 Task: Research Airbnb accommodation in Baidoa, Somalia from 10th December, 2023 to 25th December, 2023 for 3 adults, 1 child. Place can be shared room with 2 bedrooms having 3 beds and 2 bathrooms. Property type can be guest house. Amenities needed are: wifi, TV, free parkinig on premises, gym, breakfast. Booking option can be shelf check-in. Look for 4 properties as per requirement.
Action: Mouse moved to (822, 159)
Screenshot: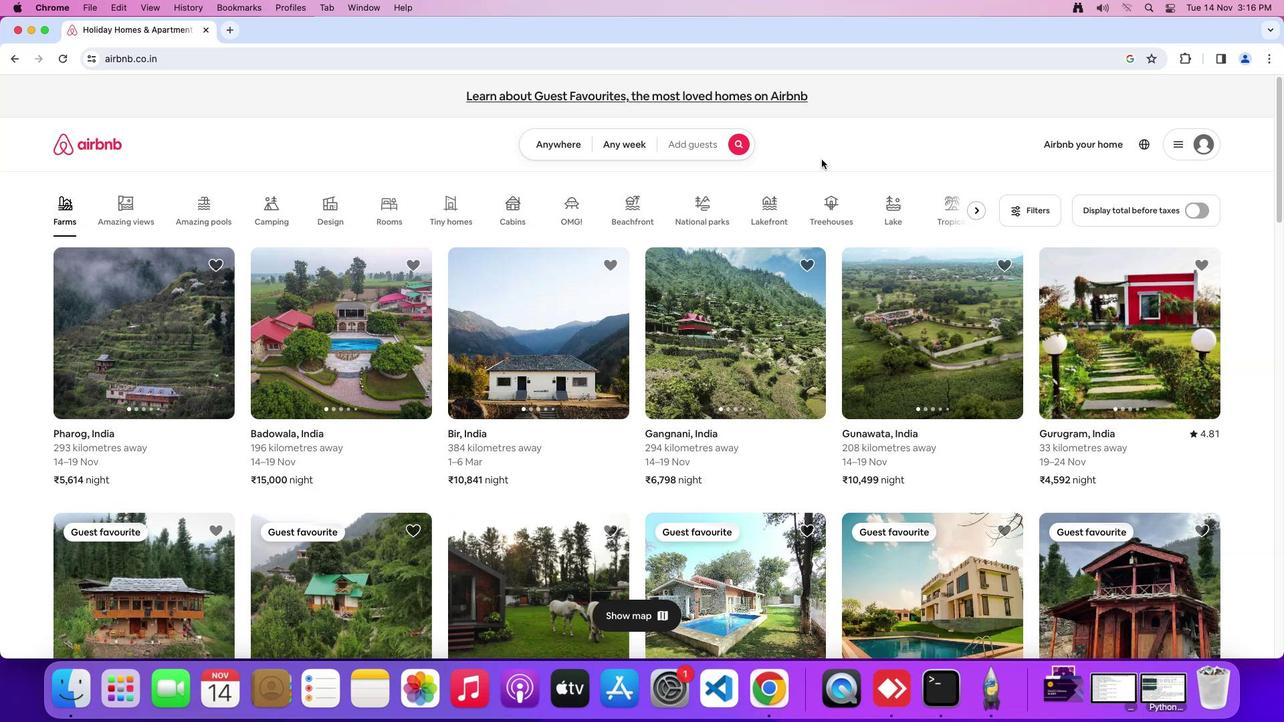 
Action: Mouse pressed left at (822, 159)
Screenshot: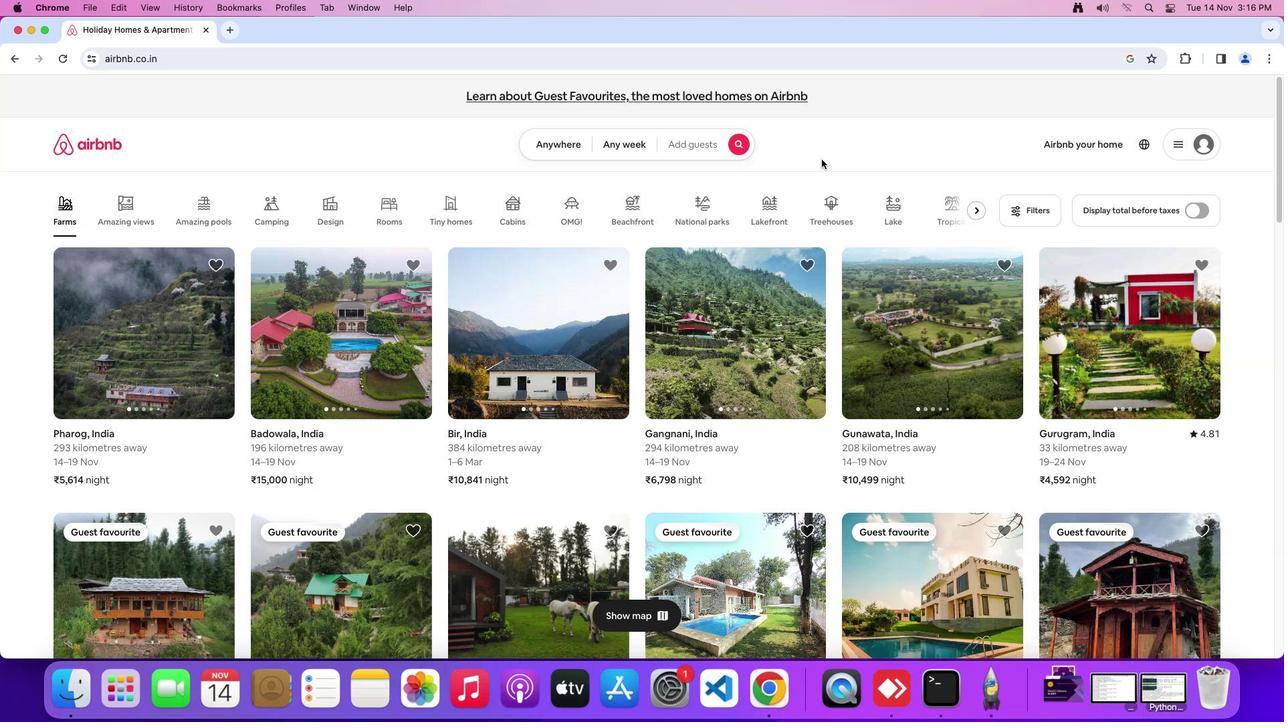 
Action: Mouse moved to (565, 146)
Screenshot: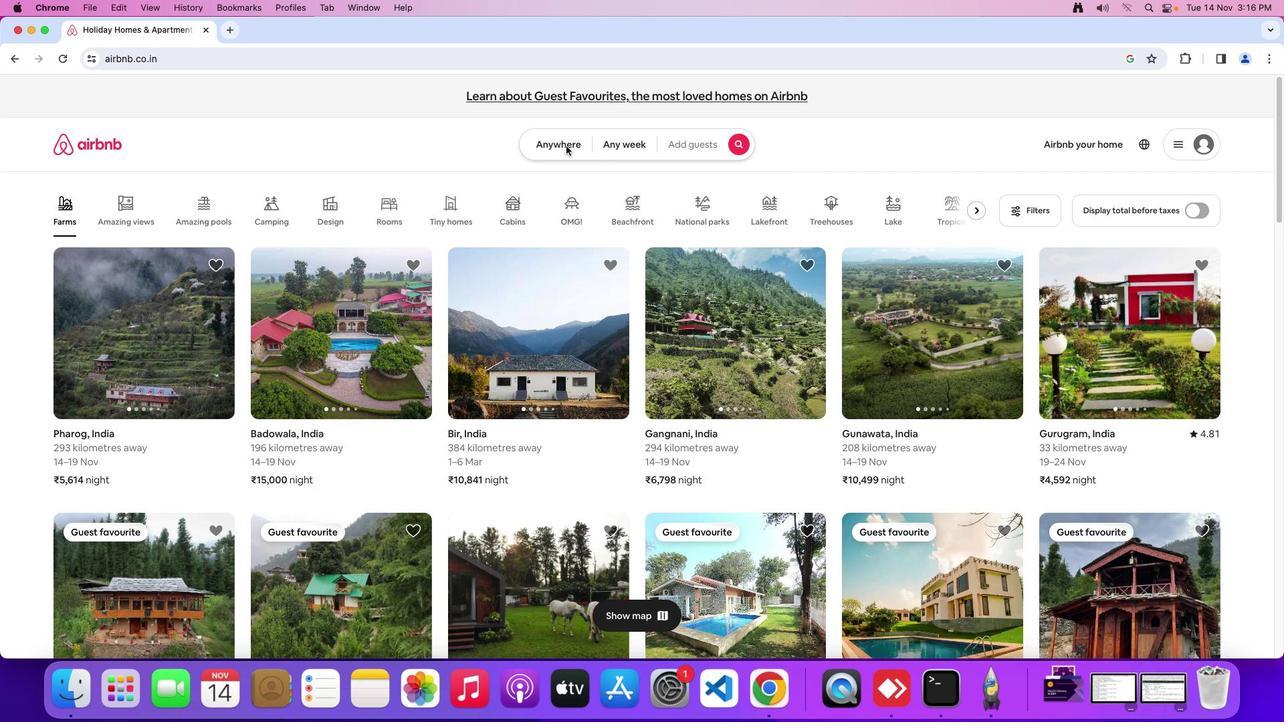 
Action: Mouse pressed left at (565, 146)
Screenshot: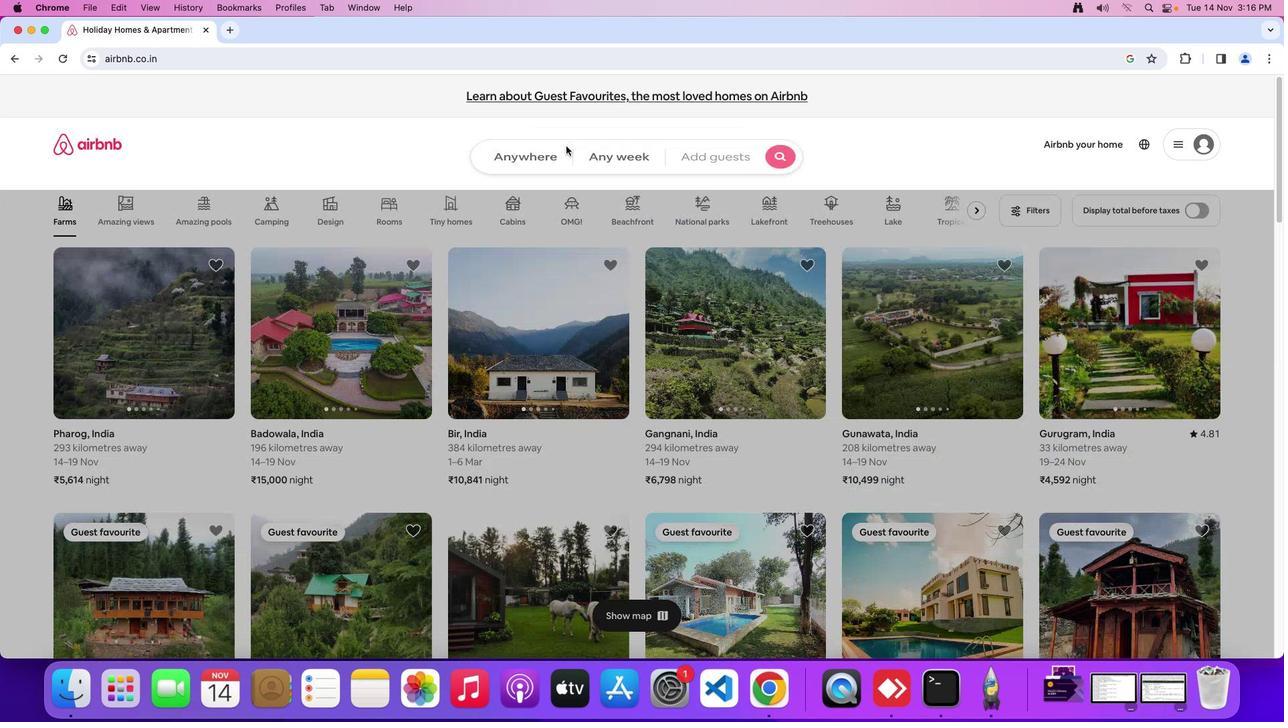 
Action: Mouse moved to (488, 201)
Screenshot: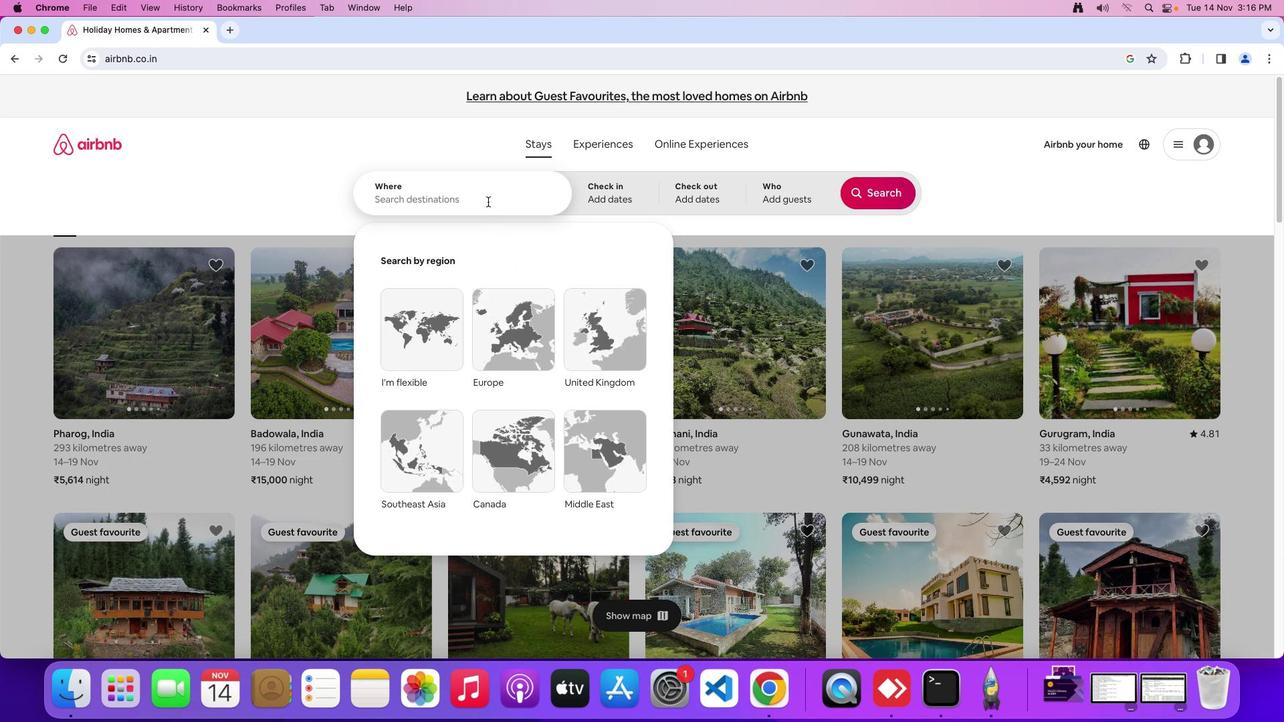 
Action: Mouse pressed left at (488, 201)
Screenshot: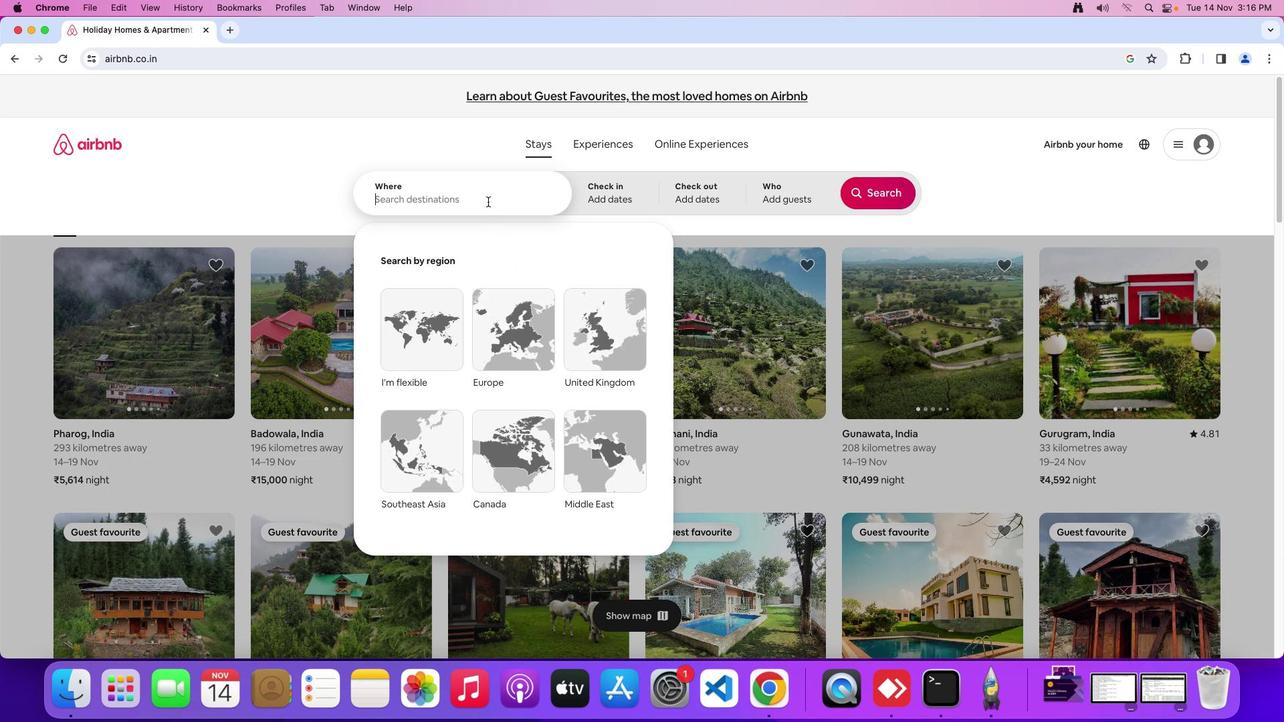 
Action: Mouse moved to (420, 229)
Screenshot: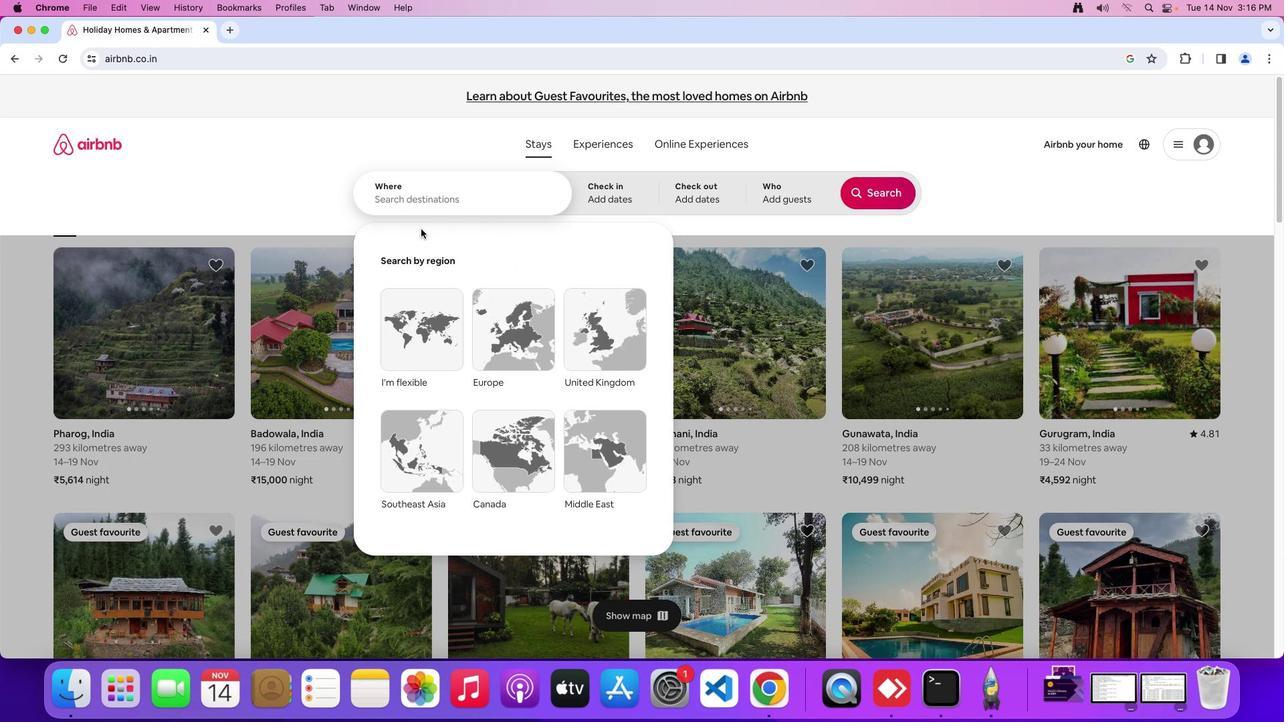 
Action: Key pressed Key.shift_r'B''a''i''d''o''a'','Key.spaceKey.shift_r'S''o''m''a''l''i''a'
Screenshot: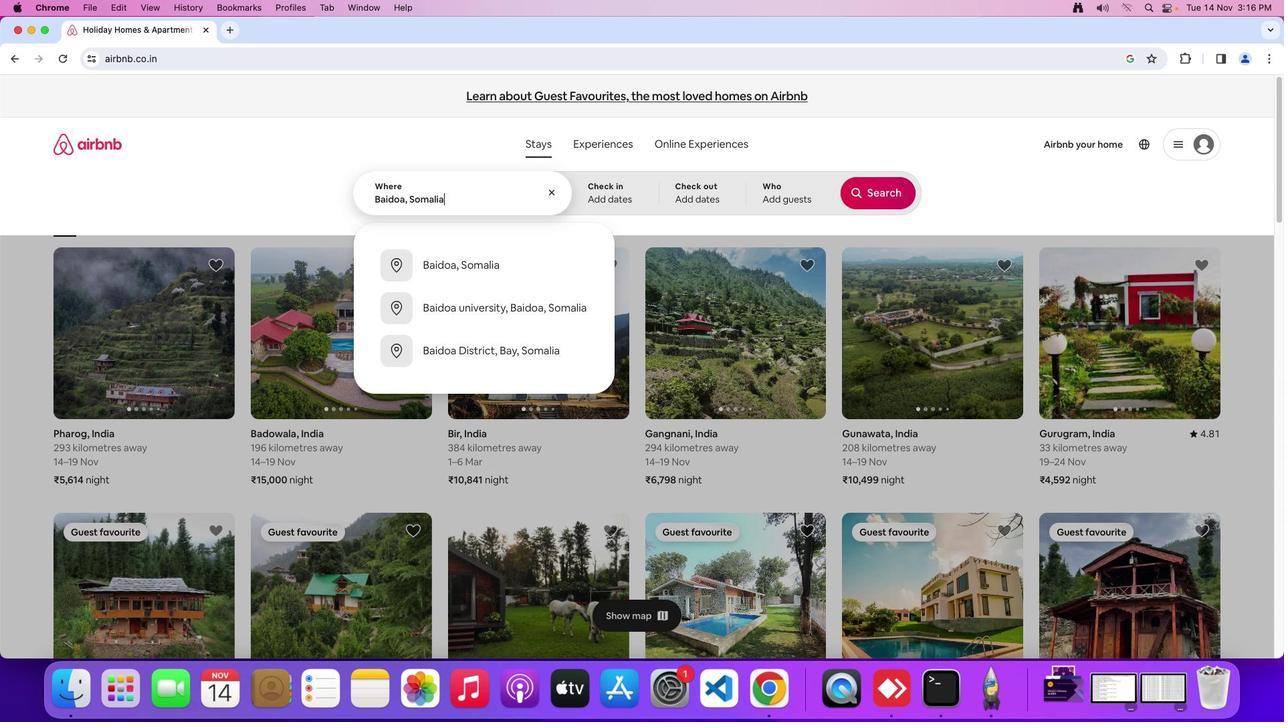 
Action: Mouse moved to (627, 185)
Screenshot: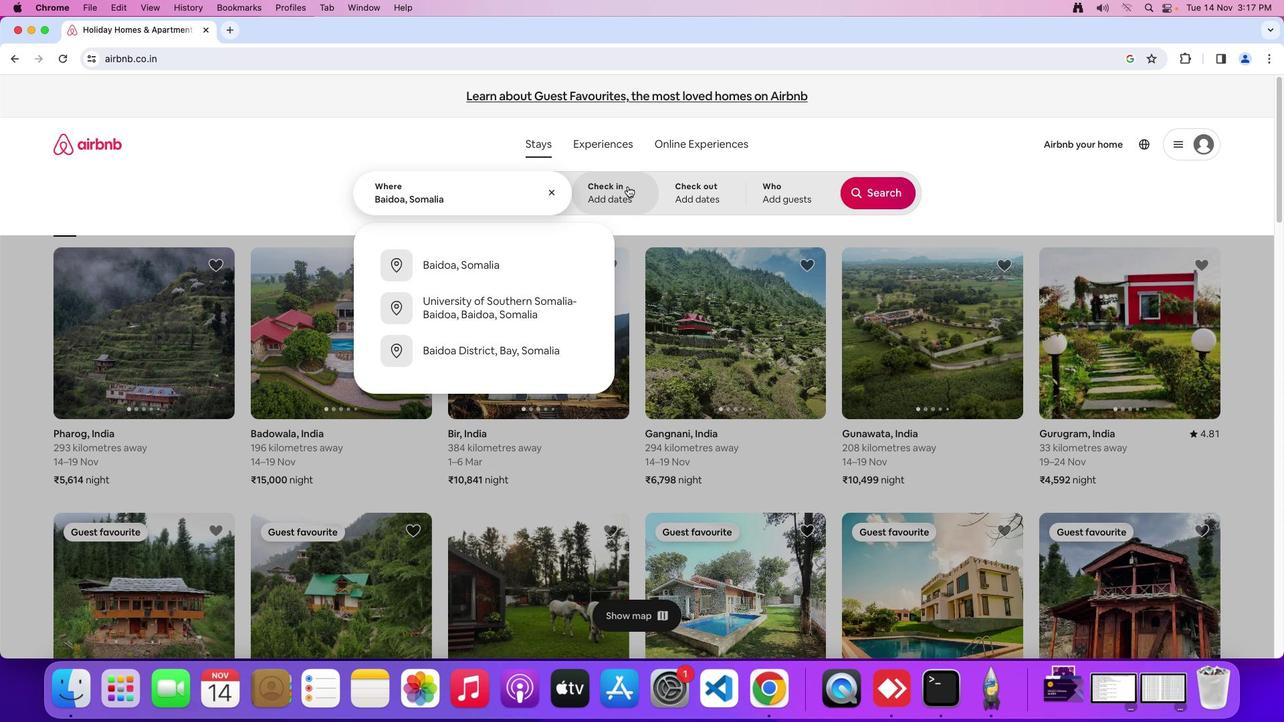 
Action: Mouse pressed left at (627, 185)
Screenshot: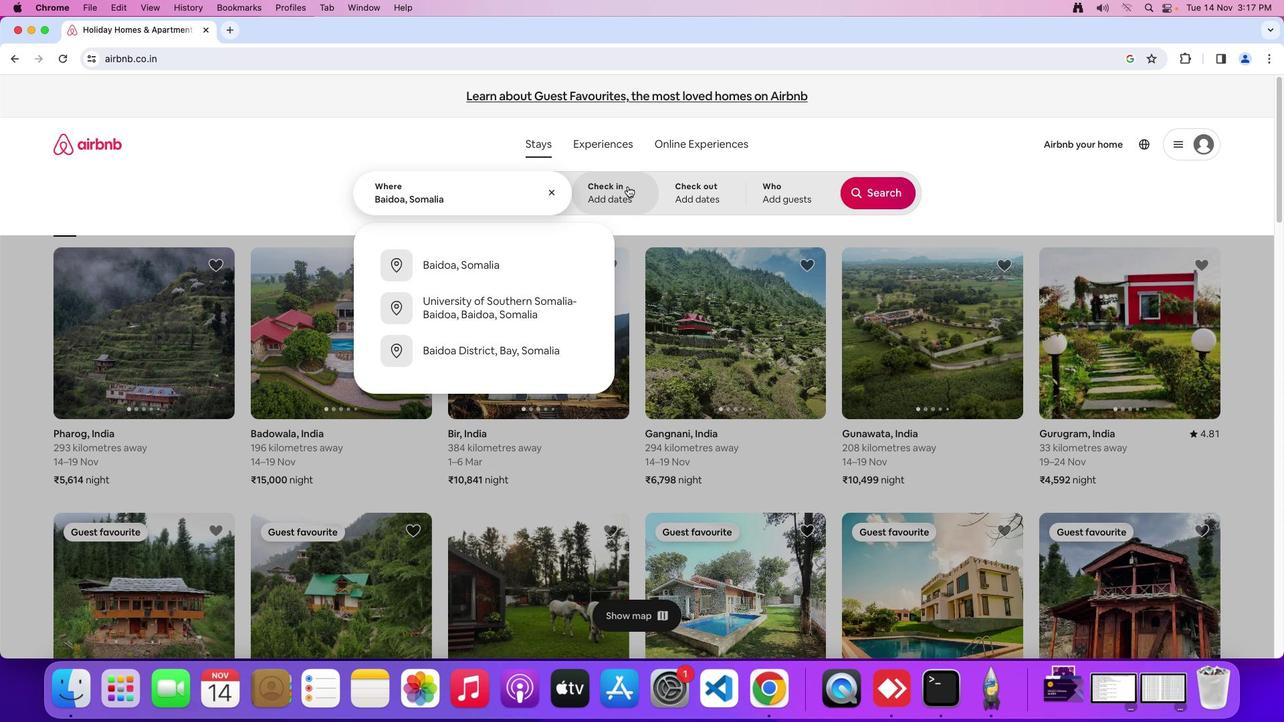 
Action: Mouse moved to (682, 423)
Screenshot: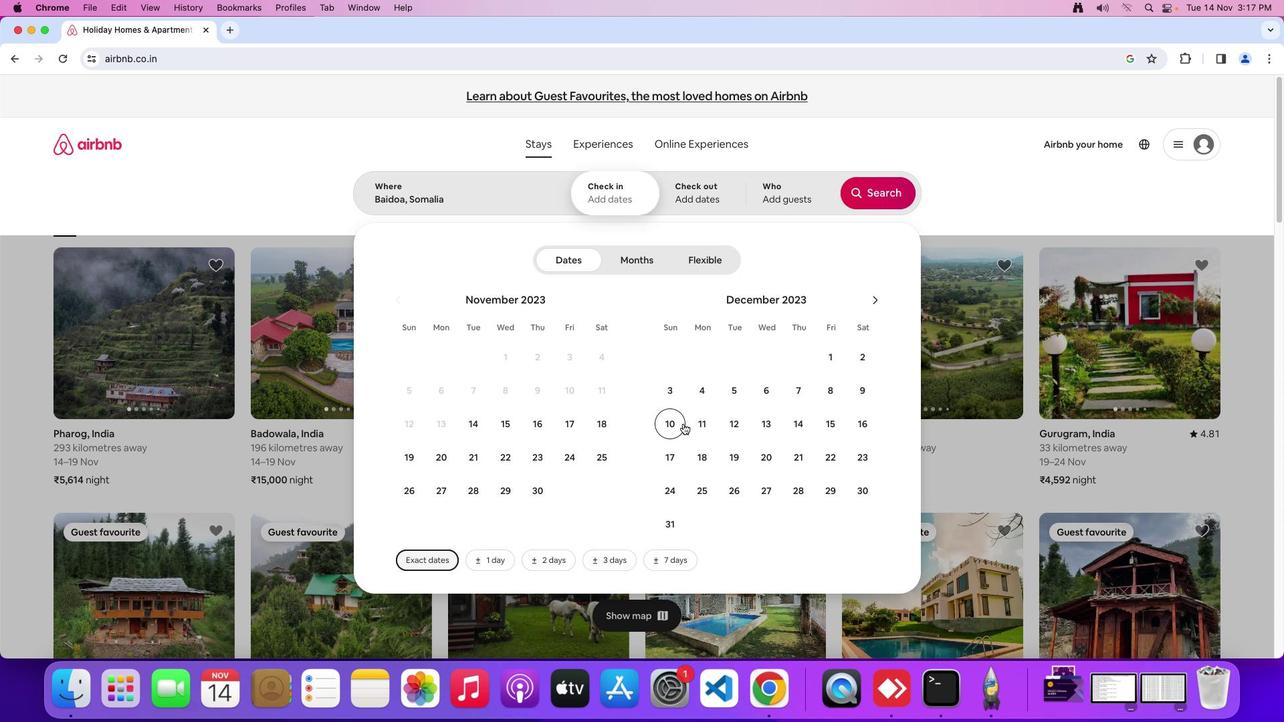 
Action: Mouse pressed left at (682, 423)
Screenshot: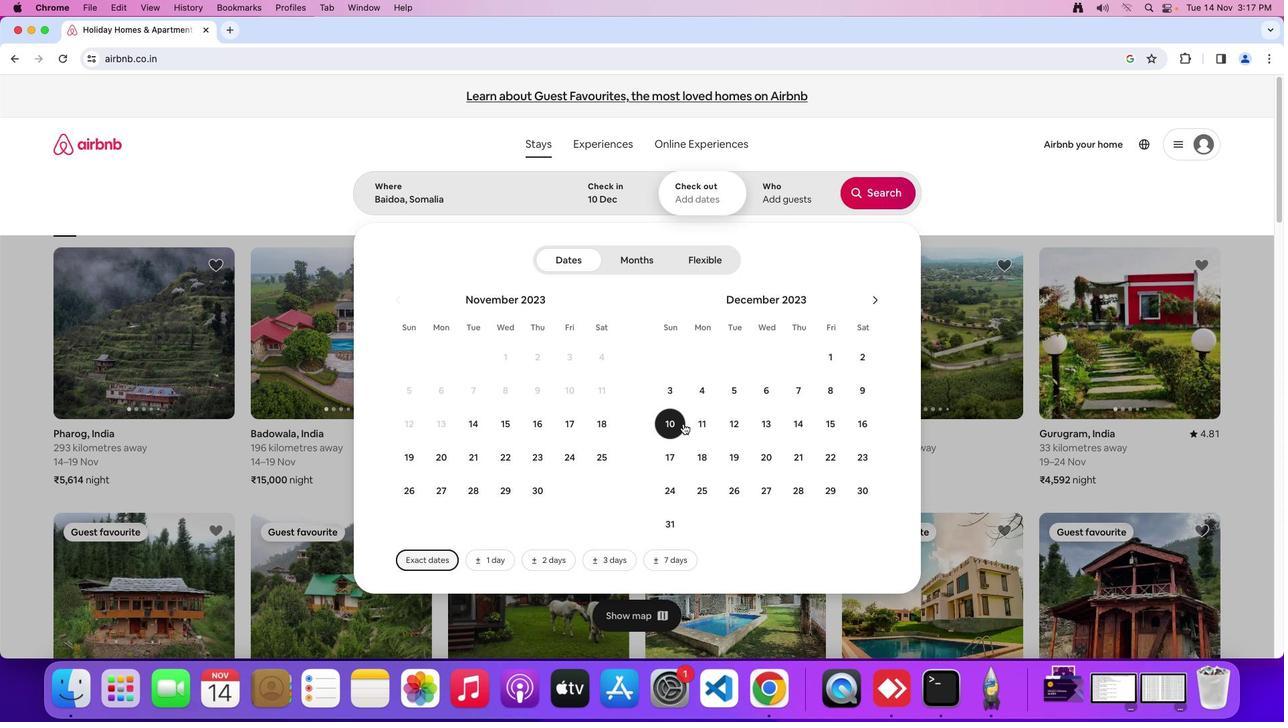 
Action: Mouse moved to (697, 489)
Screenshot: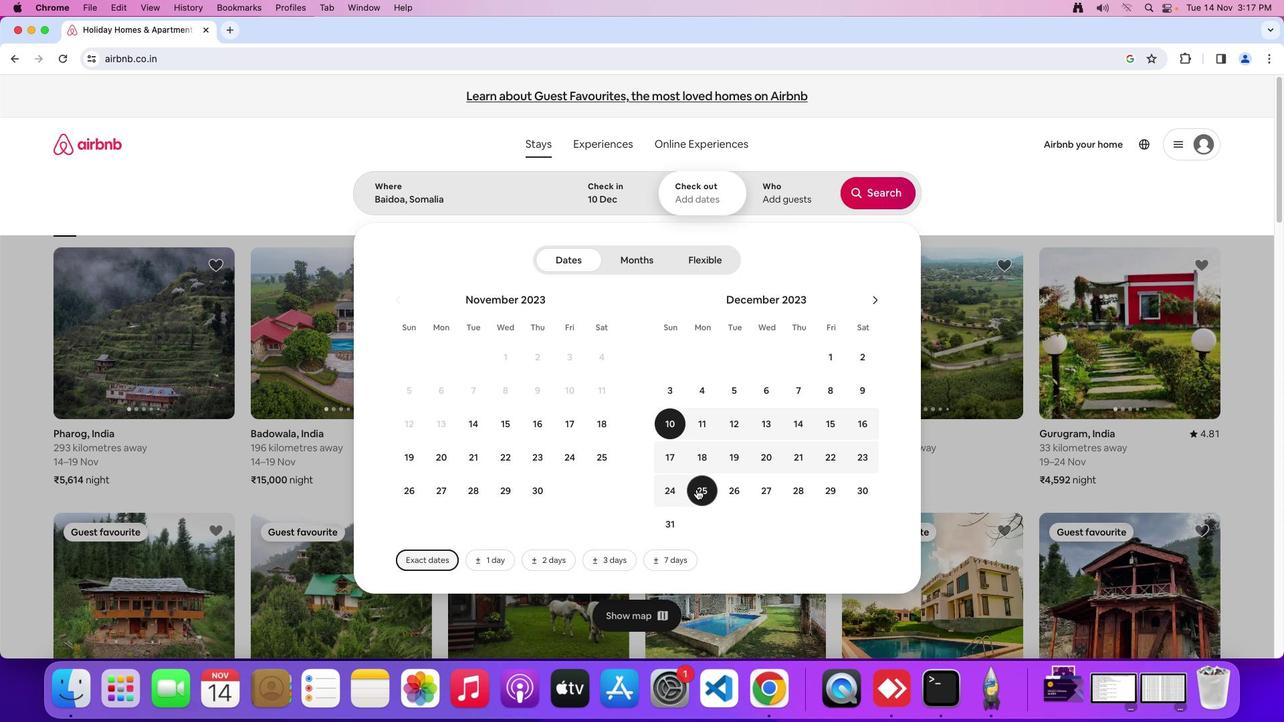 
Action: Mouse pressed left at (697, 489)
Screenshot: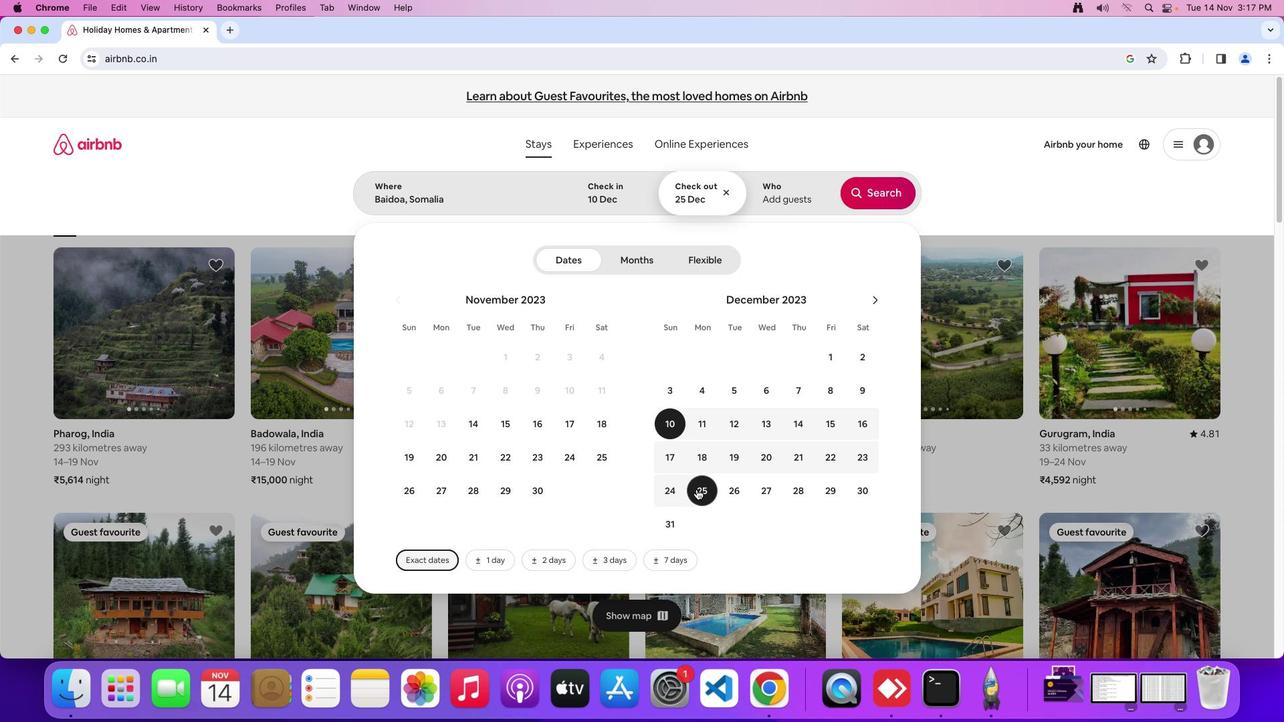 
Action: Mouse moved to (757, 454)
Screenshot: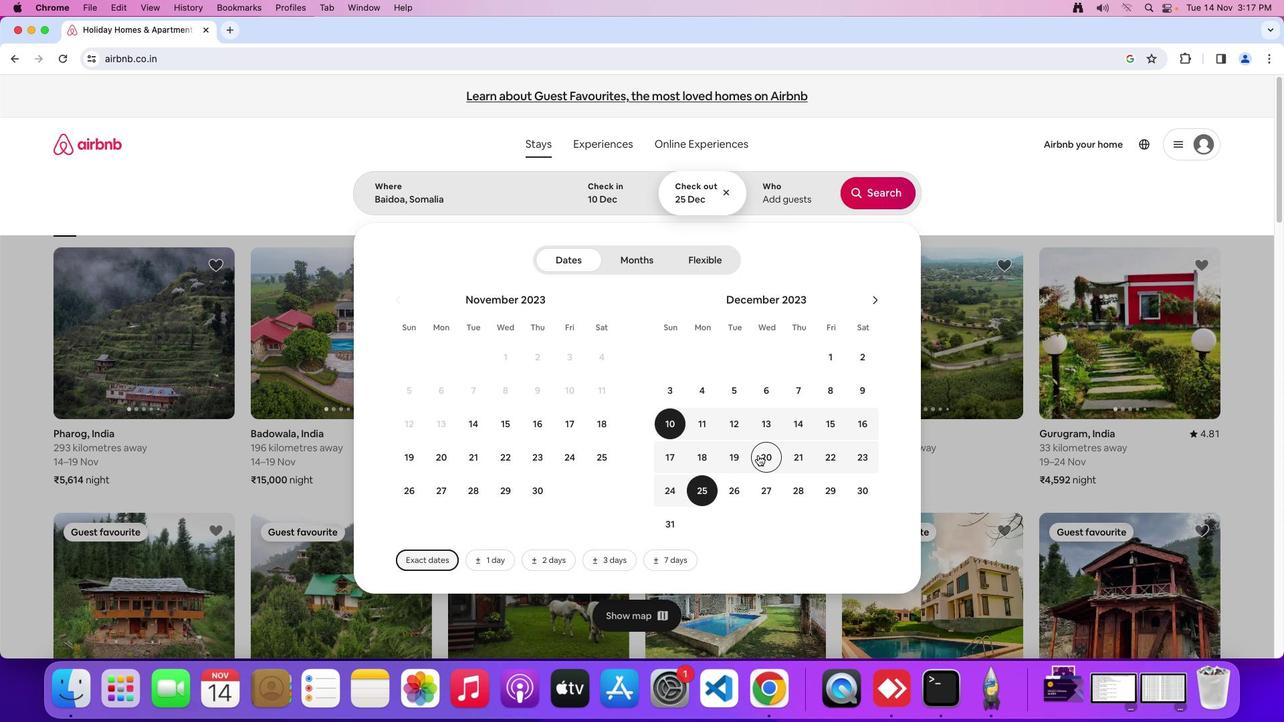 
Action: Mouse scrolled (757, 454) with delta (0, 0)
Screenshot: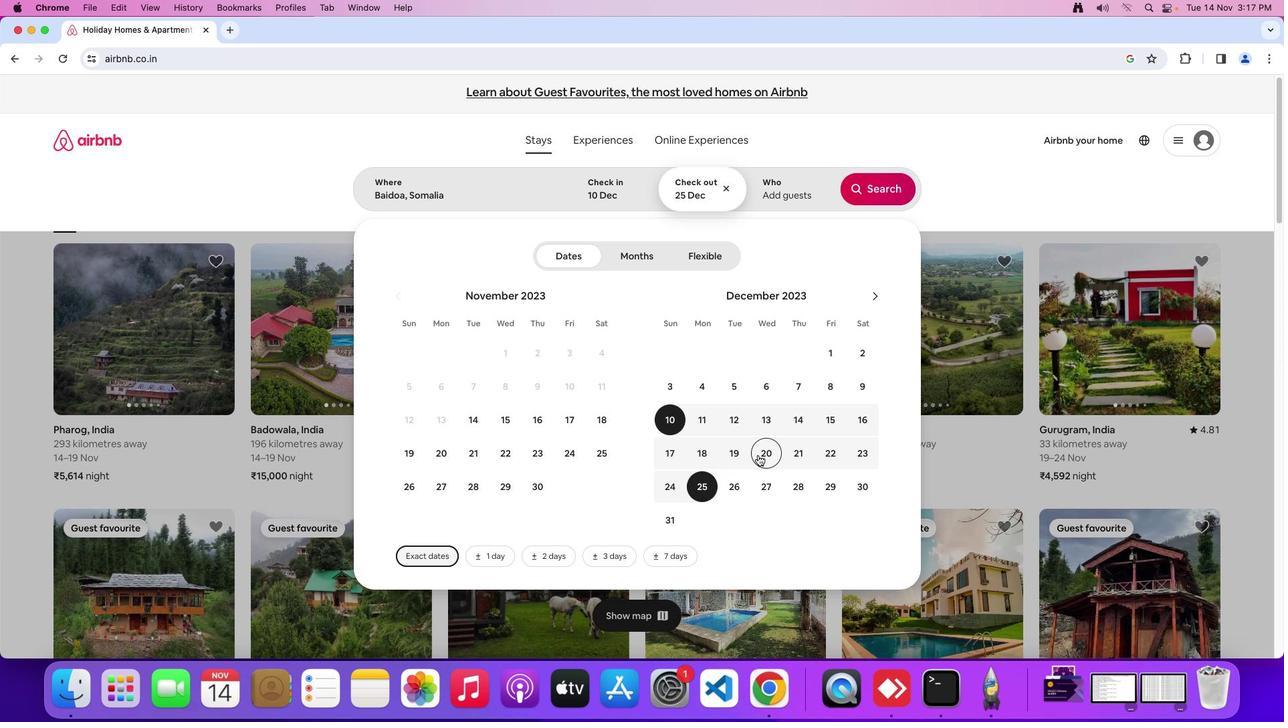 
Action: Mouse scrolled (757, 454) with delta (0, 0)
Screenshot: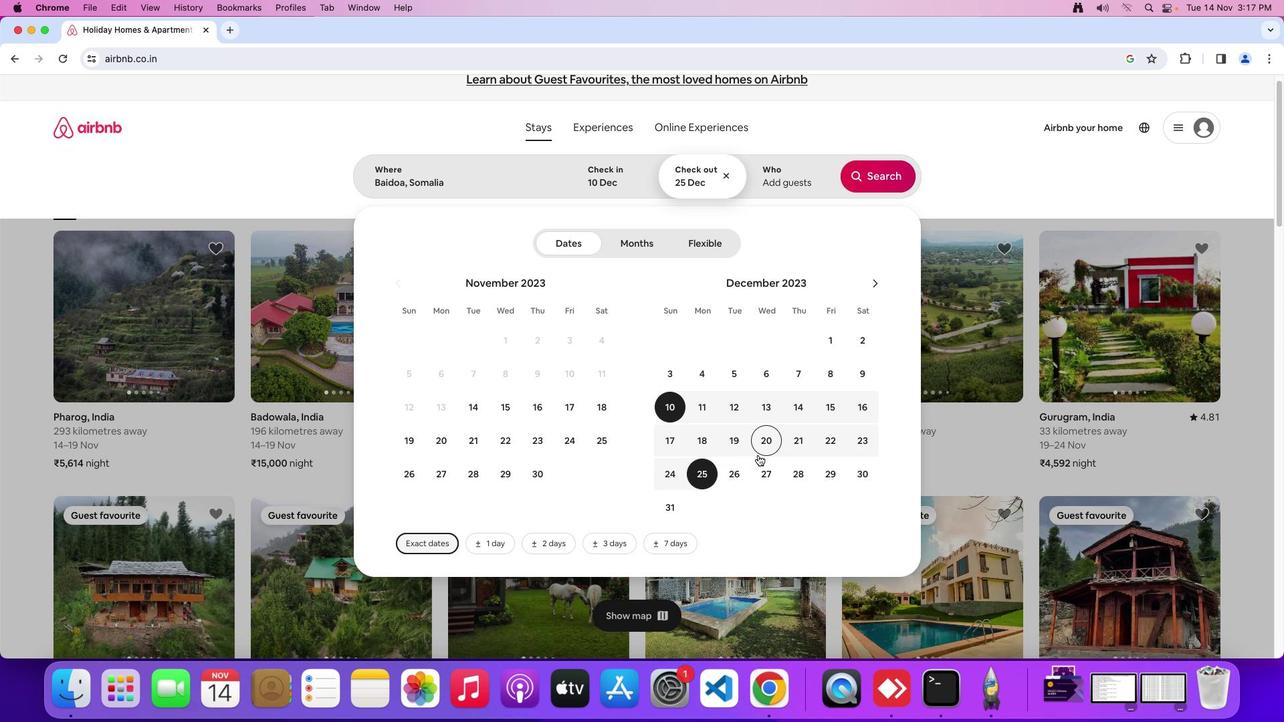 
Action: Mouse scrolled (757, 454) with delta (0, 0)
Screenshot: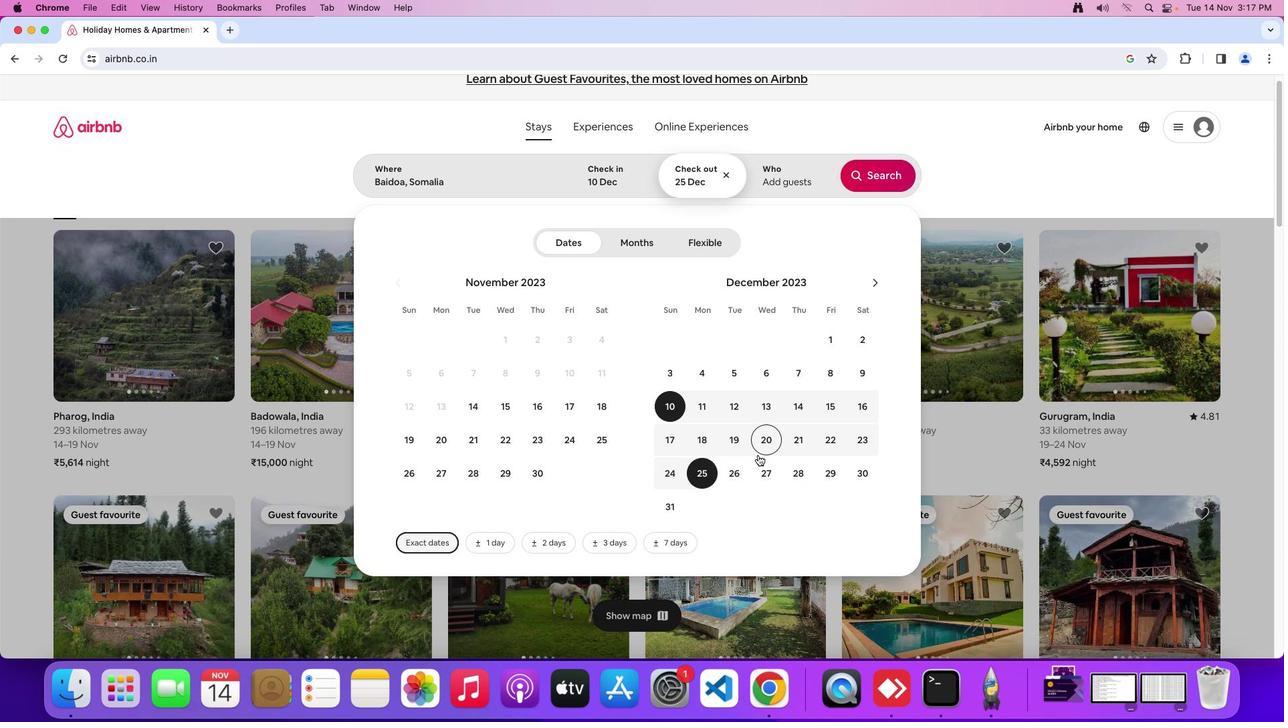 
Action: Mouse moved to (757, 454)
Screenshot: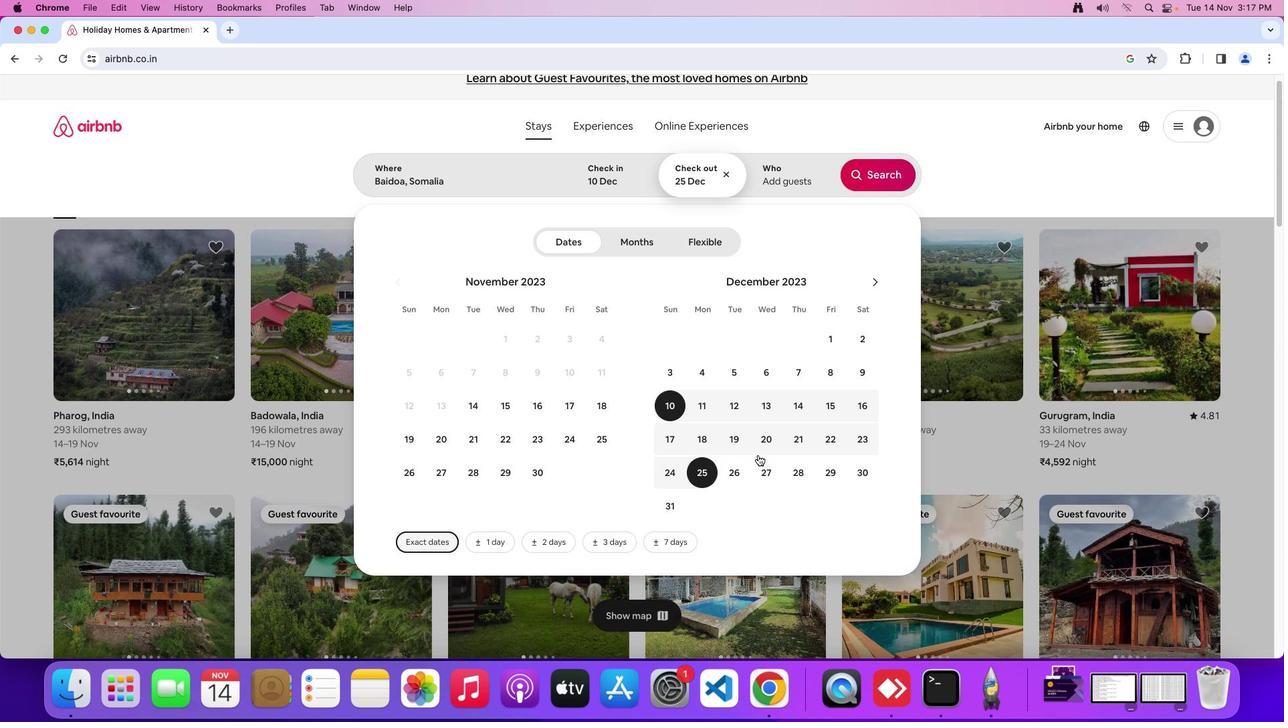 
Action: Mouse scrolled (757, 454) with delta (0, 0)
Screenshot: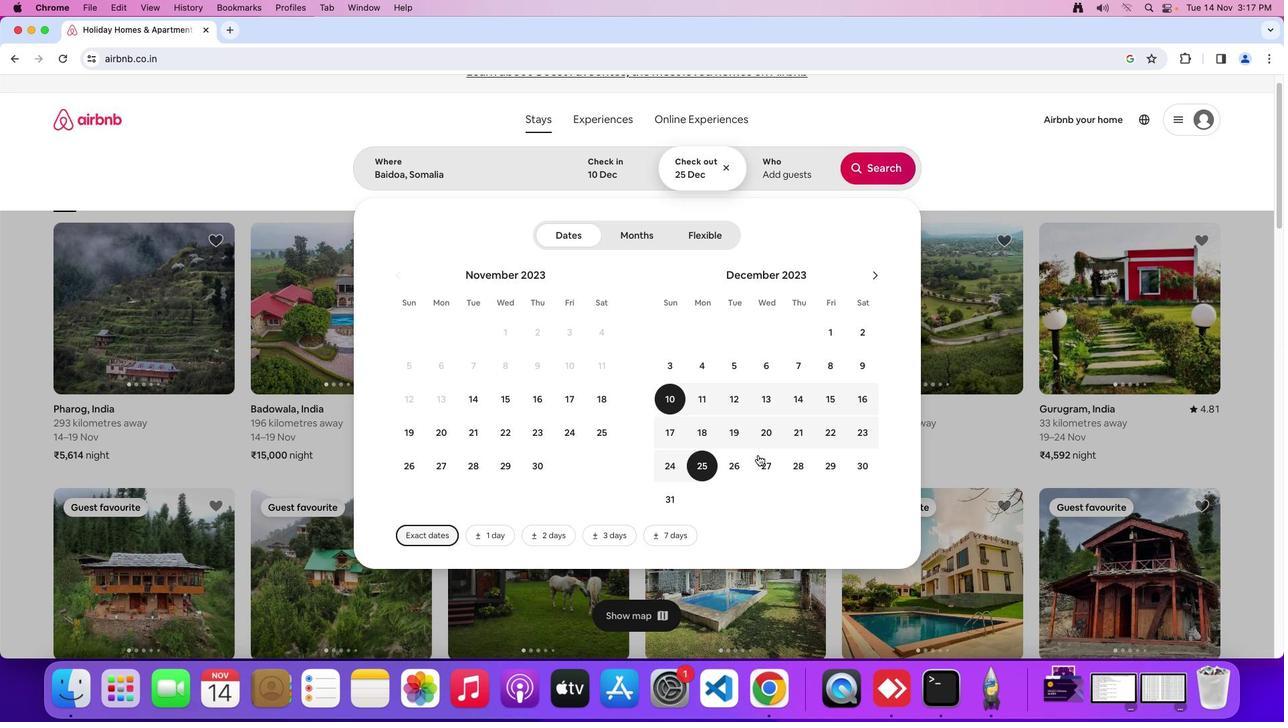 
Action: Mouse scrolled (757, 454) with delta (0, 0)
Screenshot: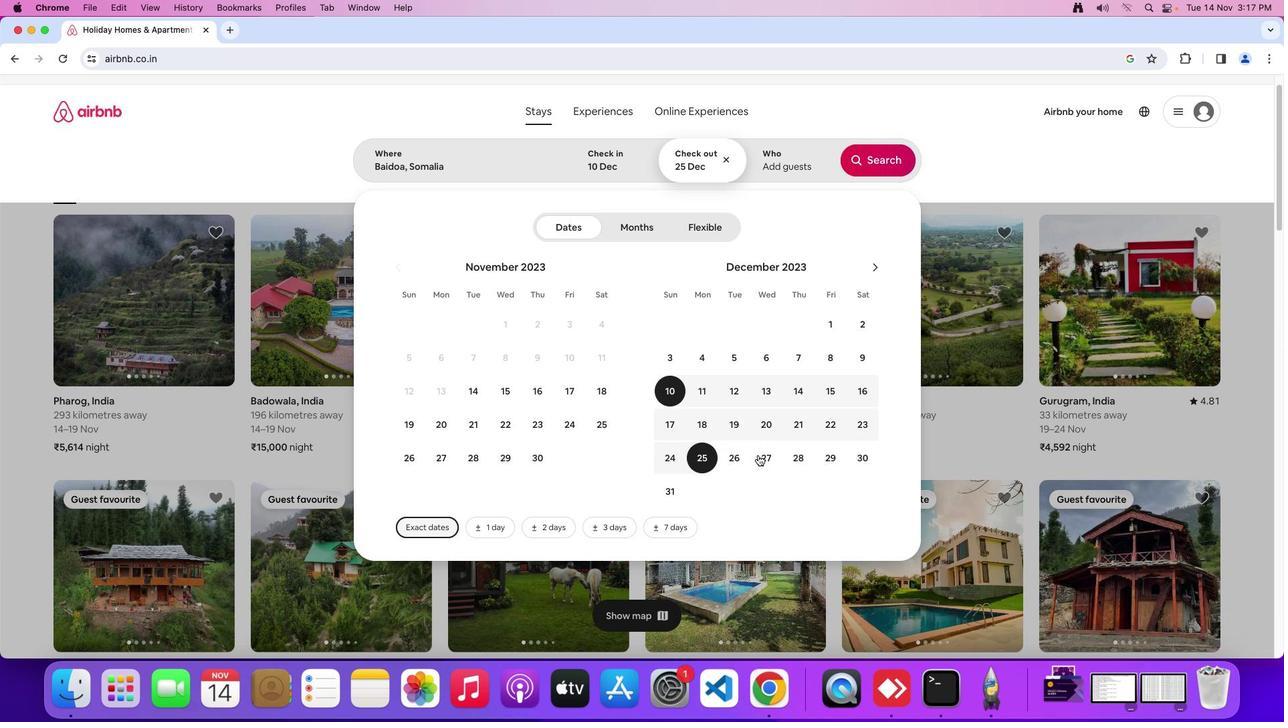 
Action: Mouse scrolled (757, 454) with delta (0, 0)
Screenshot: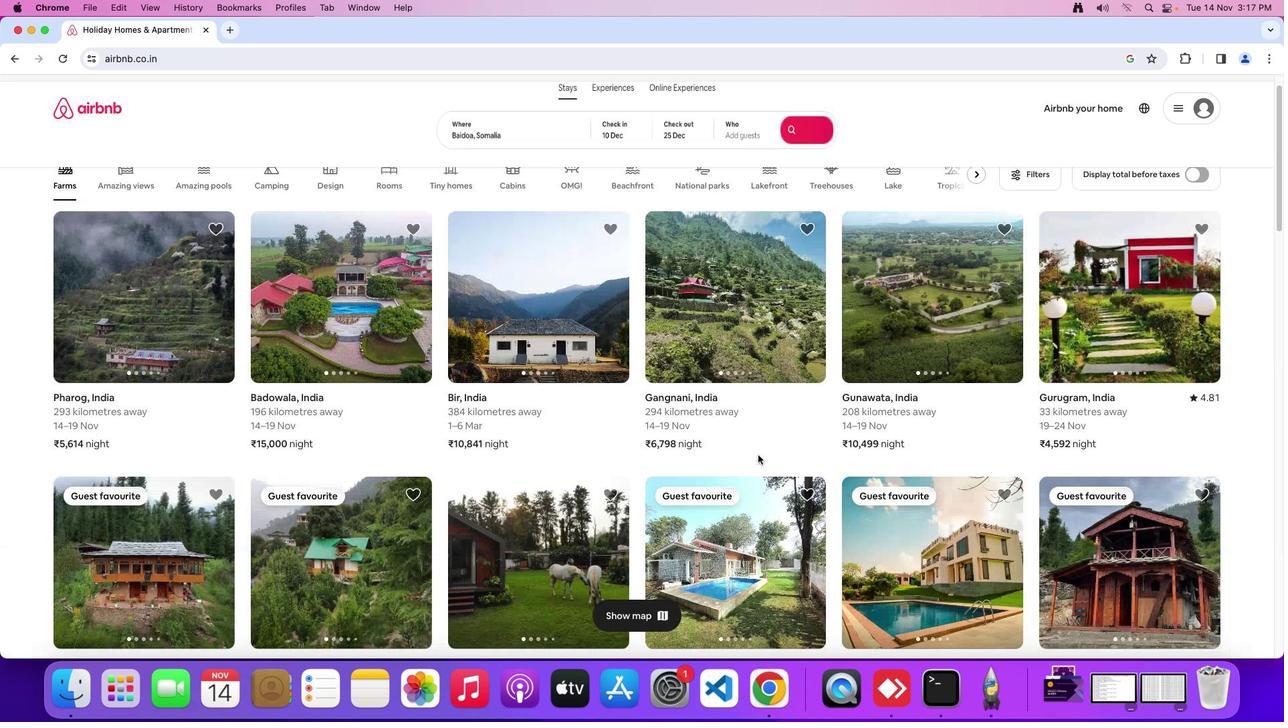 
Action: Mouse moved to (673, 111)
Screenshot: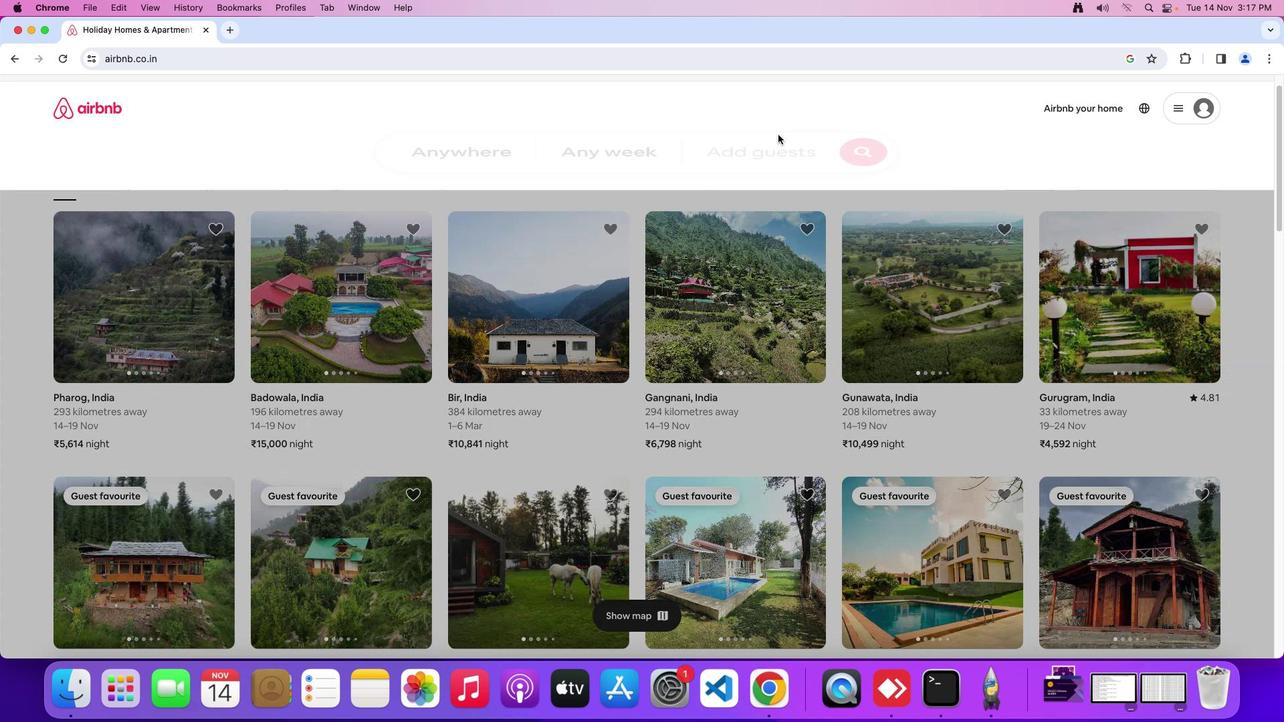 
Action: Mouse pressed left at (673, 111)
Screenshot: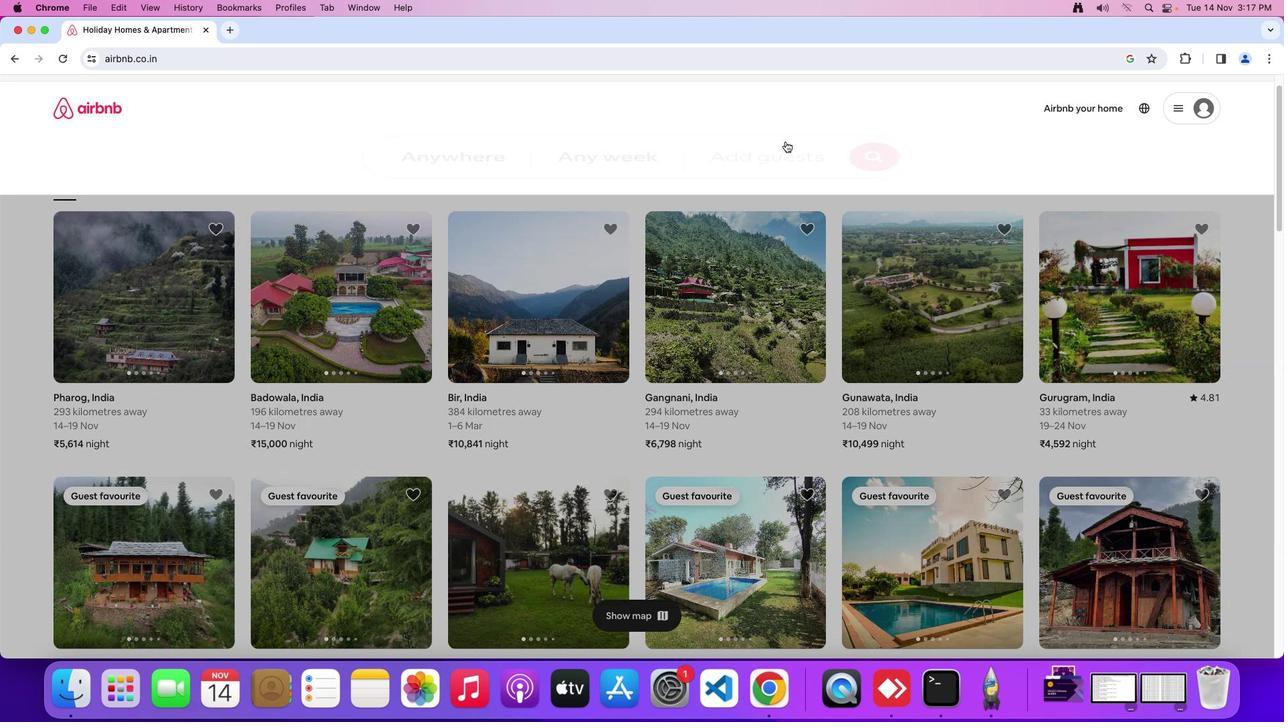 
Action: Mouse moved to (883, 228)
Screenshot: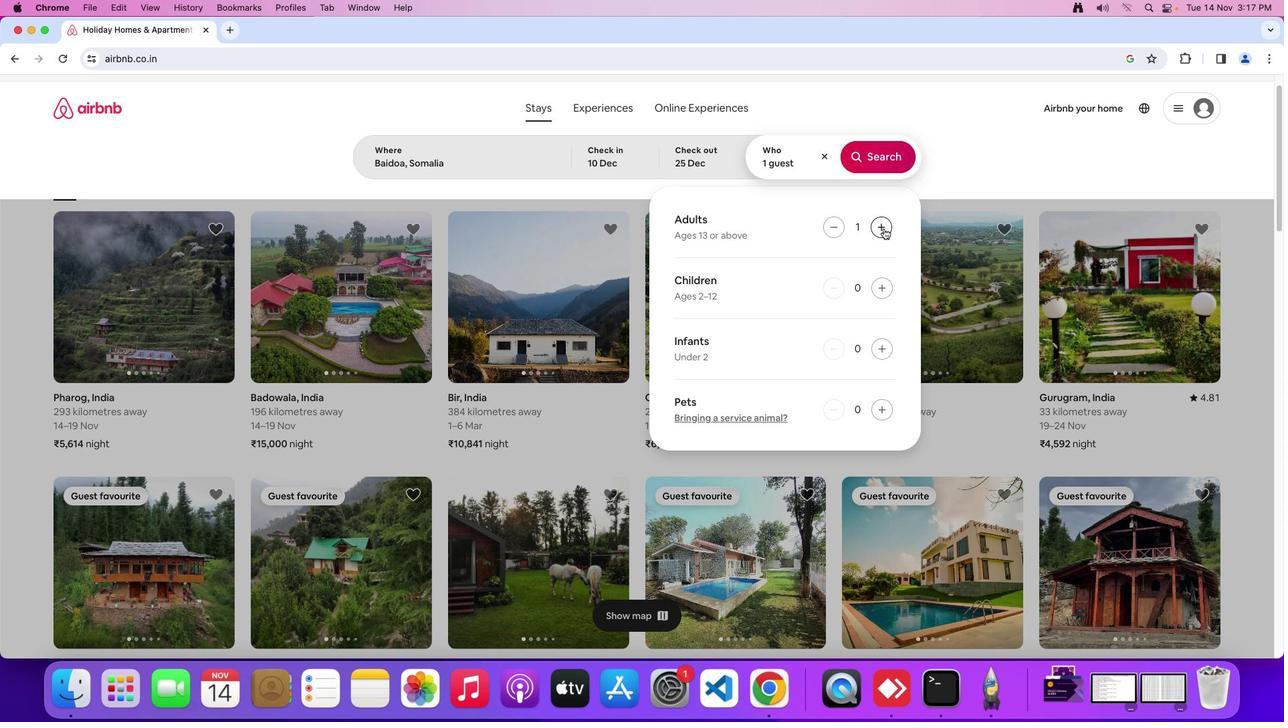 
Action: Mouse pressed left at (883, 228)
Screenshot: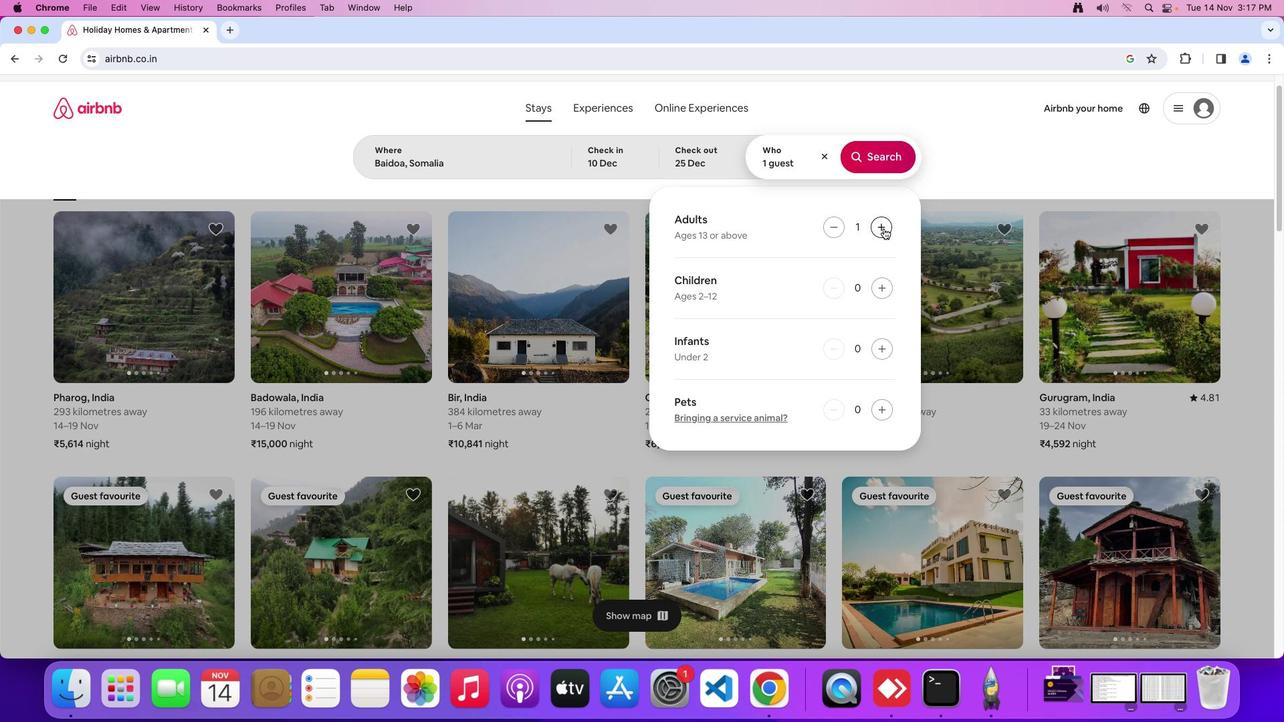 
Action: Mouse pressed left at (883, 228)
Screenshot: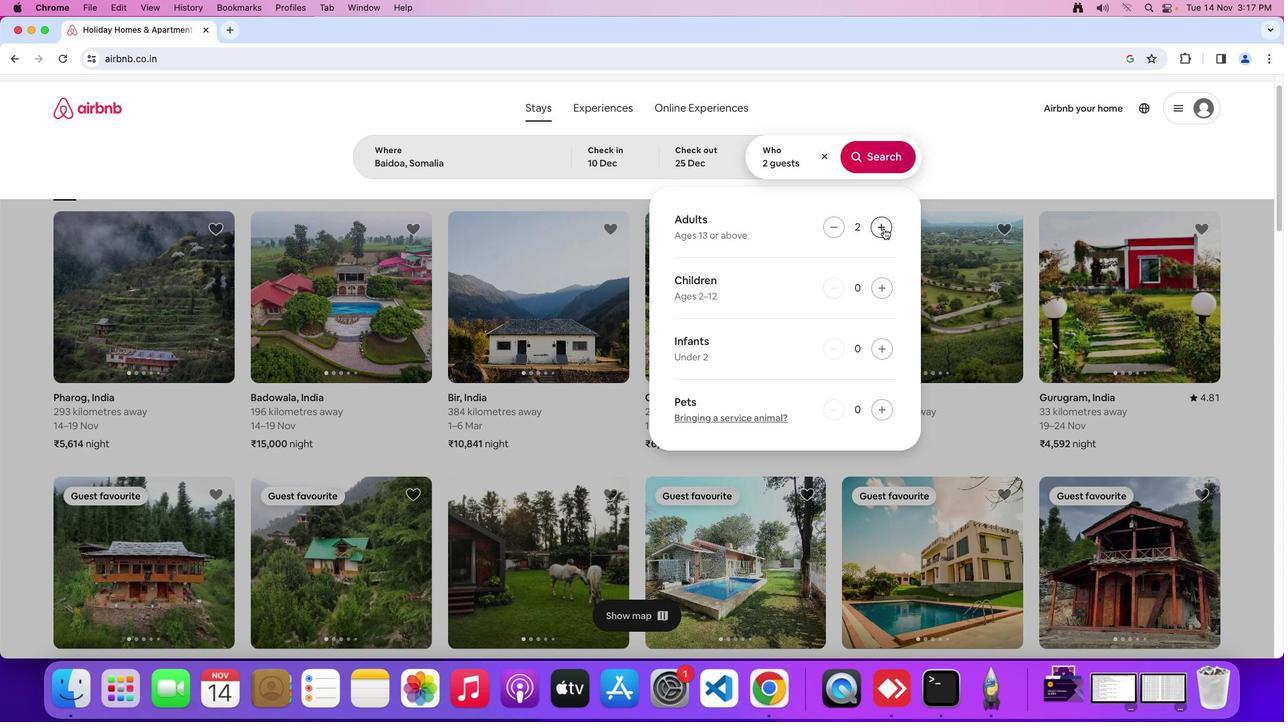 
Action: Mouse pressed left at (883, 228)
Screenshot: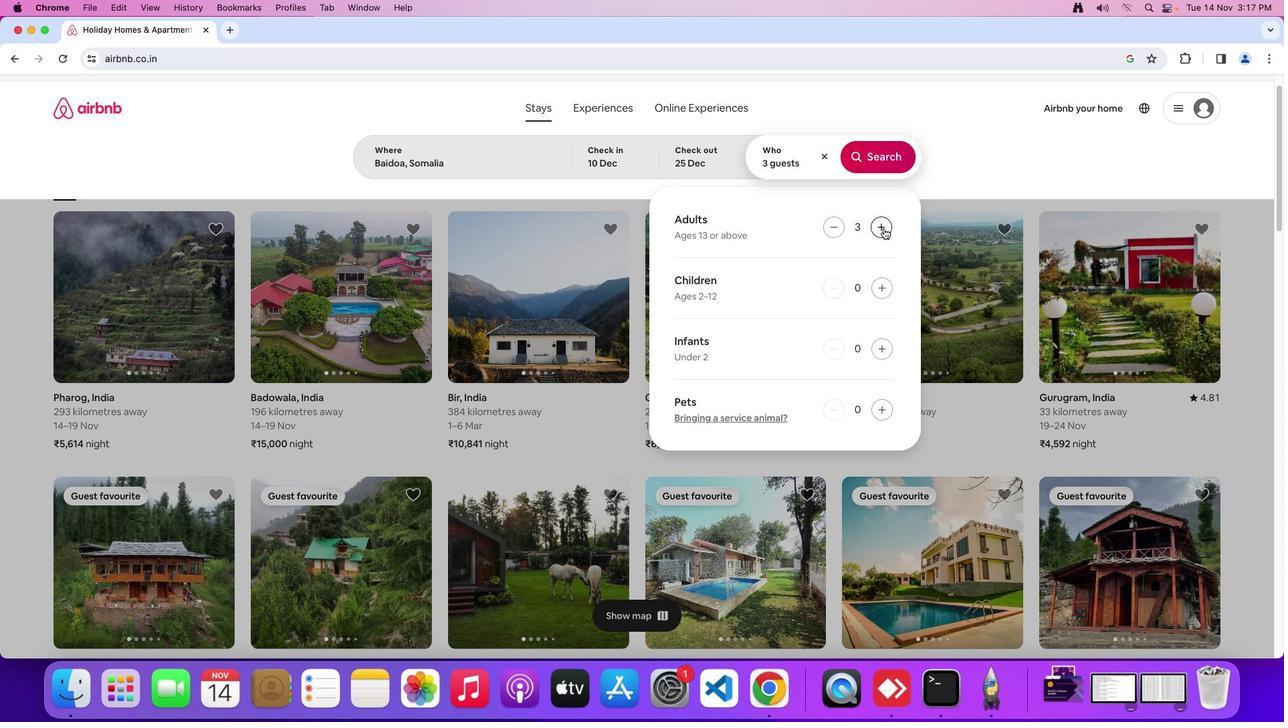 
Action: Mouse moved to (882, 283)
Screenshot: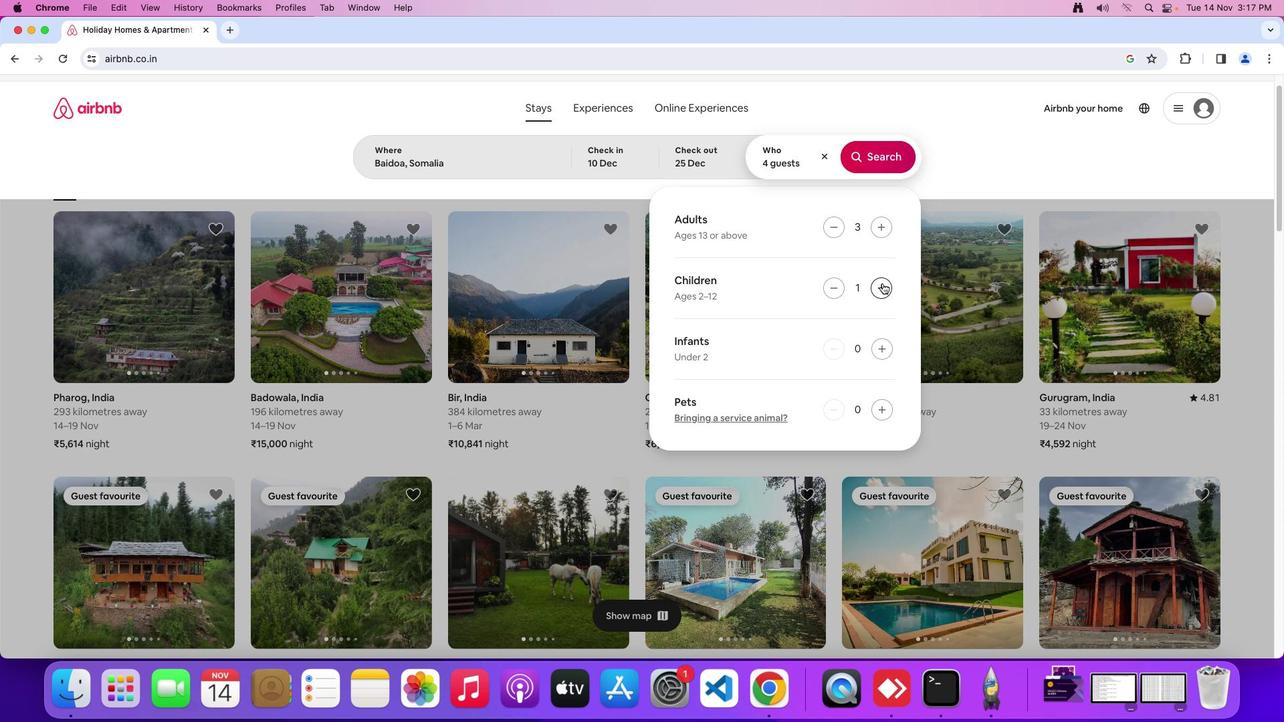 
Action: Mouse pressed left at (882, 283)
Screenshot: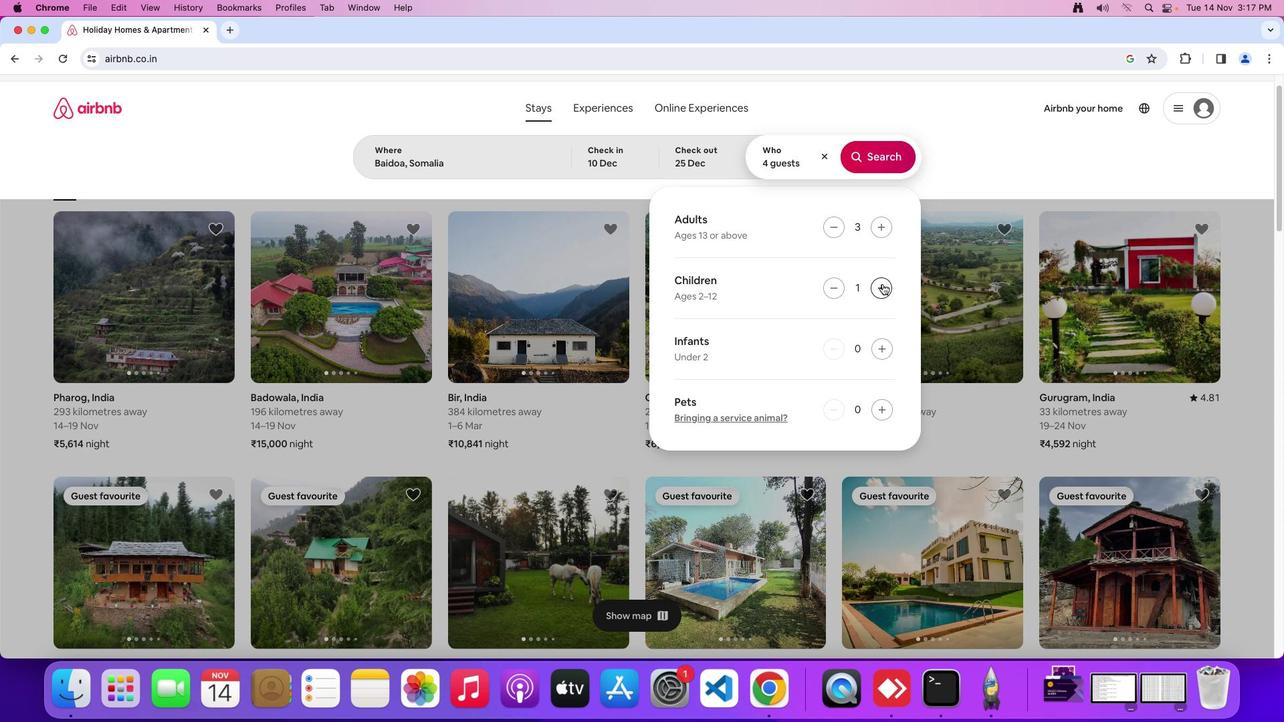 
Action: Mouse moved to (875, 159)
Screenshot: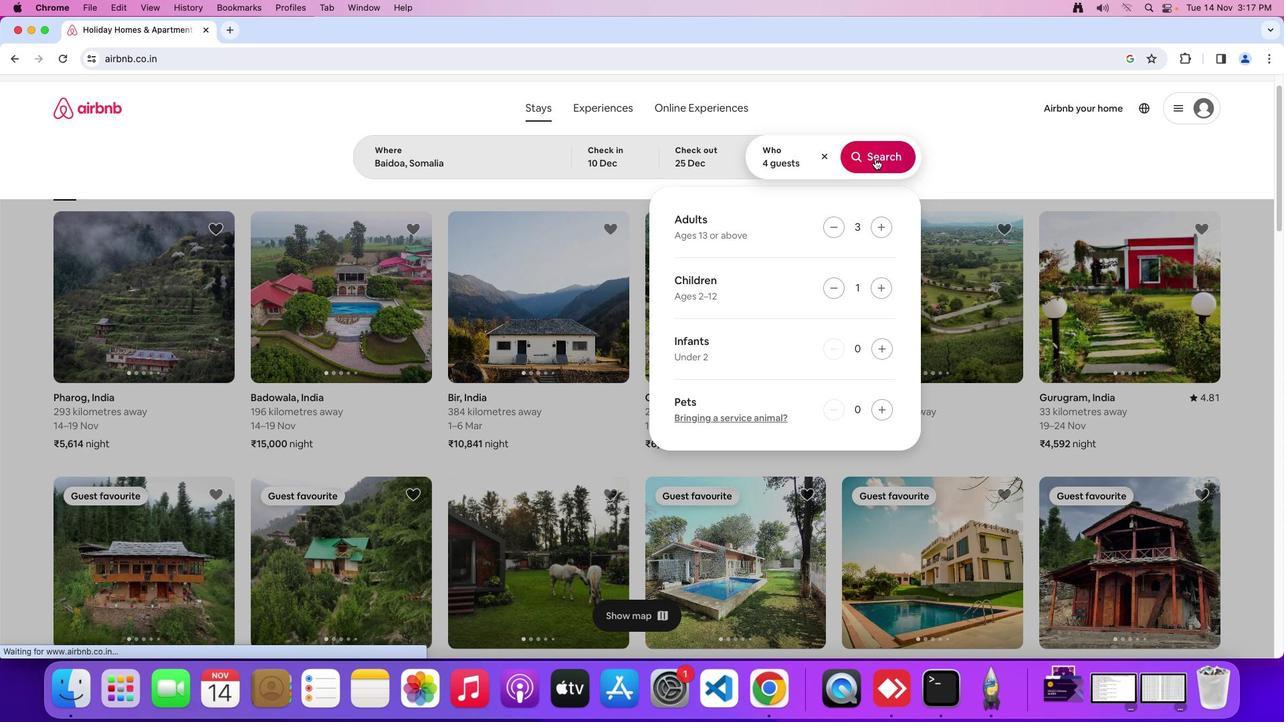 
Action: Mouse pressed left at (875, 159)
Screenshot: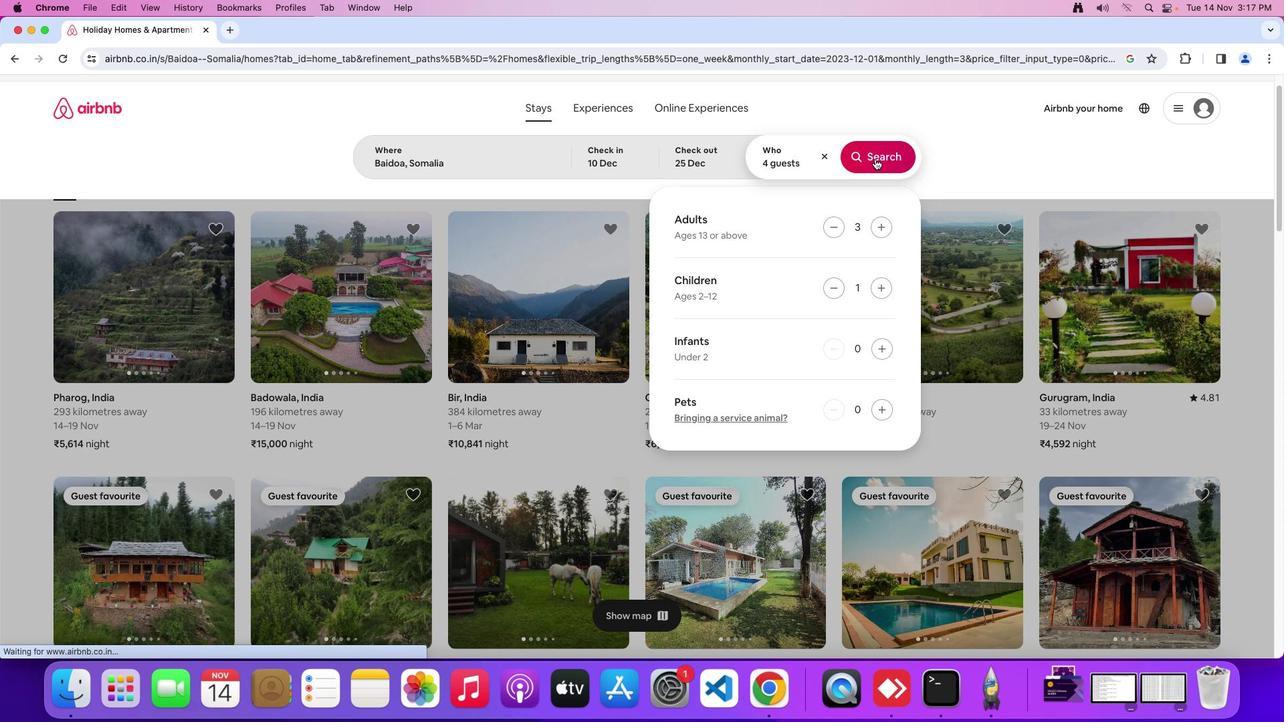 
Action: Mouse moved to (1066, 157)
Screenshot: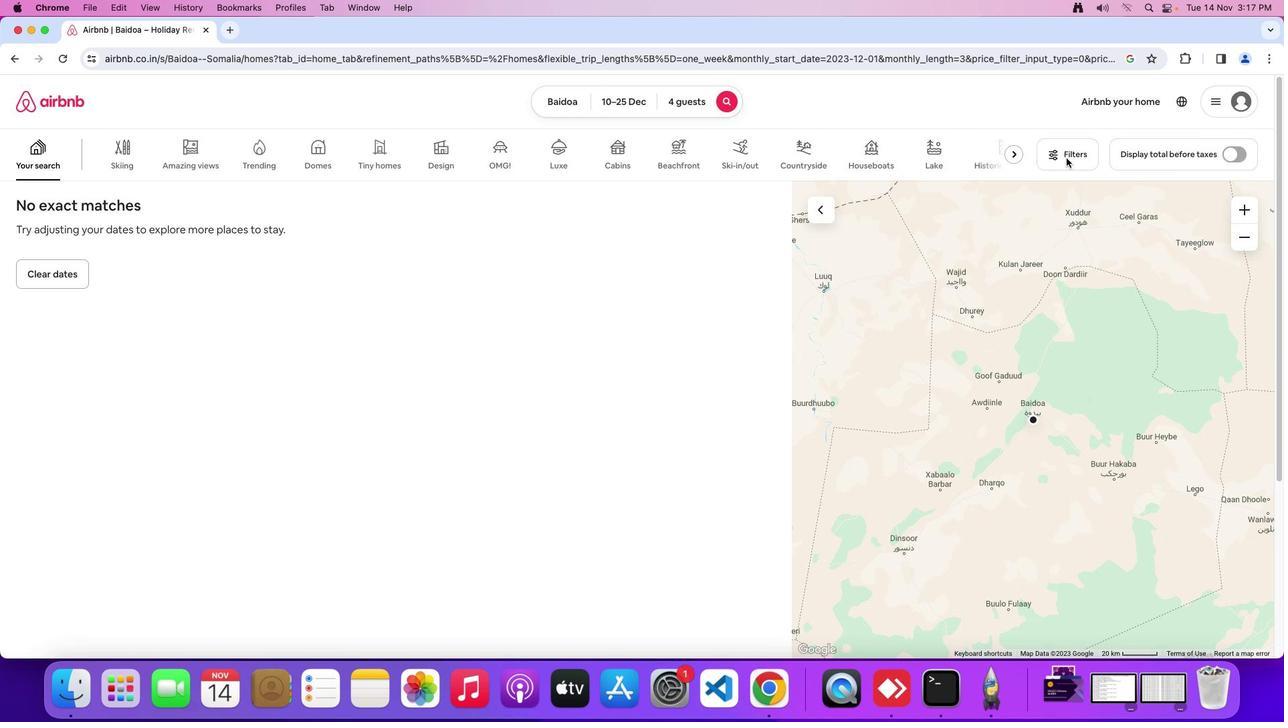 
Action: Mouse pressed left at (1066, 157)
Screenshot: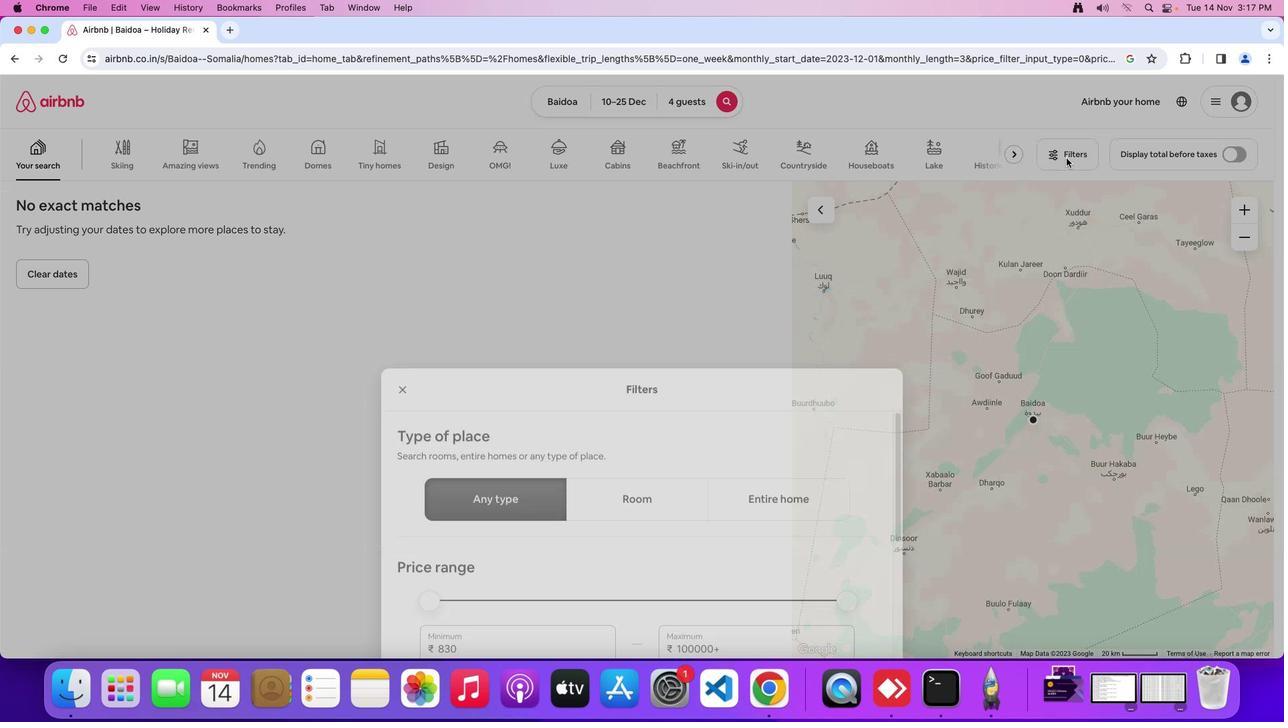 
Action: Mouse moved to (689, 268)
Screenshot: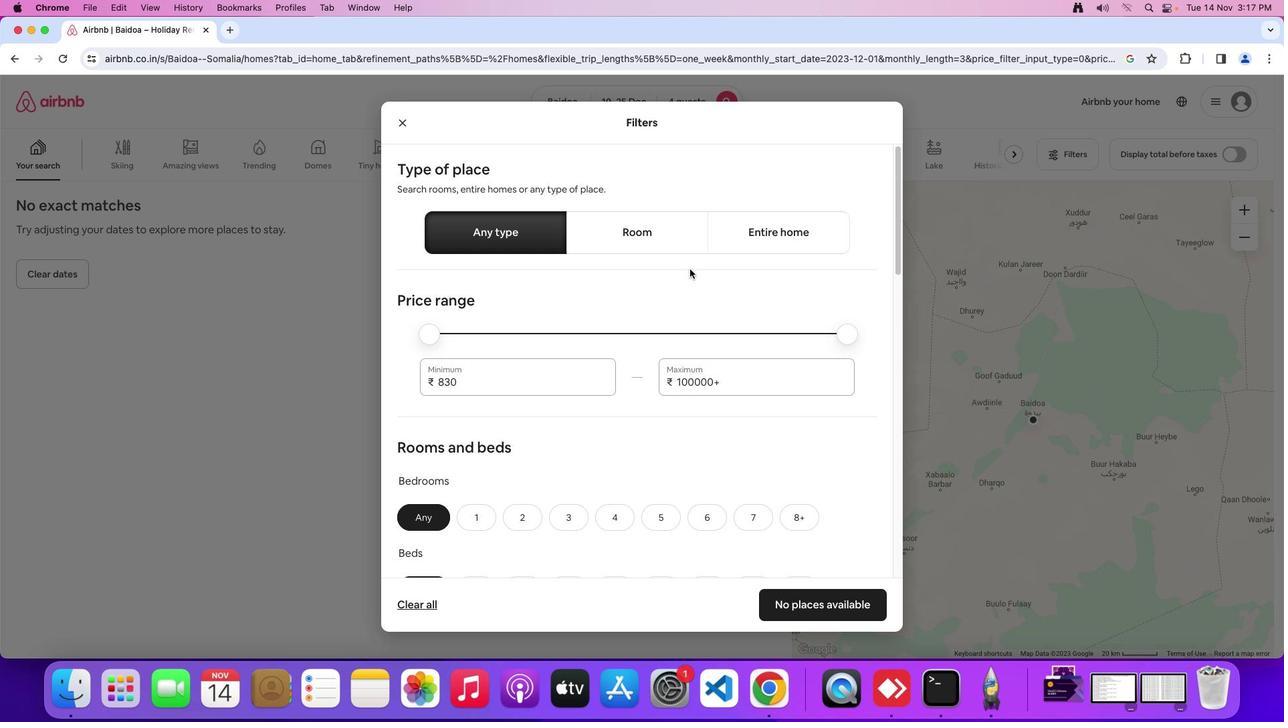
Action: Mouse scrolled (689, 268) with delta (0, 0)
Screenshot: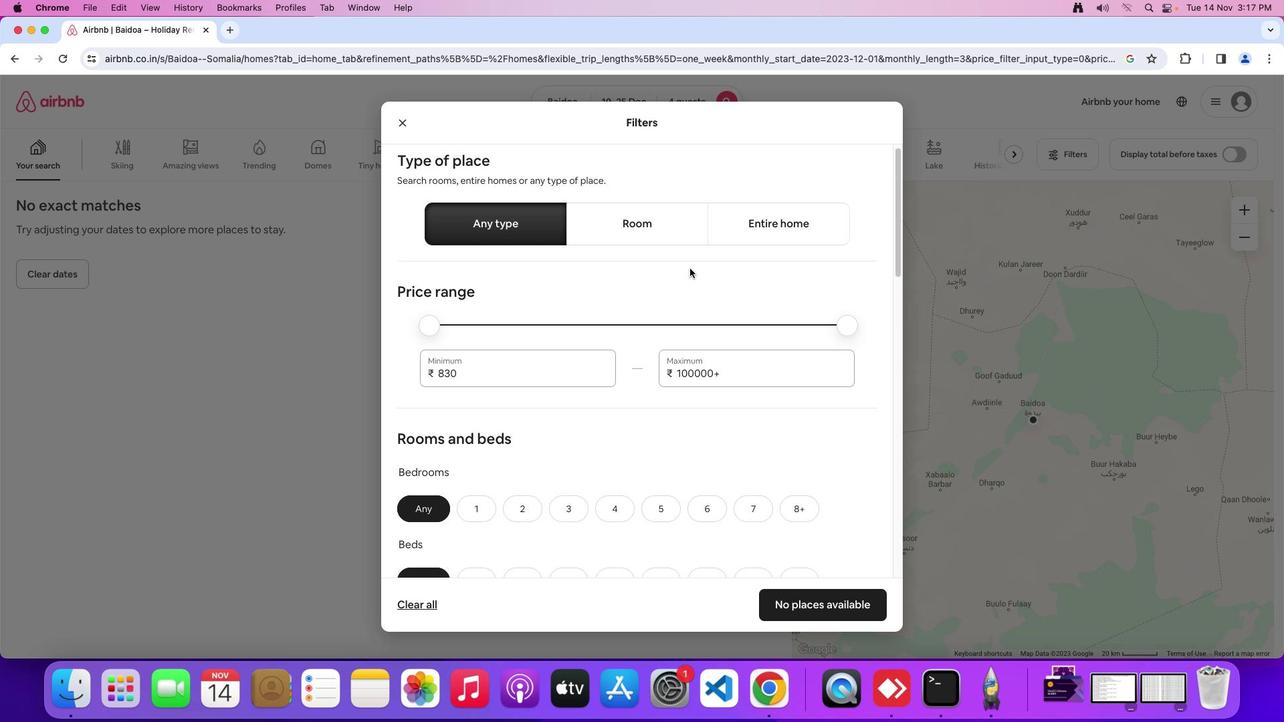 
Action: Mouse moved to (690, 268)
Screenshot: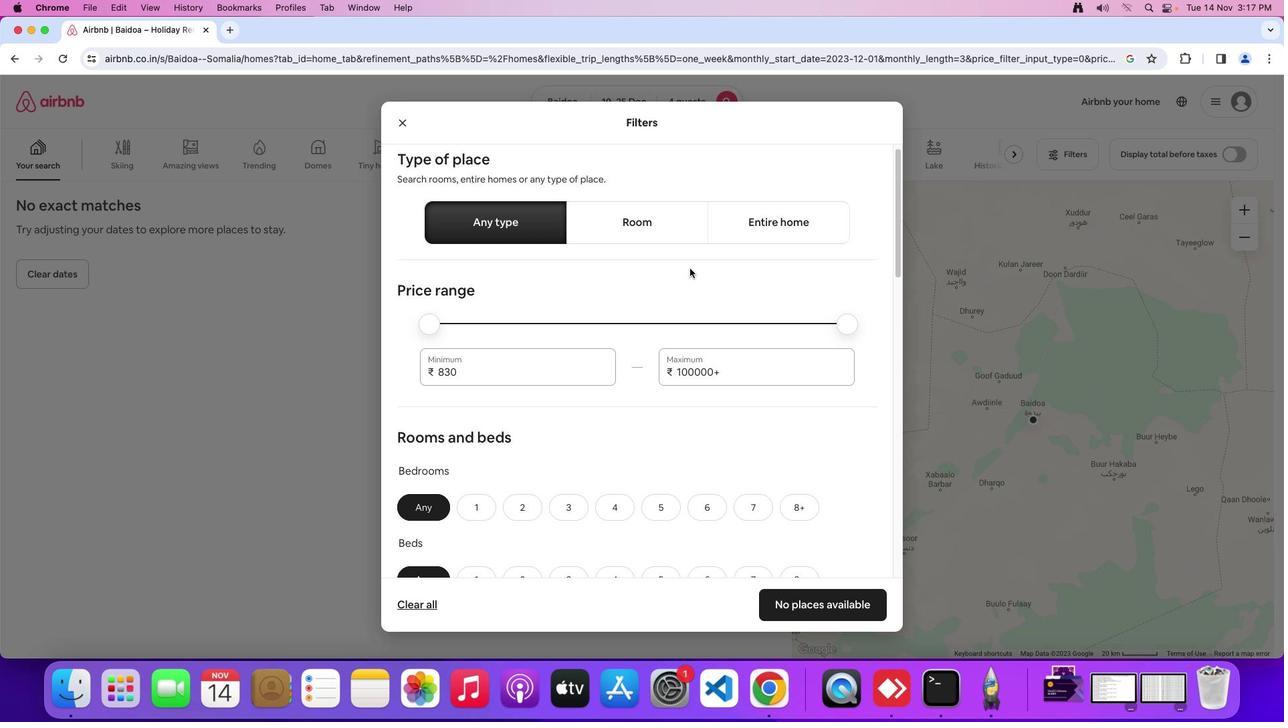 
Action: Mouse scrolled (690, 268) with delta (0, 0)
Screenshot: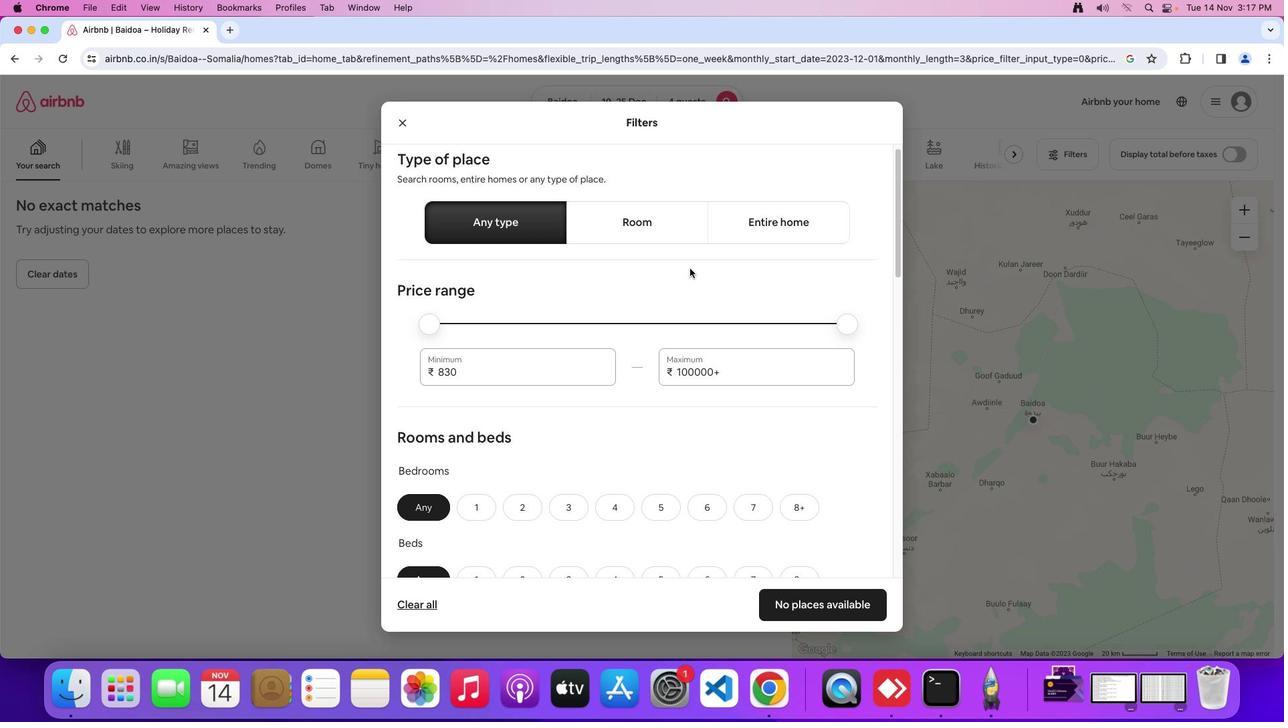 
Action: Mouse moved to (691, 268)
Screenshot: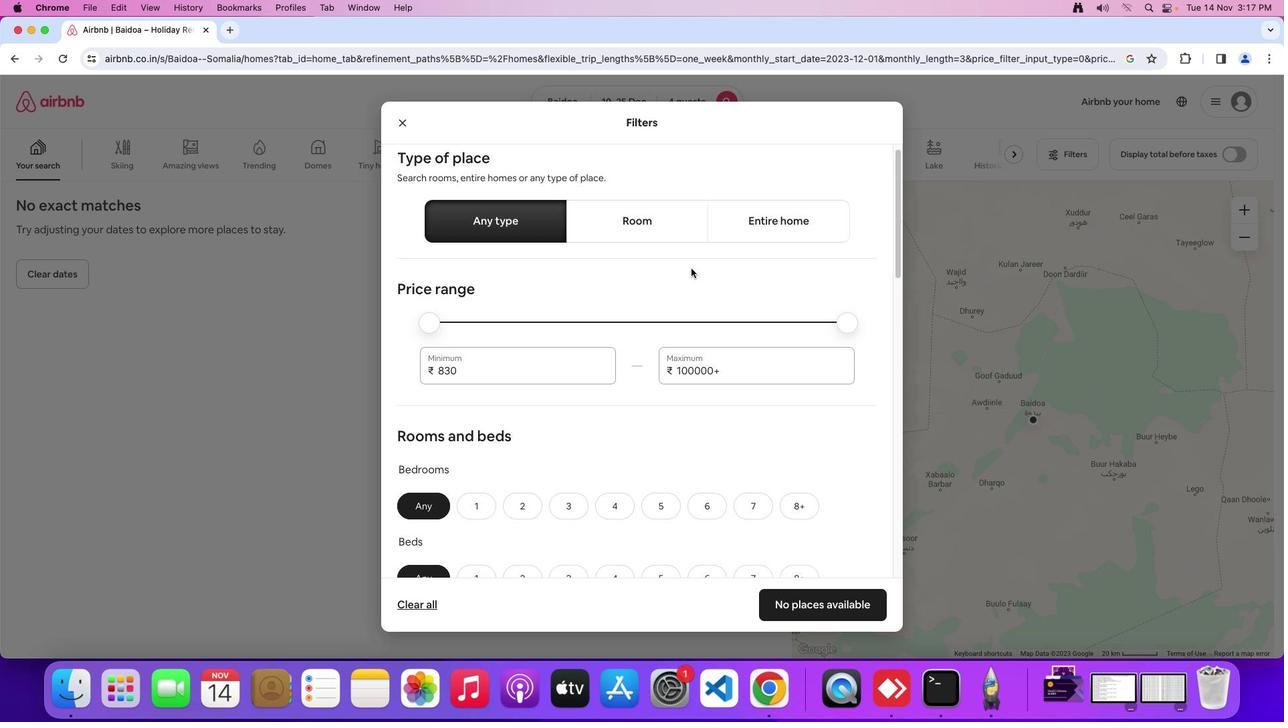 
Action: Mouse scrolled (691, 268) with delta (0, 0)
Screenshot: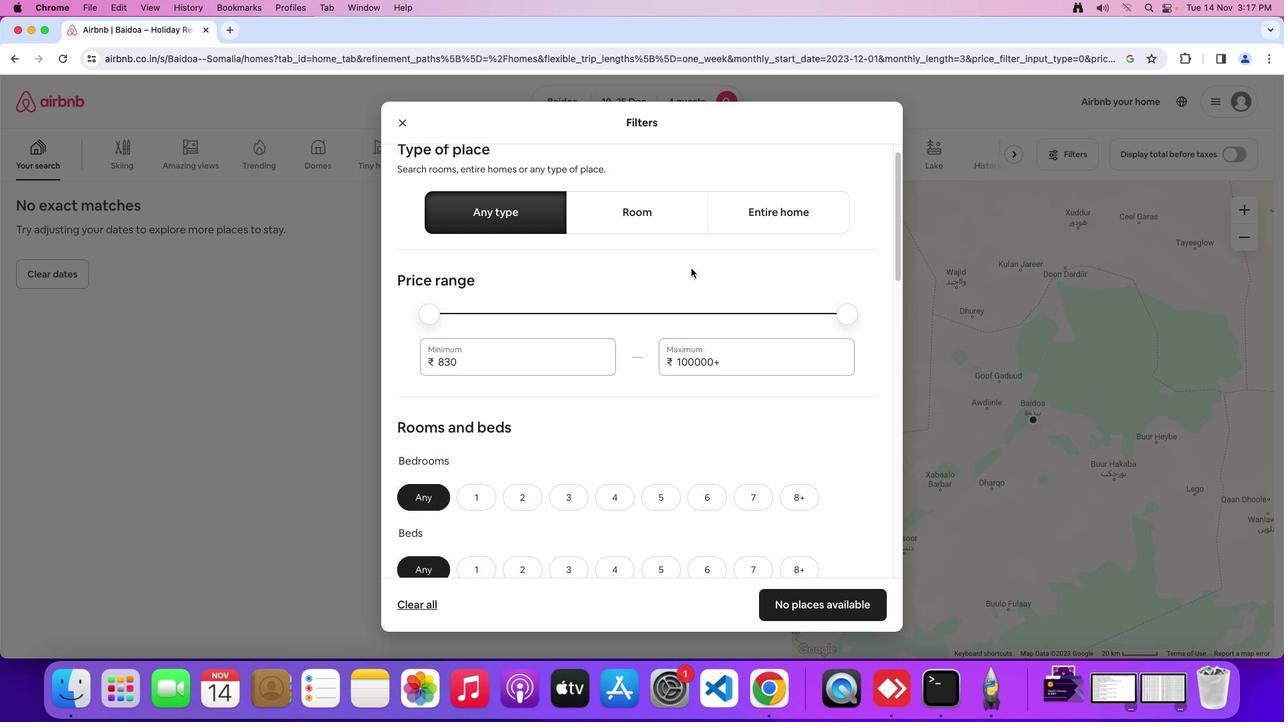 
Action: Mouse moved to (691, 268)
Screenshot: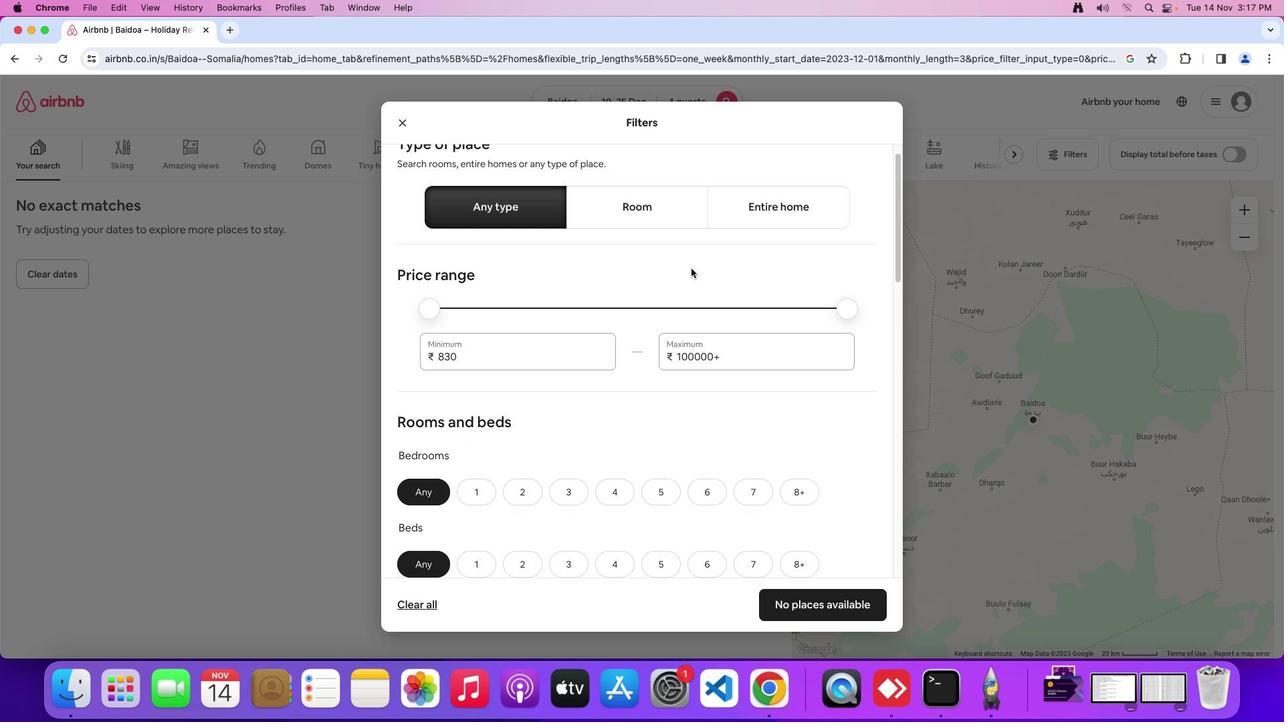 
Action: Mouse scrolled (691, 268) with delta (0, 0)
Screenshot: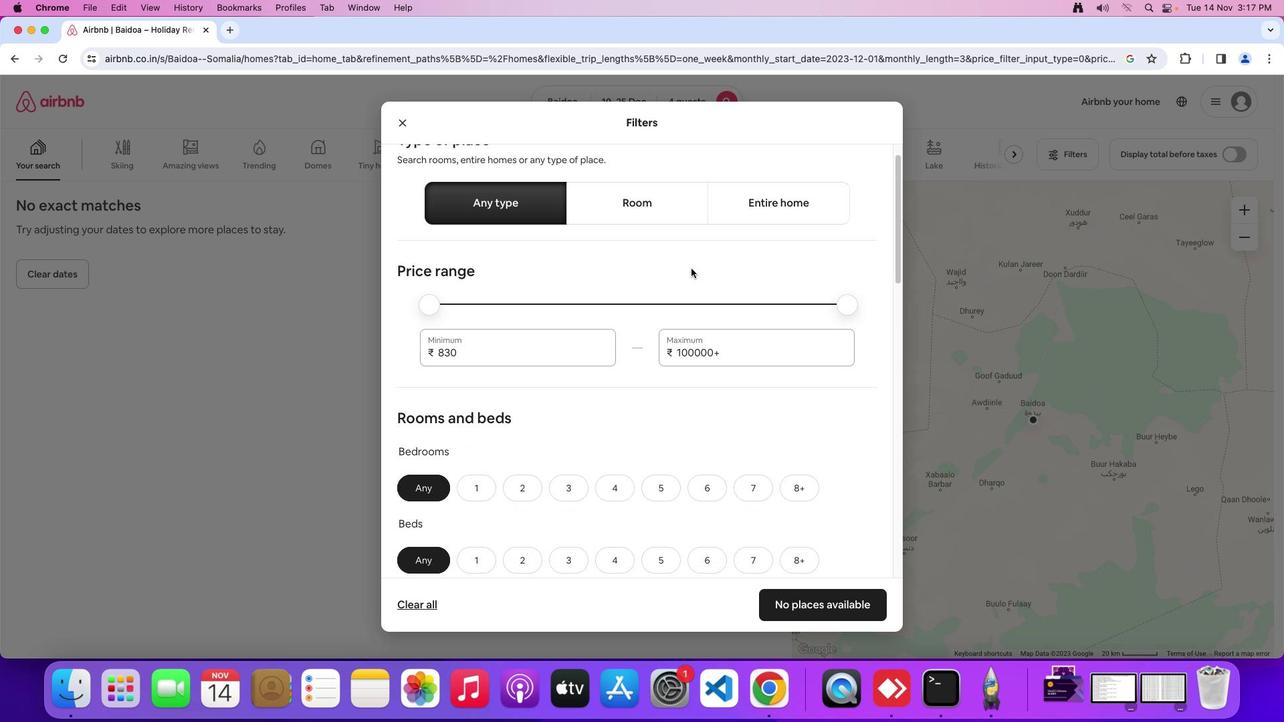 
Action: Mouse scrolled (691, 268) with delta (0, 0)
Screenshot: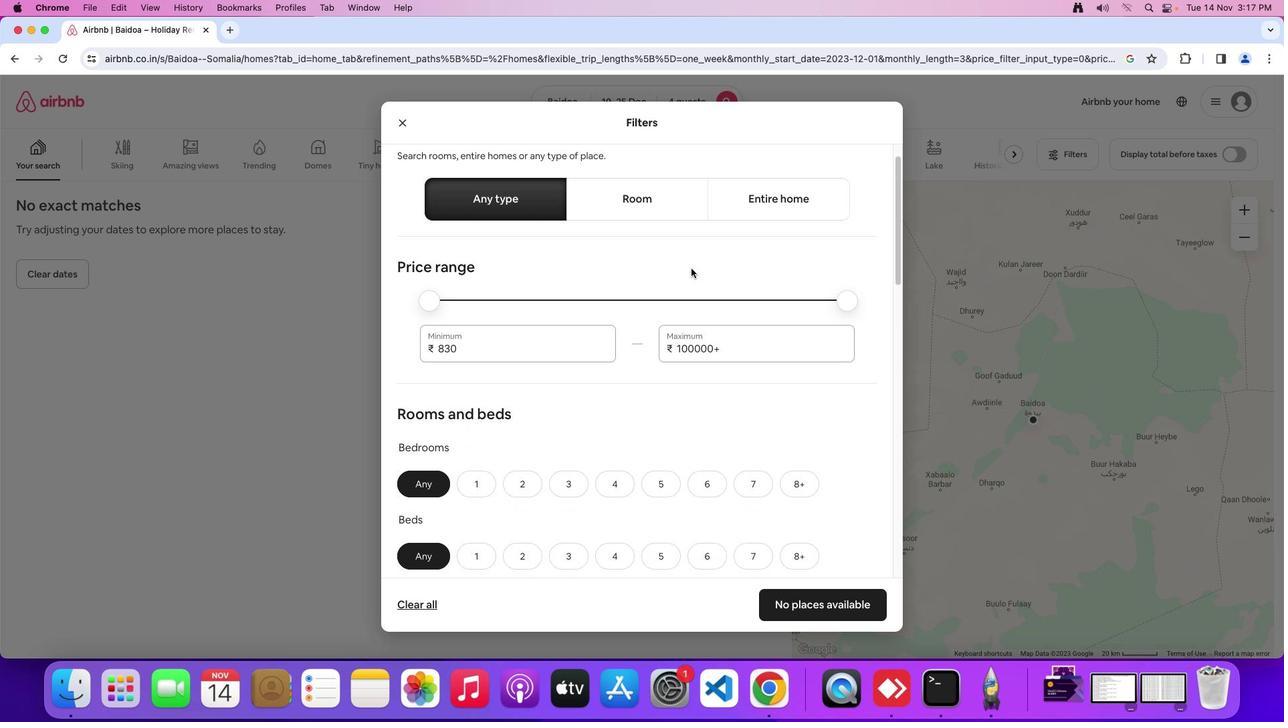 
Action: Mouse moved to (592, 296)
Screenshot: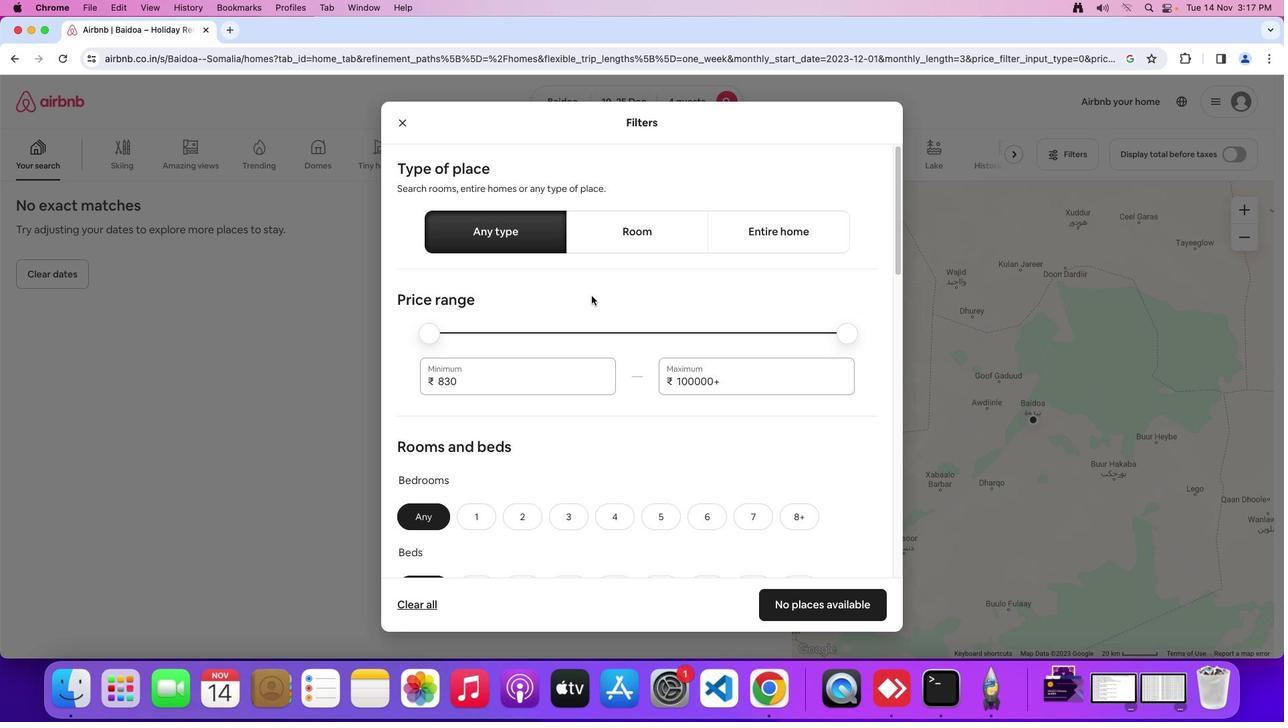 
Action: Mouse scrolled (592, 296) with delta (0, 0)
Screenshot: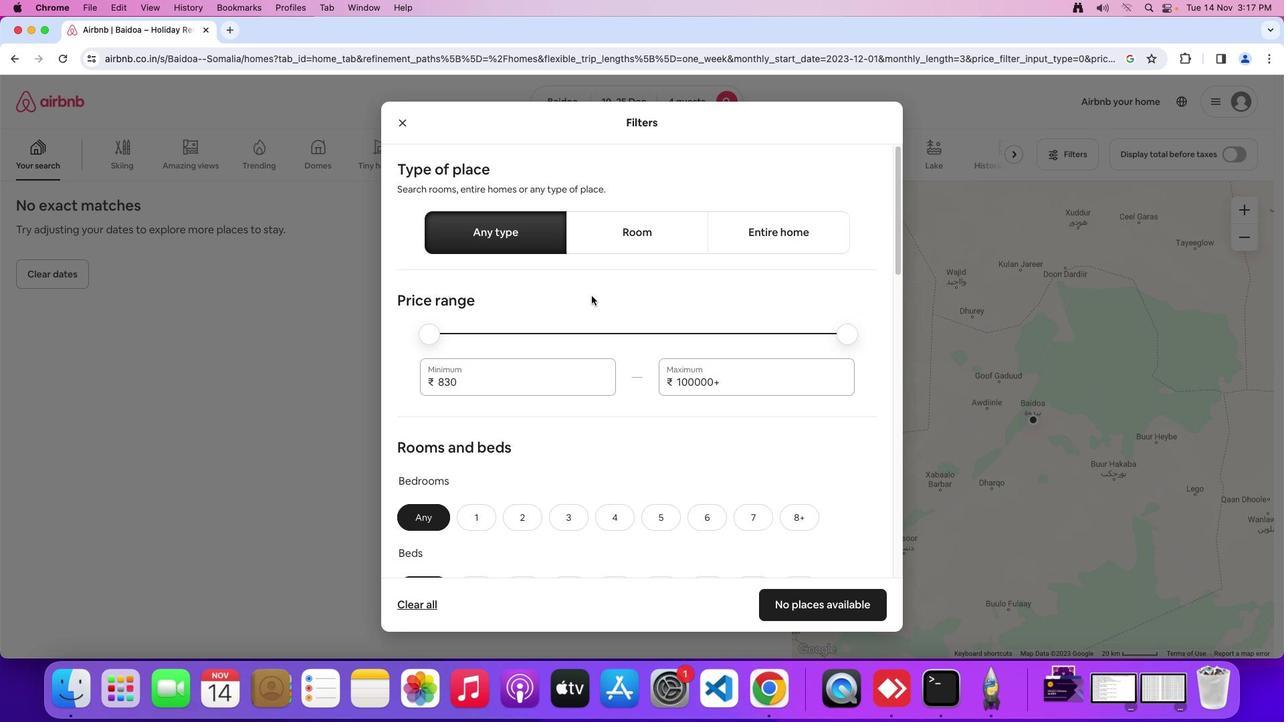 
Action: Mouse scrolled (592, 296) with delta (0, 0)
Screenshot: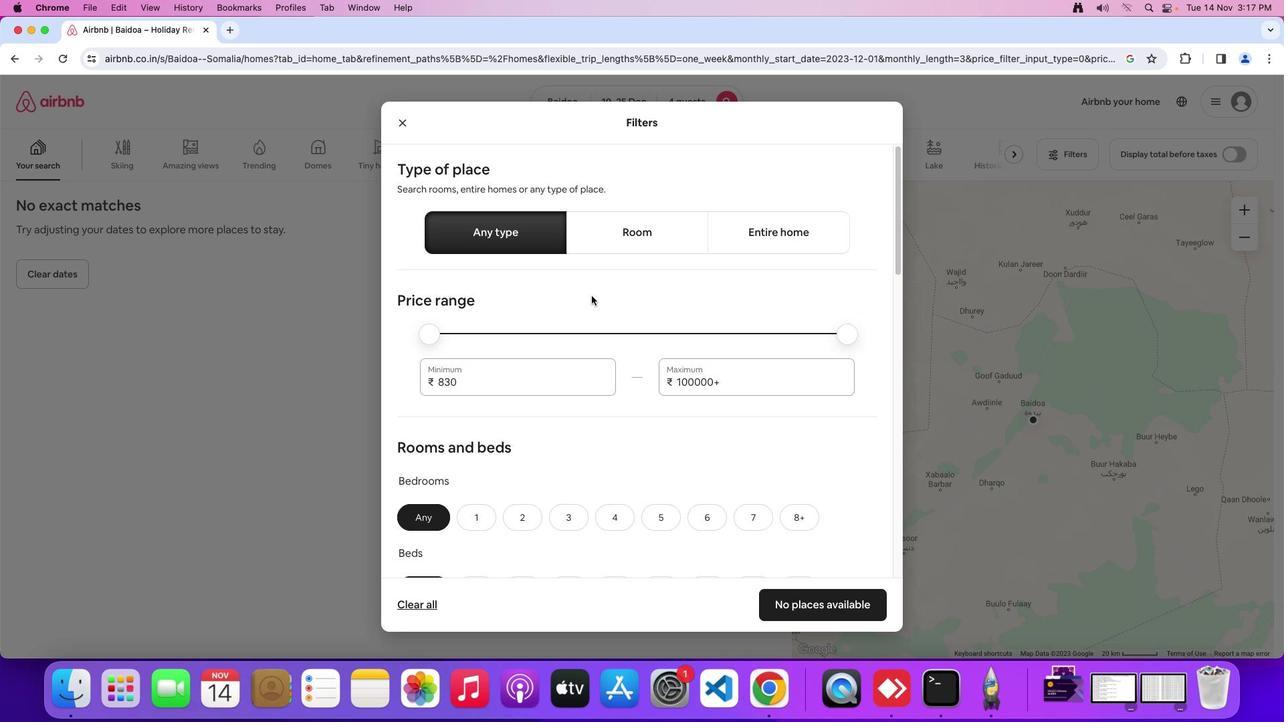 
Action: Mouse scrolled (592, 296) with delta (0, 2)
Screenshot: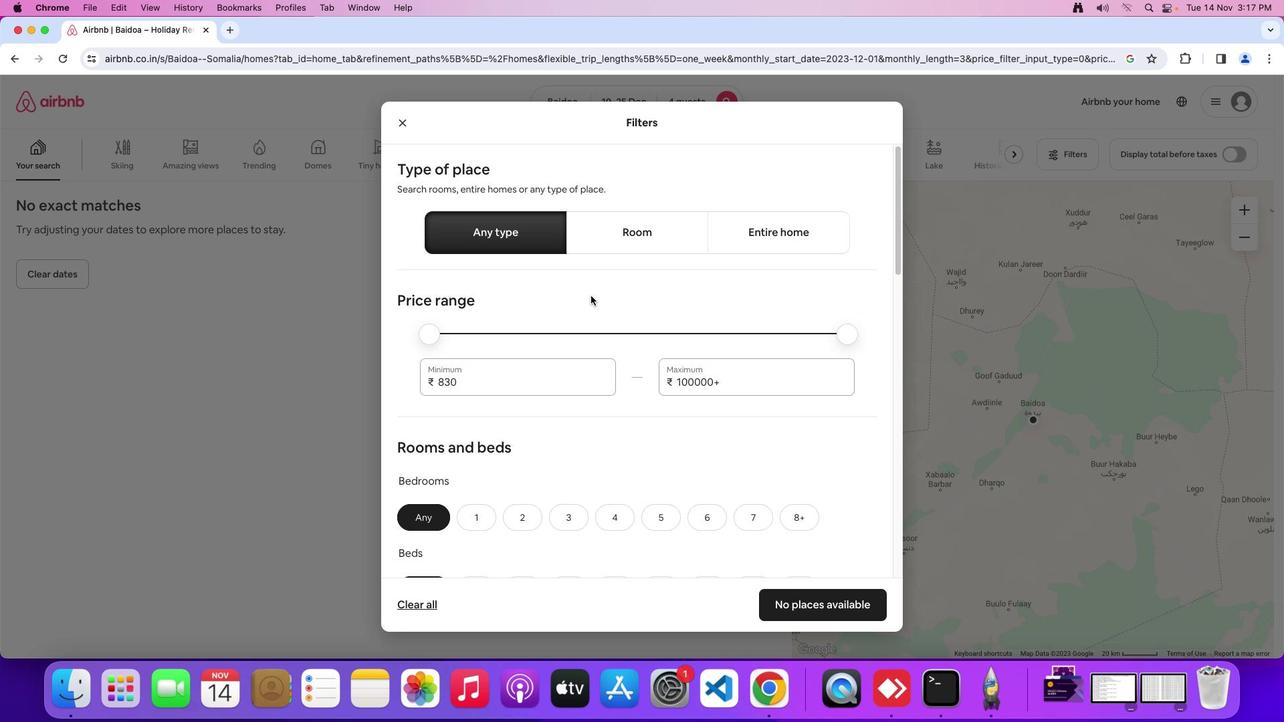 
Action: Mouse moved to (611, 263)
Screenshot: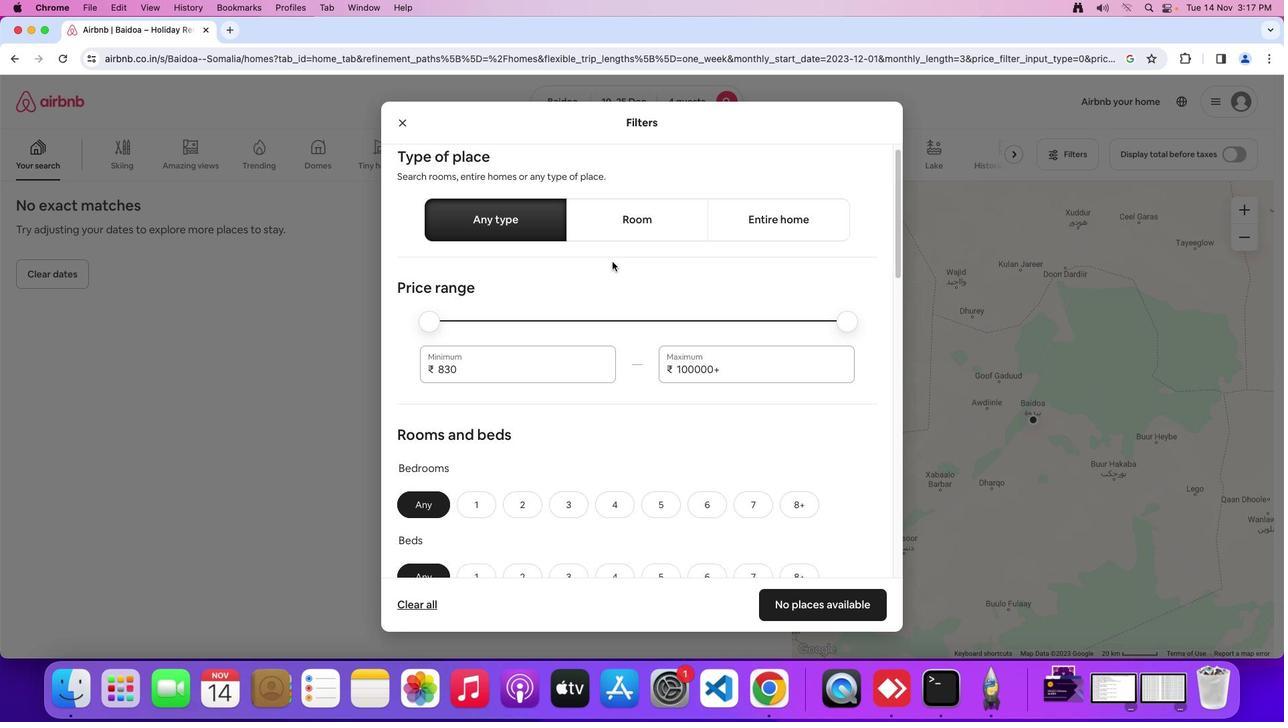 
Action: Mouse scrolled (611, 263) with delta (0, 0)
Screenshot: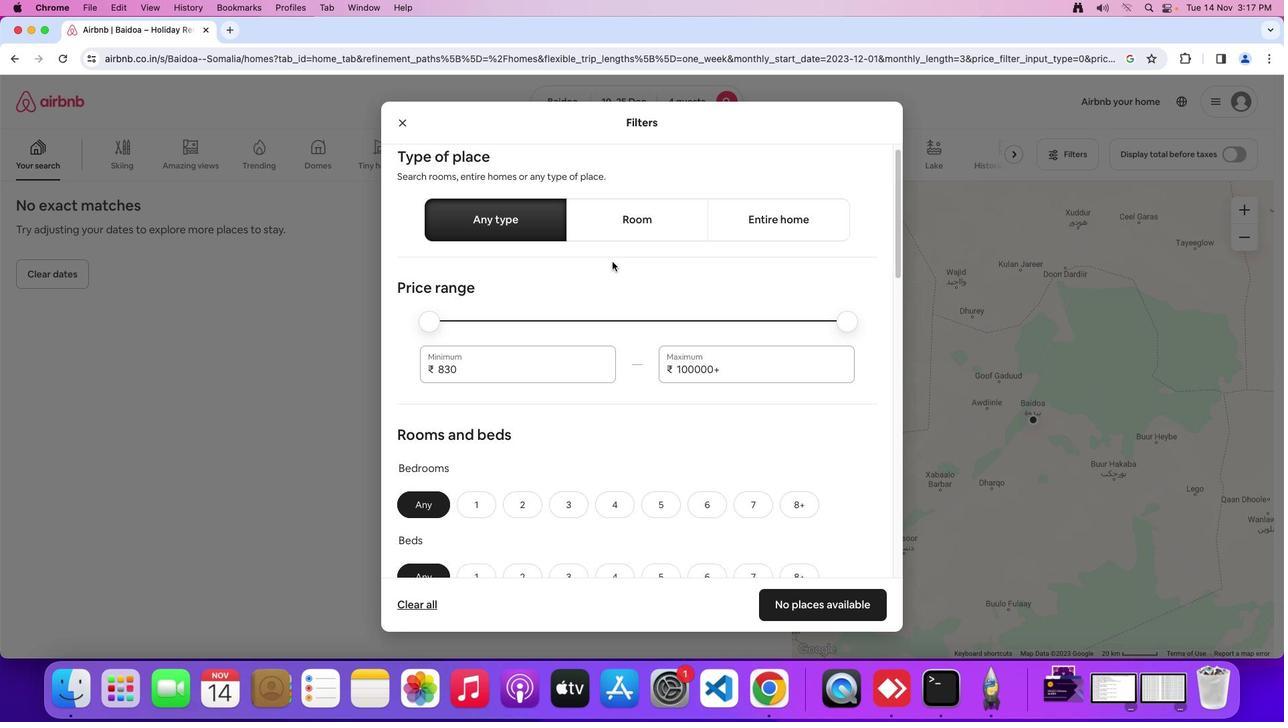 
Action: Mouse moved to (611, 263)
Screenshot: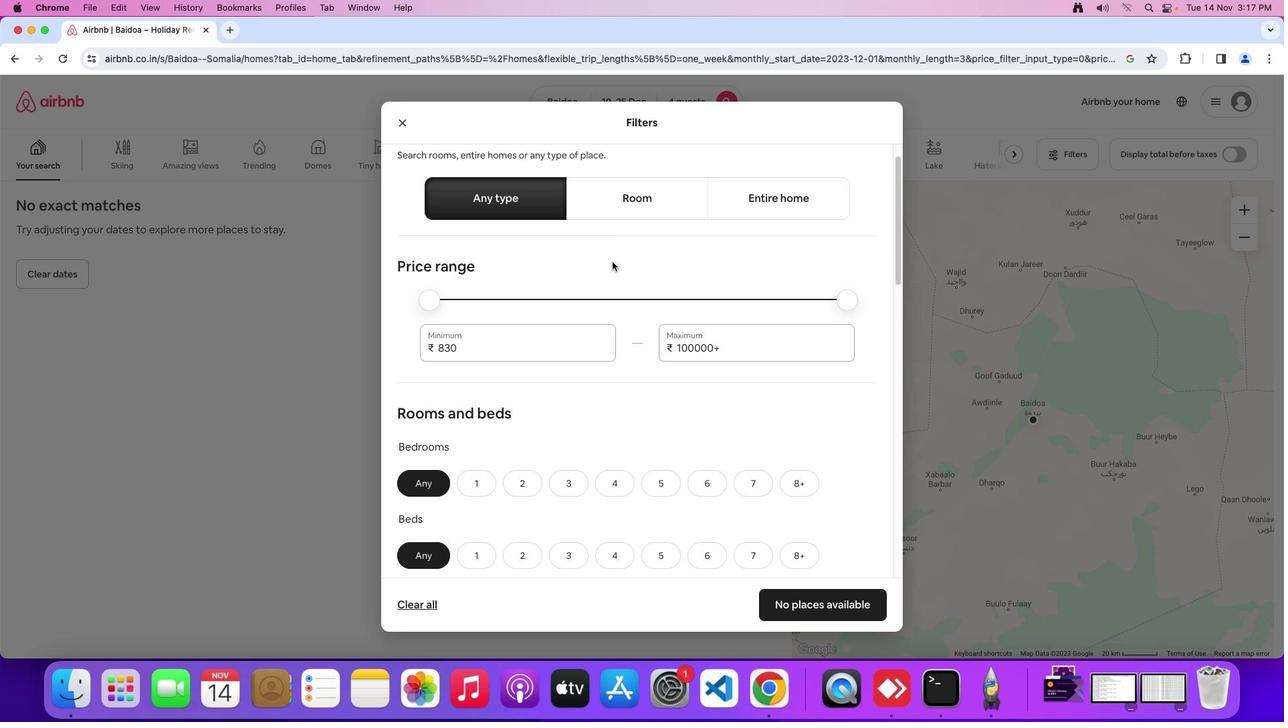 
Action: Mouse scrolled (611, 263) with delta (0, 0)
Screenshot: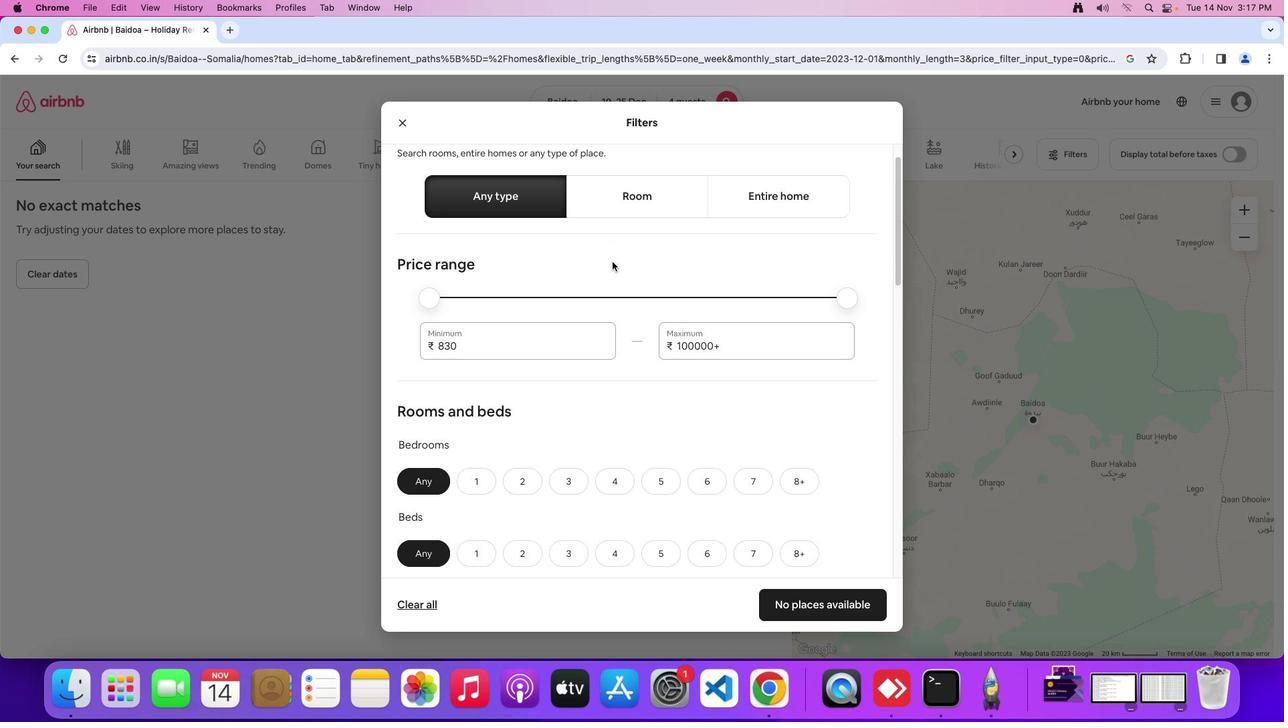 
Action: Mouse moved to (612, 262)
Screenshot: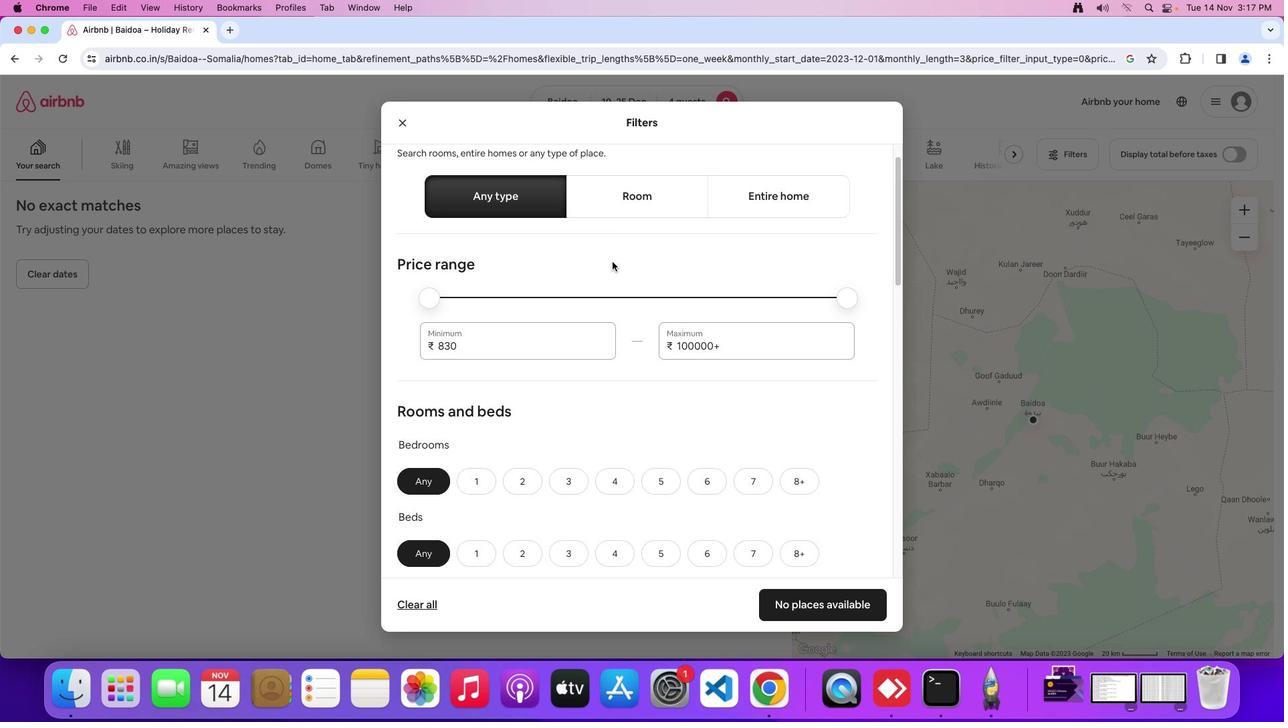 
Action: Mouse scrolled (612, 262) with delta (0, 0)
Screenshot: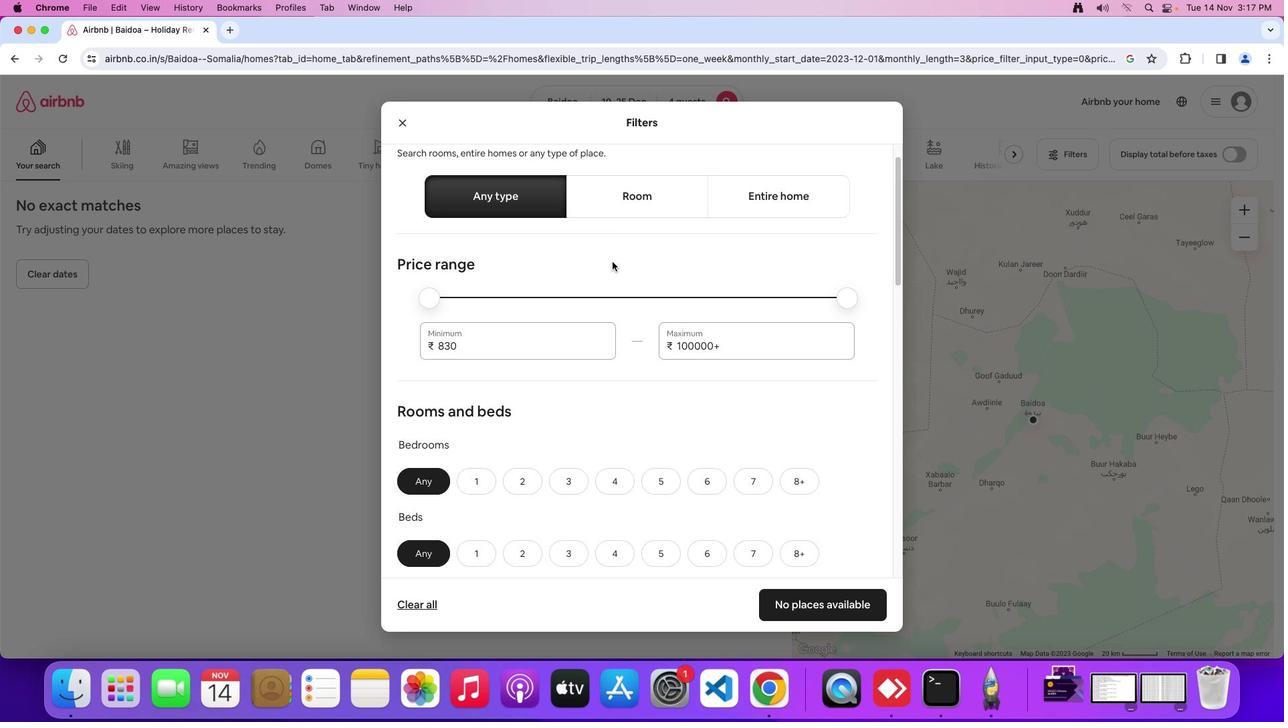 
Action: Mouse moved to (612, 261)
Screenshot: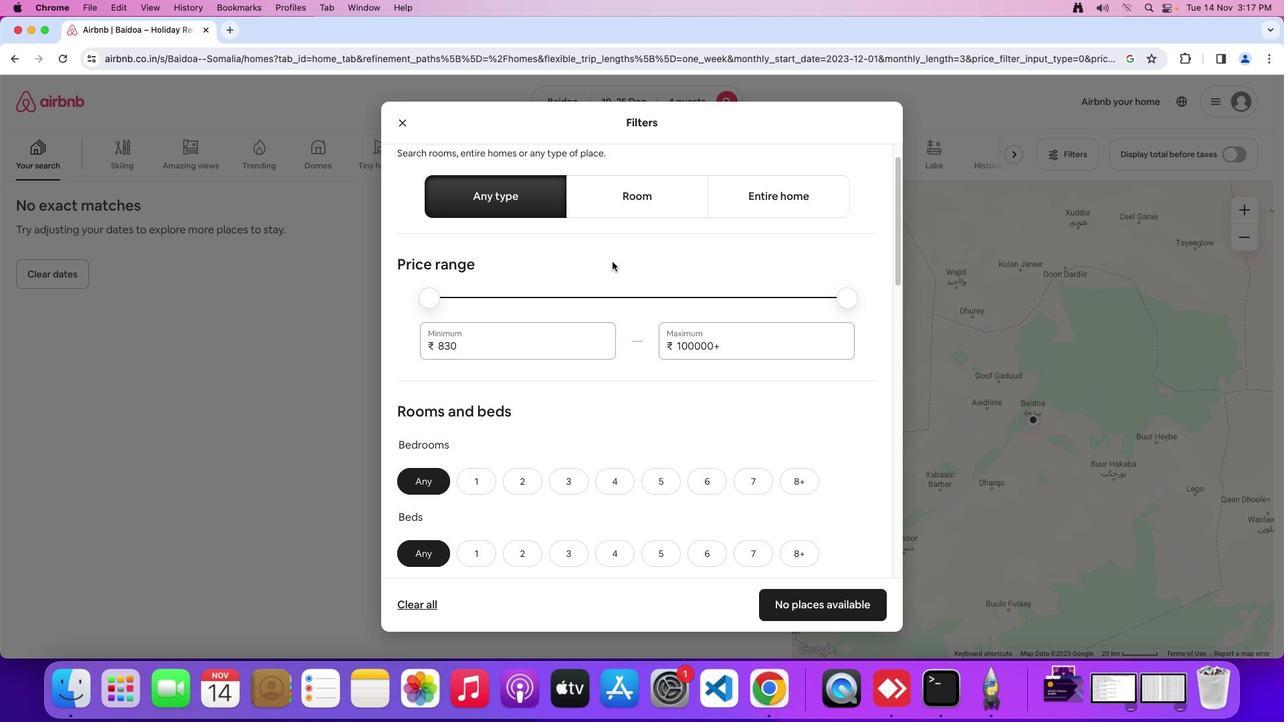 
Action: Mouse scrolled (612, 261) with delta (0, 0)
Screenshot: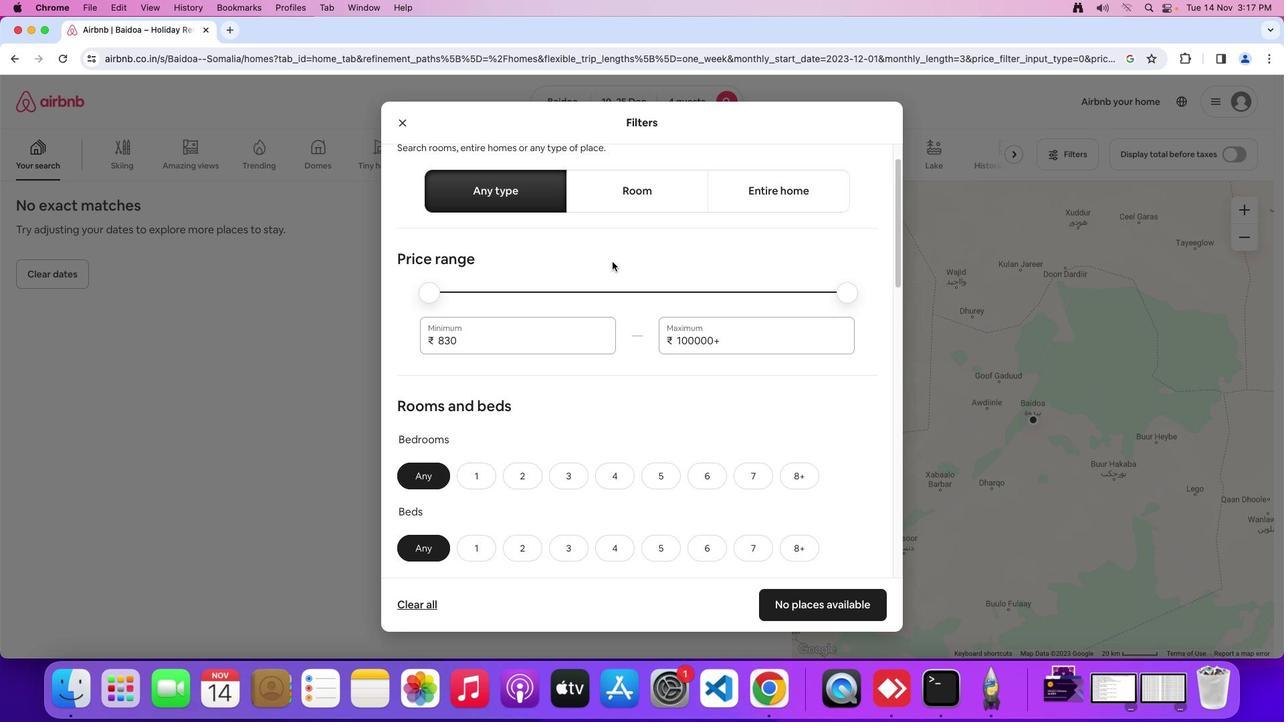 
Action: Mouse scrolled (612, 261) with delta (0, 0)
Screenshot: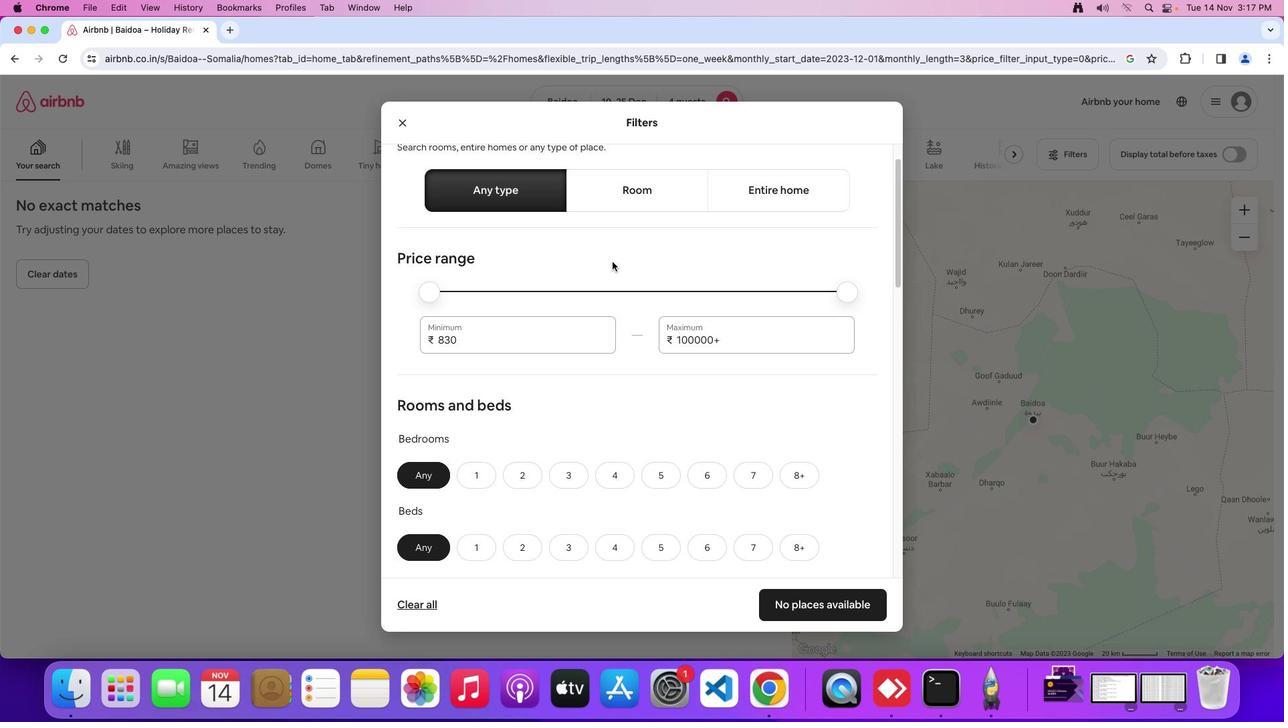 
Action: Mouse moved to (641, 183)
Screenshot: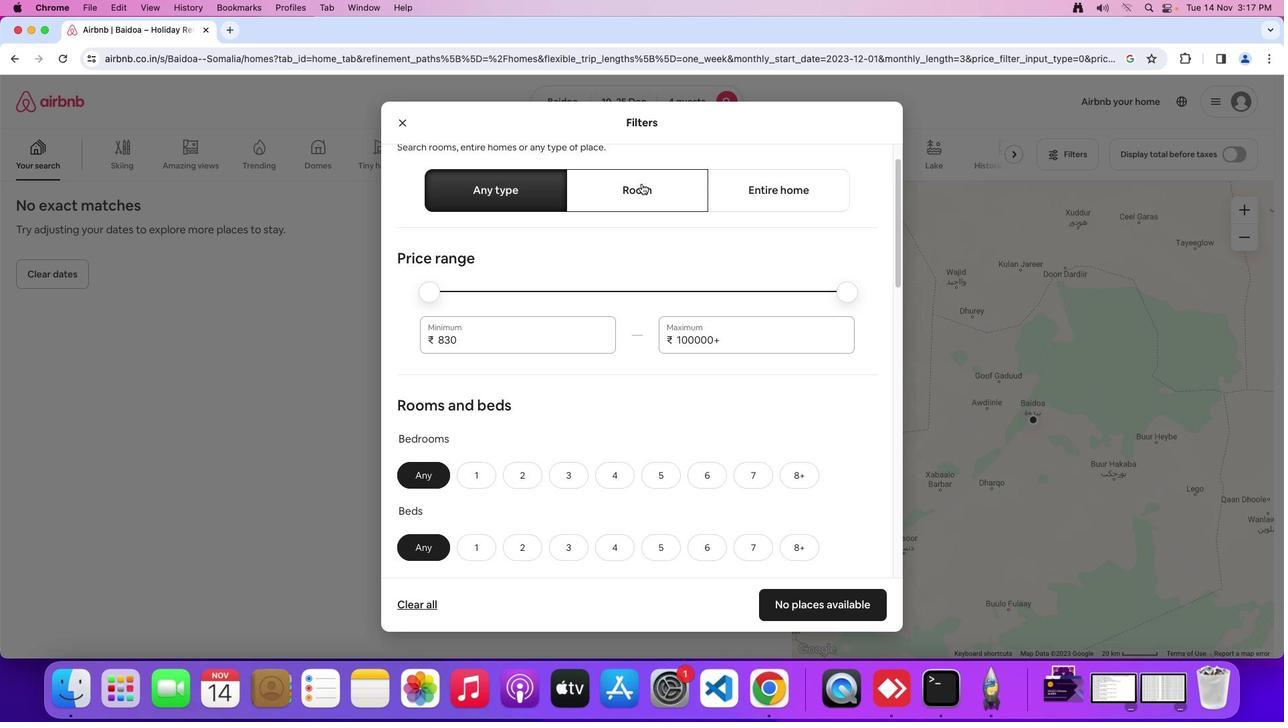 
Action: Mouse pressed left at (641, 183)
Screenshot: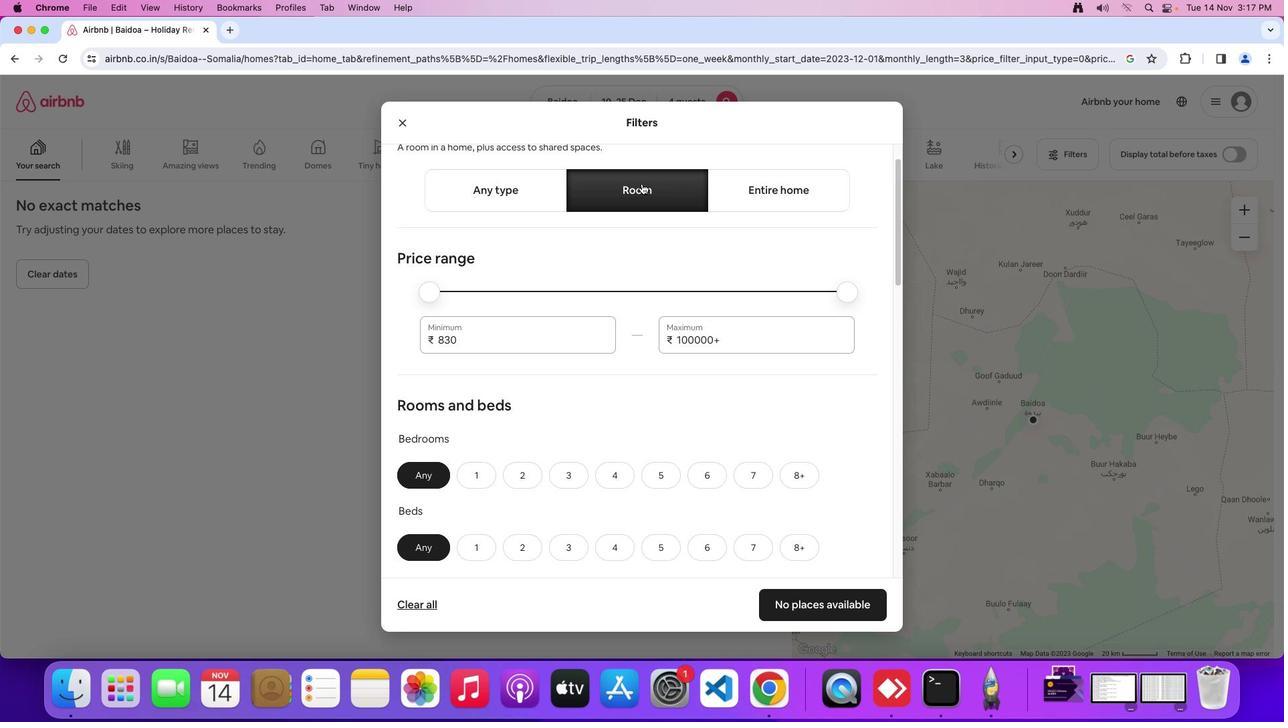 
Action: Mouse moved to (638, 188)
Screenshot: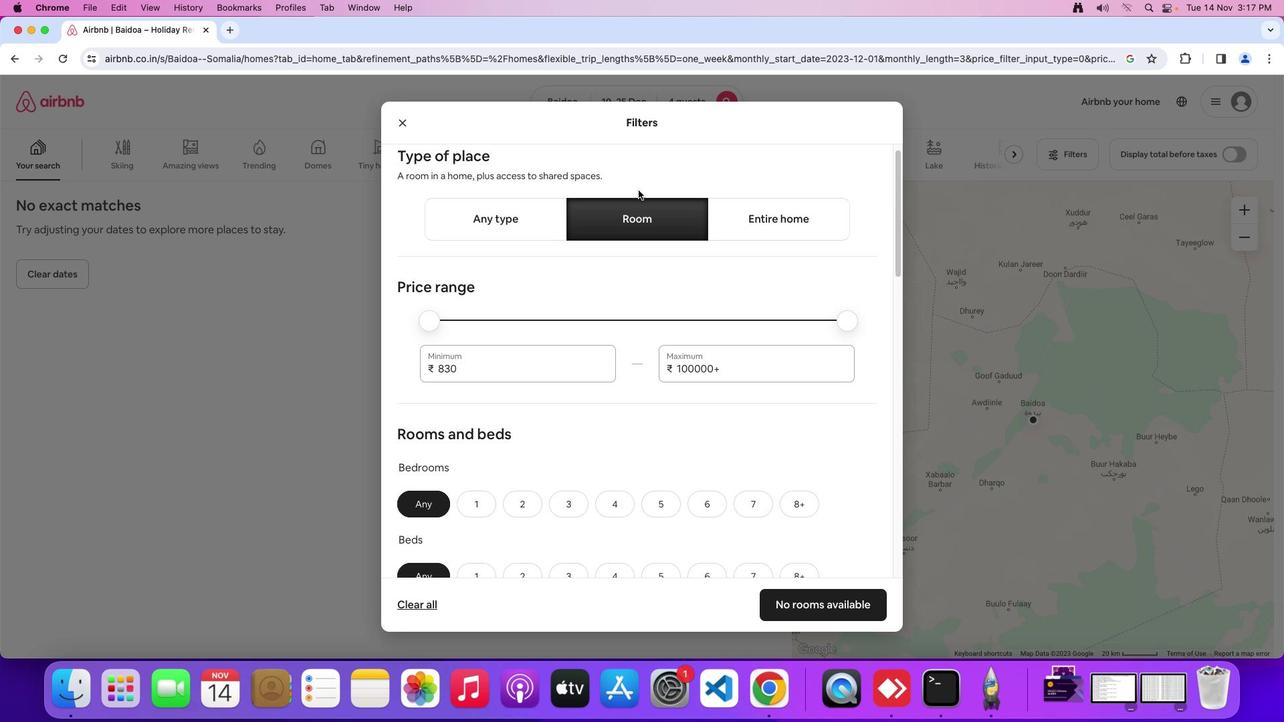 
Action: Mouse scrolled (638, 188) with delta (0, 0)
Screenshot: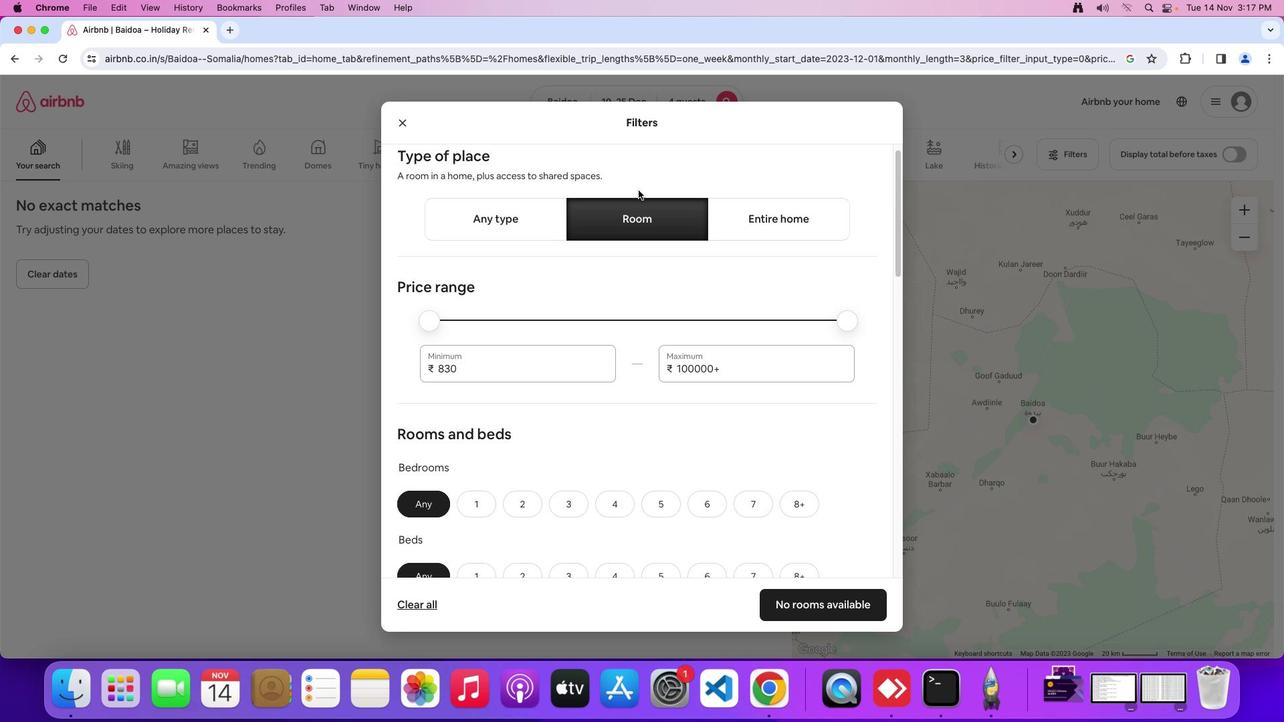 
Action: Mouse moved to (638, 189)
Screenshot: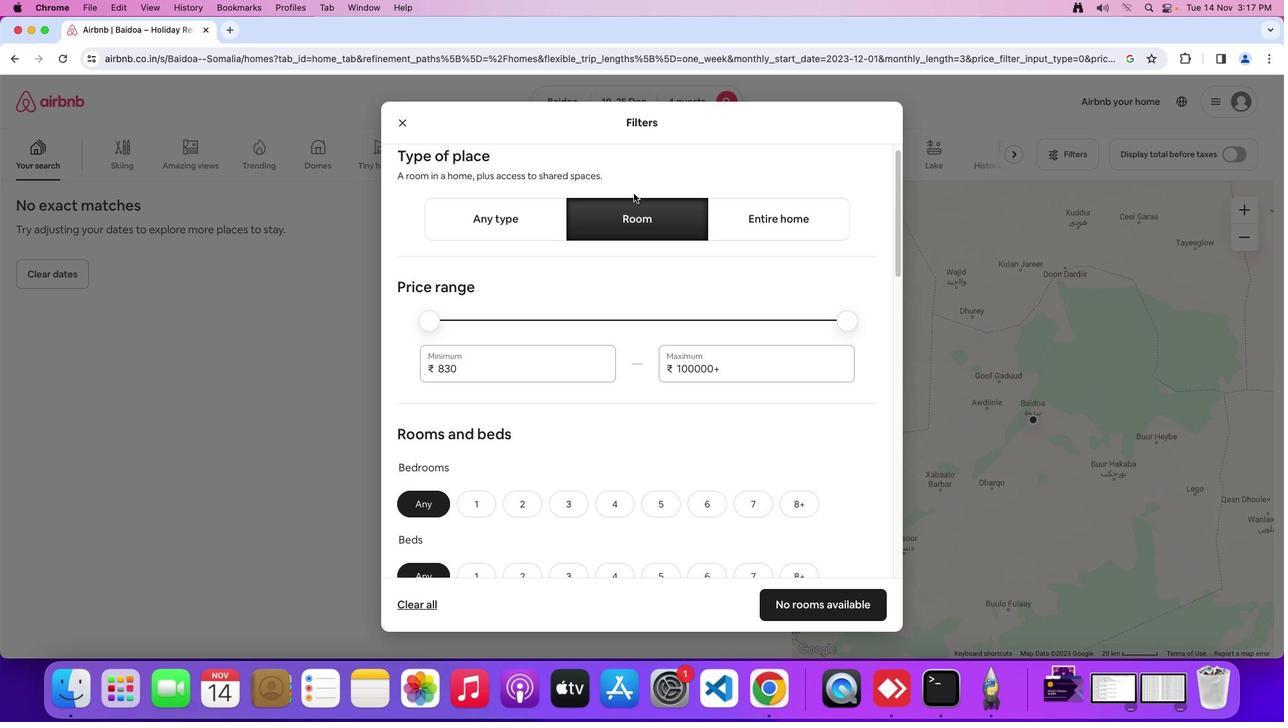 
Action: Mouse scrolled (638, 189) with delta (0, 0)
Screenshot: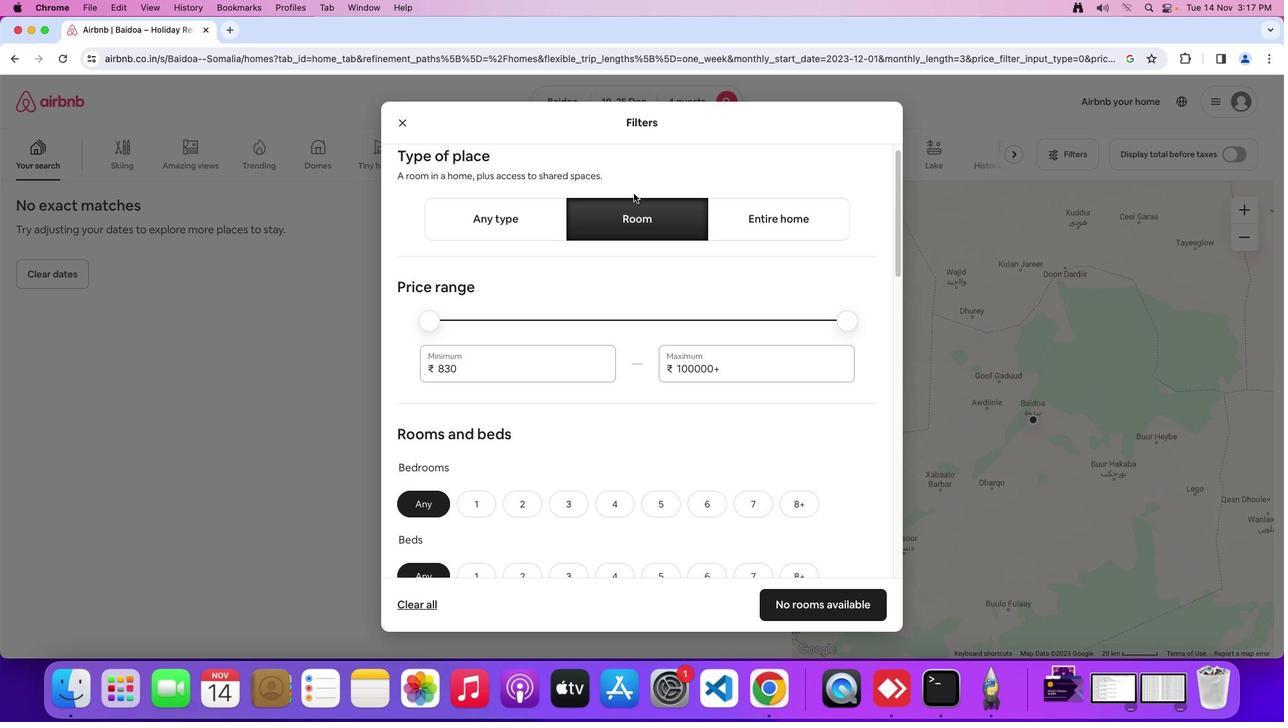 
Action: Mouse moved to (573, 238)
Screenshot: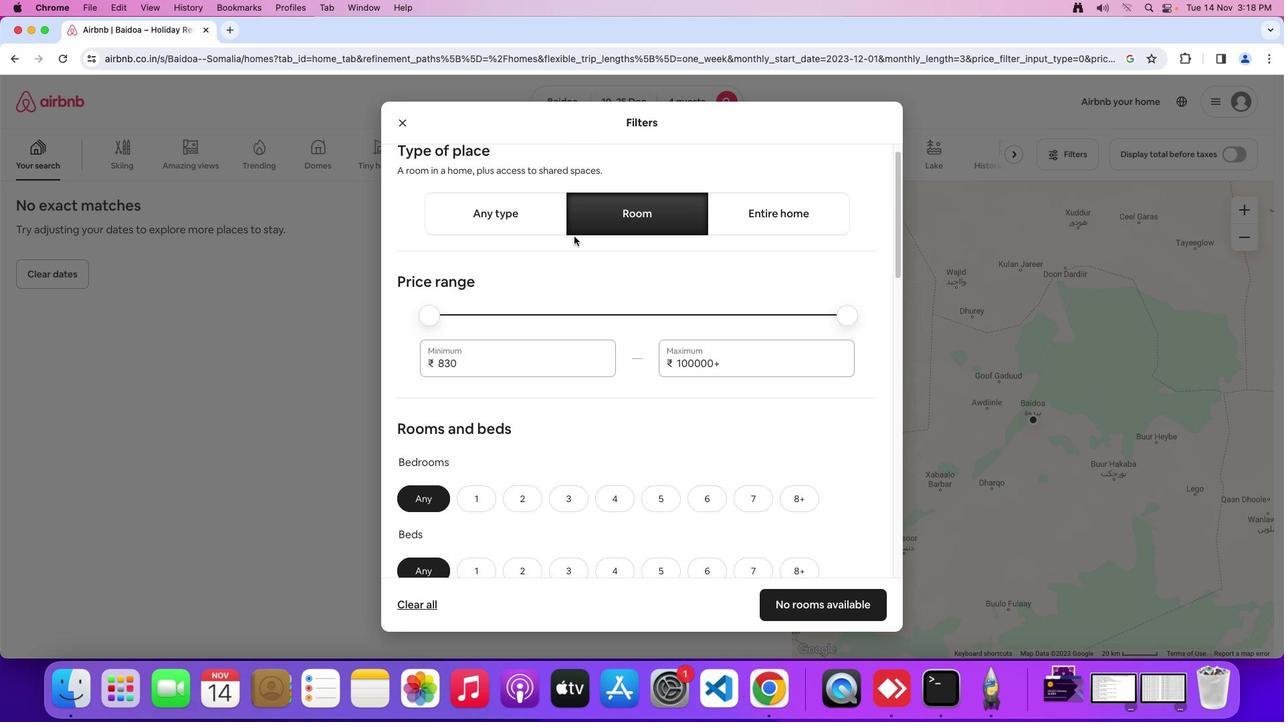 
Action: Mouse scrolled (573, 238) with delta (0, 0)
Screenshot: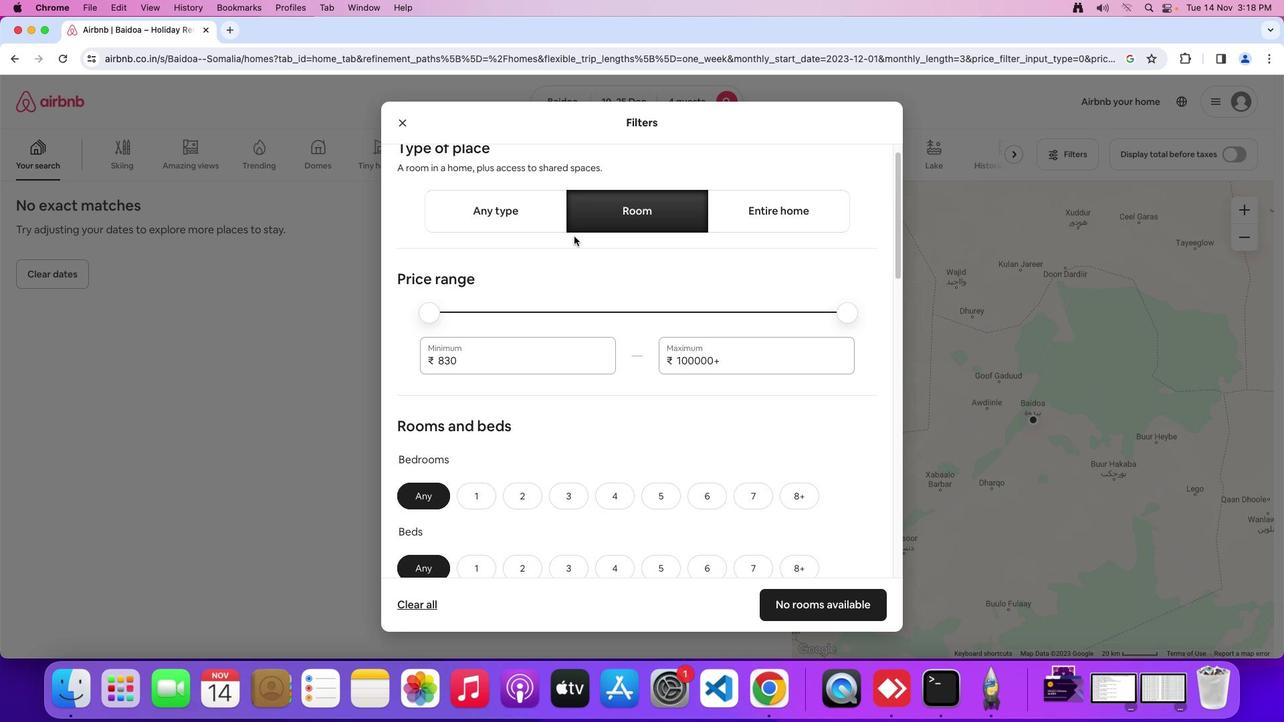 
Action: Mouse moved to (573, 238)
Screenshot: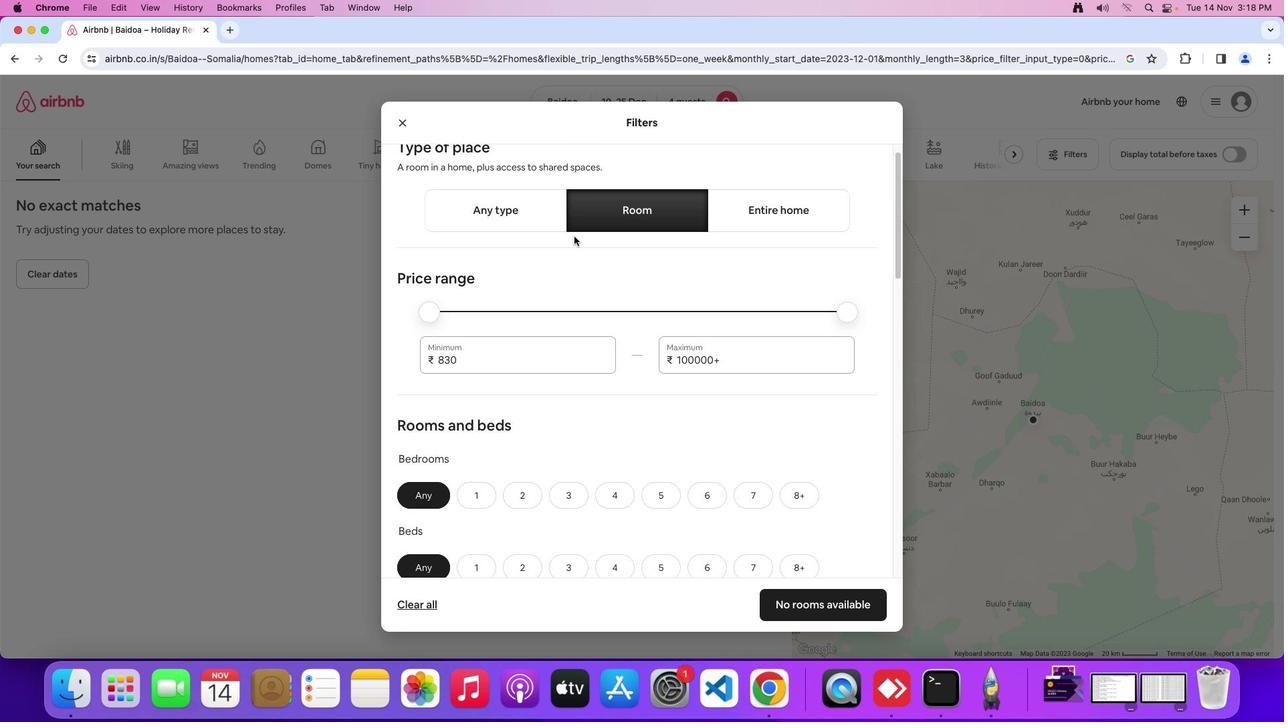 
Action: Mouse scrolled (573, 238) with delta (0, 0)
Screenshot: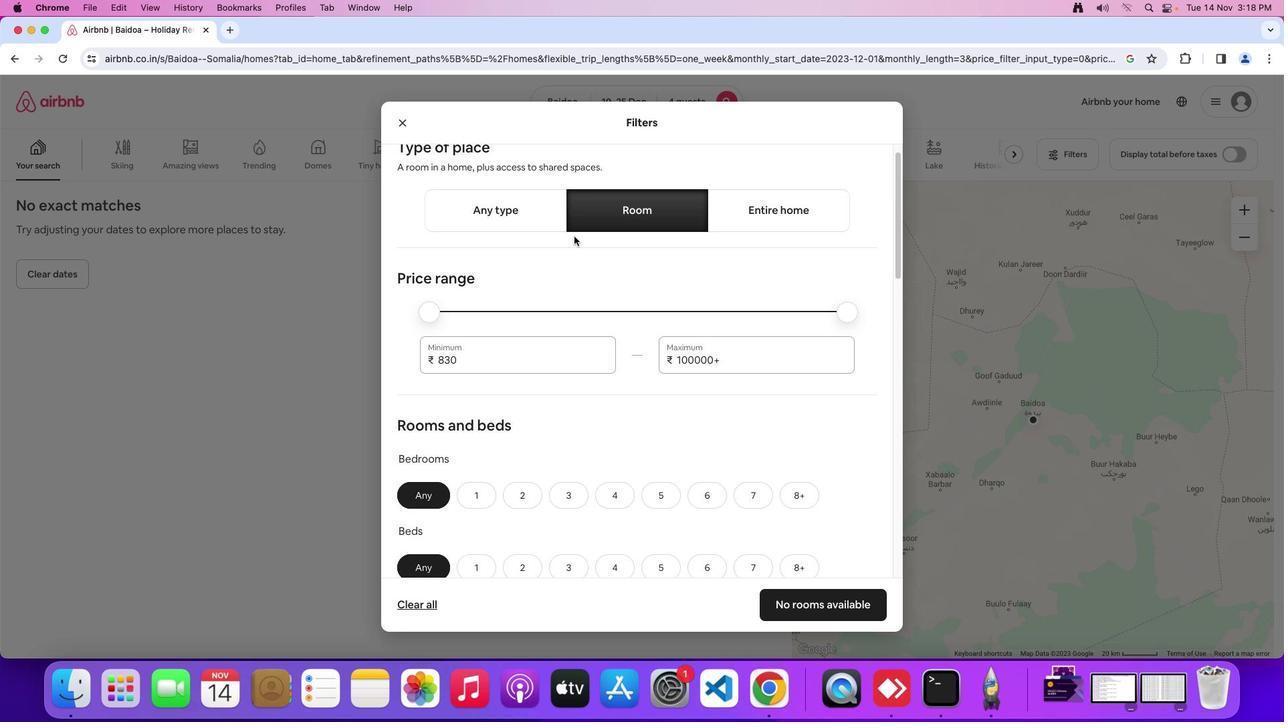 
Action: Mouse moved to (573, 236)
Screenshot: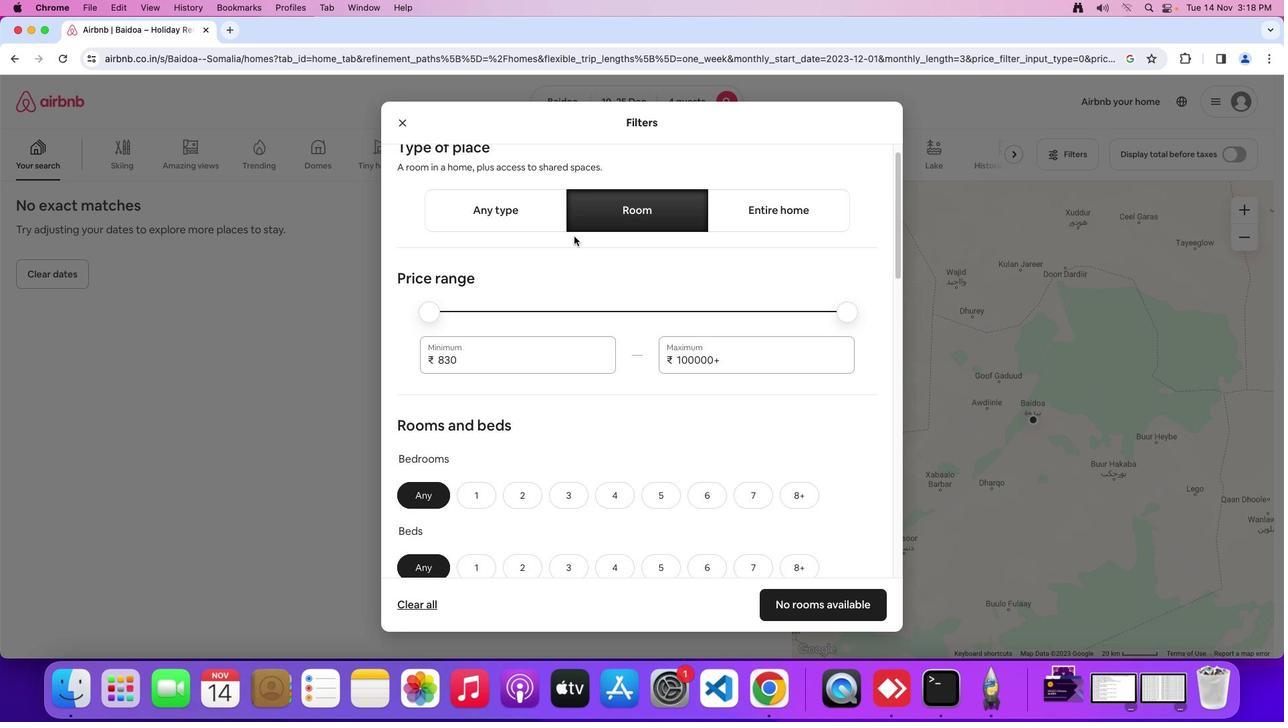 
Action: Mouse scrolled (573, 236) with delta (0, 0)
Screenshot: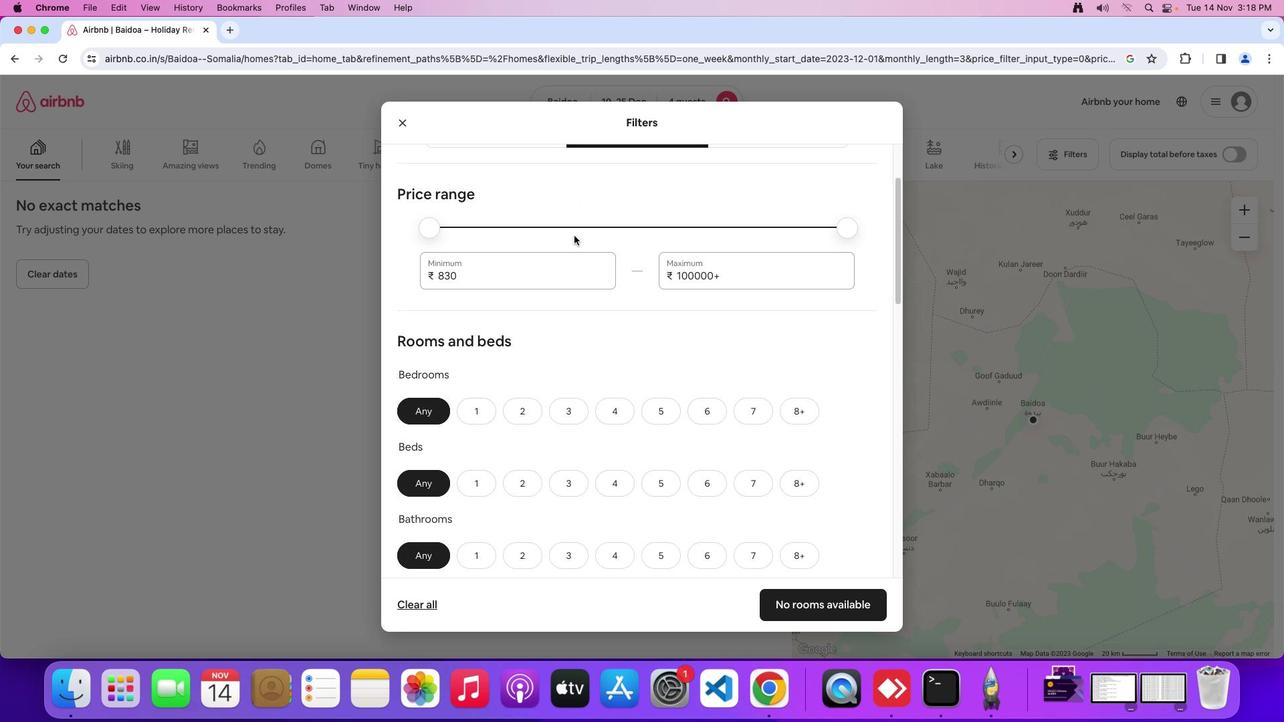 
Action: Mouse moved to (573, 236)
Screenshot: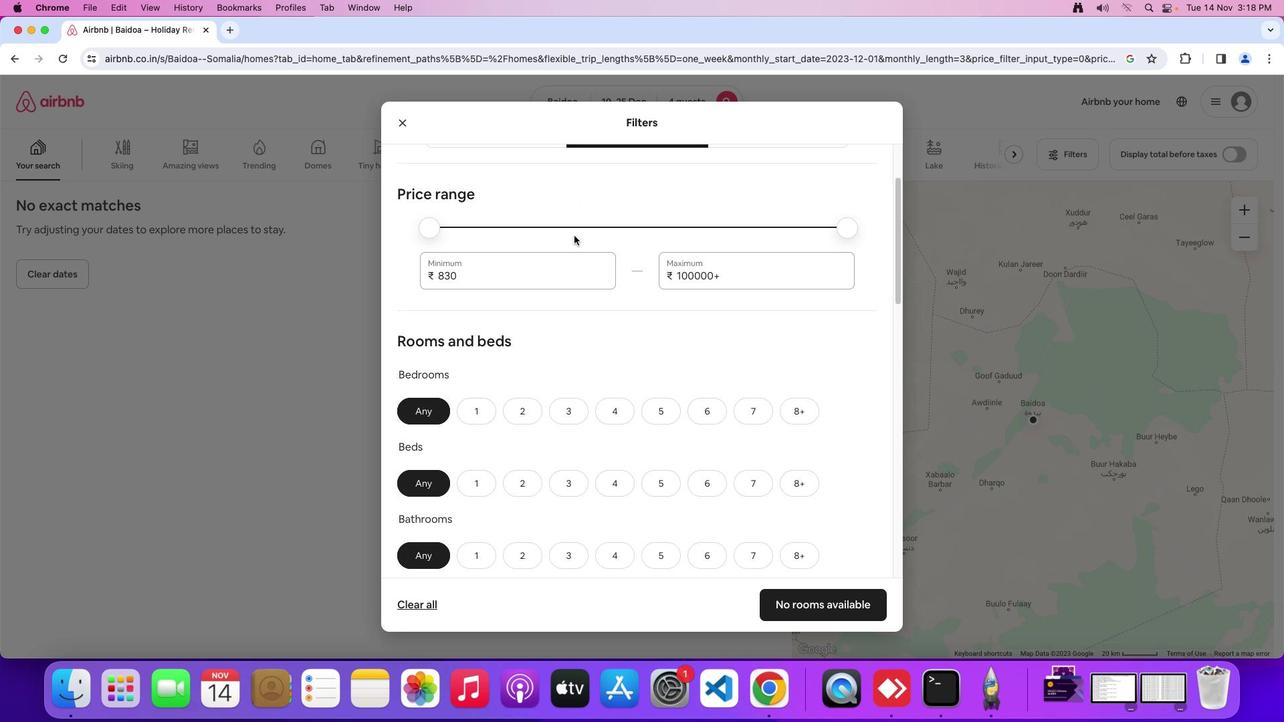 
Action: Mouse scrolled (573, 236) with delta (0, 0)
Screenshot: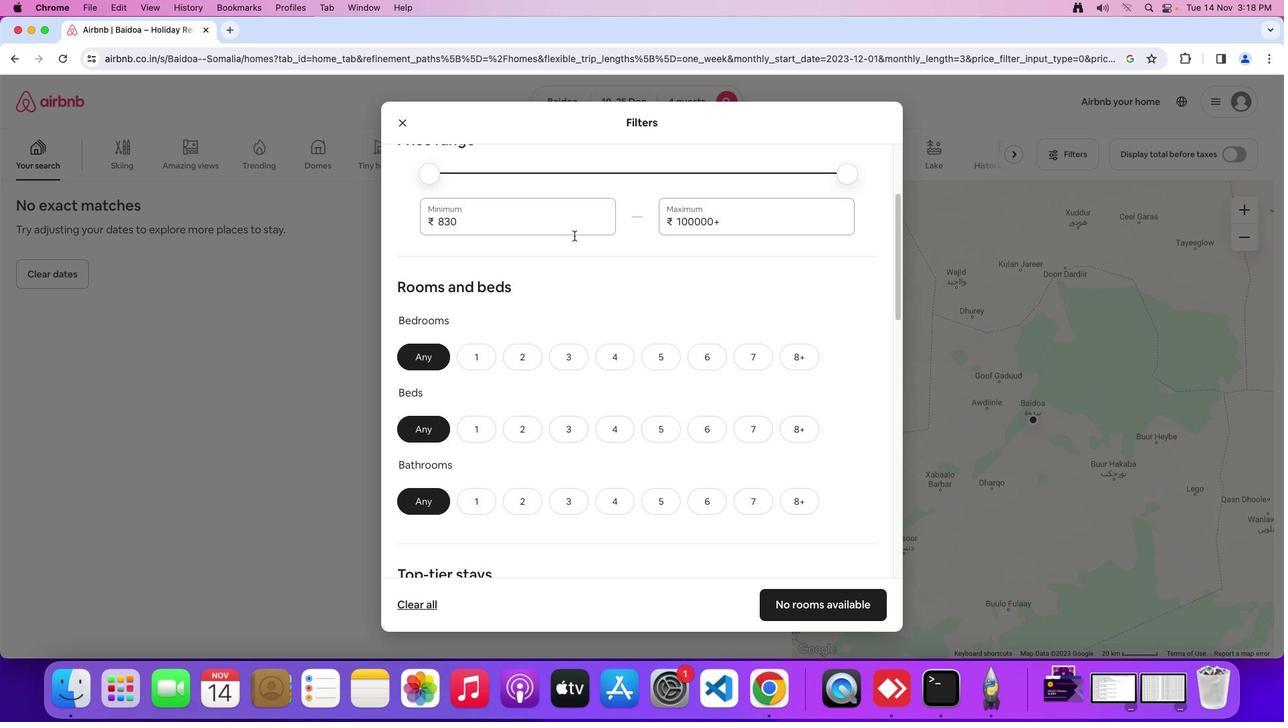 
Action: Mouse scrolled (573, 236) with delta (0, -1)
Screenshot: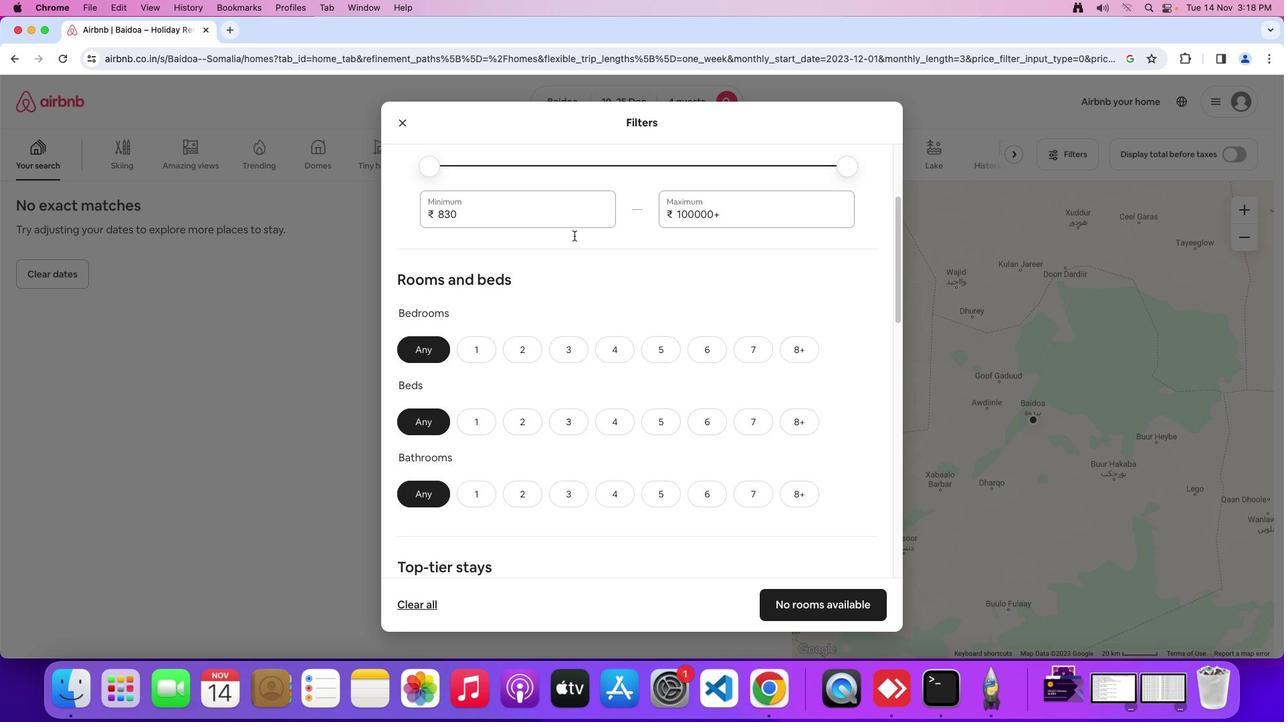 
Action: Mouse scrolled (573, 236) with delta (0, -1)
Screenshot: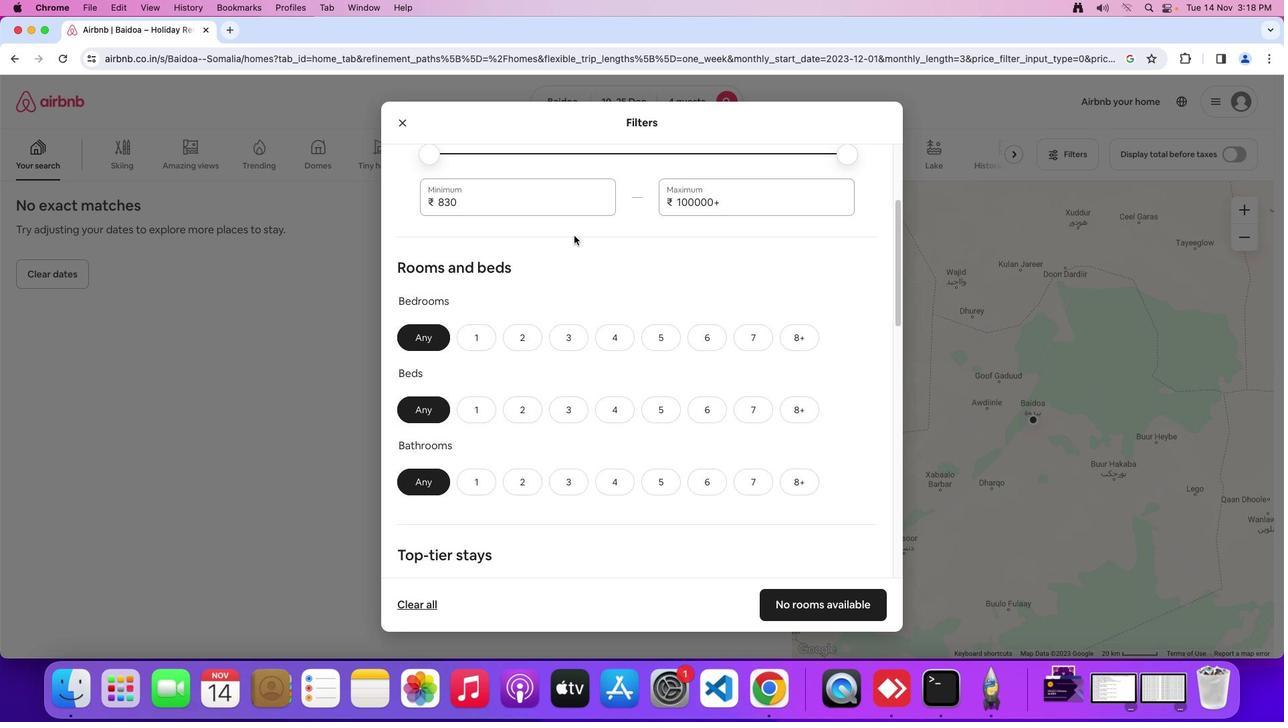 
Action: Mouse moved to (574, 235)
Screenshot: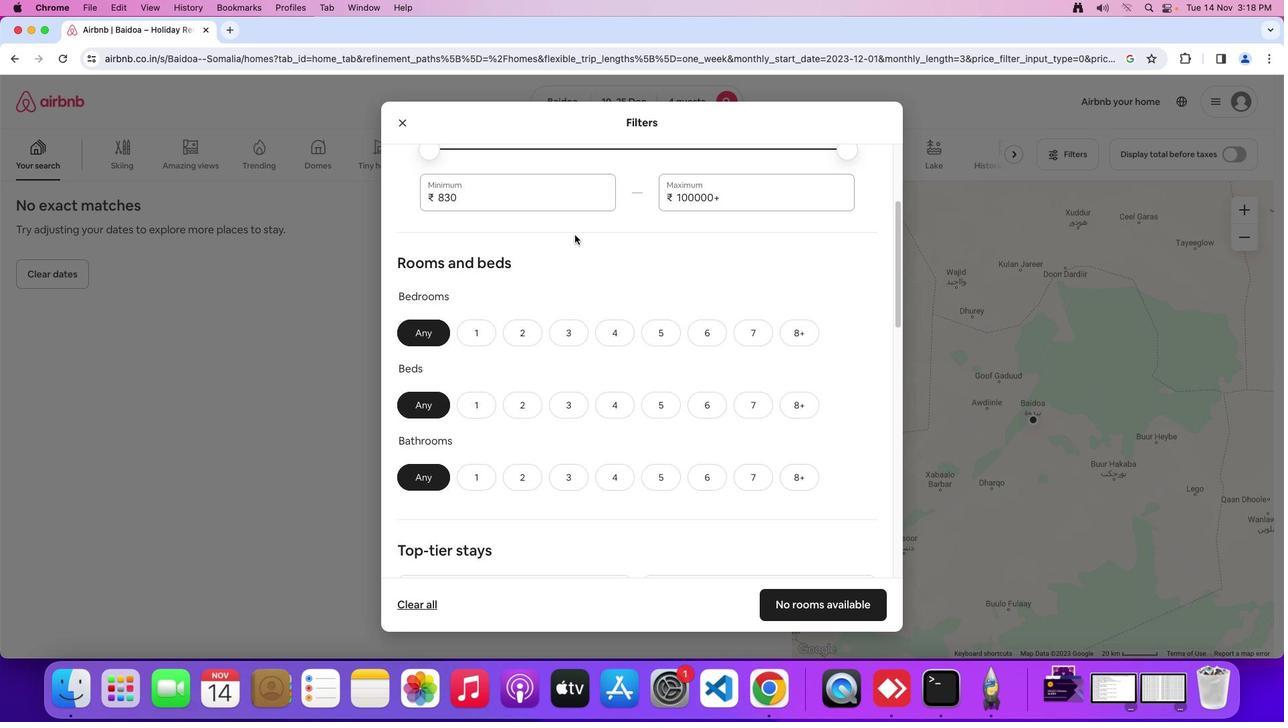 
Action: Mouse scrolled (574, 235) with delta (0, 0)
Screenshot: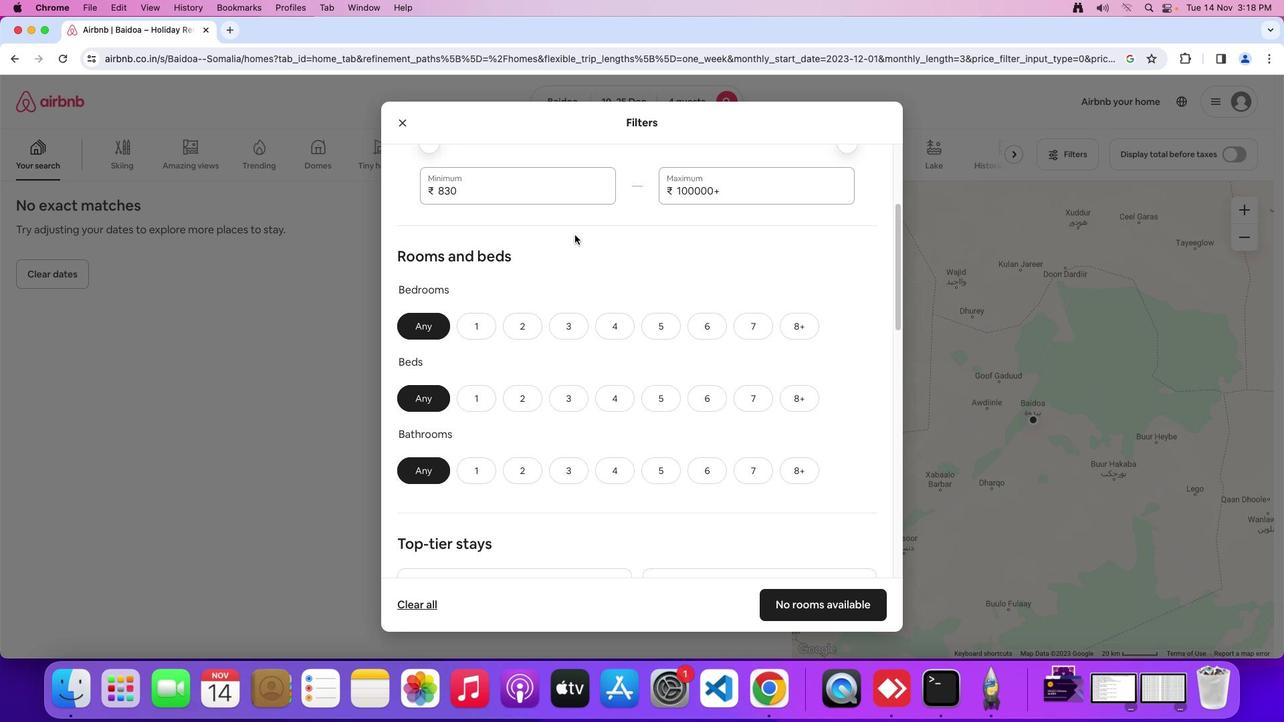 
Action: Mouse scrolled (574, 235) with delta (0, 0)
Screenshot: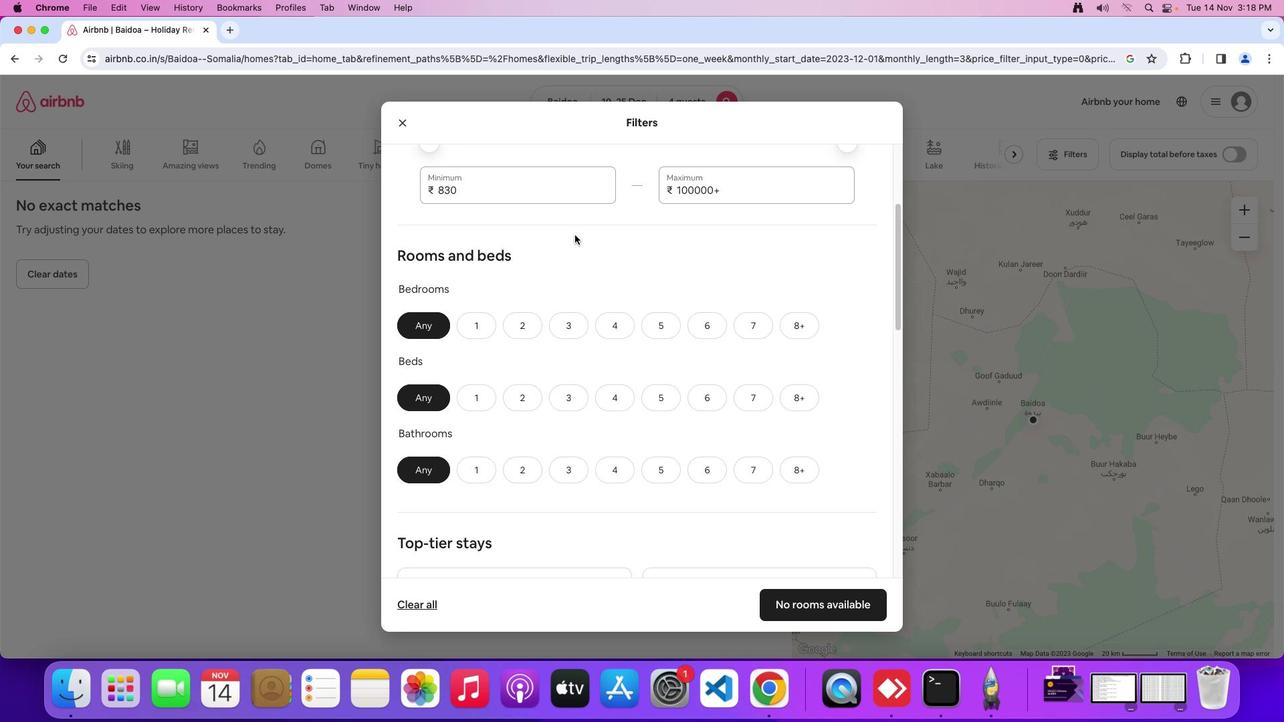 
Action: Mouse moved to (530, 317)
Screenshot: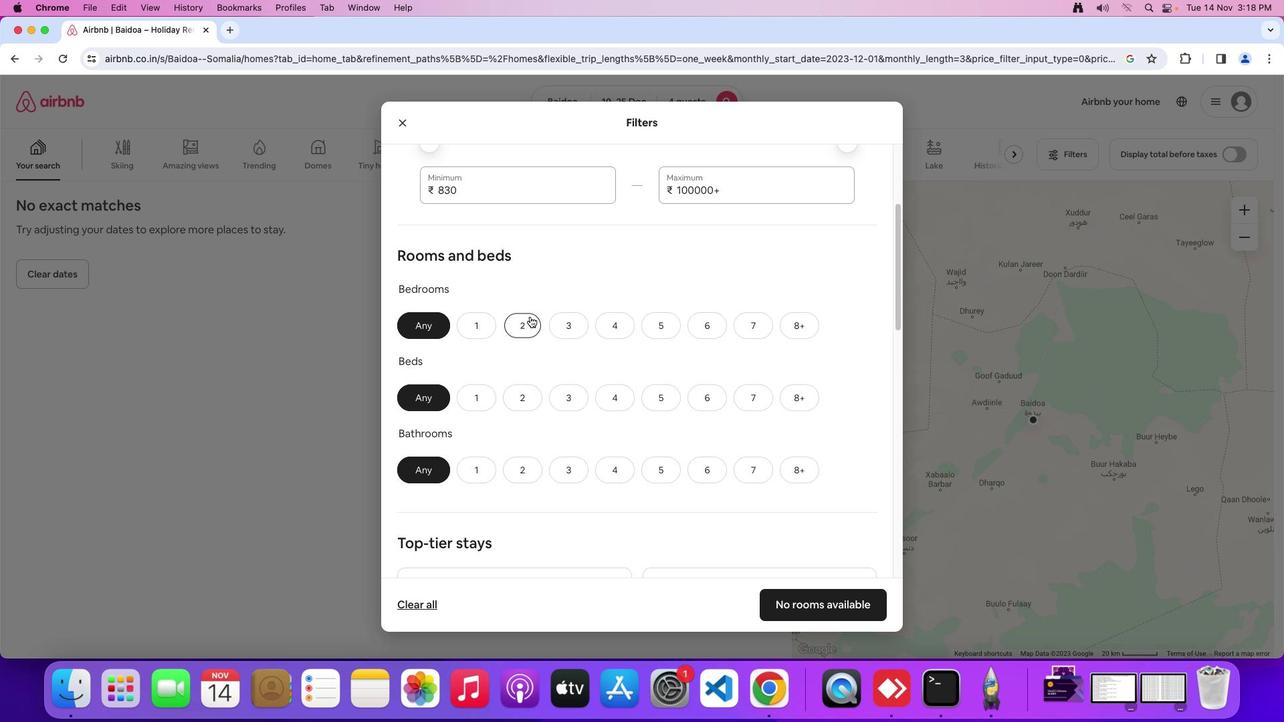 
Action: Mouse pressed left at (530, 317)
Screenshot: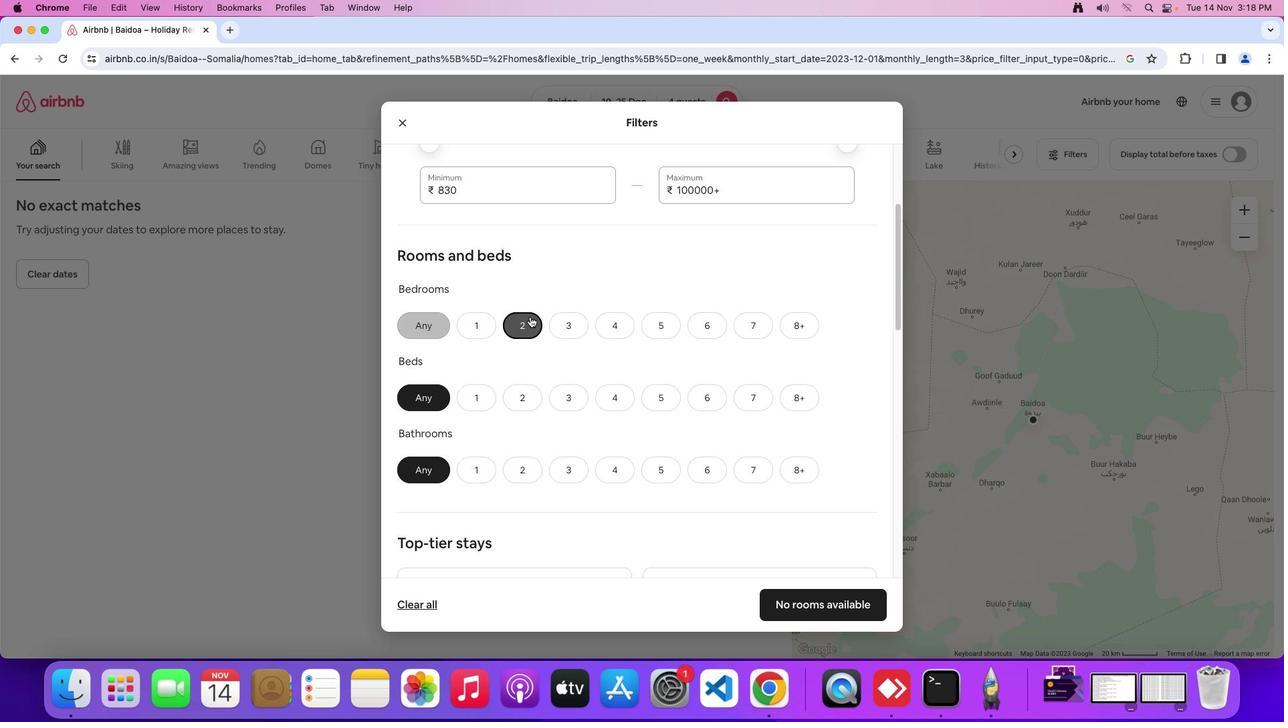 
Action: Mouse moved to (640, 308)
Screenshot: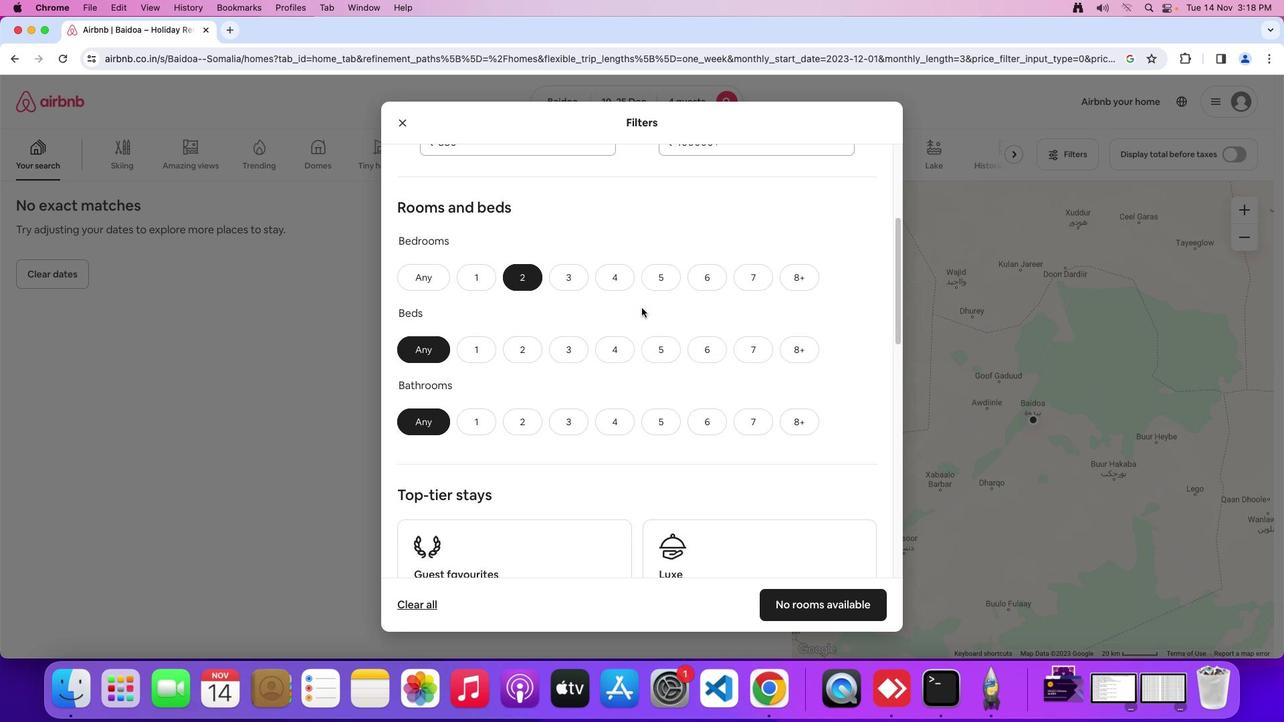 
Action: Mouse scrolled (640, 308) with delta (0, 0)
Screenshot: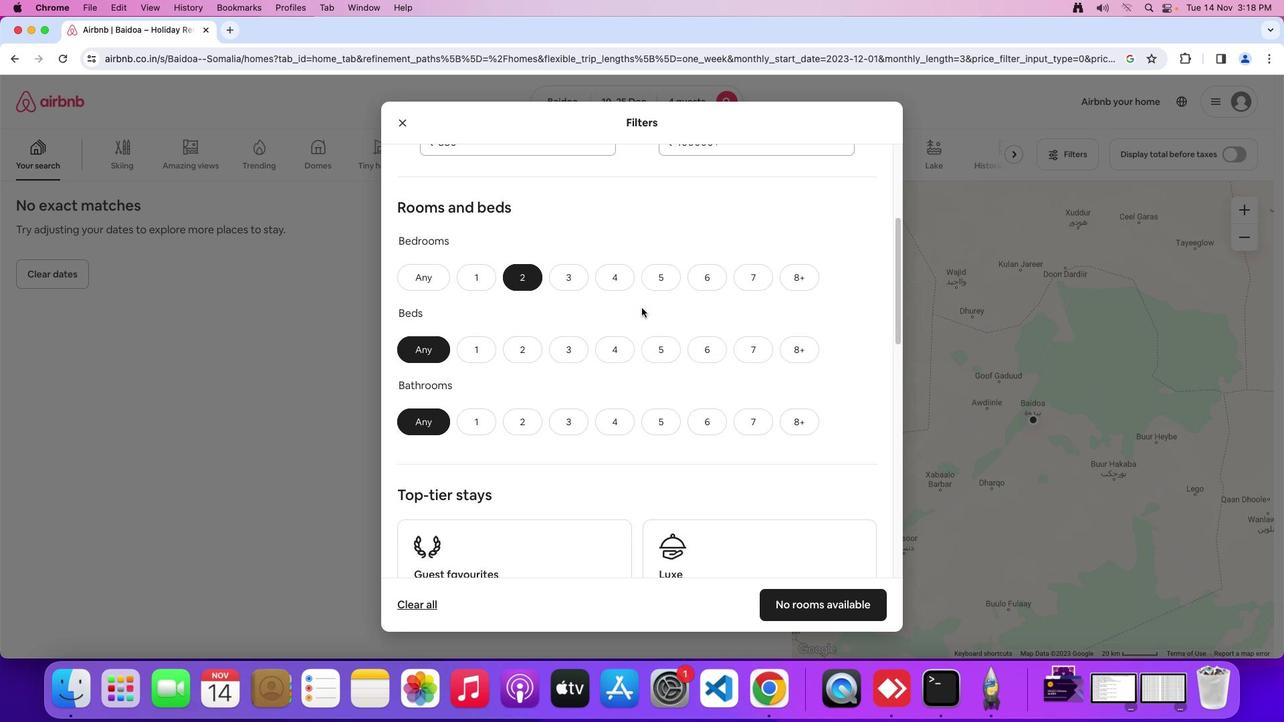 
Action: Mouse moved to (641, 308)
Screenshot: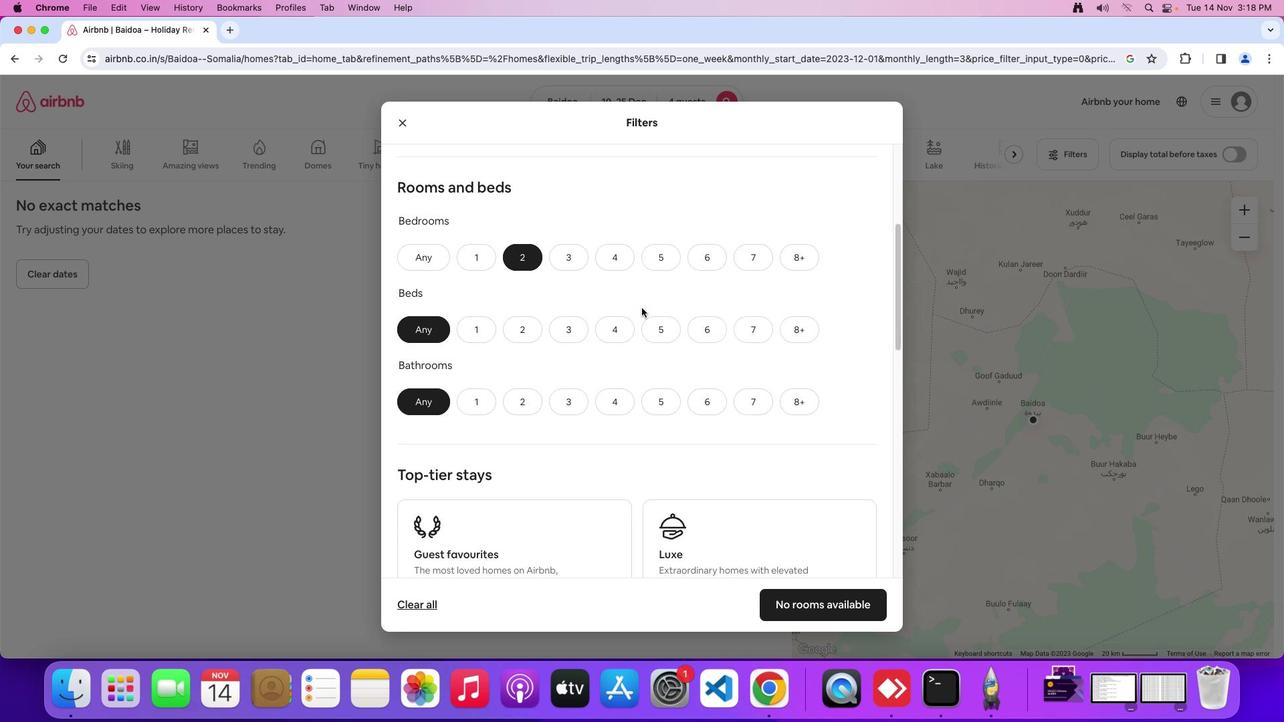
Action: Mouse scrolled (641, 308) with delta (0, 0)
Screenshot: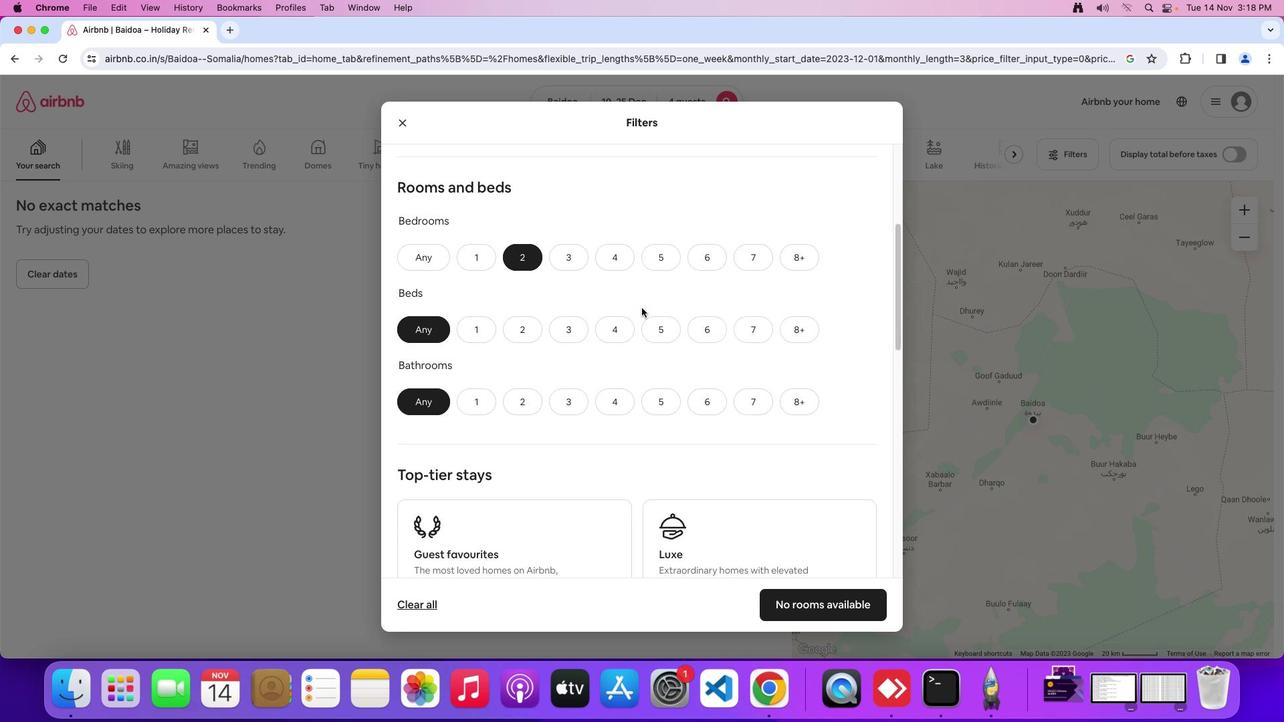 
Action: Mouse moved to (641, 308)
Screenshot: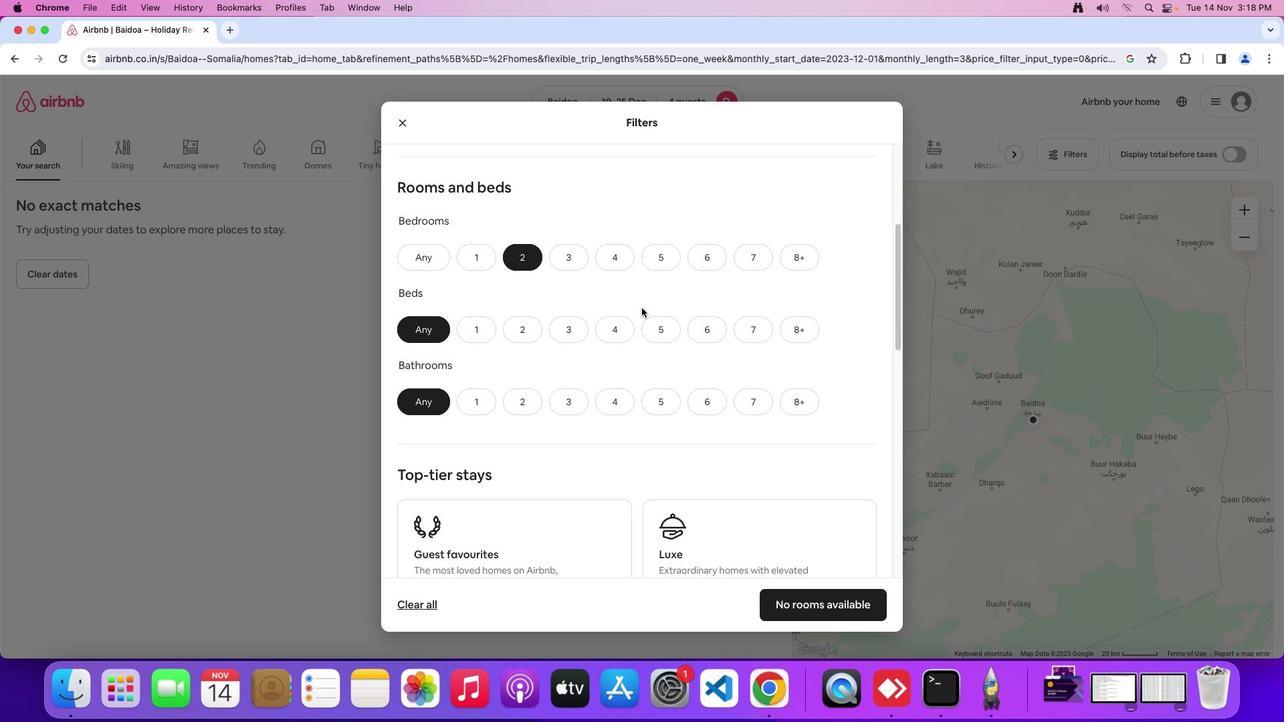 
Action: Mouse scrolled (641, 308) with delta (0, 0)
Screenshot: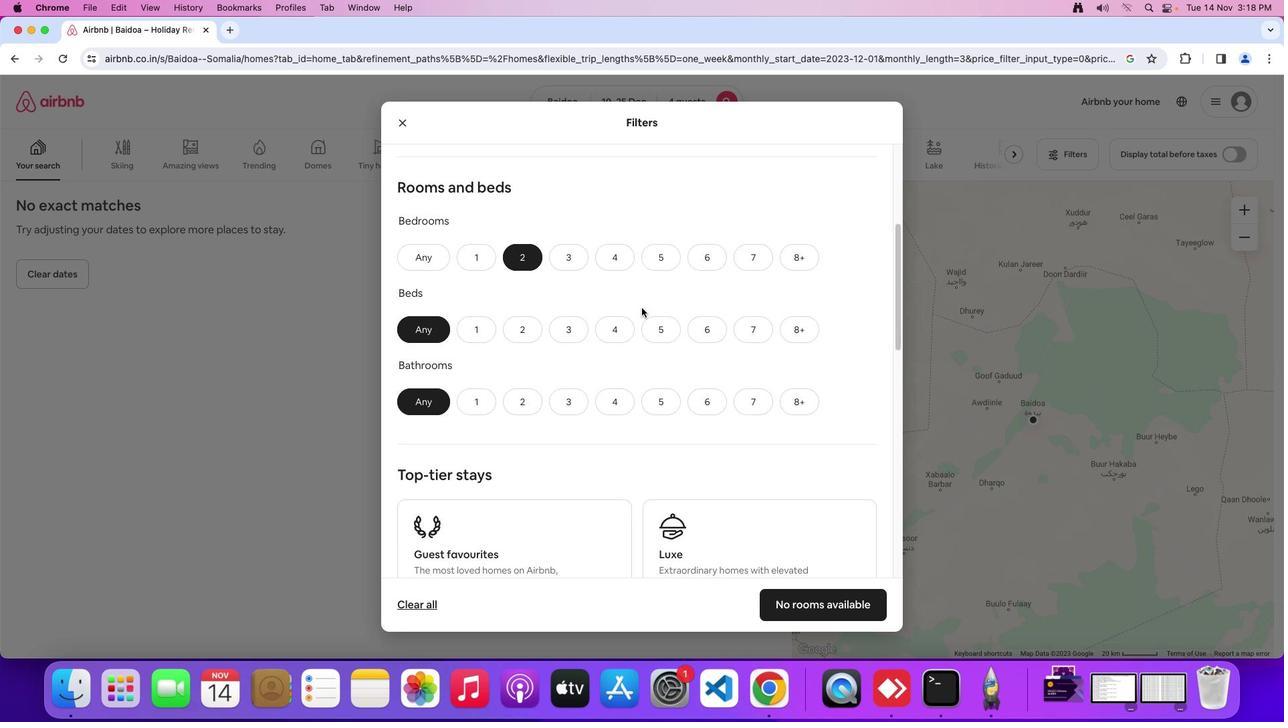 
Action: Mouse moved to (577, 329)
Screenshot: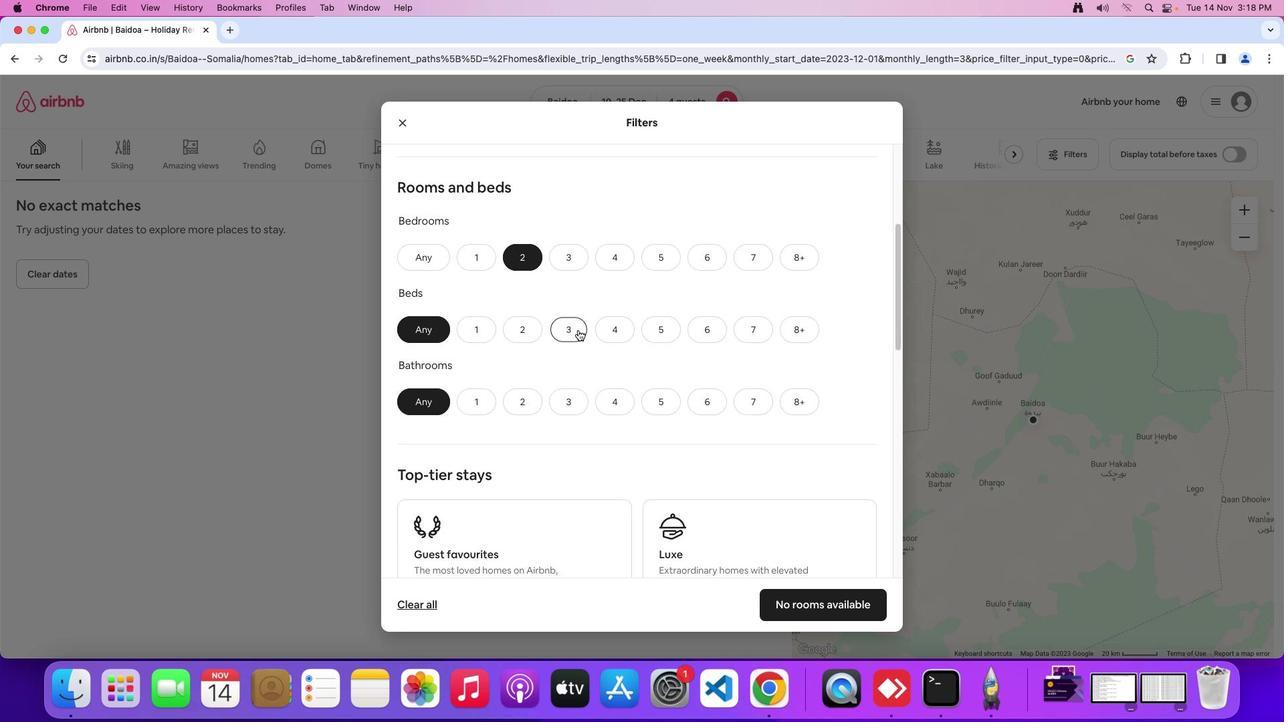 
Action: Mouse pressed left at (577, 329)
Screenshot: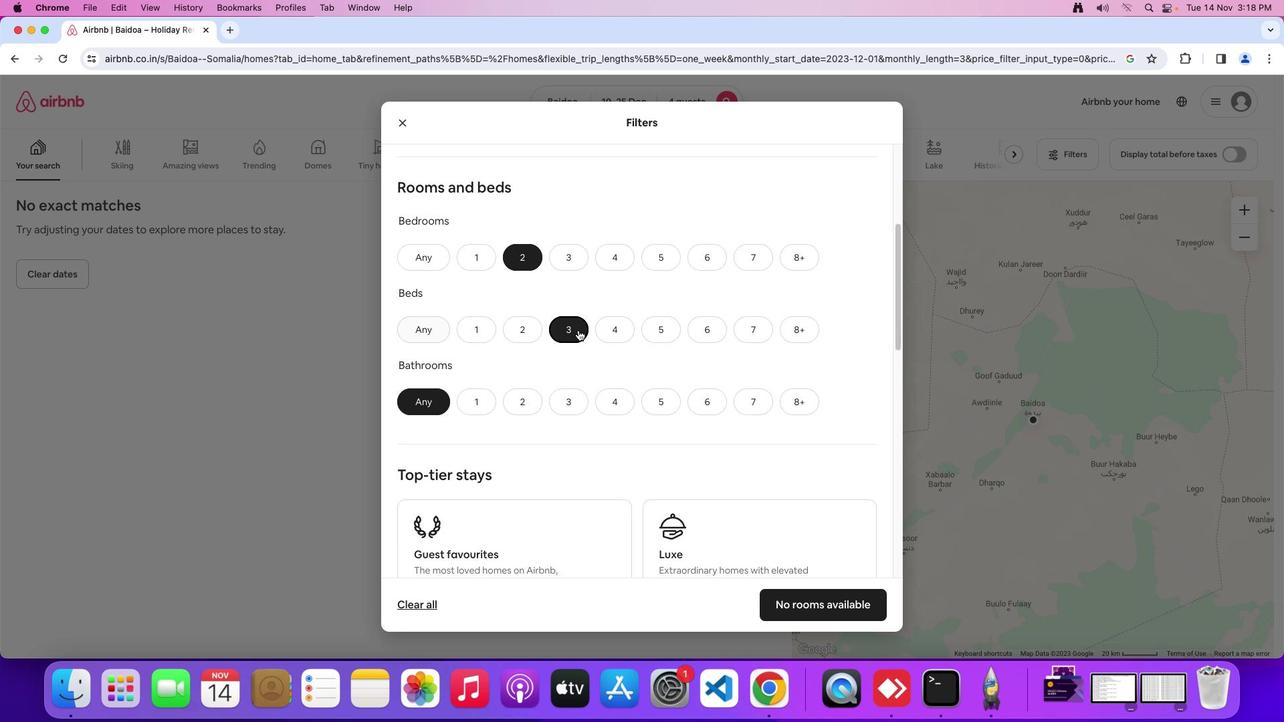 
Action: Mouse moved to (581, 329)
Screenshot: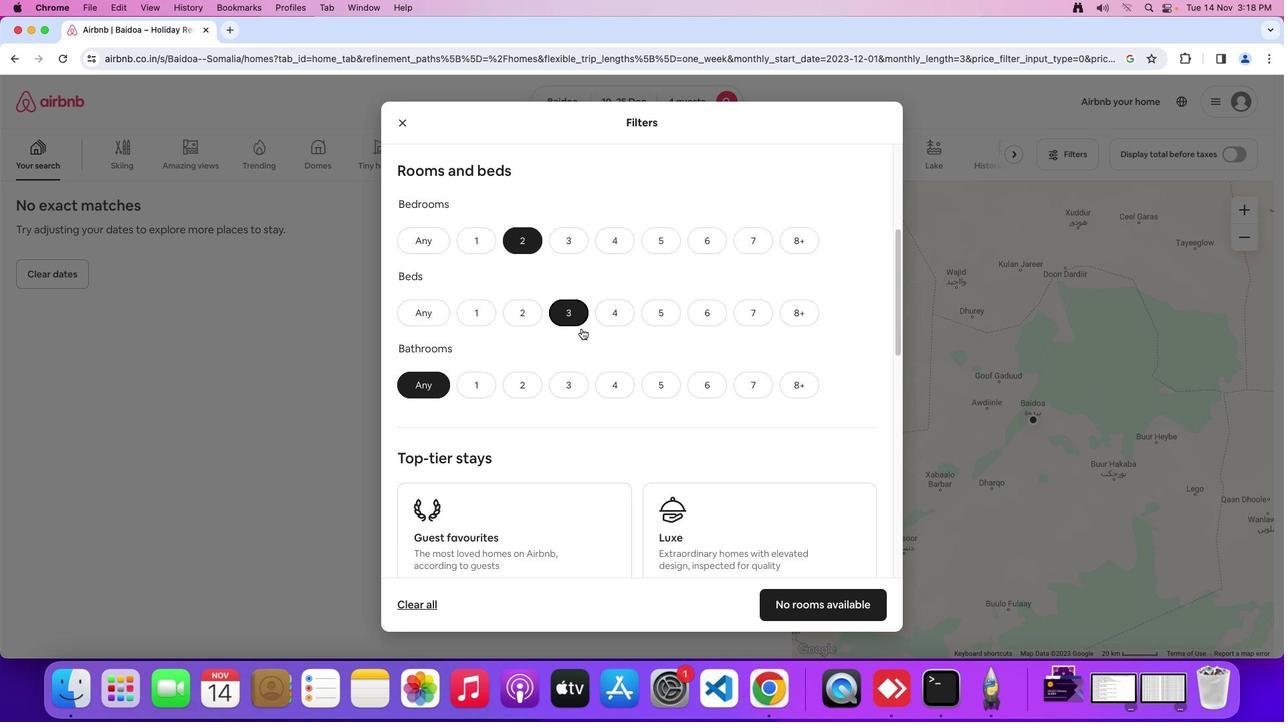 
Action: Mouse scrolled (581, 329) with delta (0, 0)
Screenshot: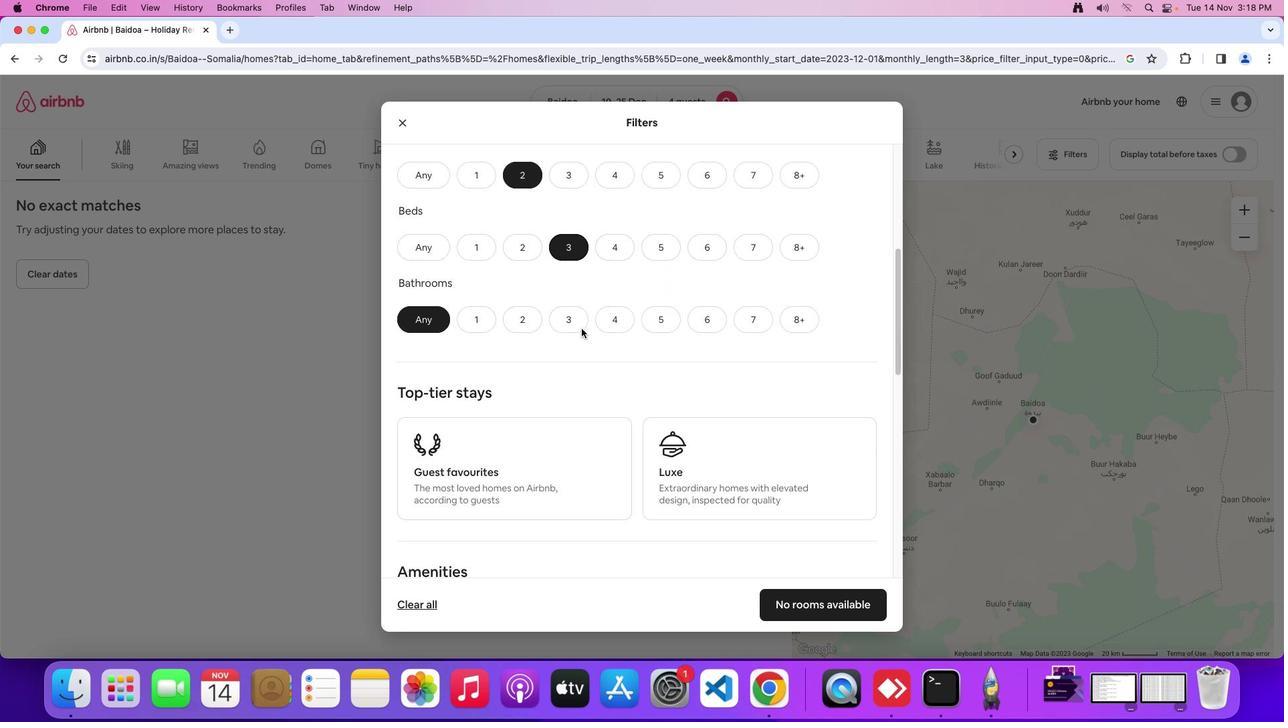 
Action: Mouse scrolled (581, 329) with delta (0, 0)
Screenshot: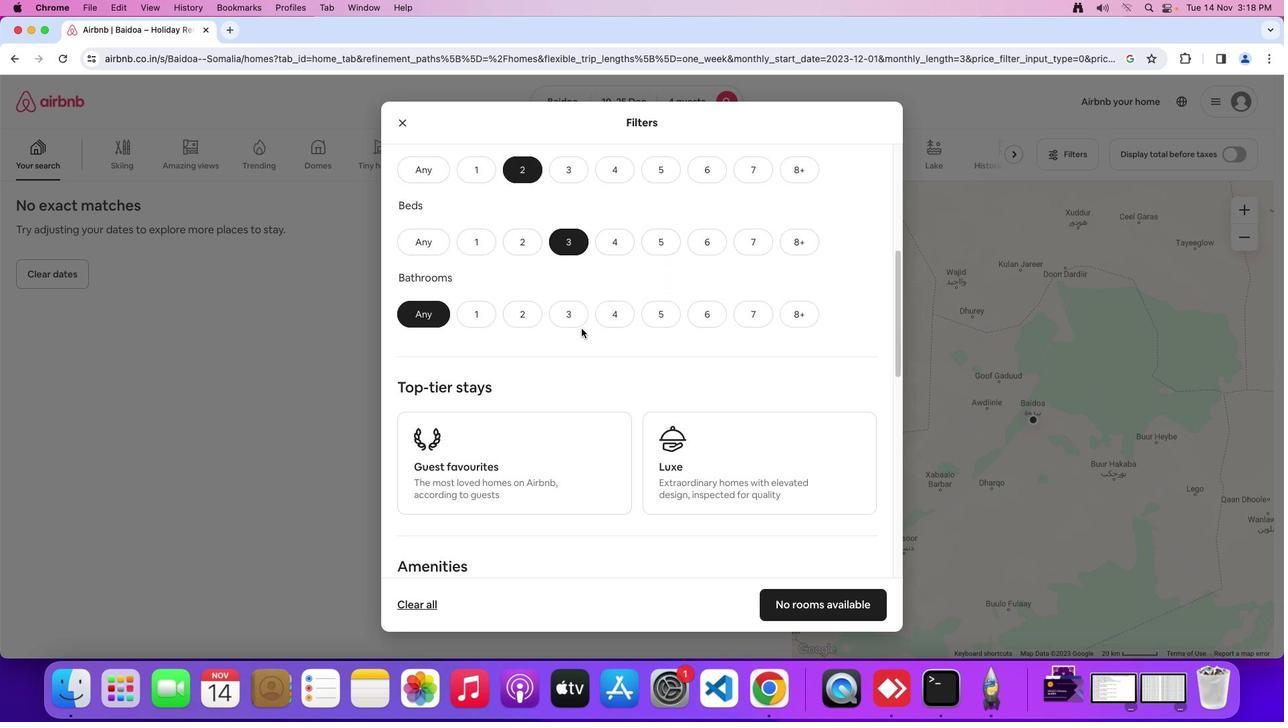 
Action: Mouse scrolled (581, 329) with delta (0, -1)
Screenshot: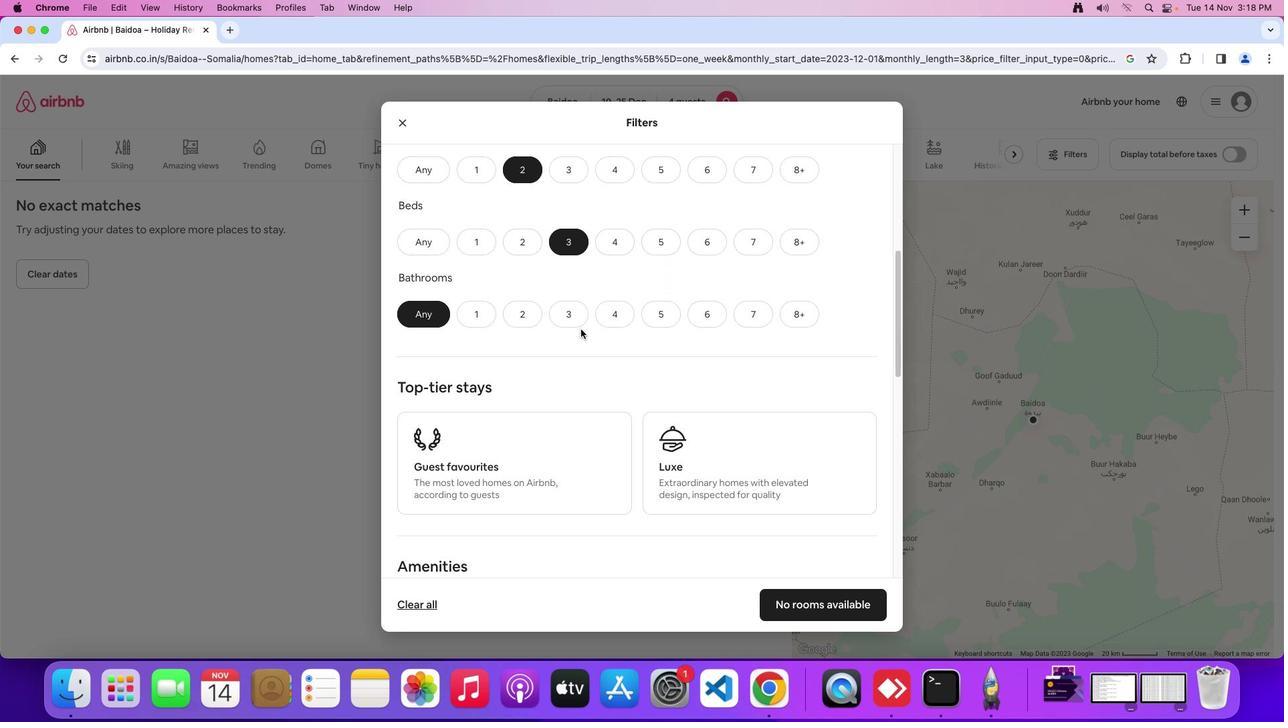 
Action: Mouse moved to (526, 319)
Screenshot: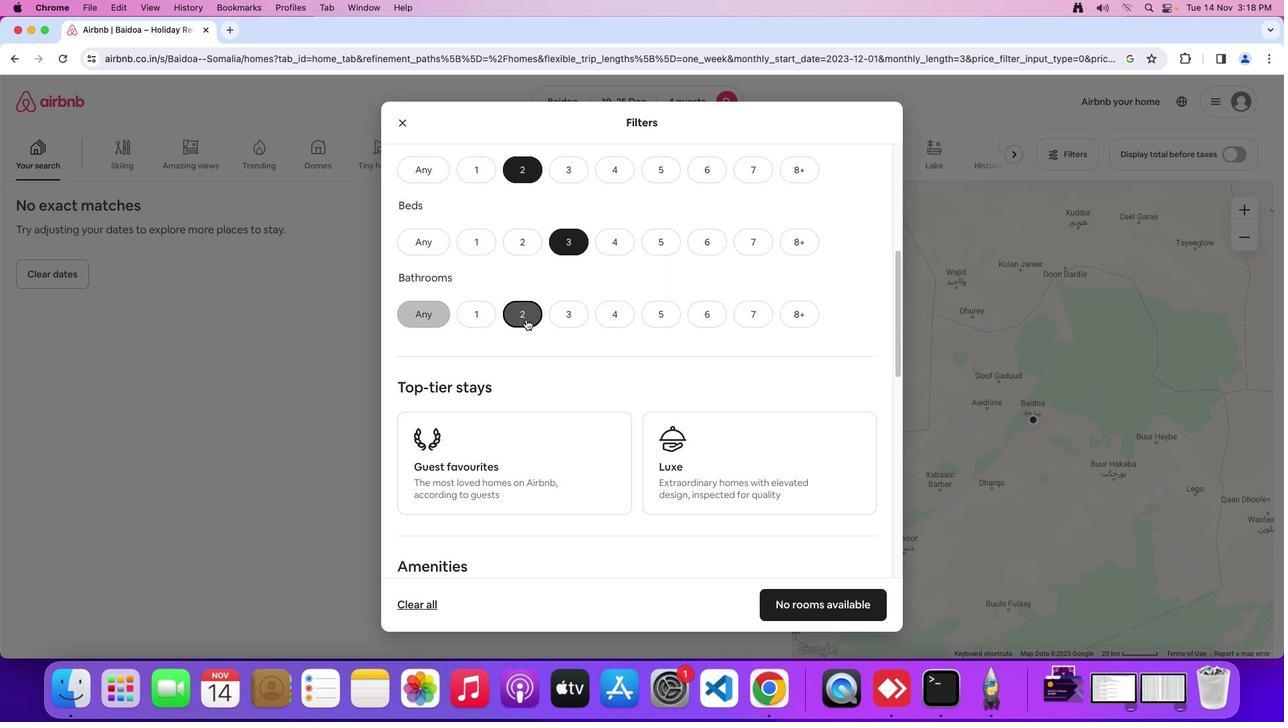 
Action: Mouse pressed left at (526, 319)
Screenshot: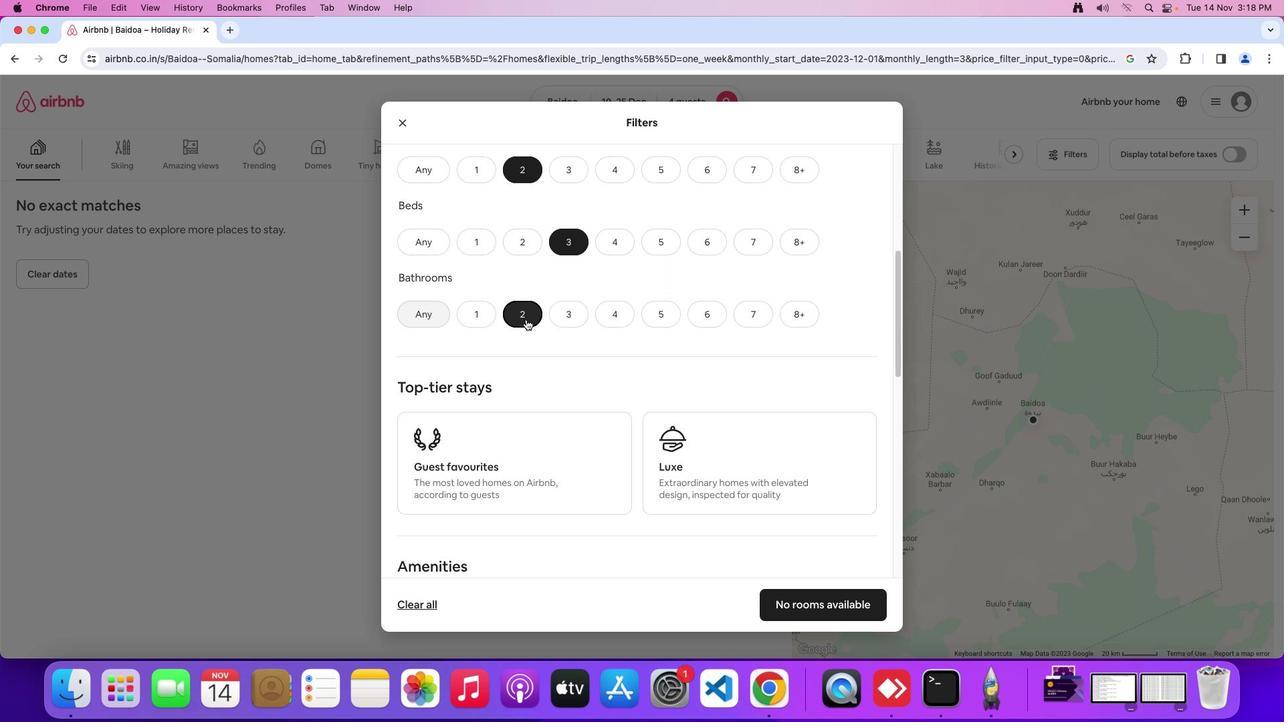 
Action: Mouse moved to (616, 337)
Screenshot: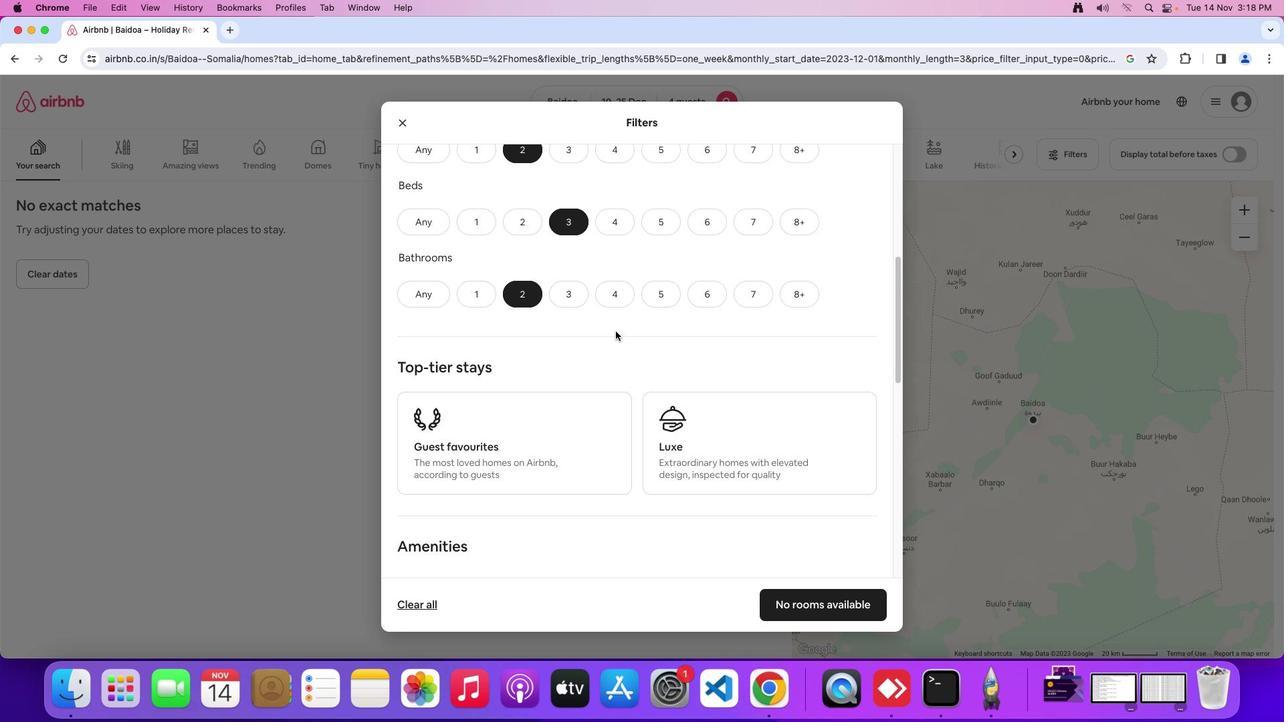 
Action: Mouse scrolled (616, 337) with delta (0, 0)
Screenshot: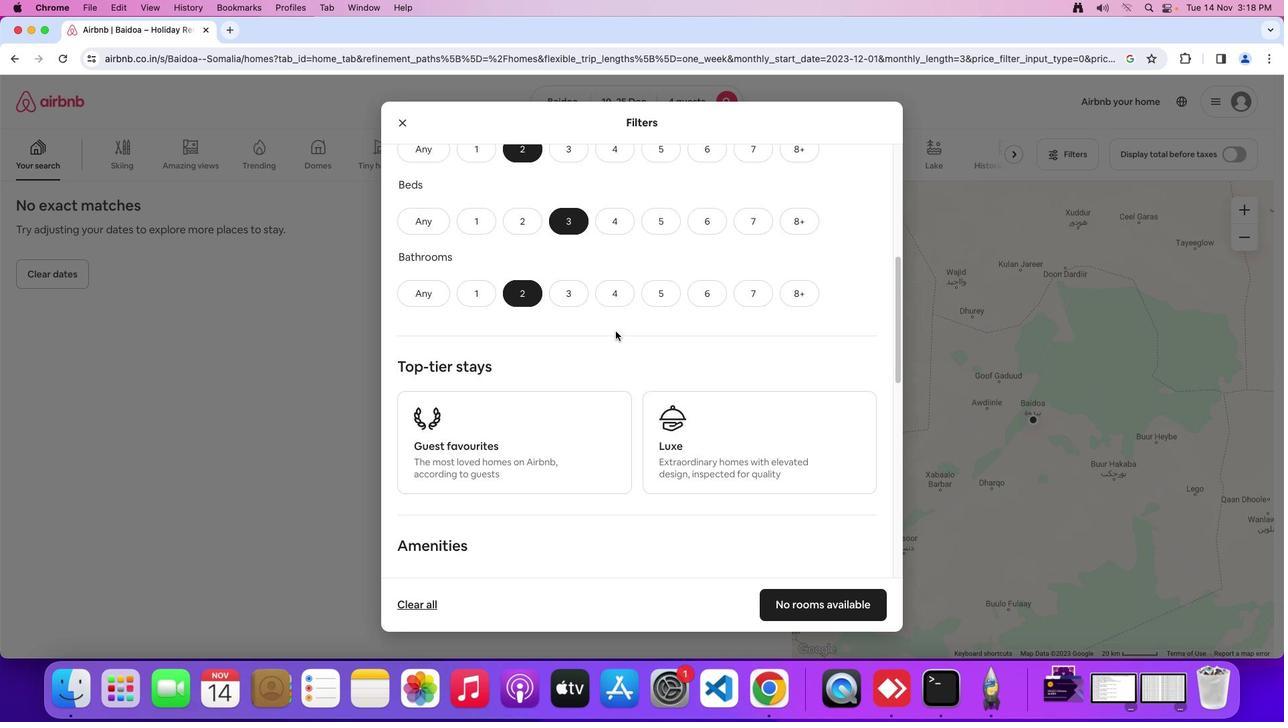 
Action: Mouse moved to (616, 335)
Screenshot: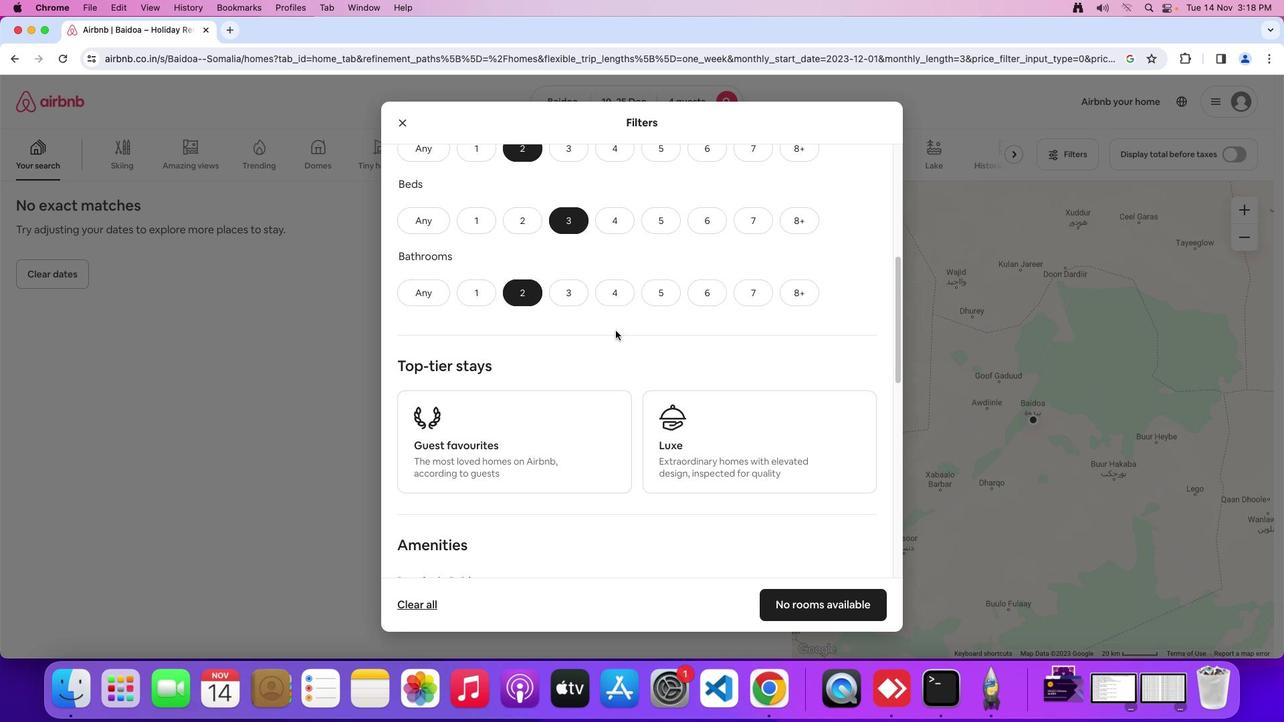 
Action: Mouse scrolled (616, 335) with delta (0, 0)
Screenshot: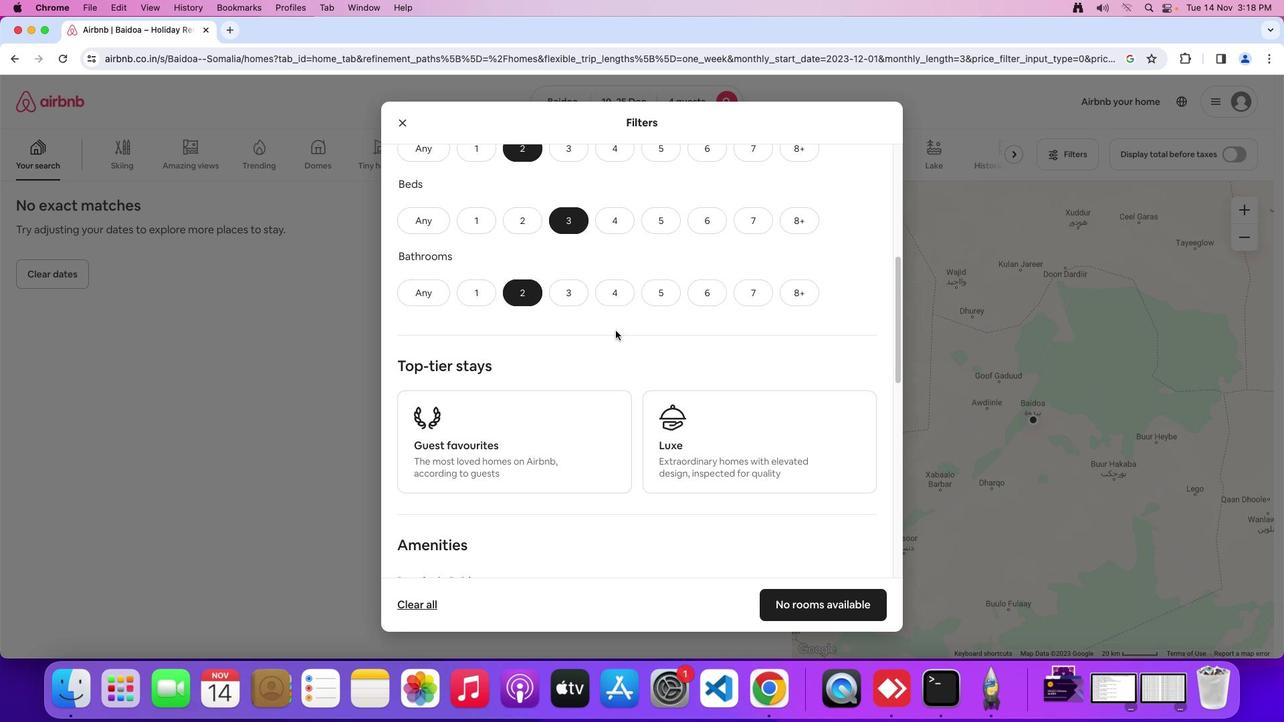 
Action: Mouse moved to (615, 325)
Screenshot: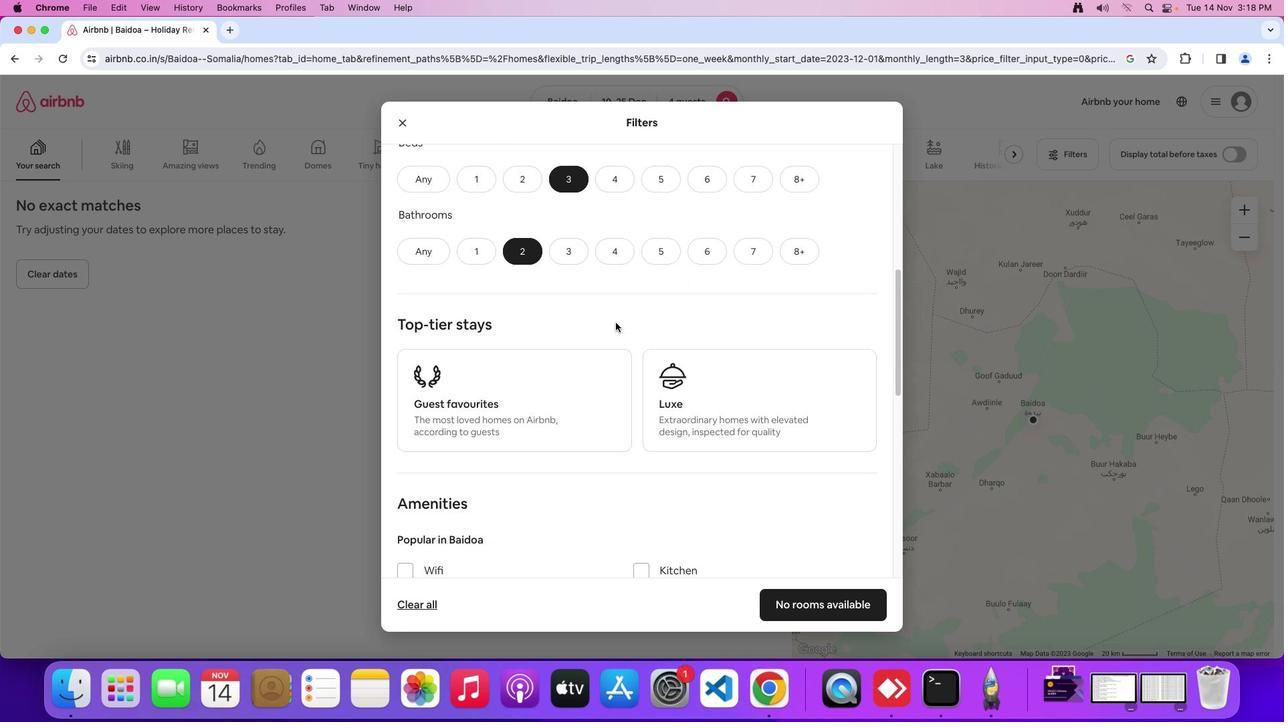 
Action: Mouse scrolled (615, 325) with delta (0, 0)
Screenshot: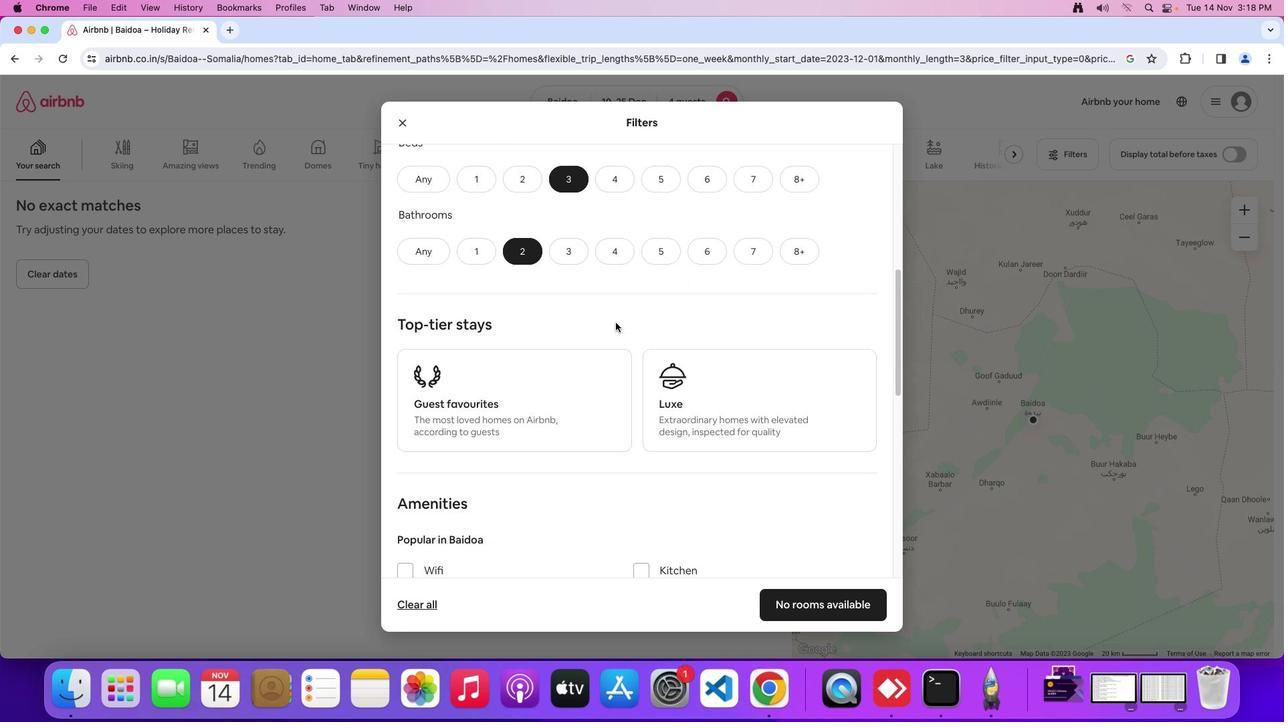 
Action: Mouse moved to (615, 323)
Screenshot: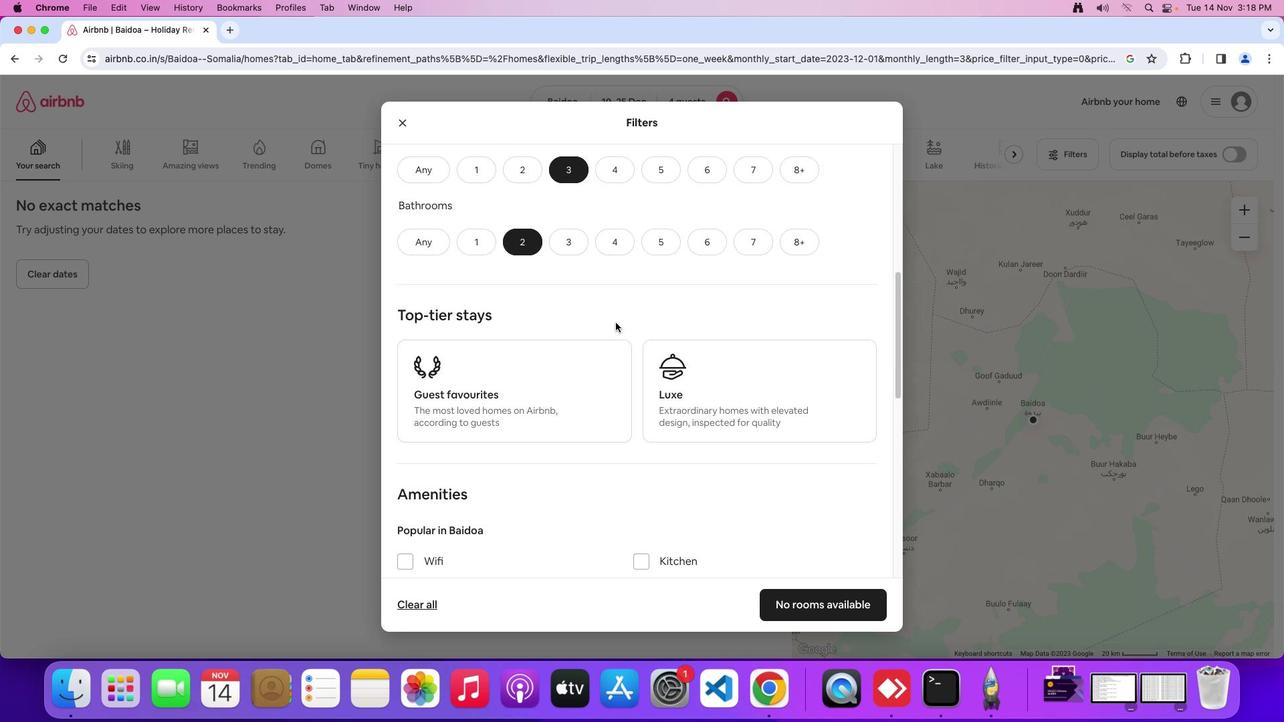 
Action: Mouse scrolled (615, 323) with delta (0, 0)
Screenshot: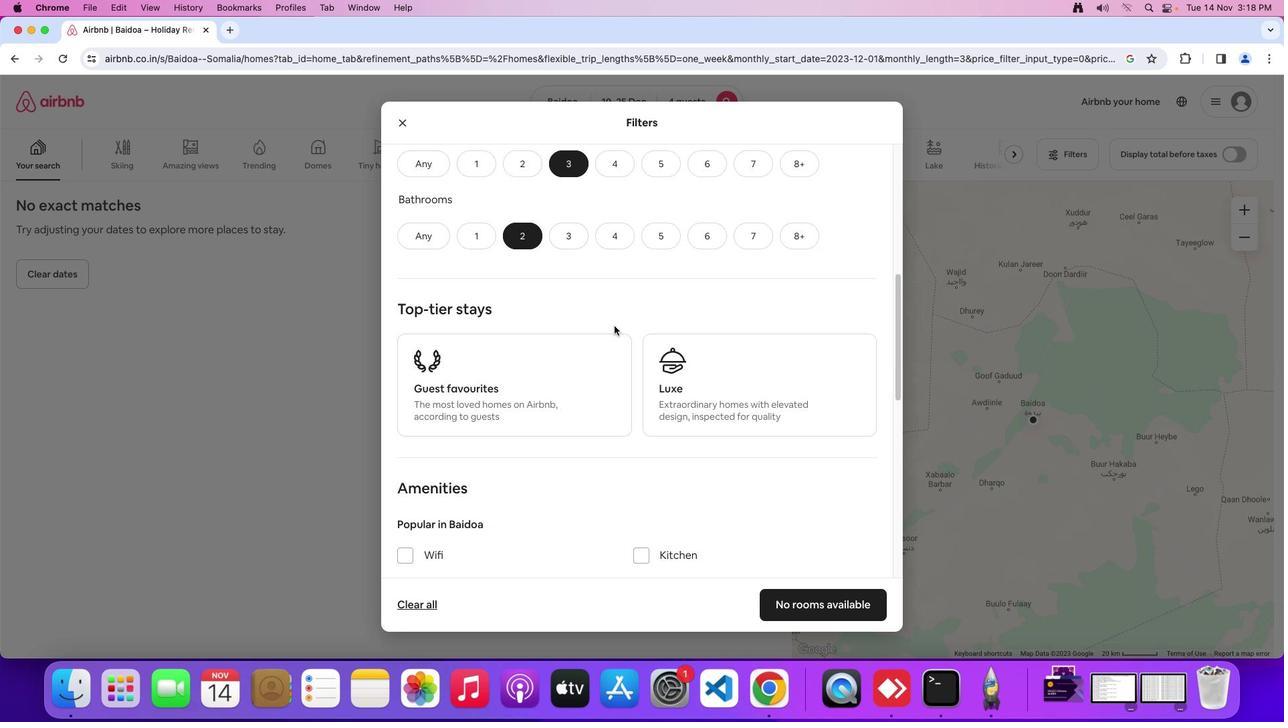 
Action: Mouse moved to (616, 323)
Screenshot: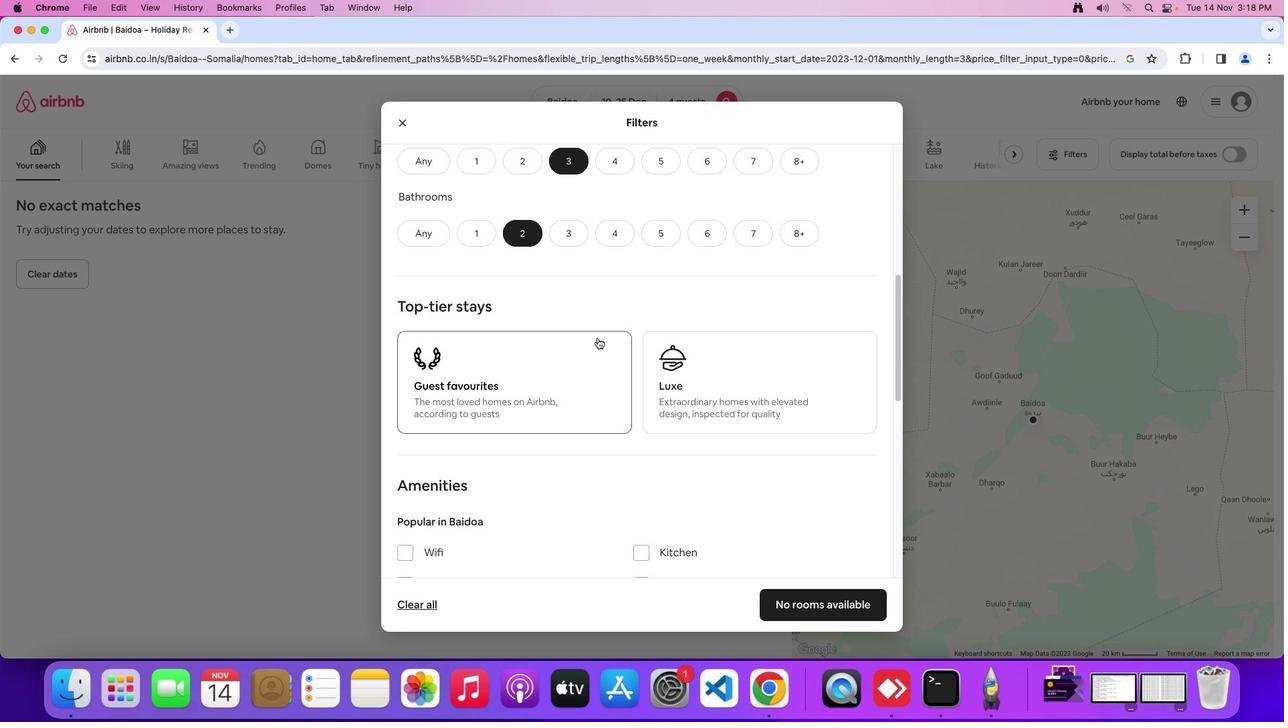 
Action: Mouse scrolled (616, 323) with delta (0, 0)
Screenshot: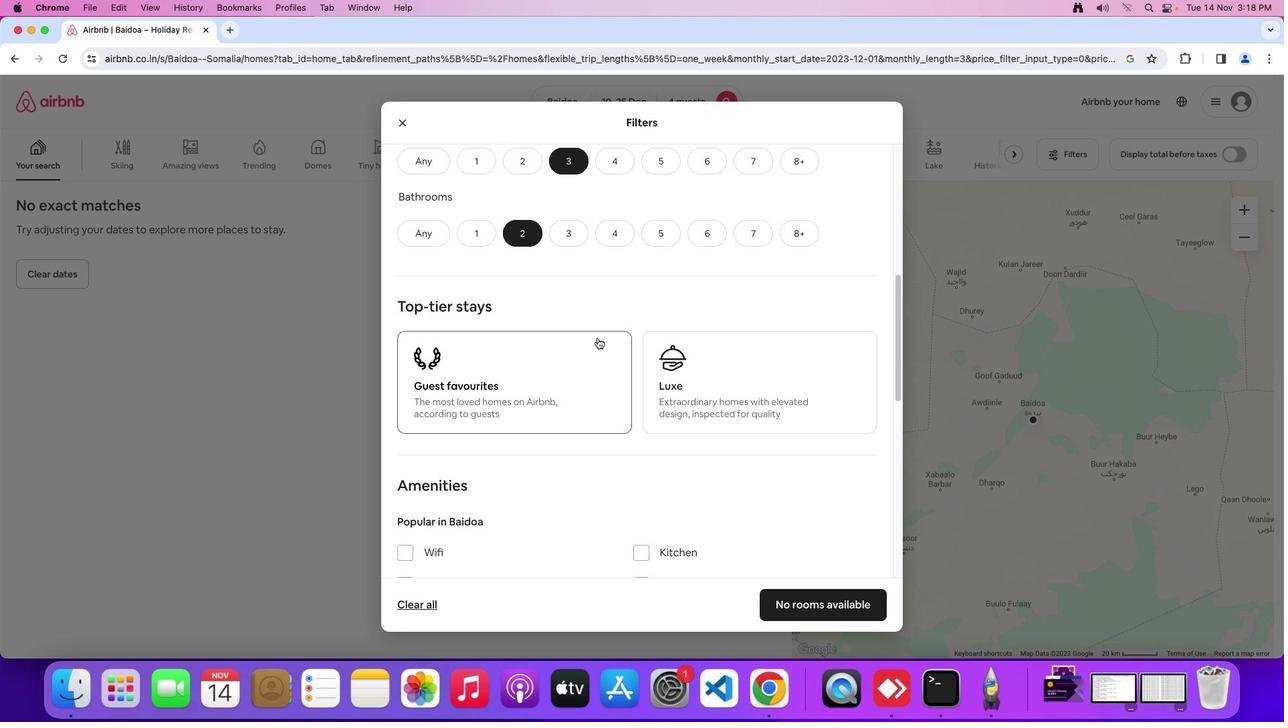 
Action: Mouse moved to (579, 346)
Screenshot: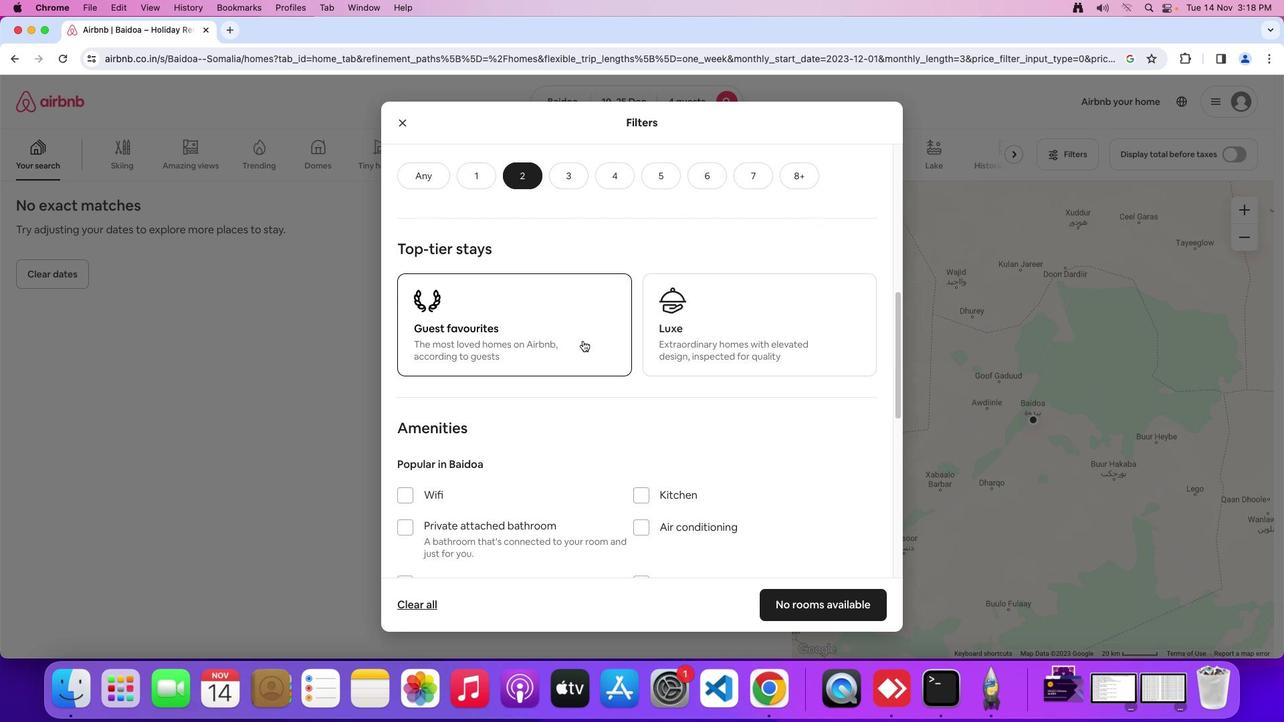 
Action: Mouse scrolled (579, 346) with delta (0, 0)
Screenshot: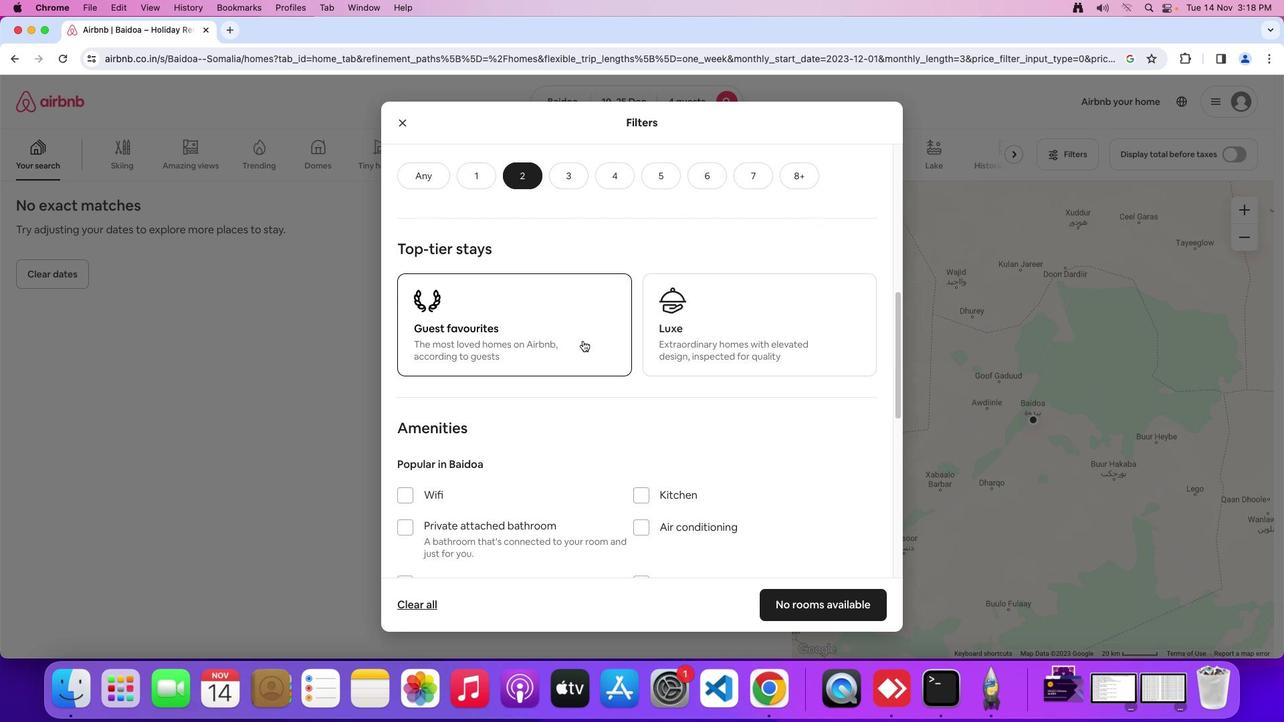 
Action: Mouse moved to (582, 340)
Screenshot: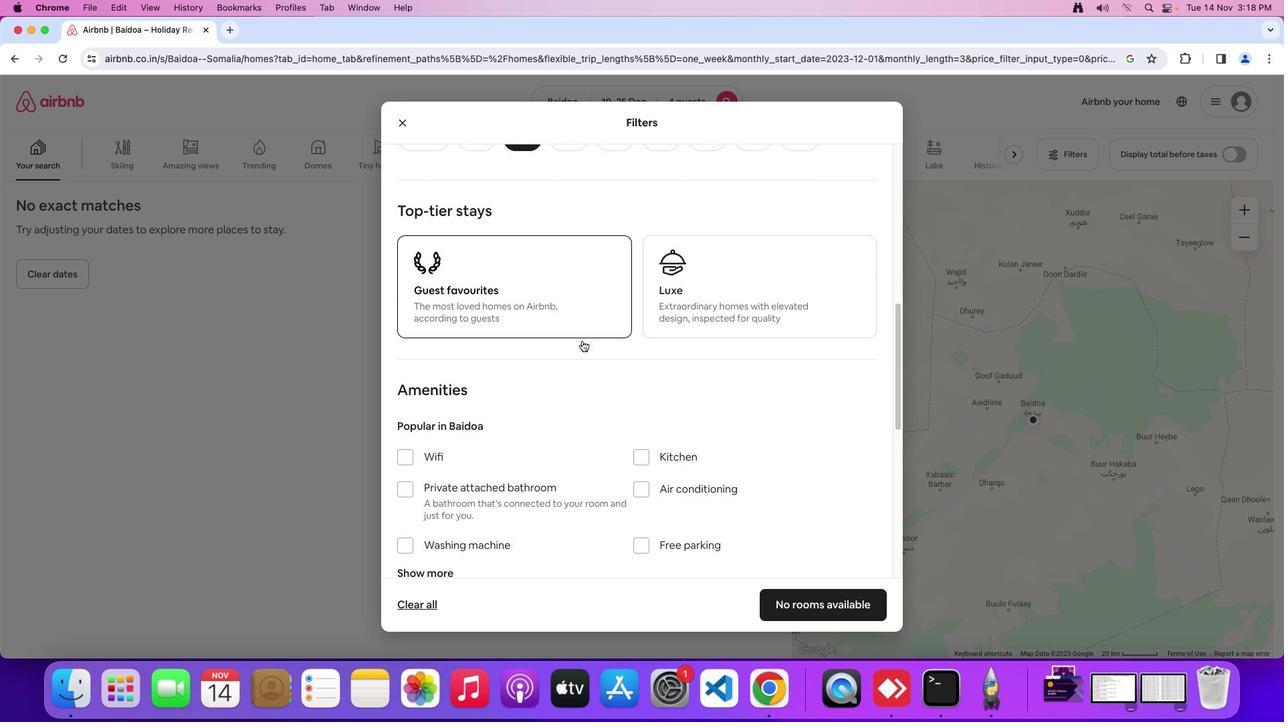 
Action: Mouse scrolled (582, 340) with delta (0, 0)
Screenshot: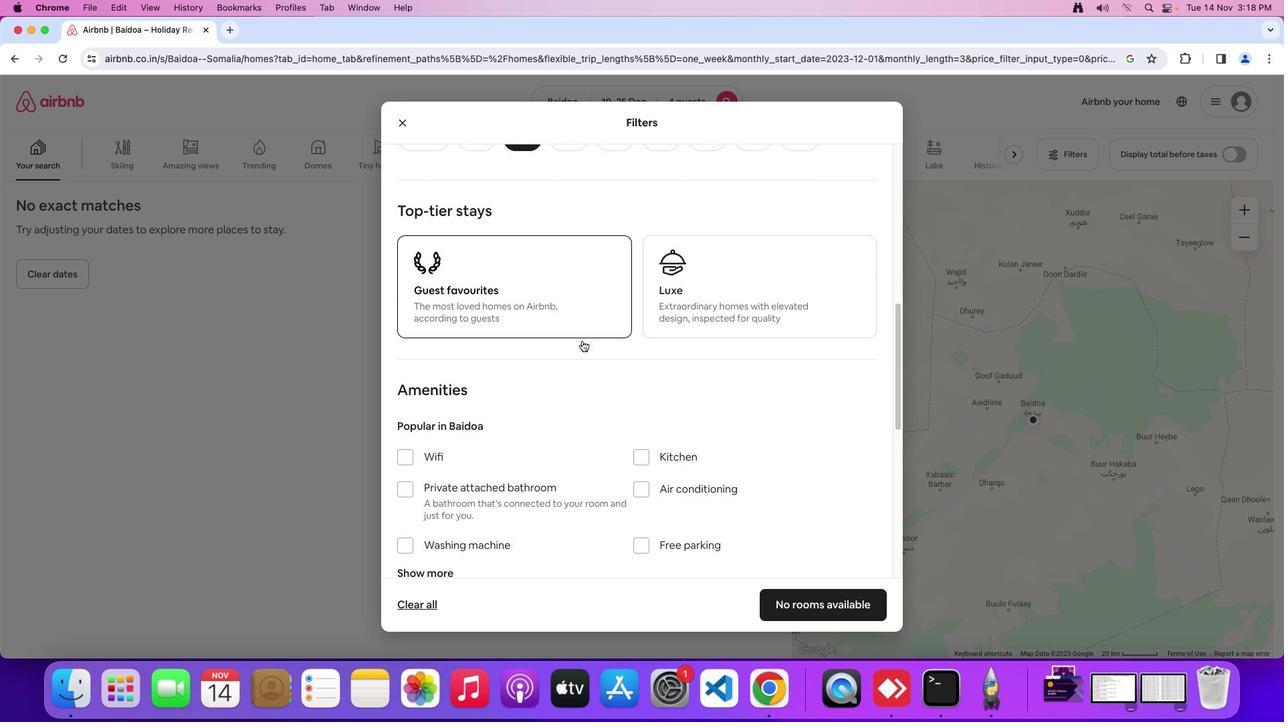 
Action: Mouse moved to (582, 340)
Screenshot: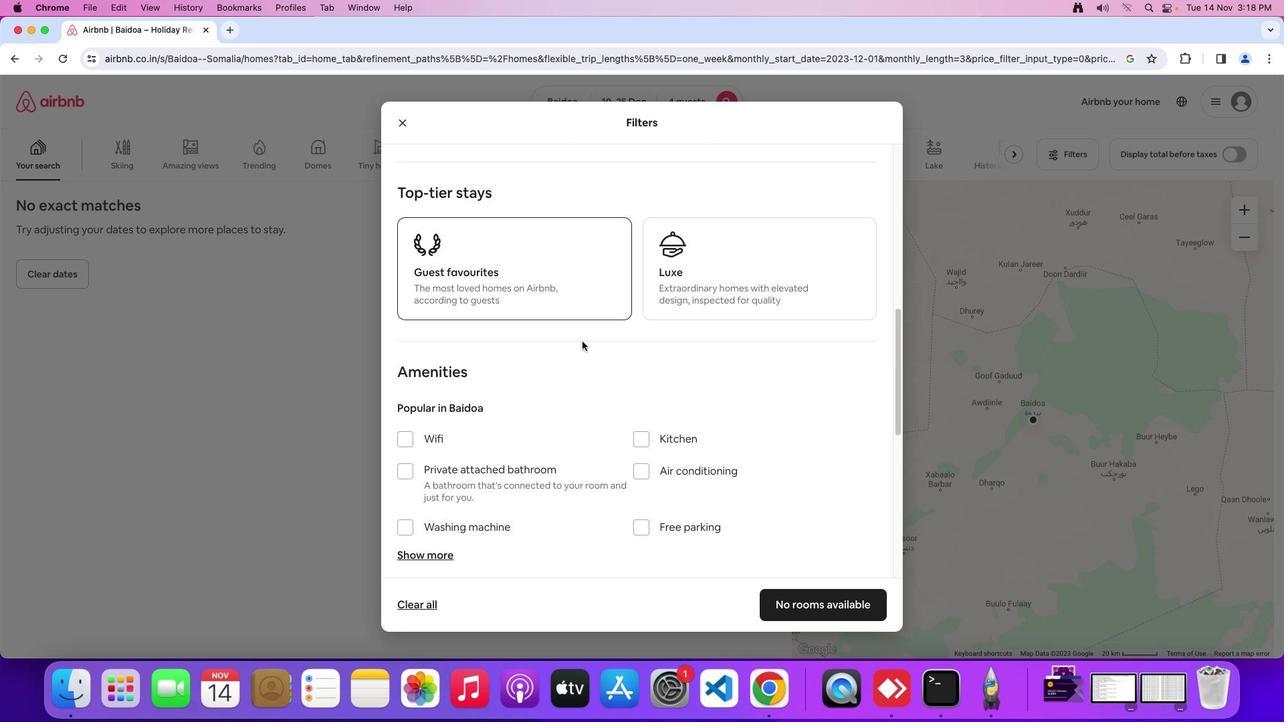 
Action: Mouse scrolled (582, 340) with delta (0, -1)
Screenshot: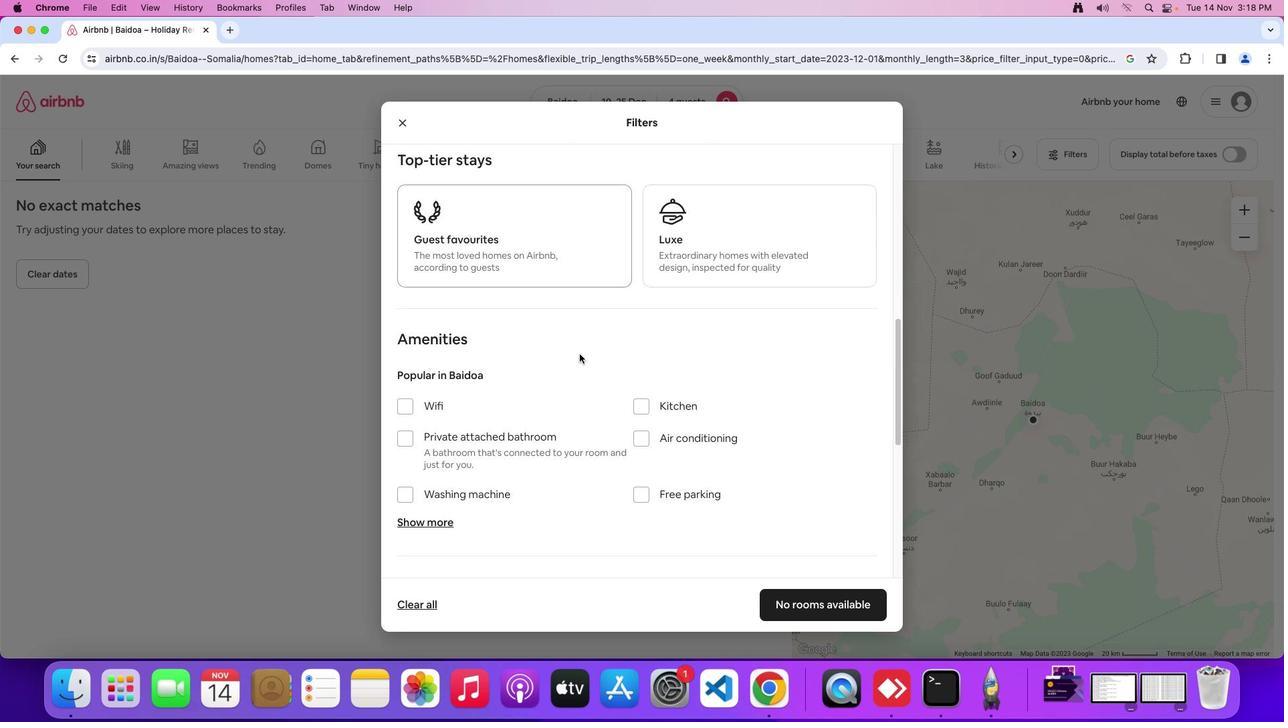 
Action: Mouse moved to (582, 340)
Screenshot: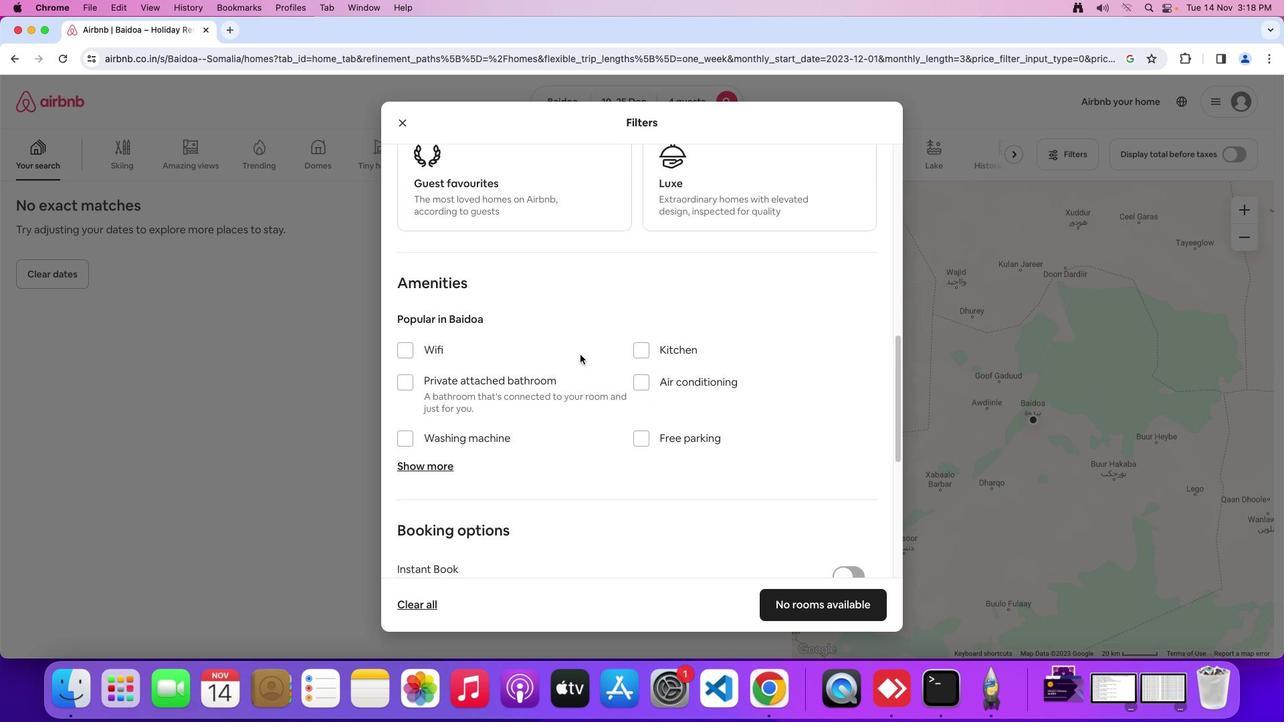
Action: Mouse scrolled (582, 340) with delta (0, -1)
Screenshot: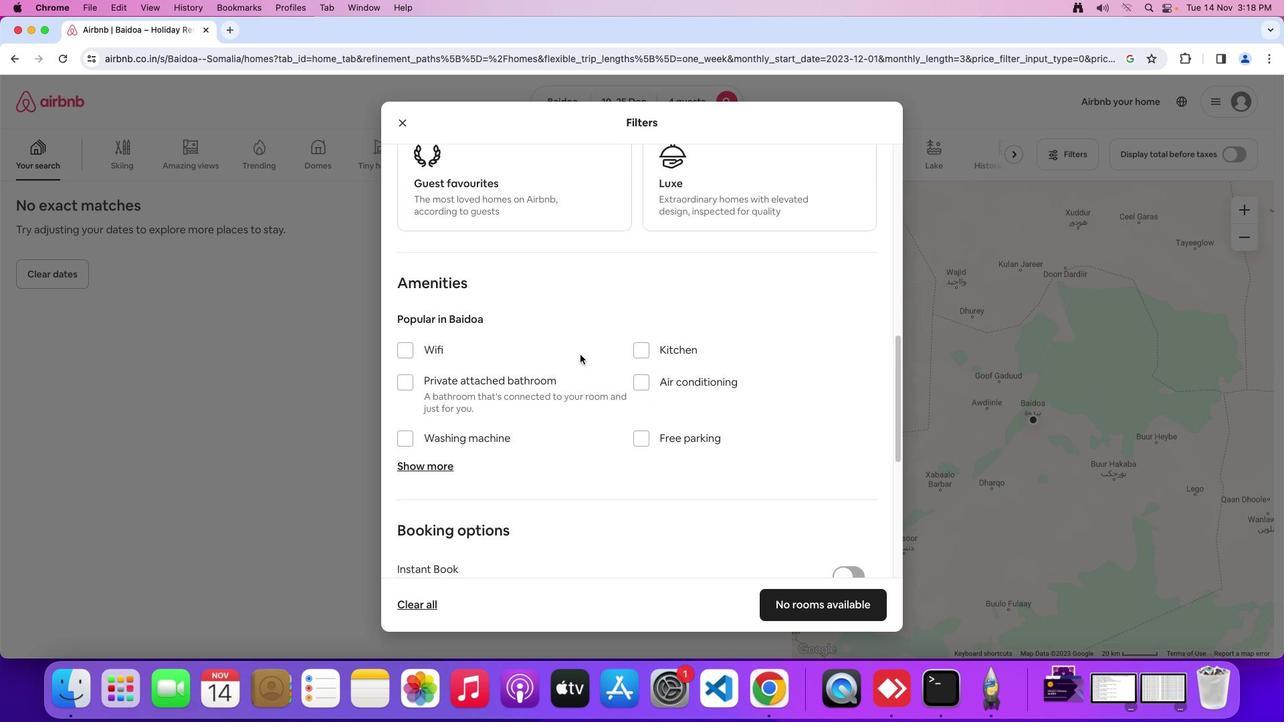 
Action: Mouse moved to (581, 341)
Screenshot: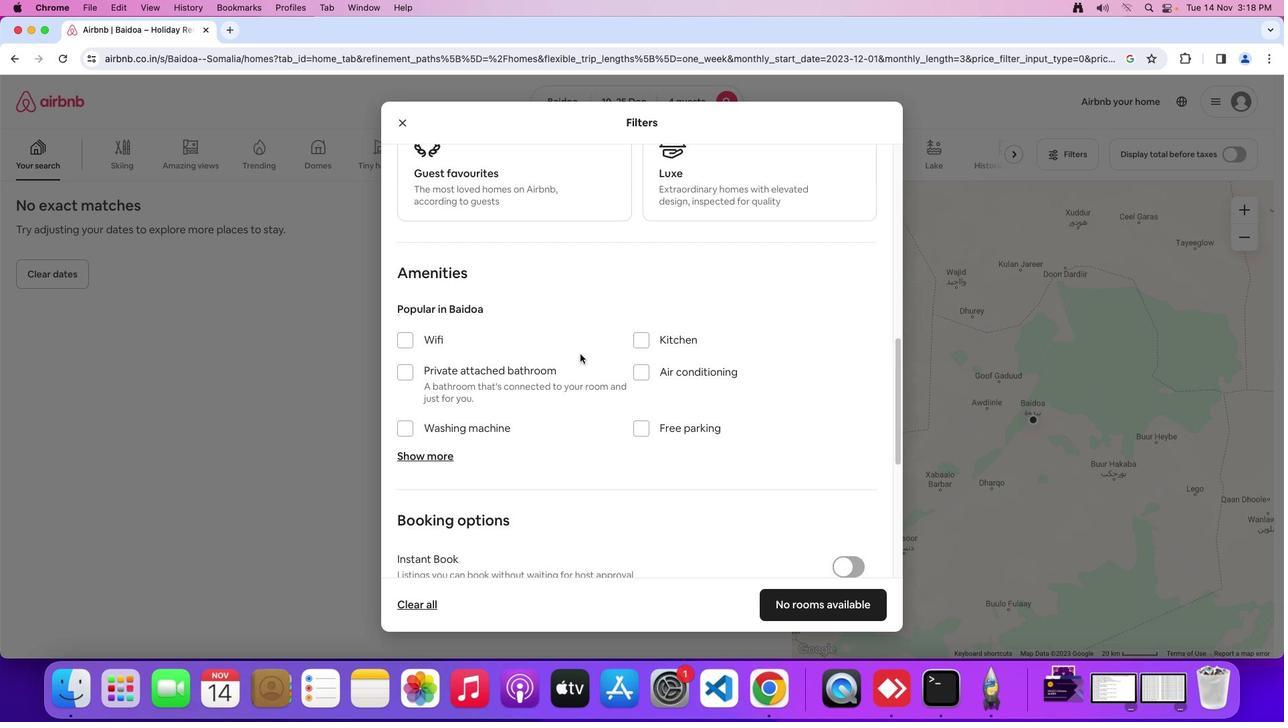 
Action: Mouse scrolled (581, 341) with delta (0, -1)
Screenshot: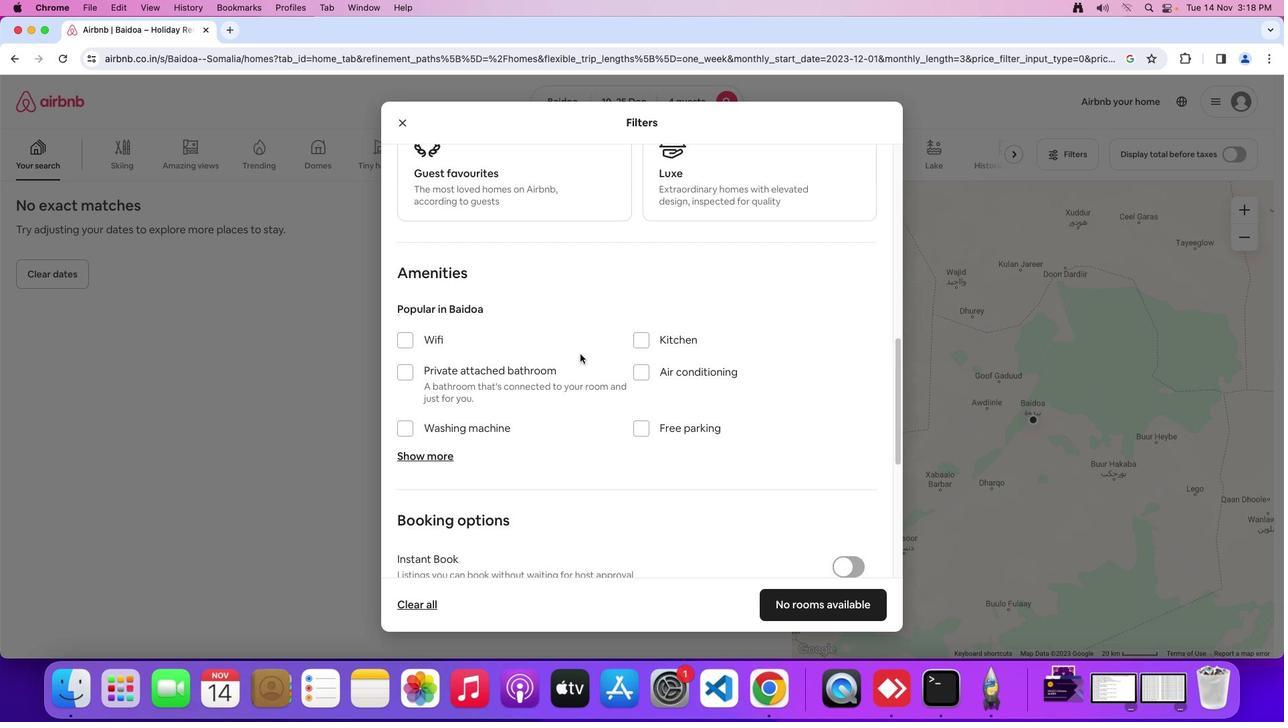 
Action: Mouse moved to (581, 351)
Screenshot: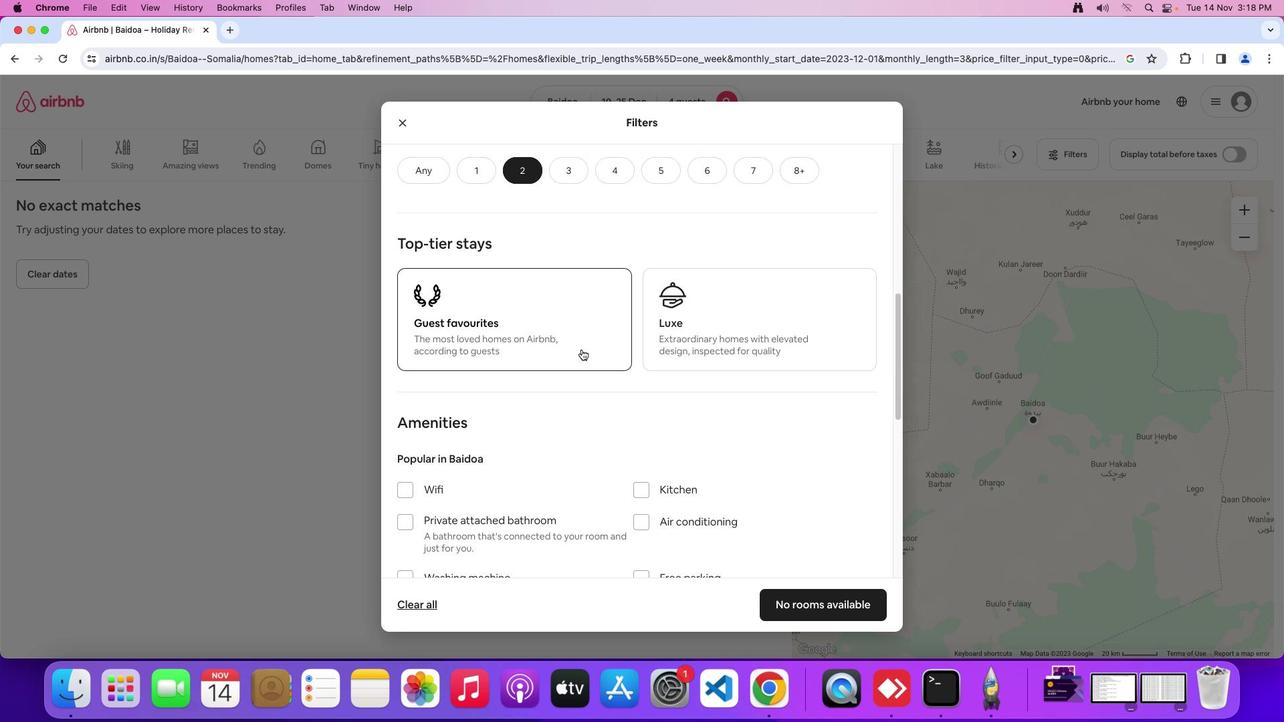 
Action: Mouse scrolled (581, 351) with delta (0, 0)
Screenshot: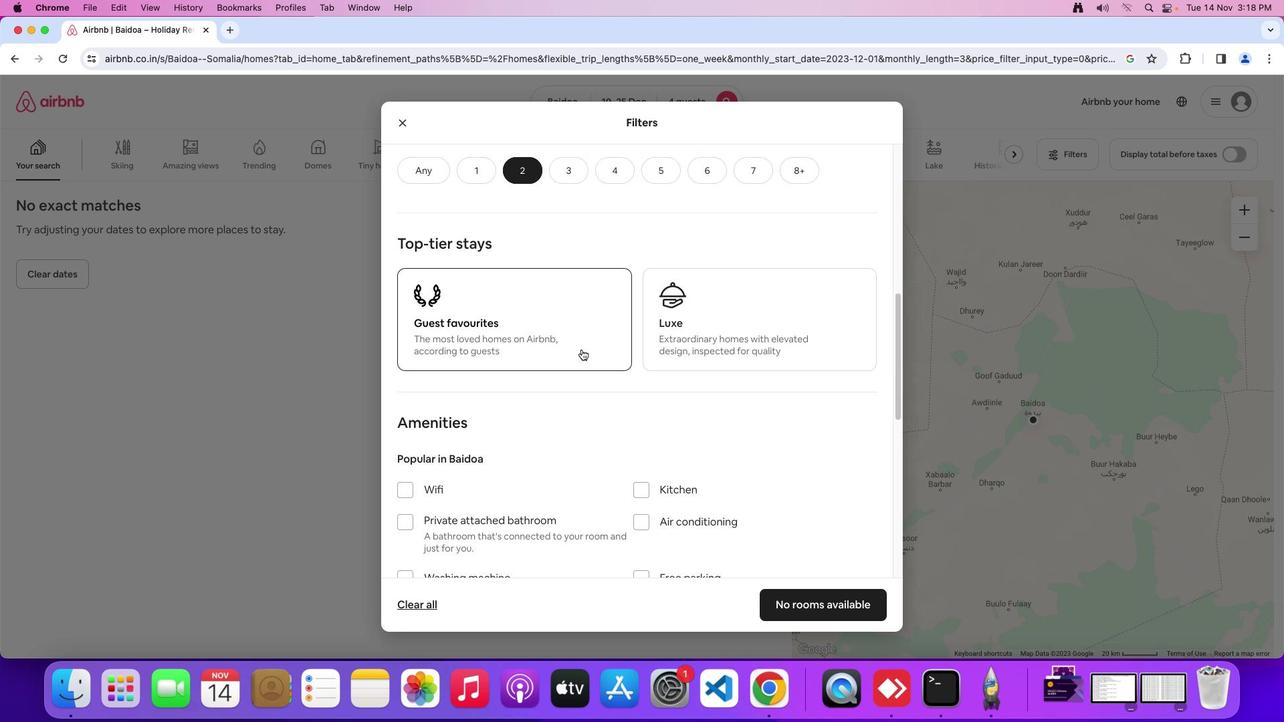 
Action: Mouse moved to (581, 351)
Screenshot: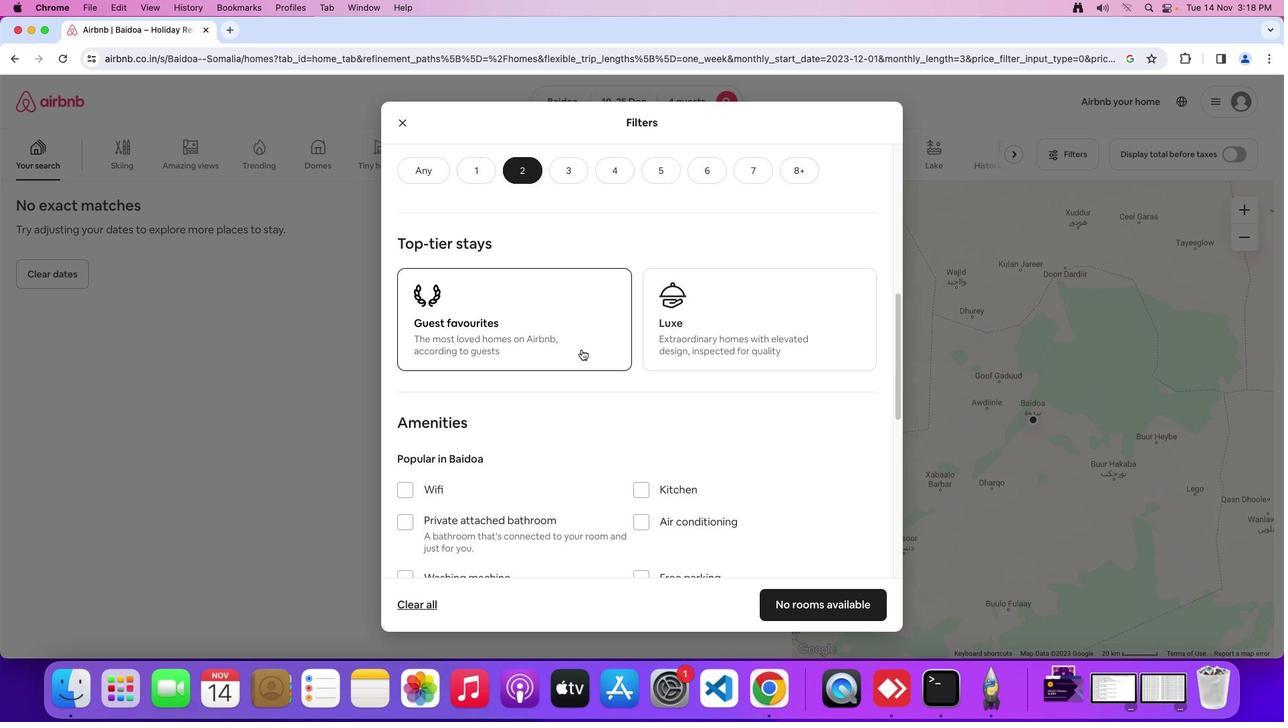 
Action: Mouse scrolled (581, 351) with delta (0, 0)
Screenshot: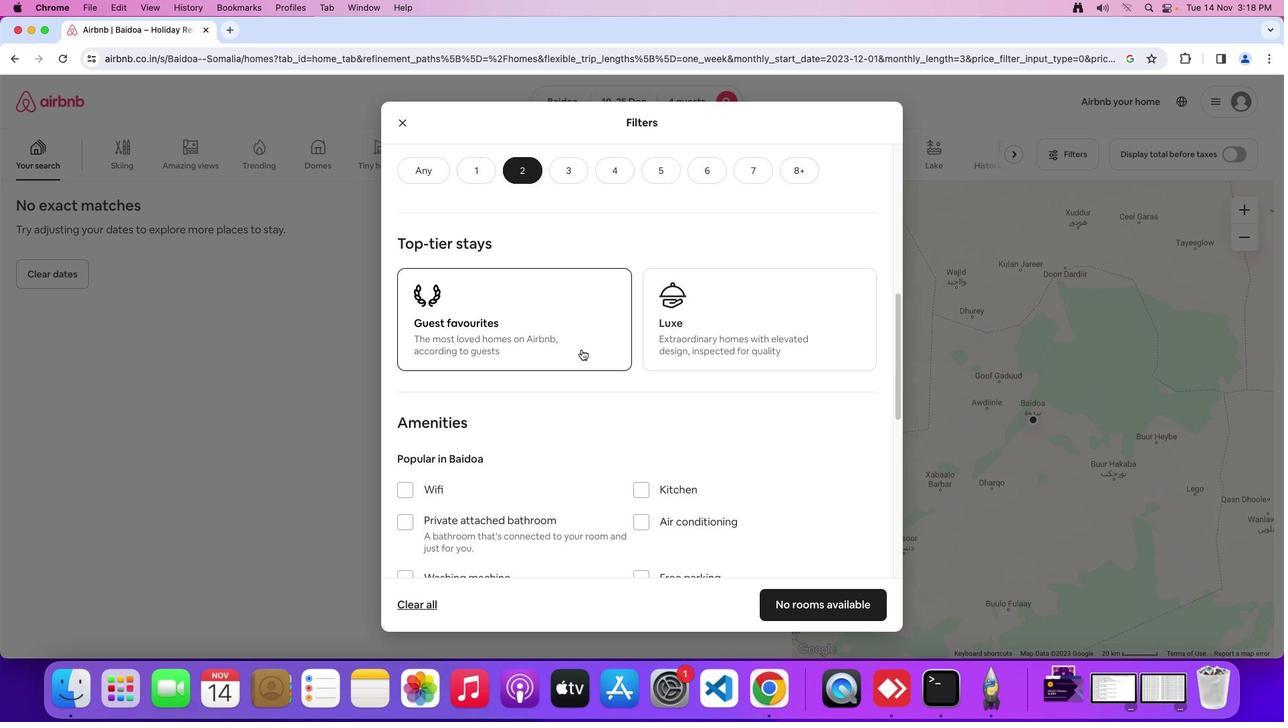 
Action: Mouse moved to (581, 351)
Screenshot: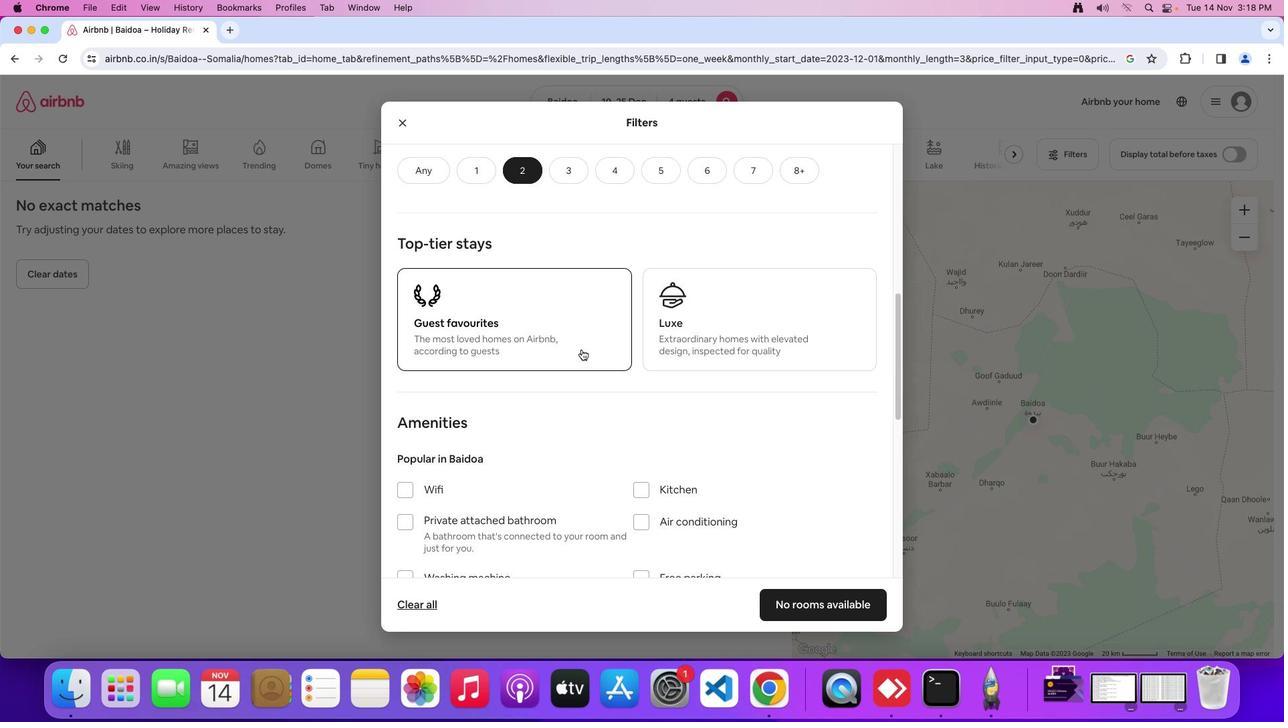 
Action: Mouse scrolled (581, 351) with delta (0, 2)
Screenshot: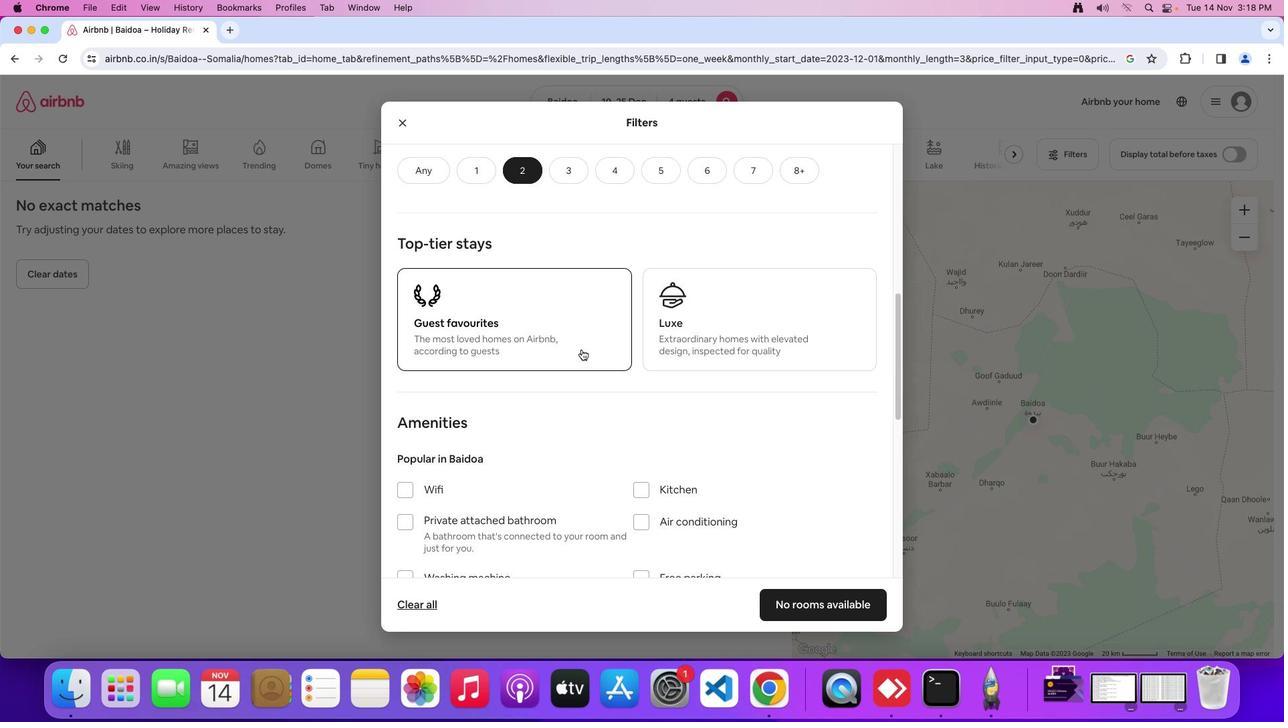 
Action: Mouse moved to (582, 349)
Screenshot: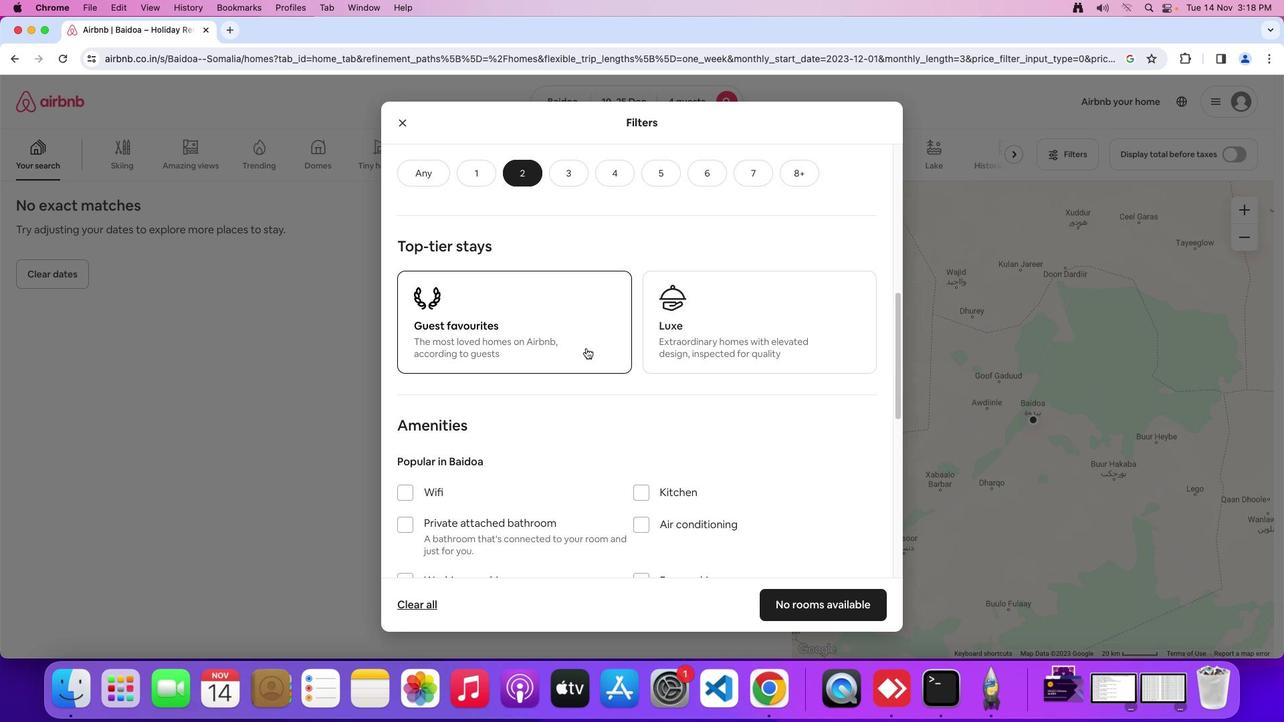 
Action: Mouse scrolled (582, 349) with delta (0, 0)
Screenshot: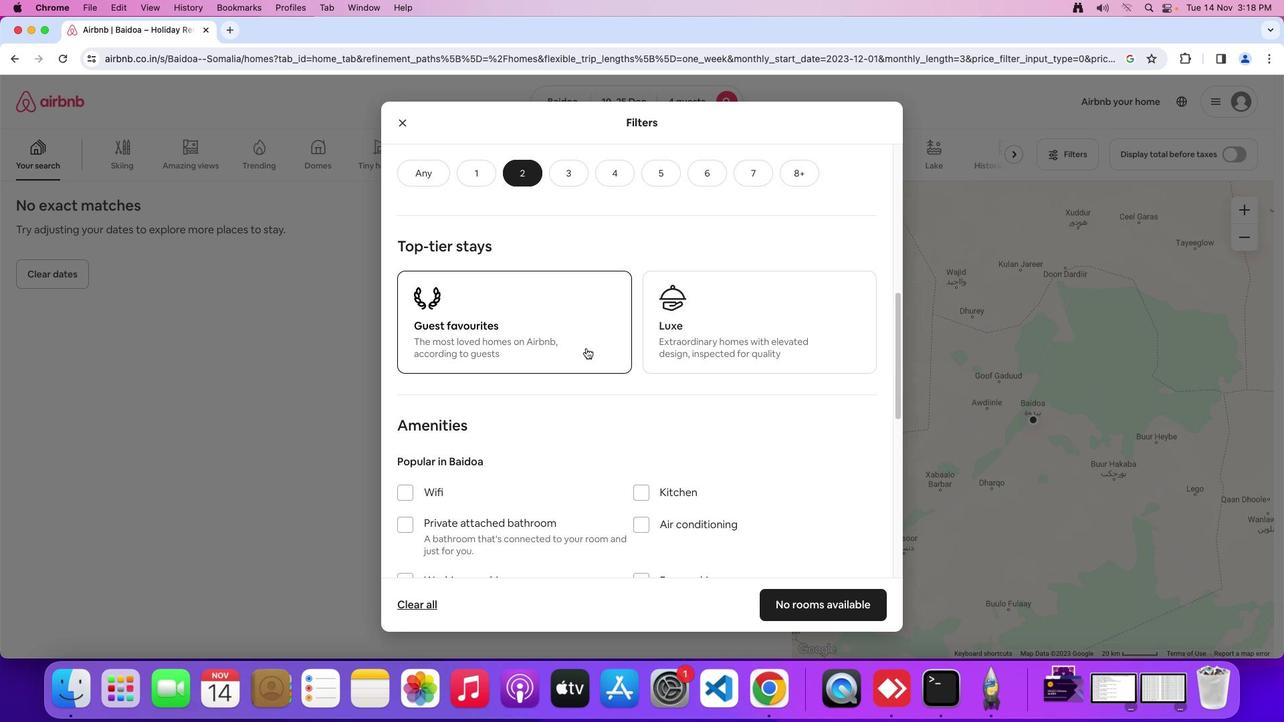 
Action: Mouse moved to (593, 365)
Screenshot: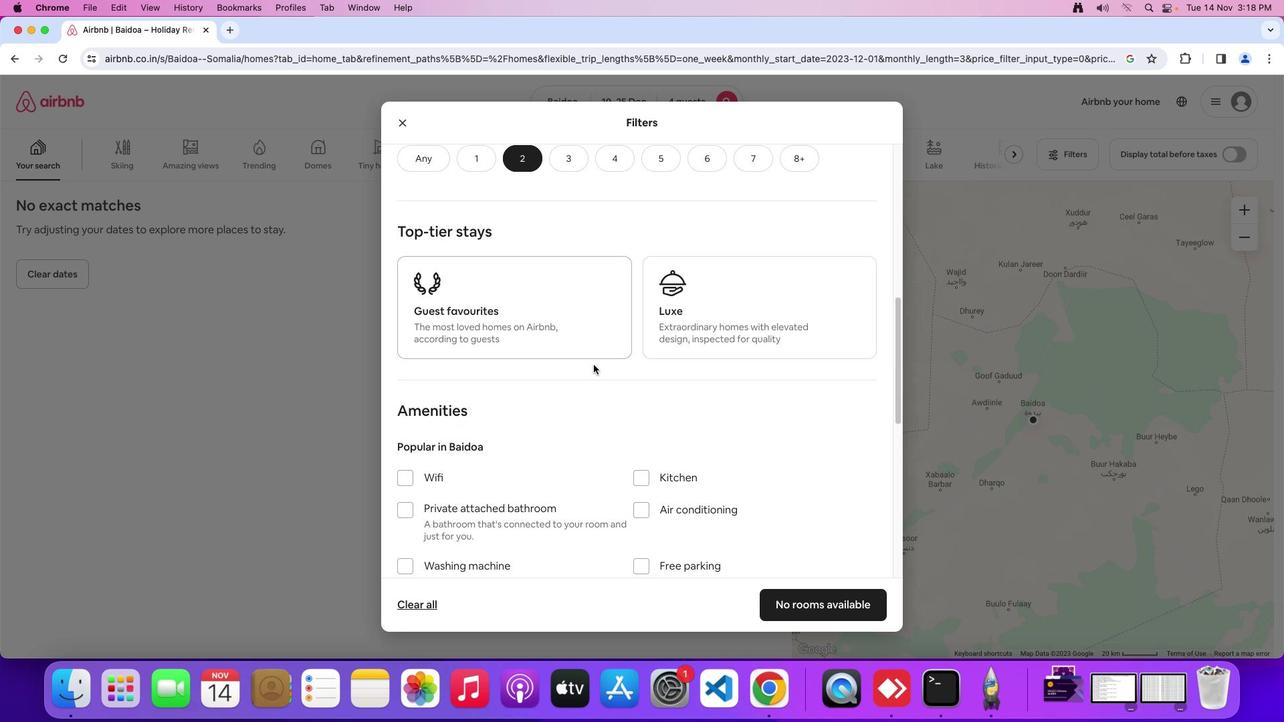 
Action: Mouse scrolled (593, 365) with delta (0, 0)
Screenshot: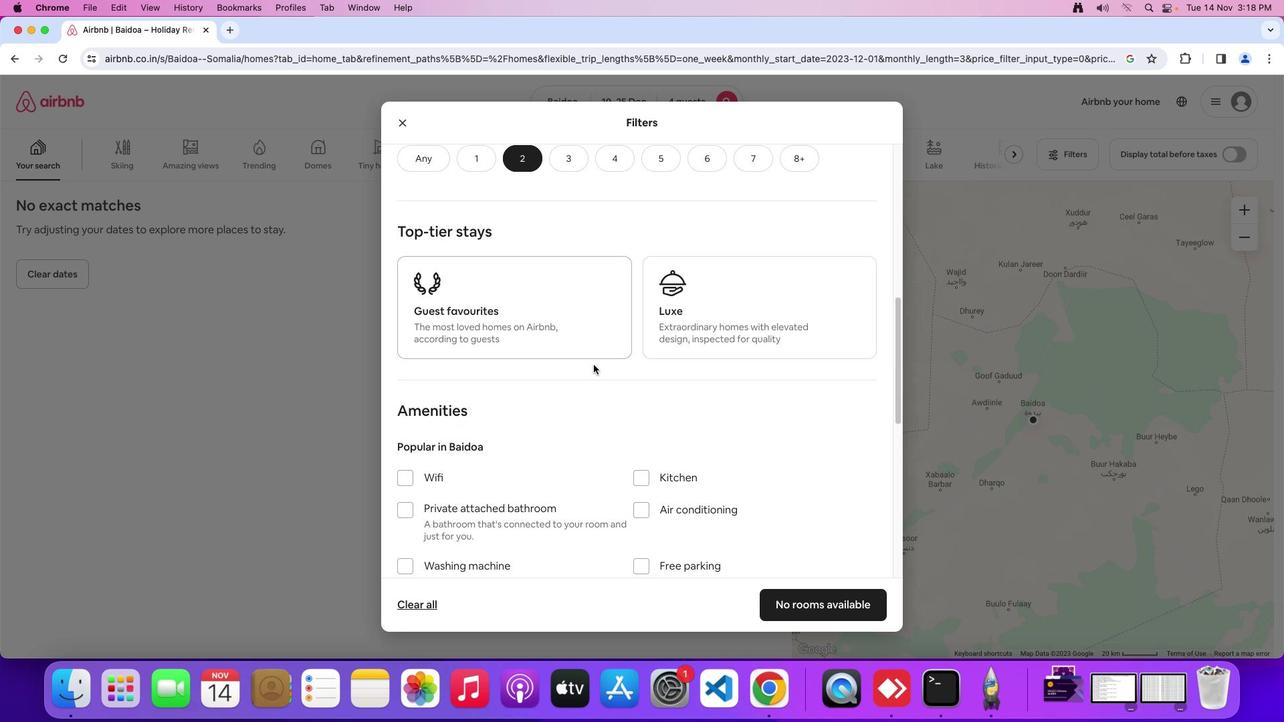 
Action: Mouse scrolled (593, 365) with delta (0, 0)
Screenshot: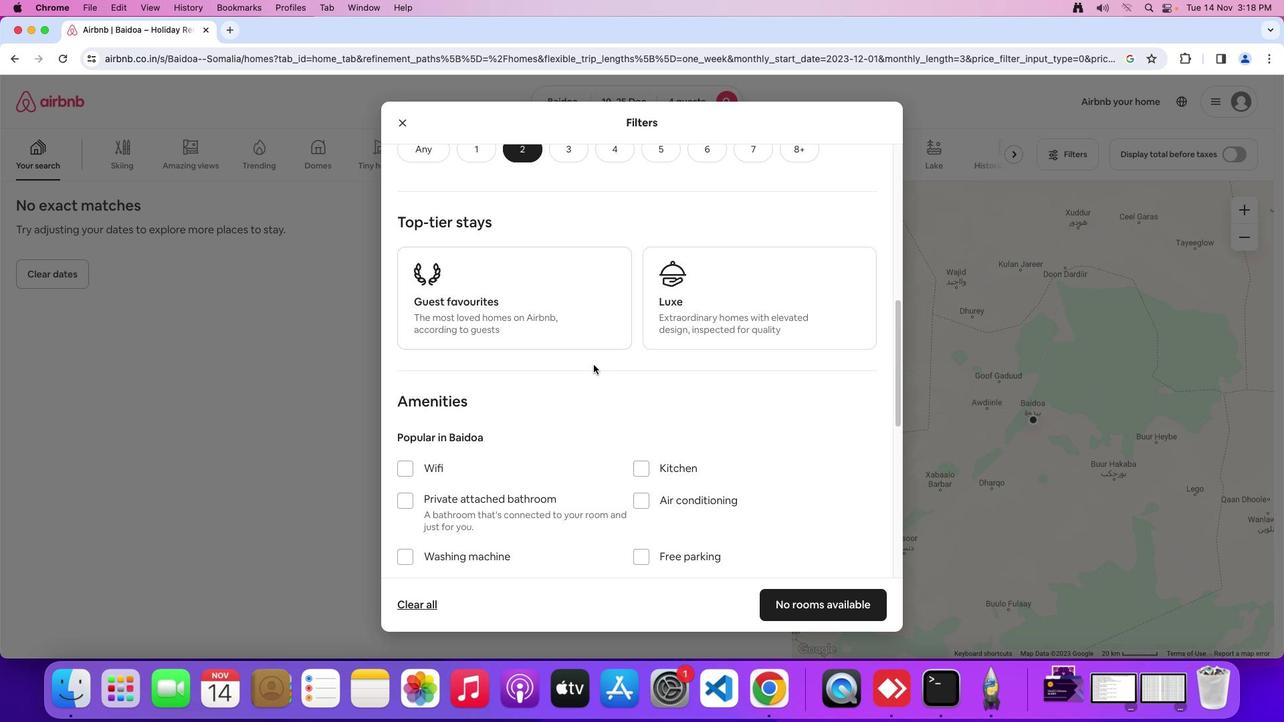 
Action: Mouse moved to (593, 365)
Screenshot: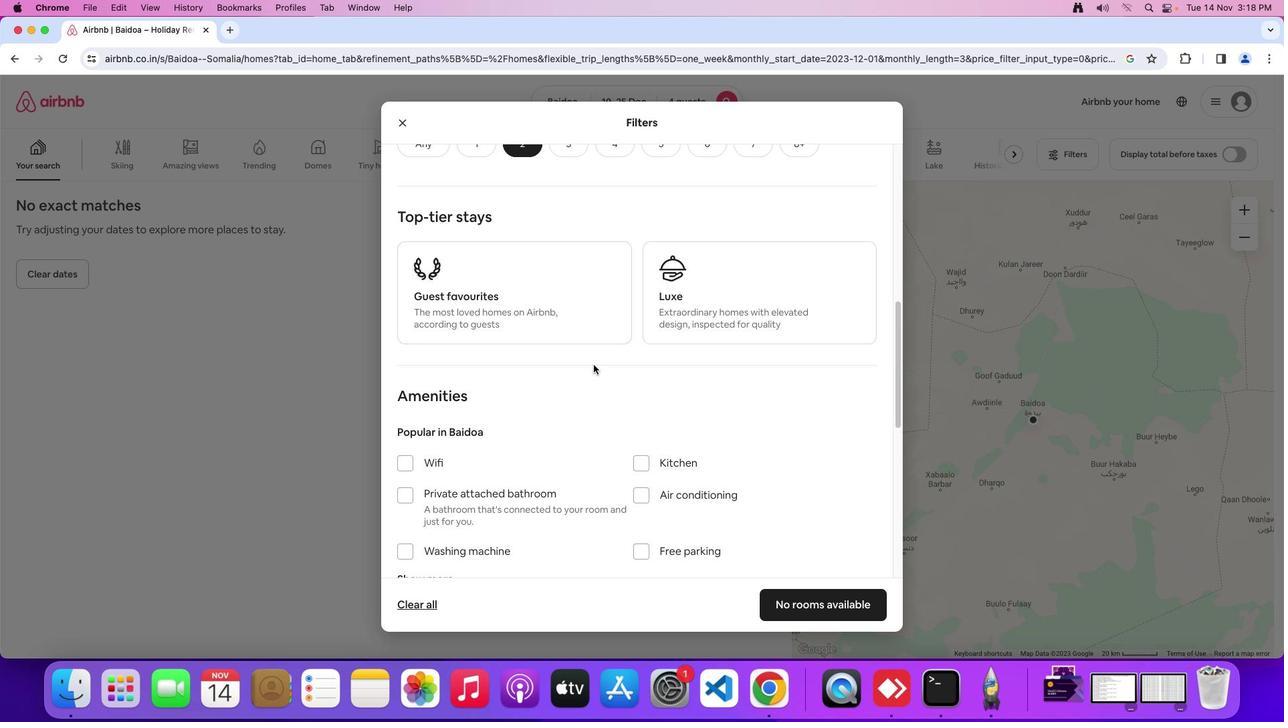 
Action: Mouse scrolled (593, 365) with delta (0, 0)
Screenshot: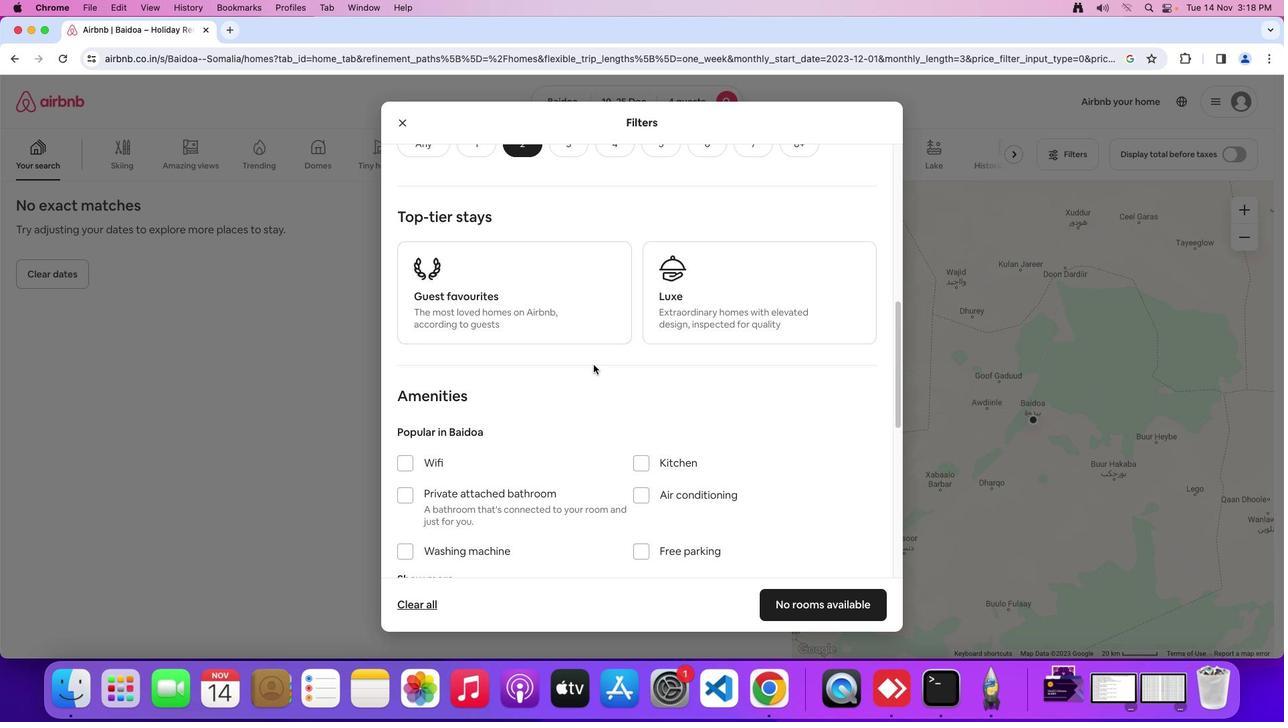 
Action: Mouse moved to (603, 363)
Screenshot: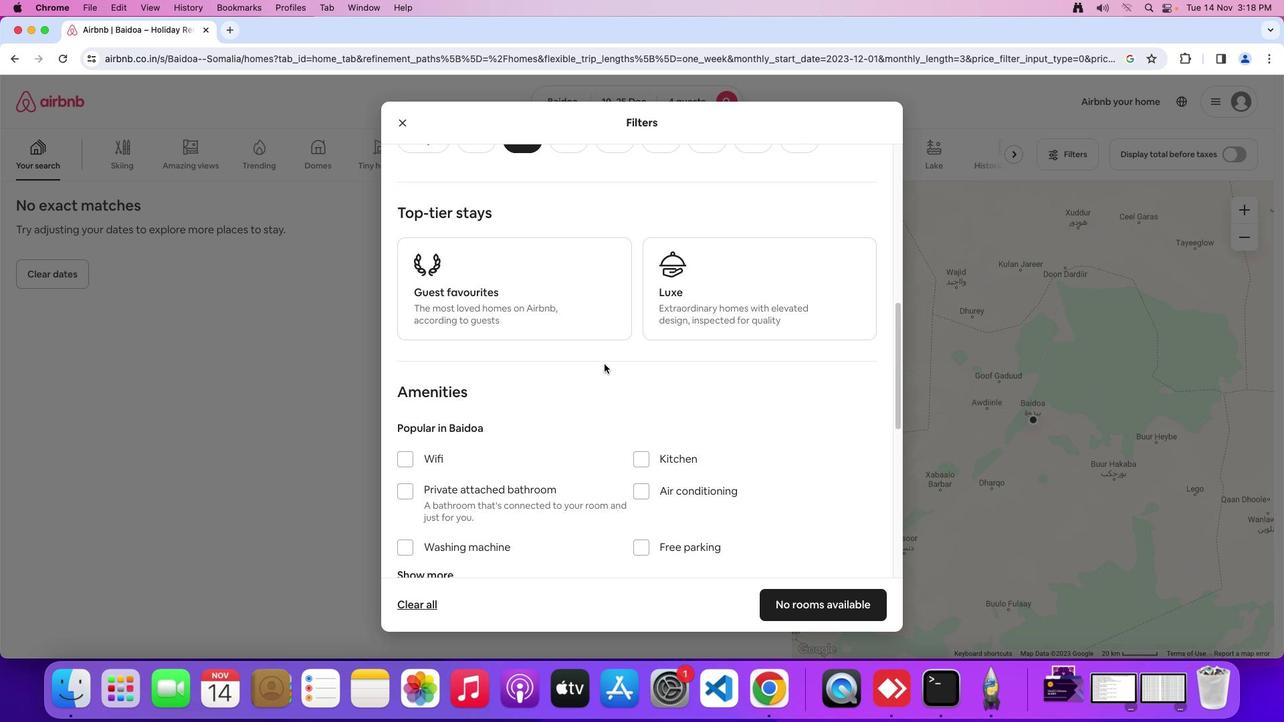
Action: Mouse scrolled (603, 363) with delta (0, 0)
Screenshot: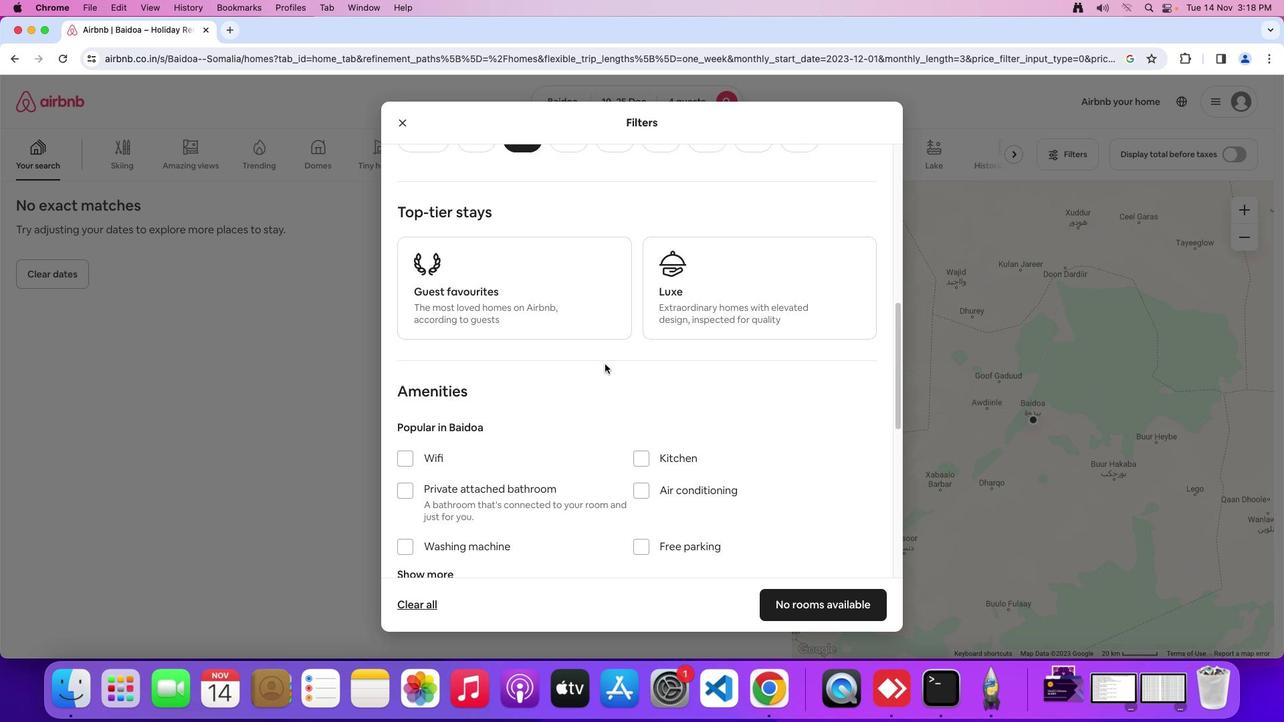 
Action: Mouse moved to (604, 363)
Screenshot: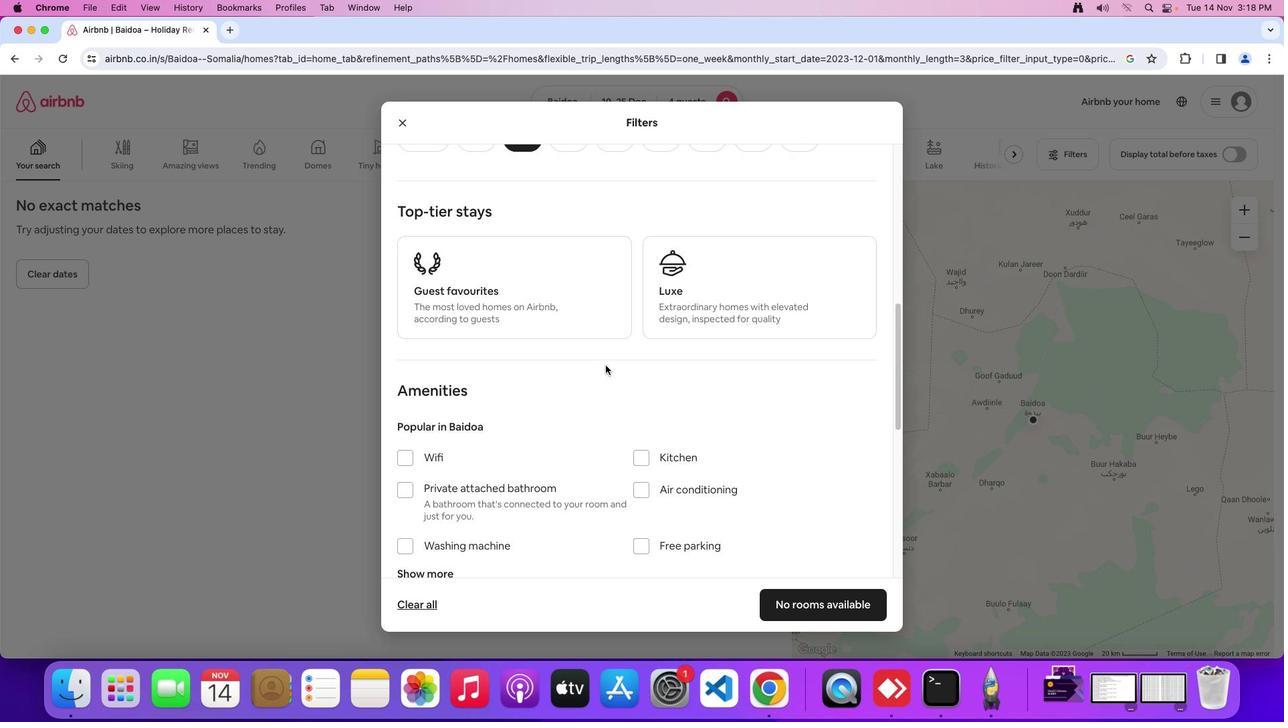 
Action: Mouse scrolled (604, 363) with delta (0, 0)
Screenshot: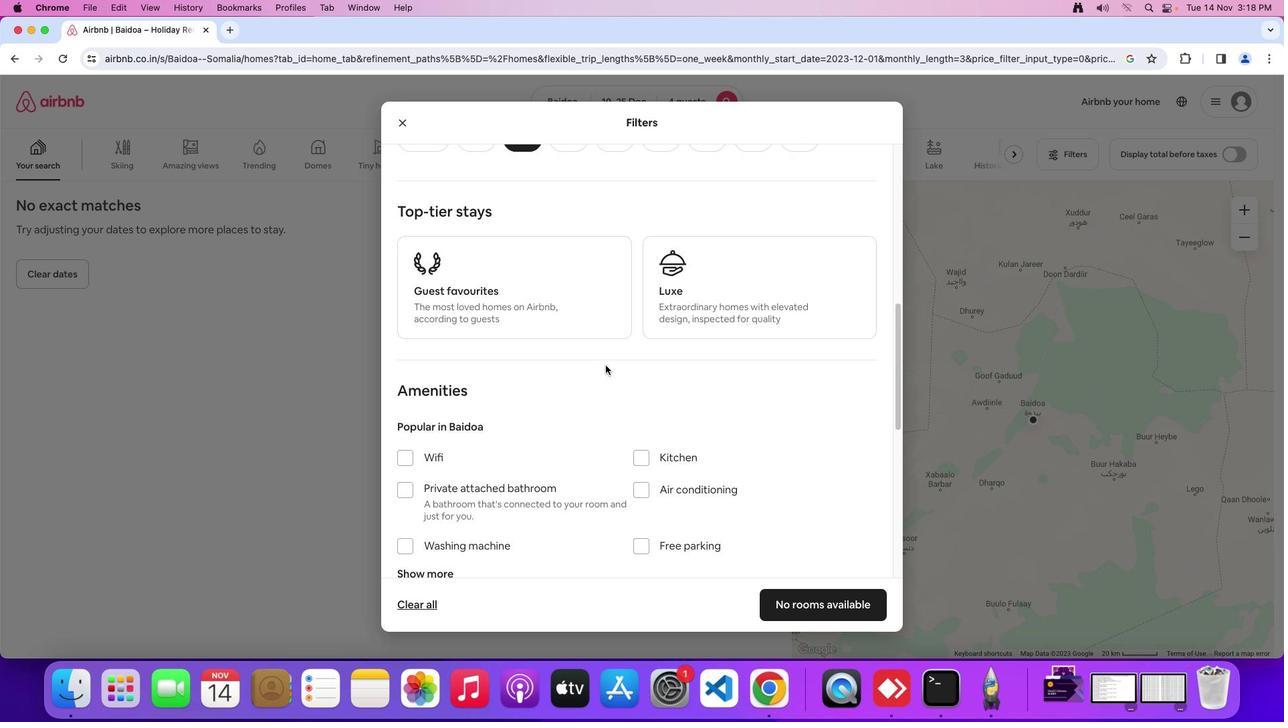 
Action: Mouse moved to (606, 367)
Screenshot: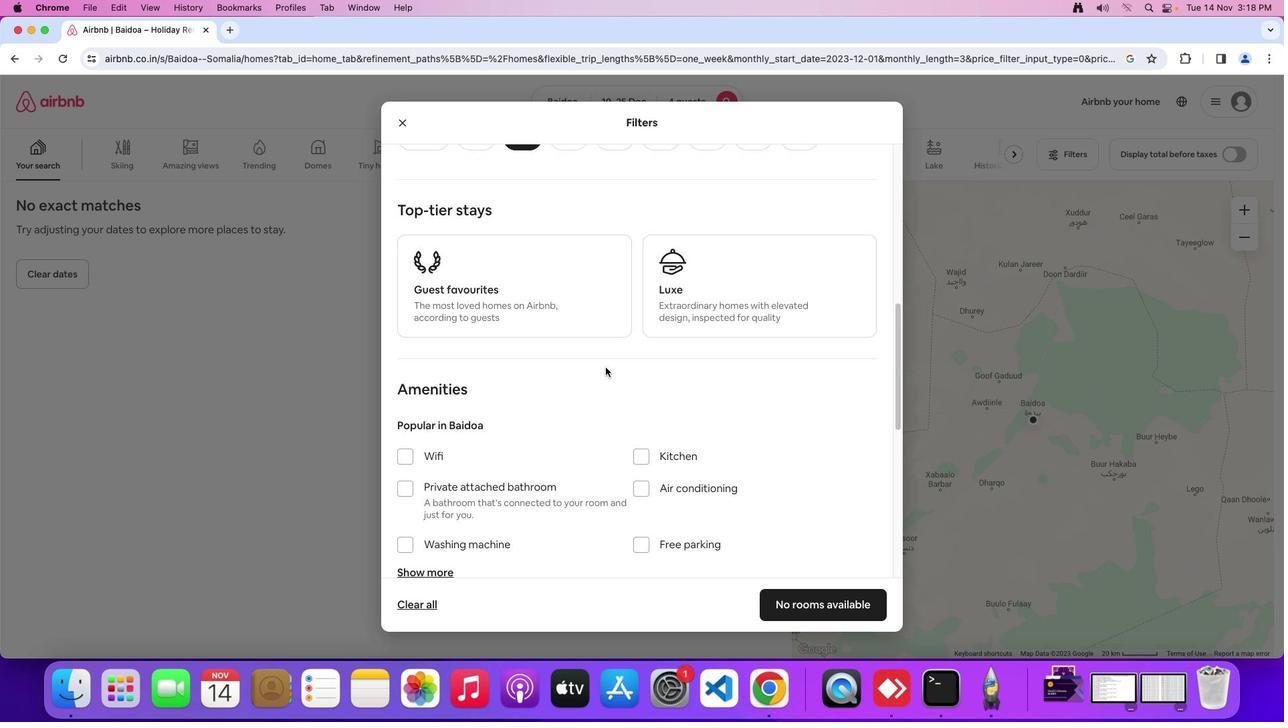 
Action: Mouse scrolled (606, 367) with delta (0, 0)
Screenshot: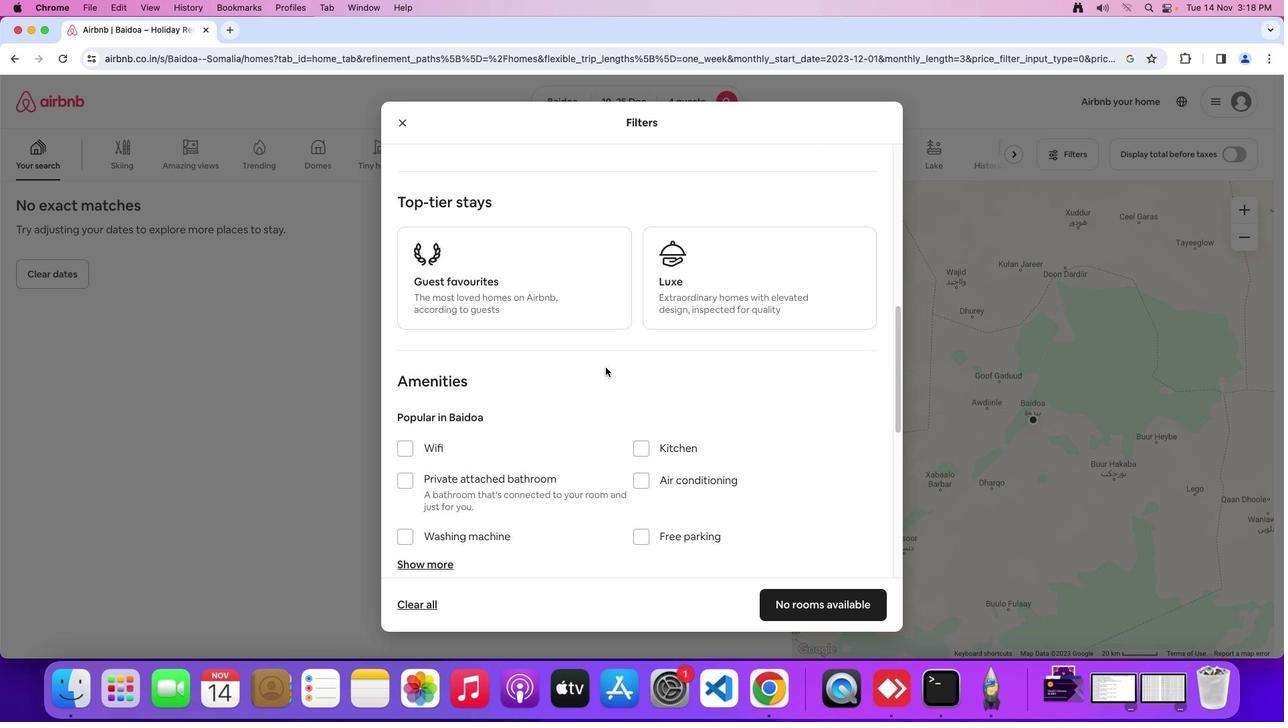 
Action: Mouse scrolled (606, 367) with delta (0, 0)
Screenshot: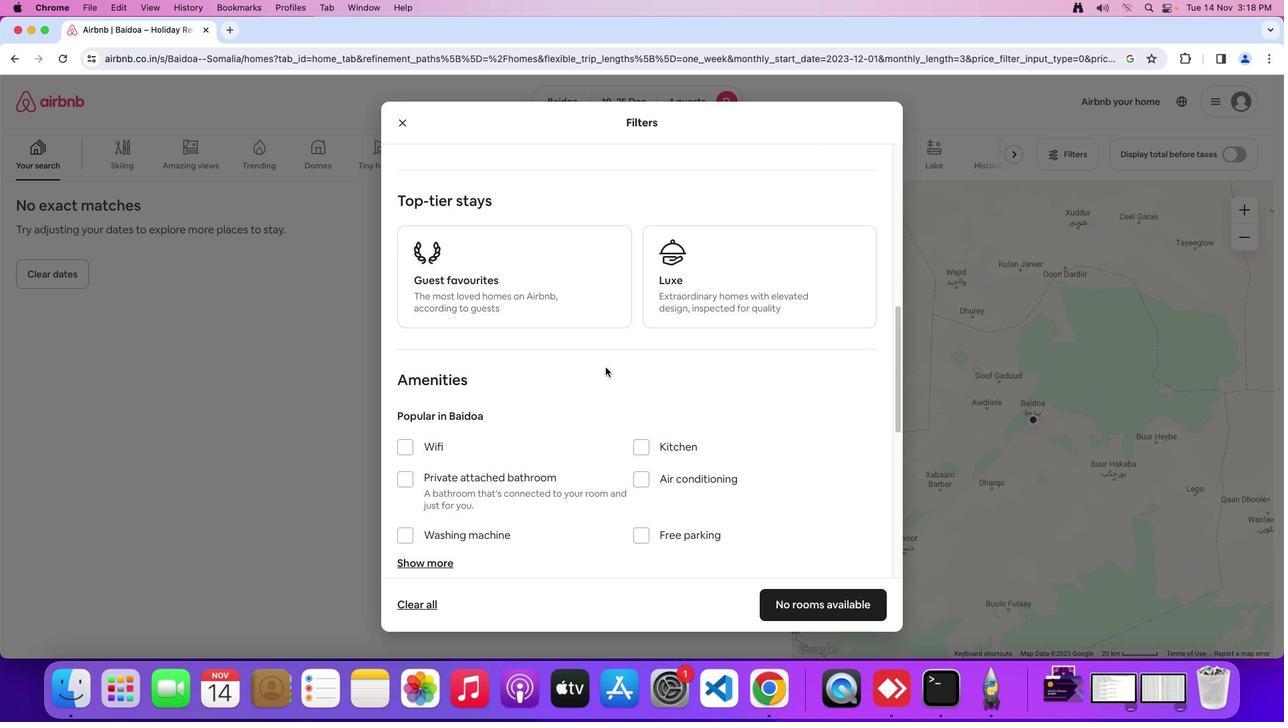 
Action: Mouse moved to (672, 381)
Screenshot: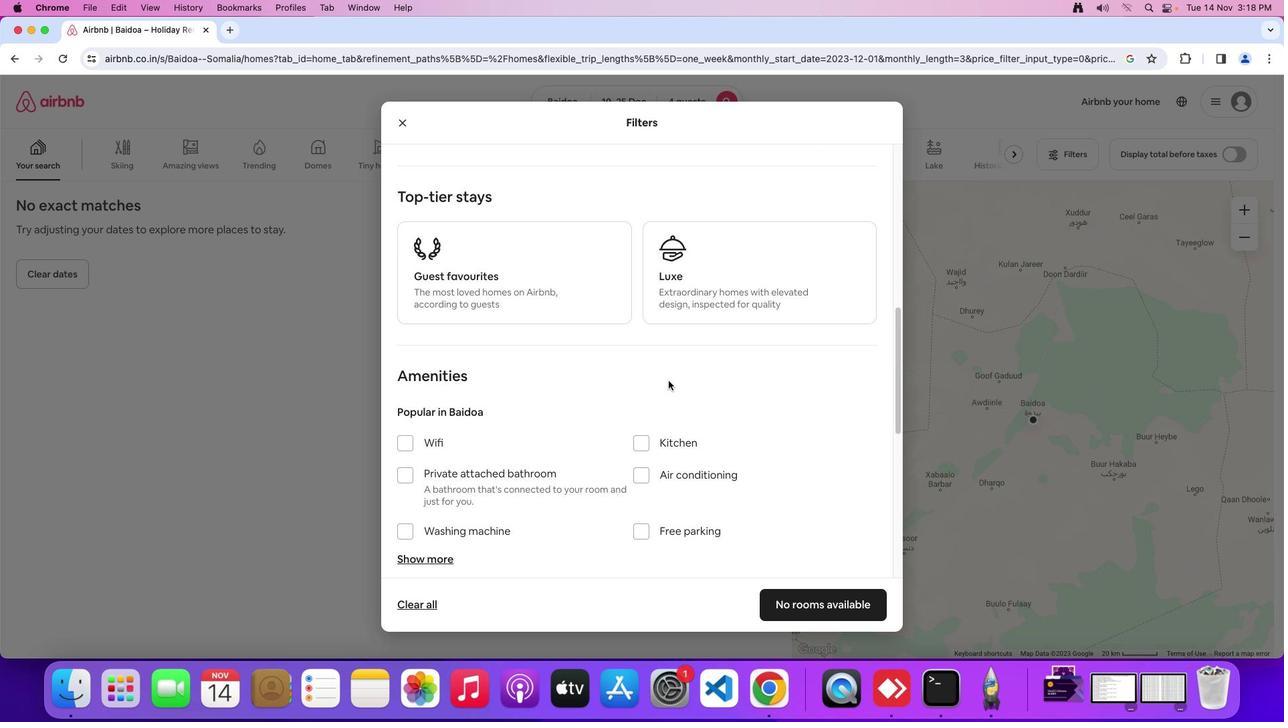 
Action: Mouse scrolled (672, 381) with delta (0, 0)
Screenshot: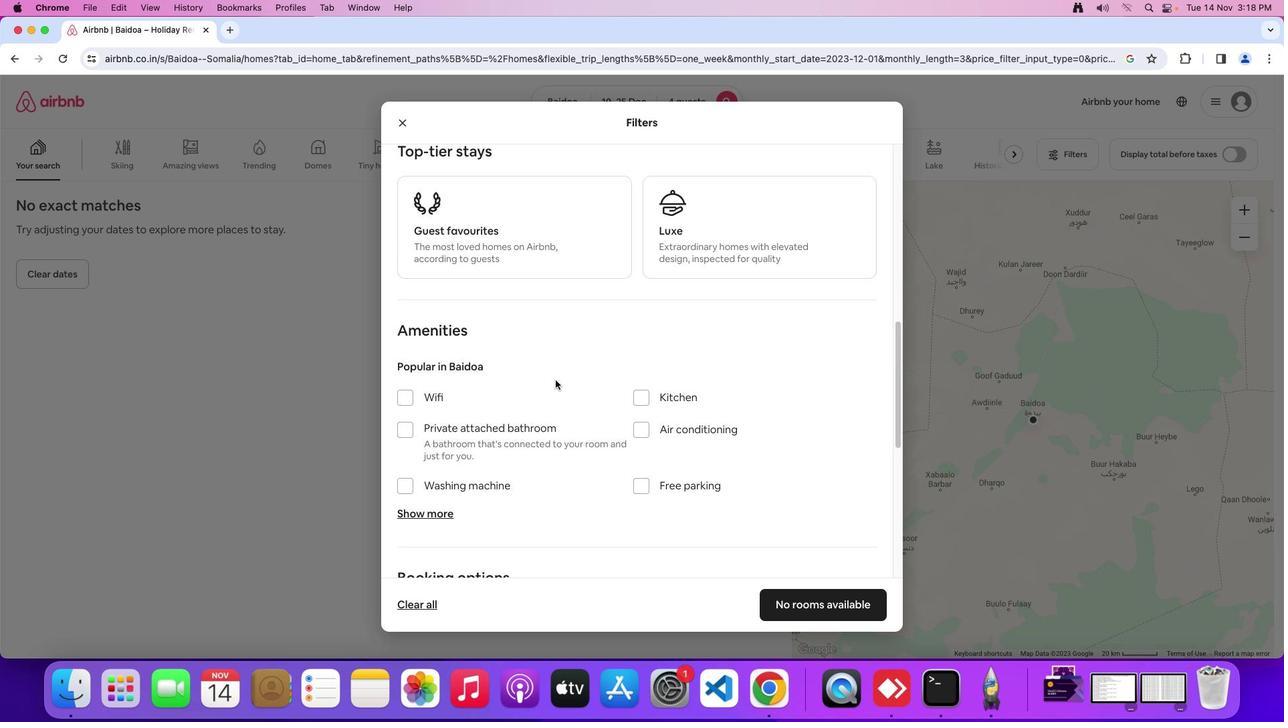 
Action: Mouse moved to (672, 381)
Screenshot: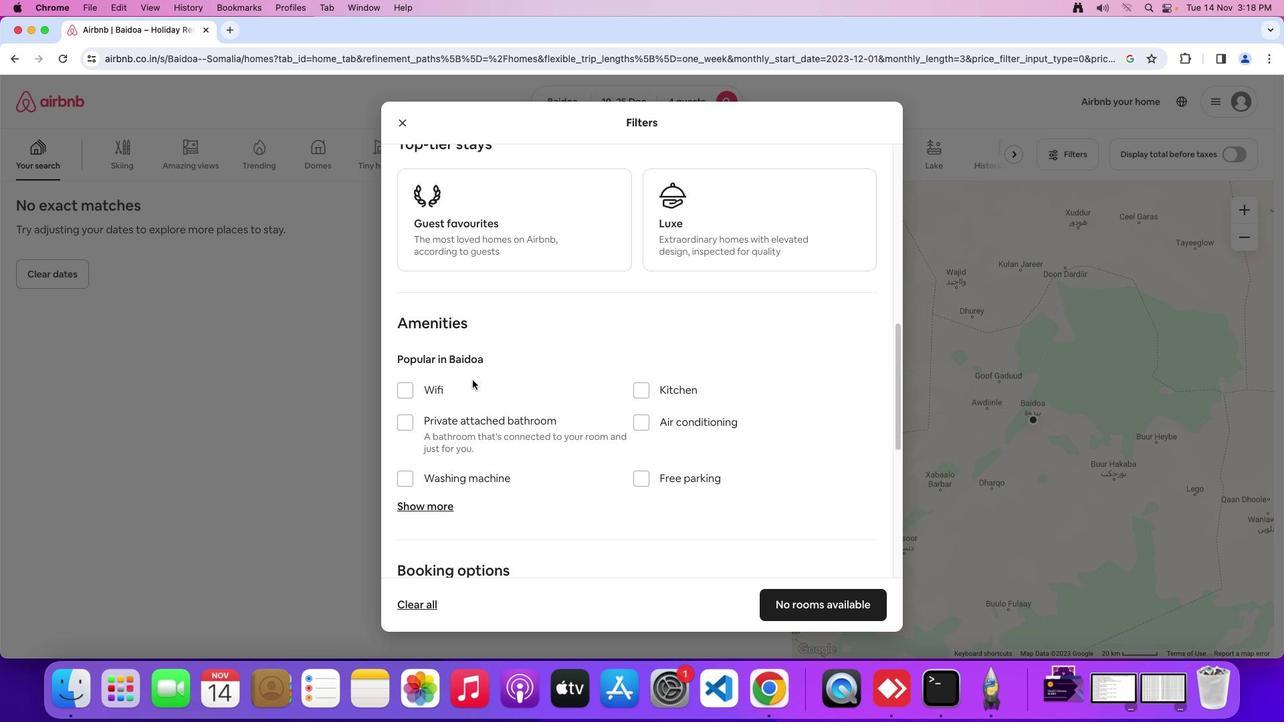 
Action: Mouse scrolled (672, 381) with delta (0, 0)
Screenshot: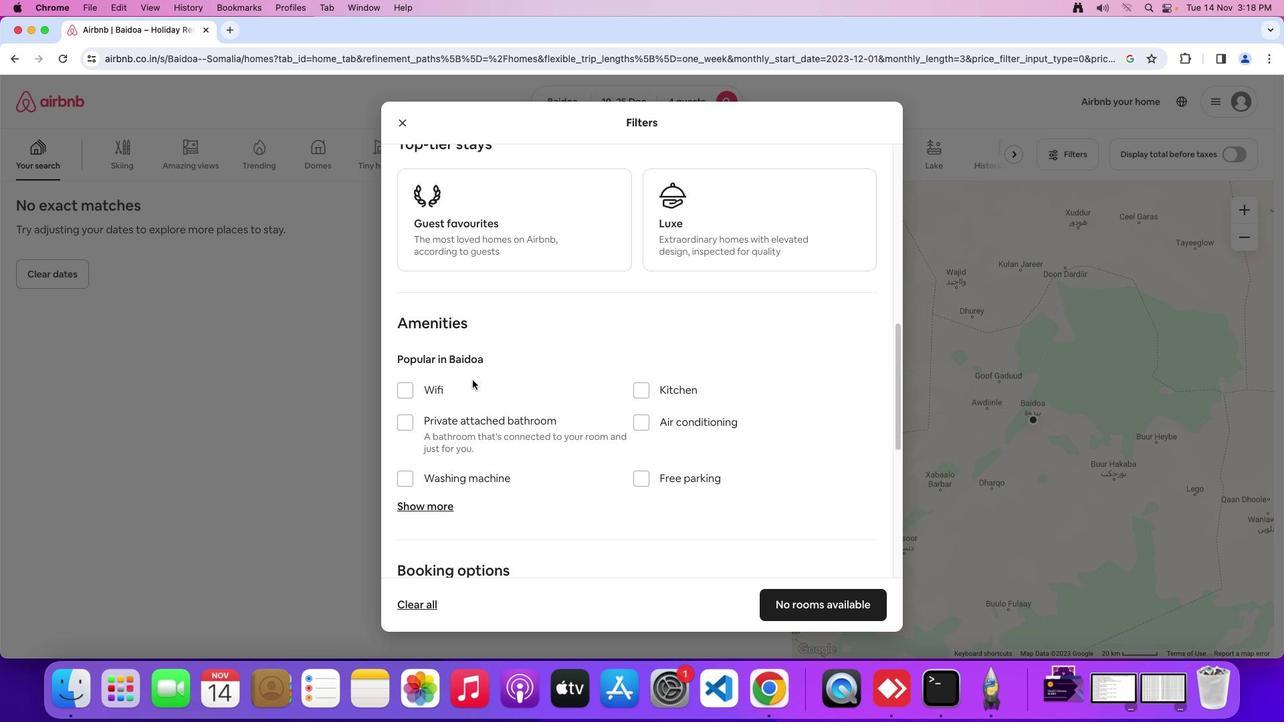
Action: Mouse moved to (656, 380)
Screenshot: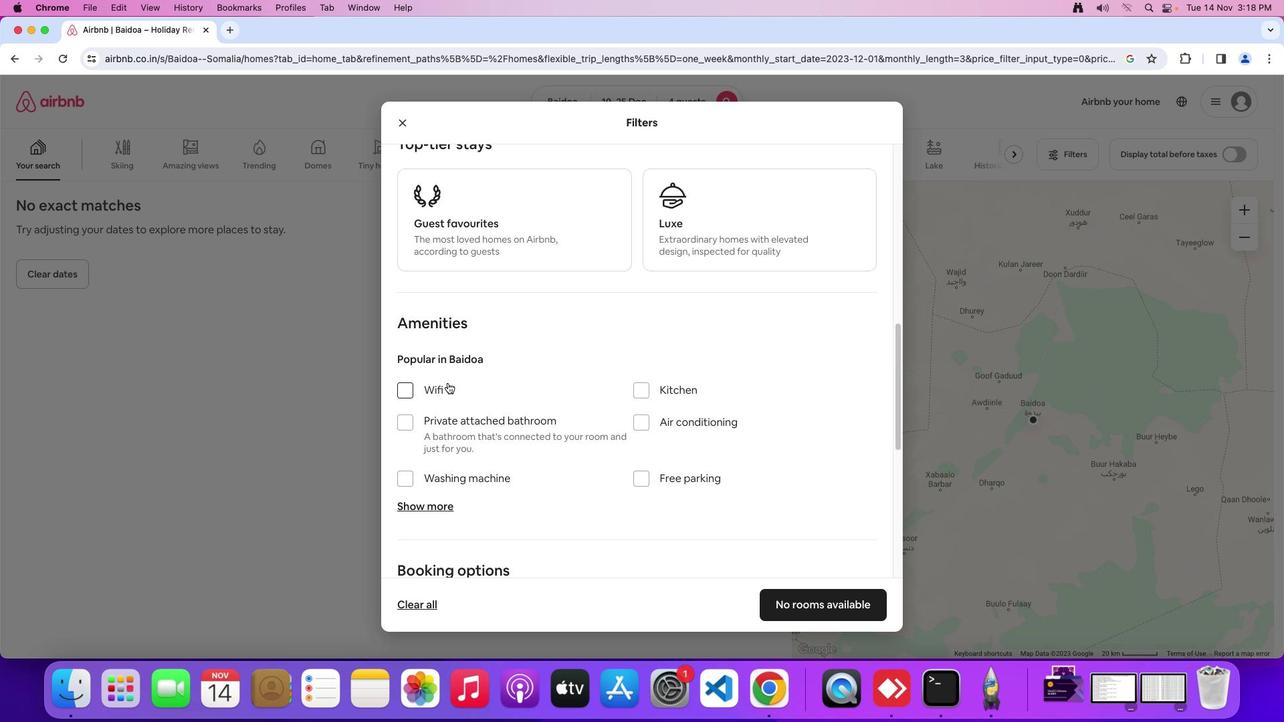 
Action: Mouse scrolled (656, 380) with delta (0, 0)
Screenshot: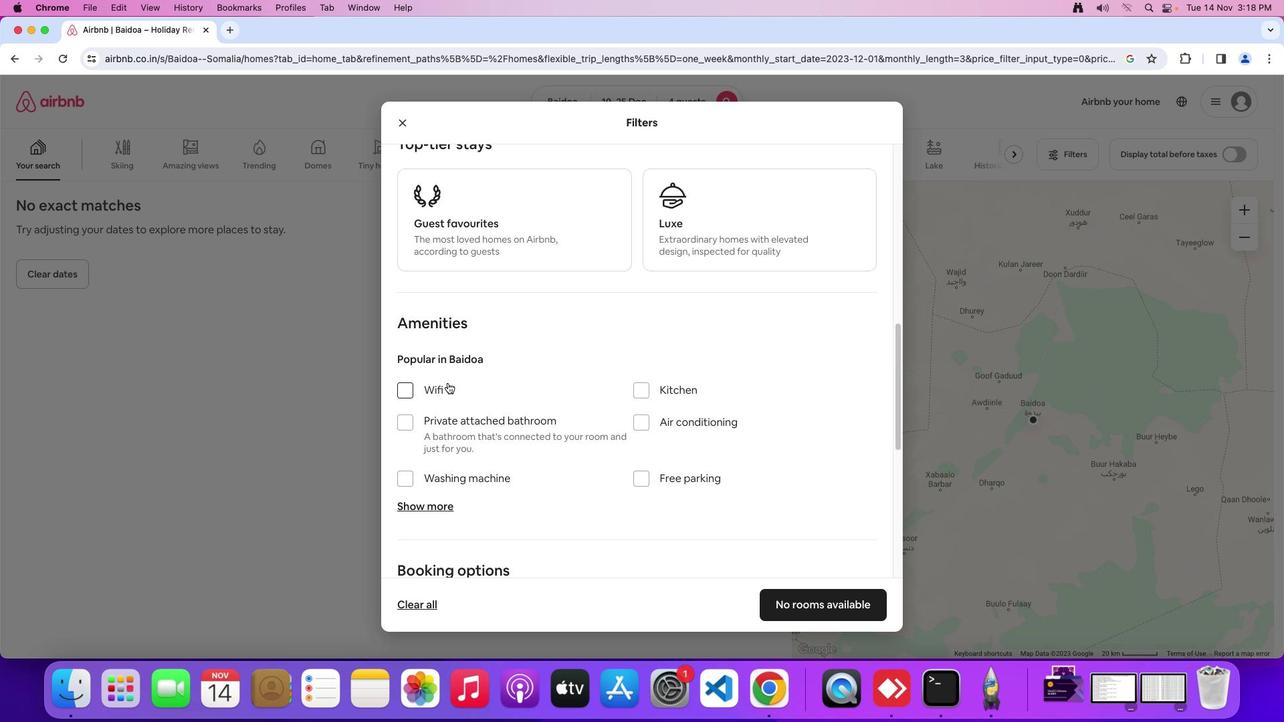 
Action: Mouse moved to (413, 390)
Screenshot: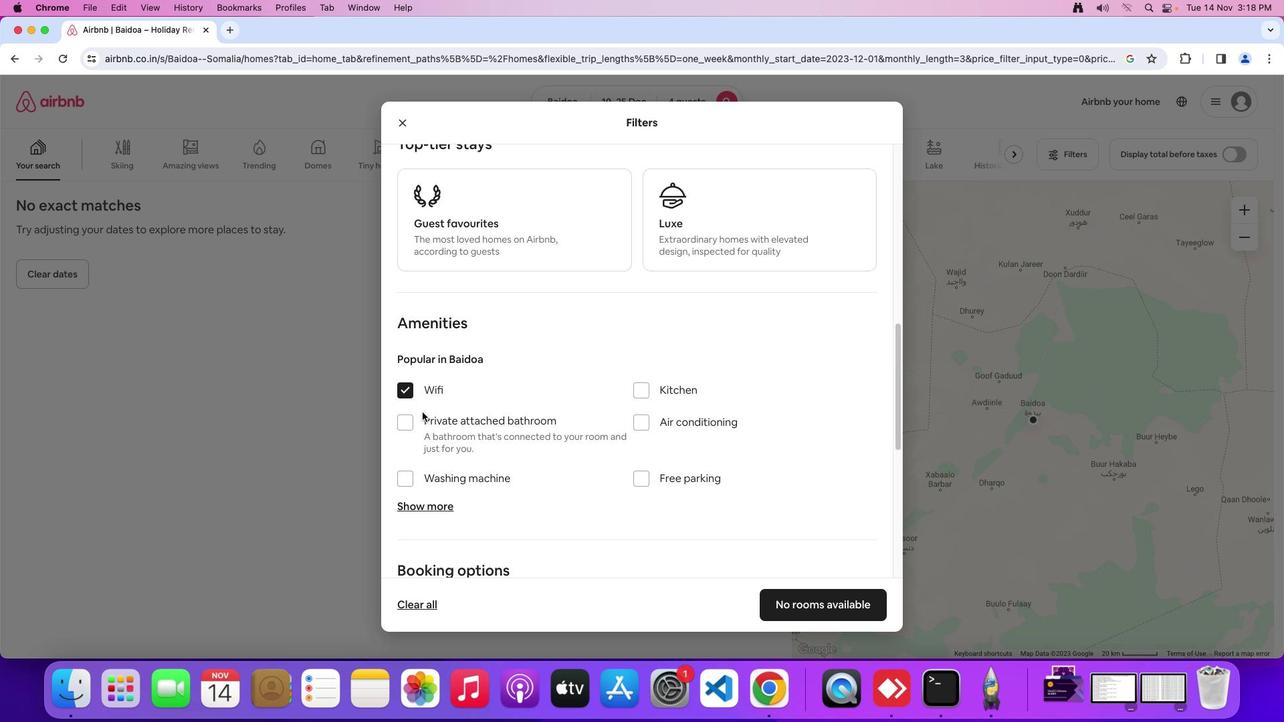 
Action: Mouse pressed left at (413, 390)
Screenshot: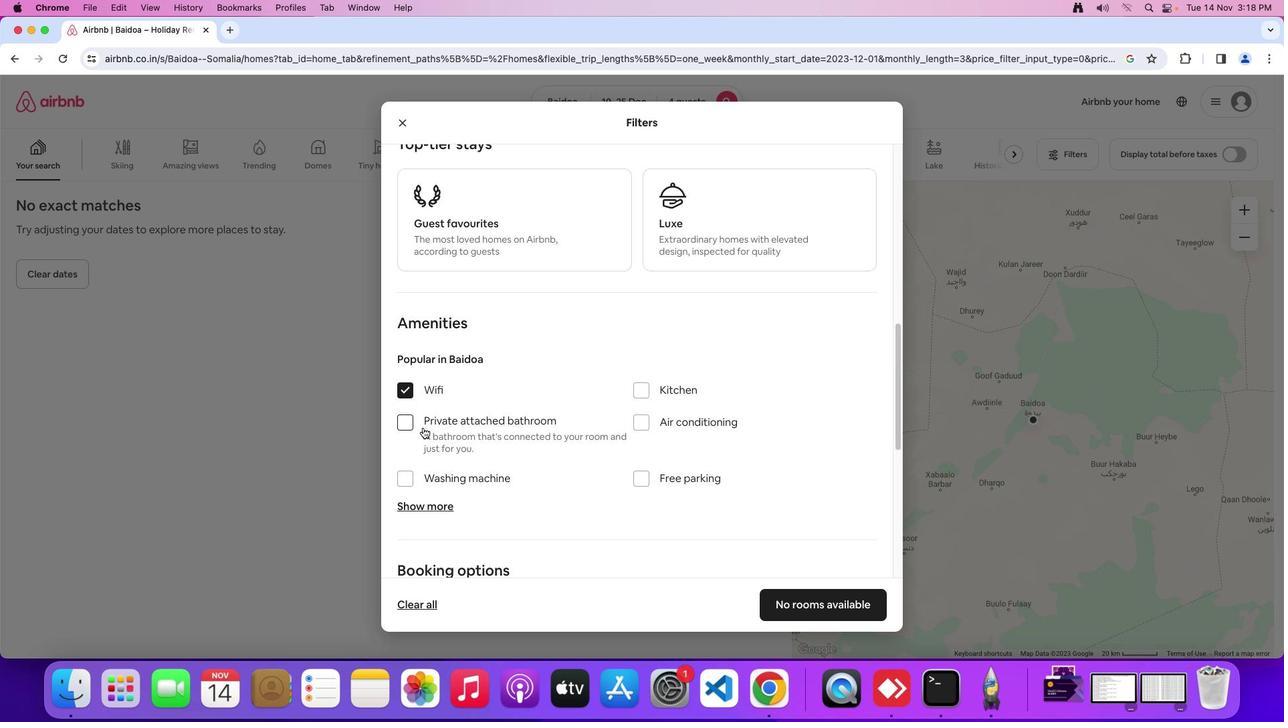 
Action: Mouse moved to (420, 507)
Screenshot: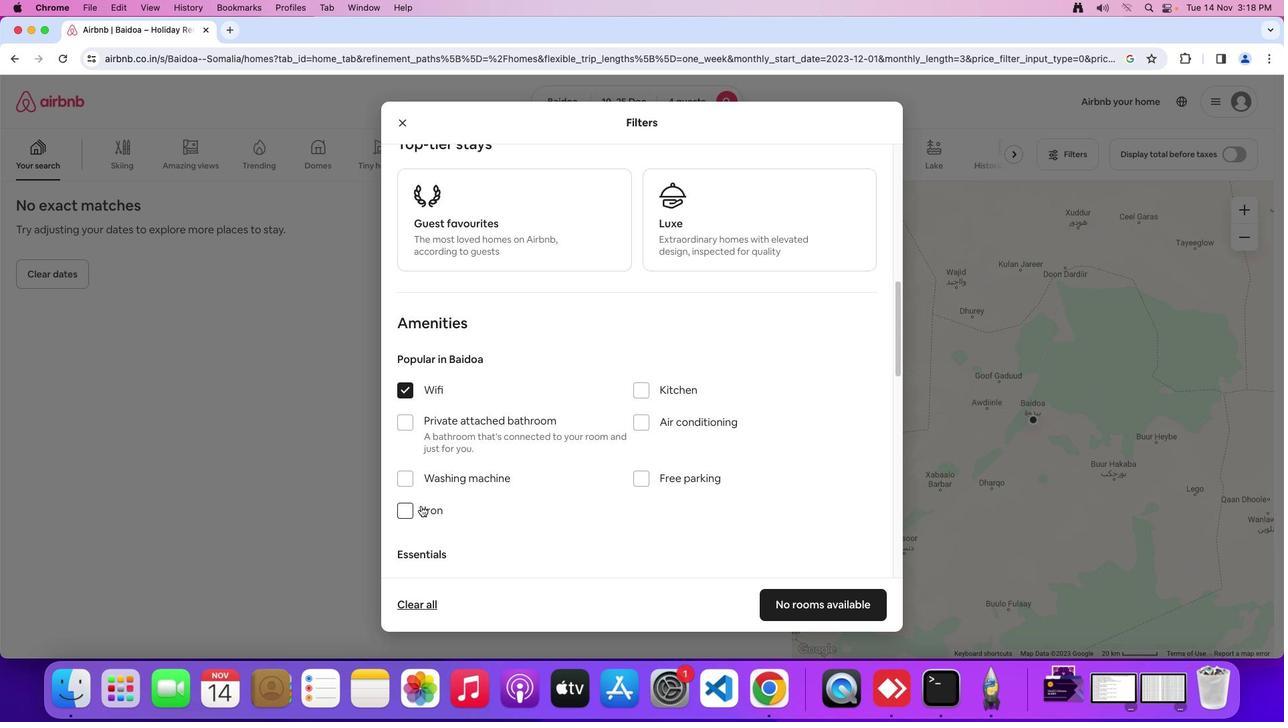 
Action: Mouse pressed left at (420, 507)
Screenshot: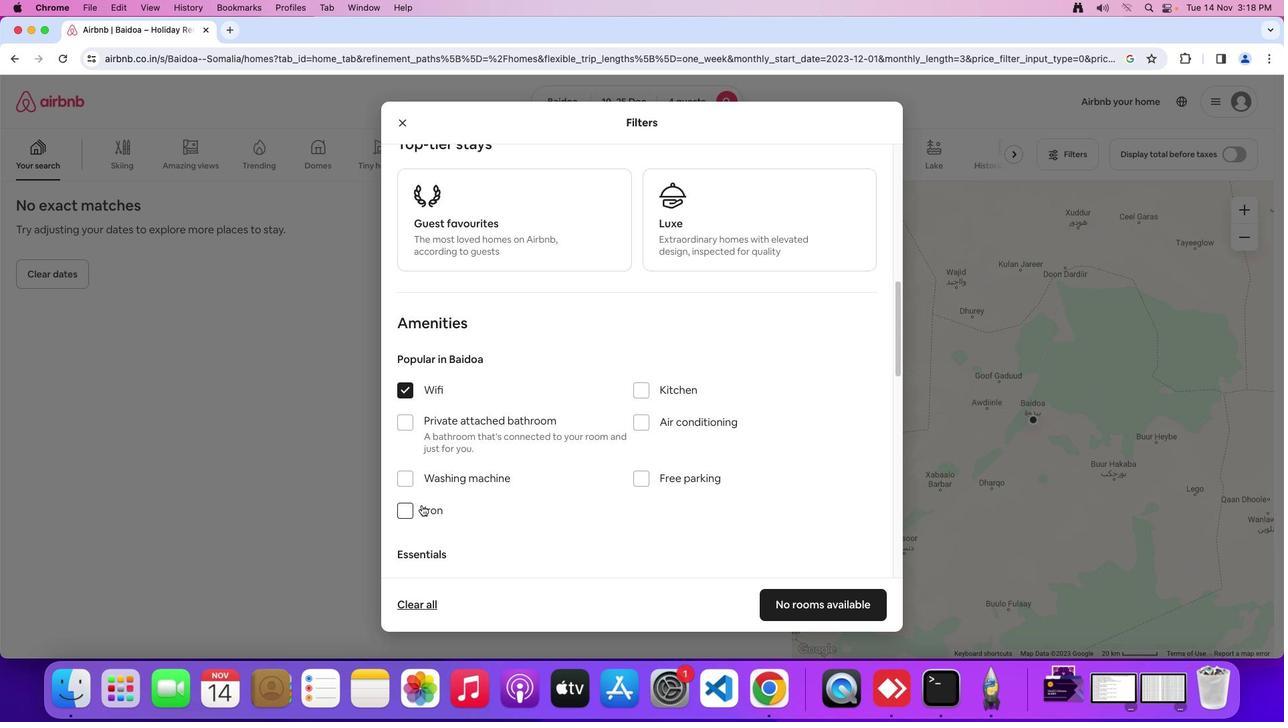 
Action: Mouse moved to (549, 438)
Screenshot: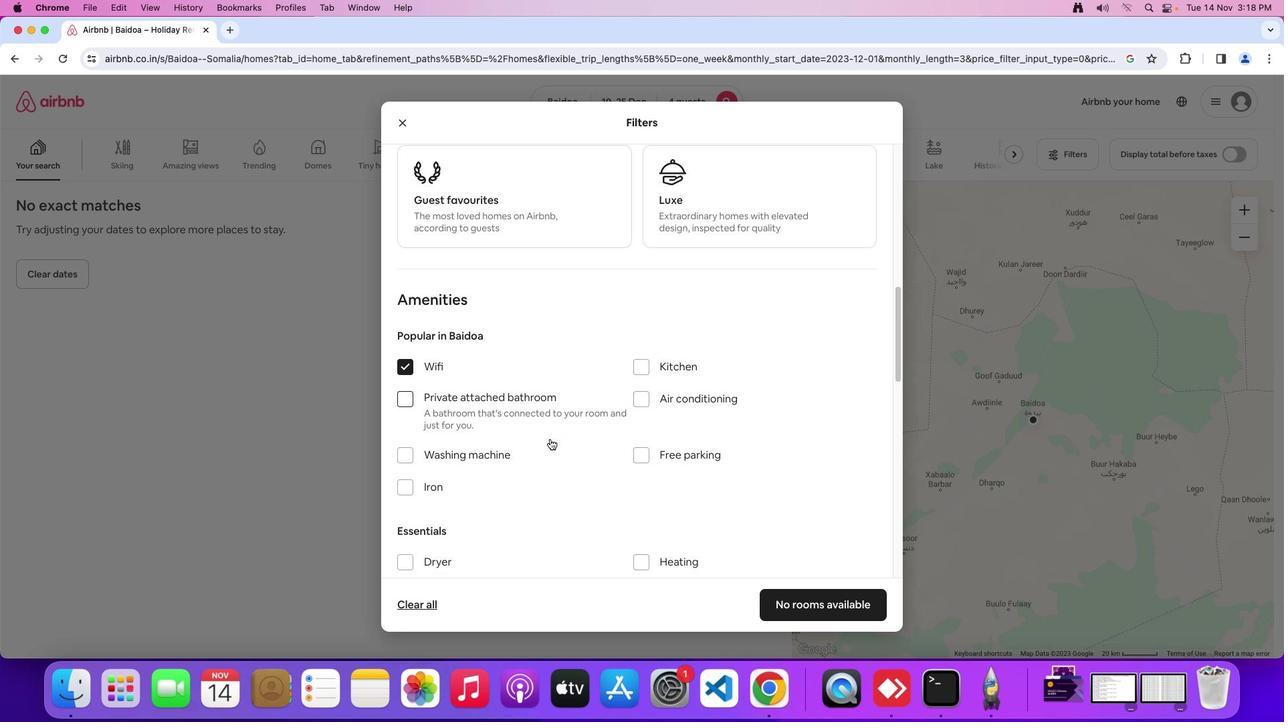 
Action: Mouse scrolled (549, 438) with delta (0, 0)
Screenshot: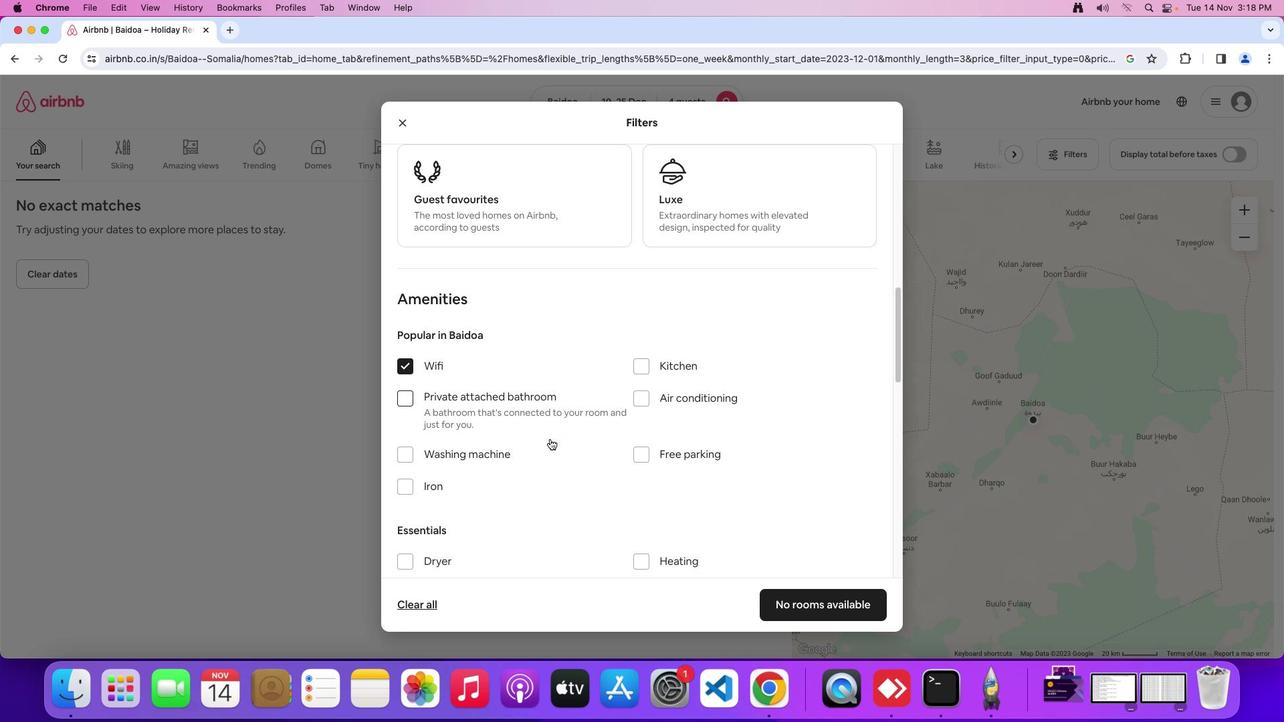 
Action: Mouse scrolled (549, 438) with delta (0, 0)
Screenshot: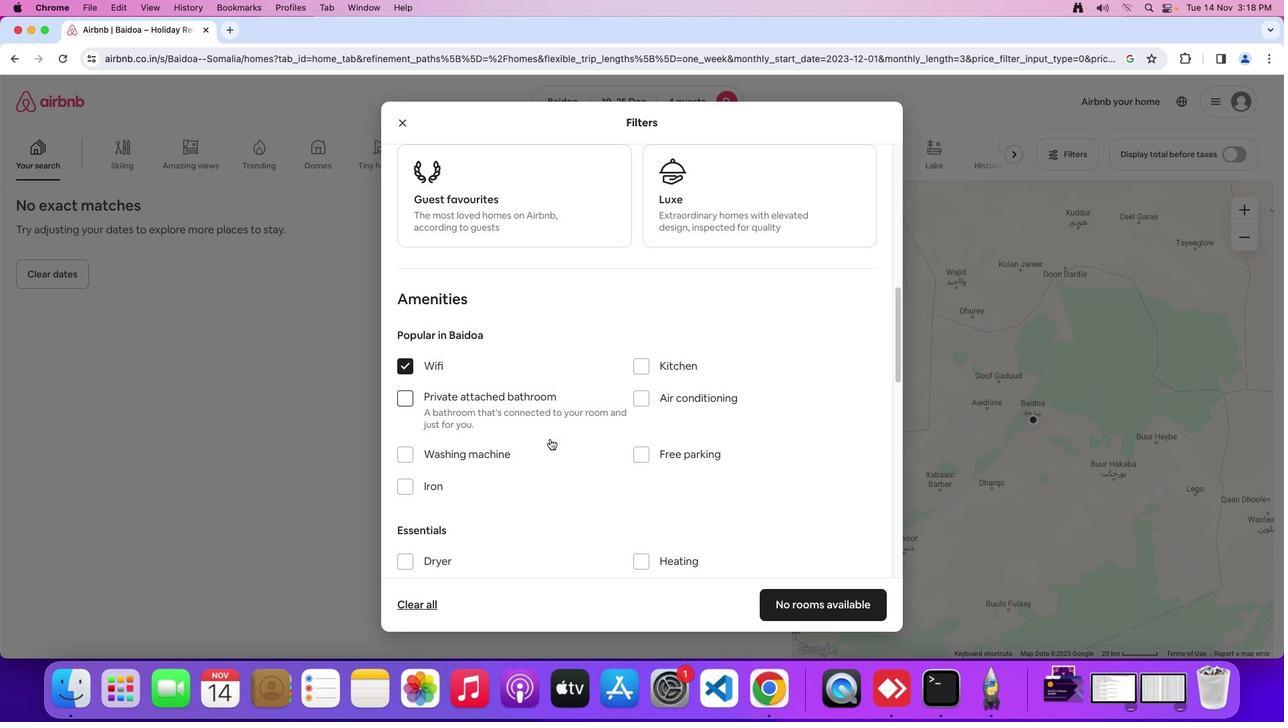 
Action: Mouse moved to (551, 440)
Screenshot: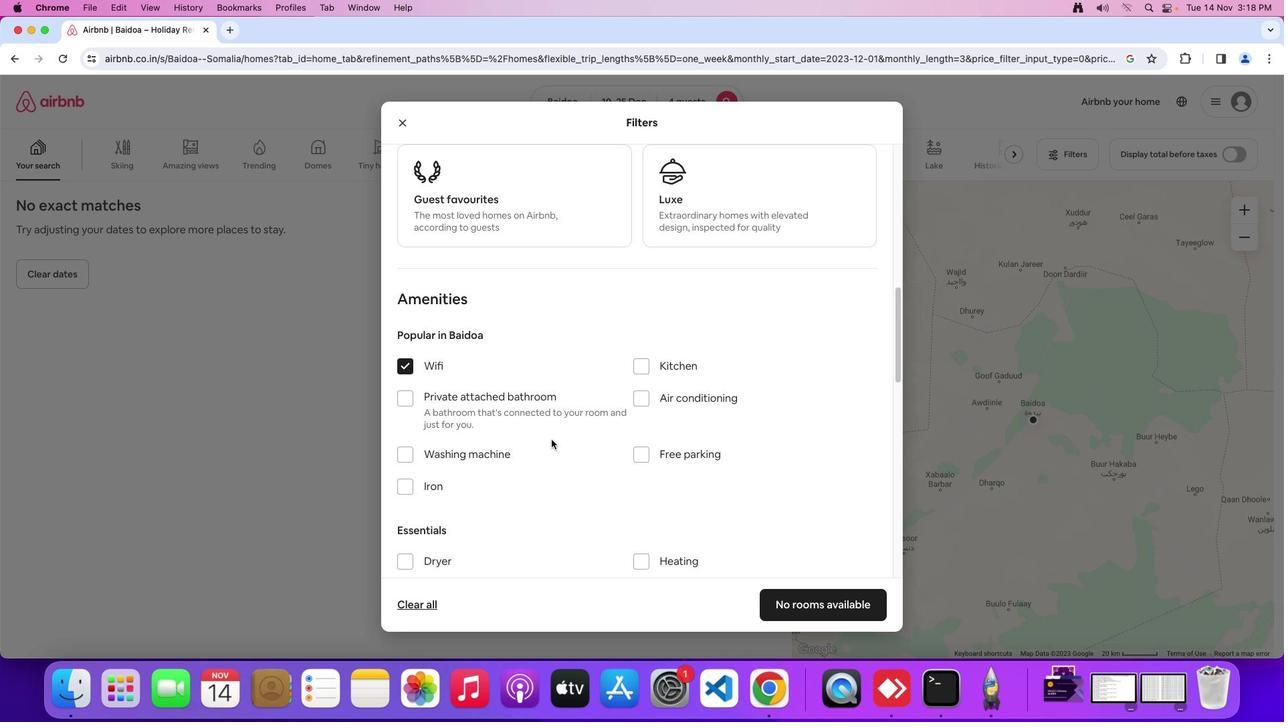 
Action: Mouse scrolled (551, 440) with delta (0, 0)
Screenshot: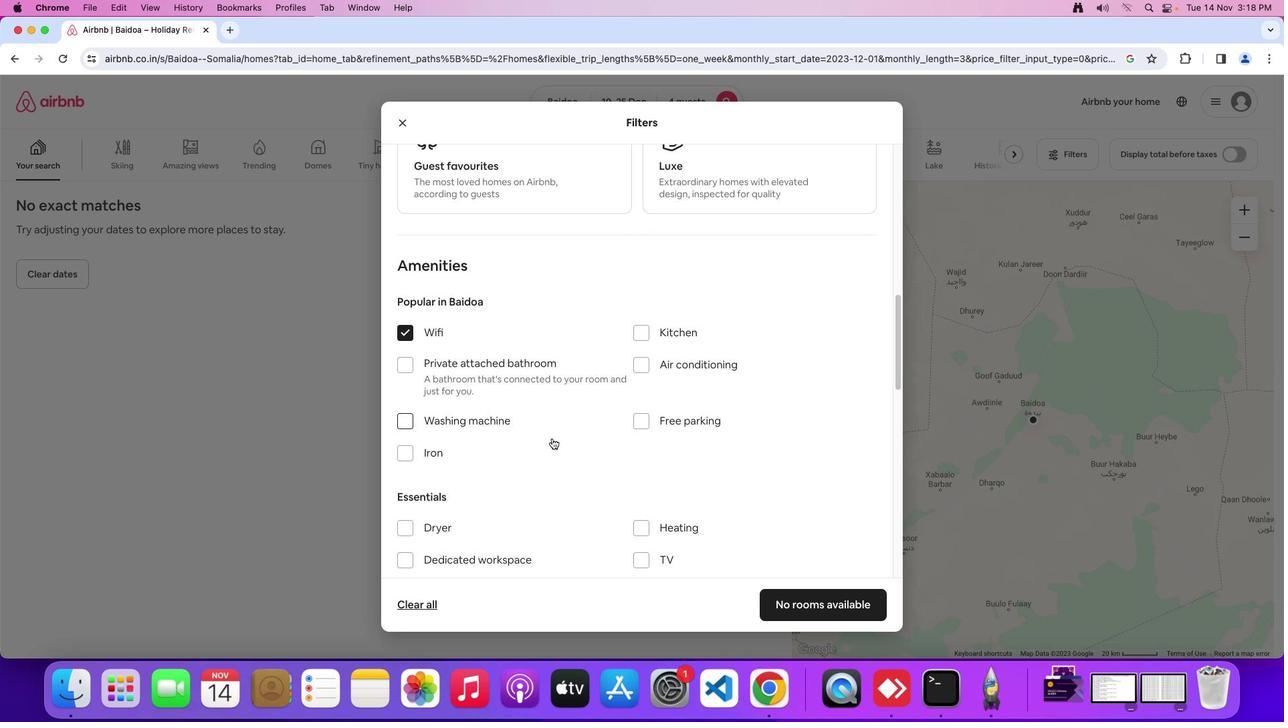 
Action: Mouse scrolled (551, 440) with delta (0, 0)
Screenshot: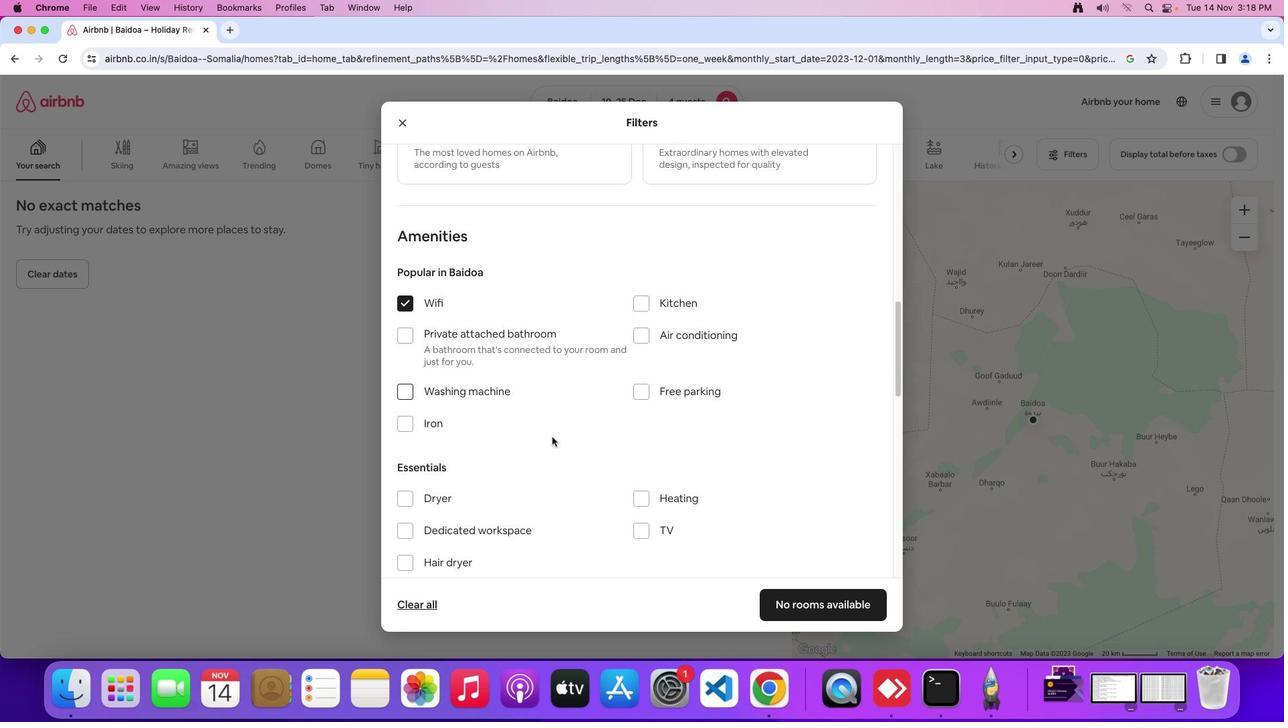 
Action: Mouse moved to (551, 439)
Screenshot: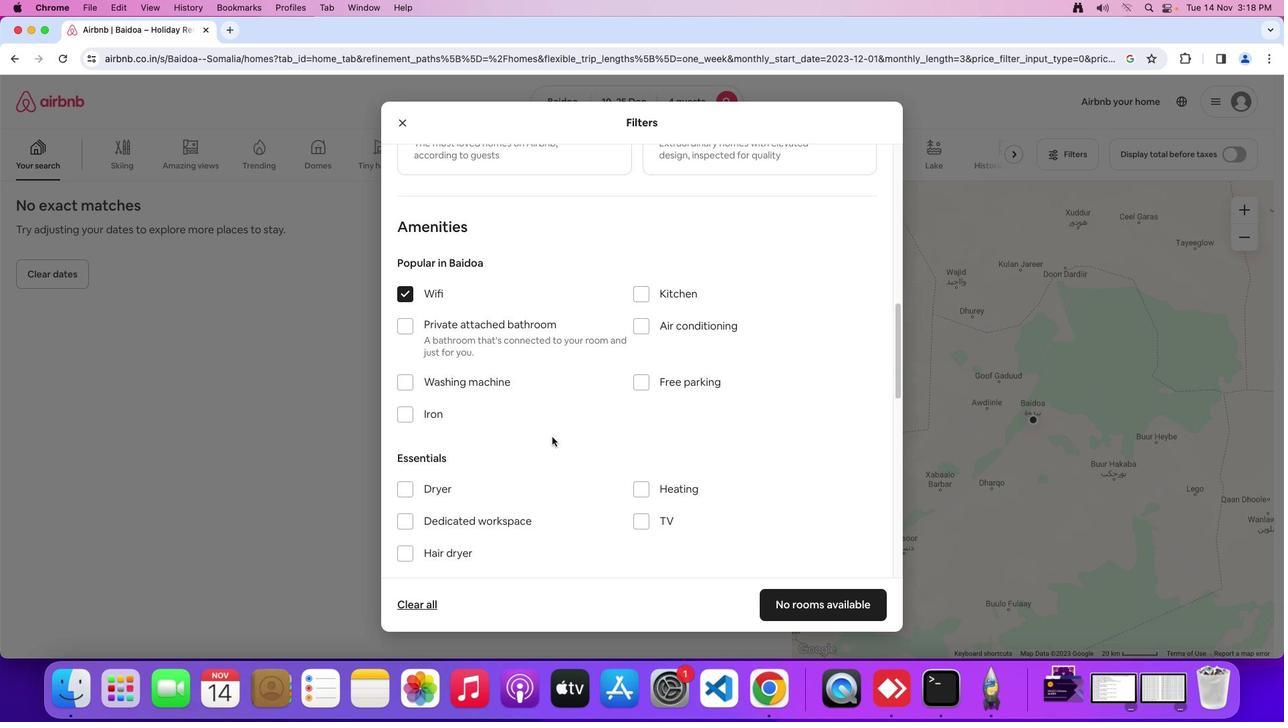 
Action: Mouse scrolled (551, 439) with delta (0, 0)
Screenshot: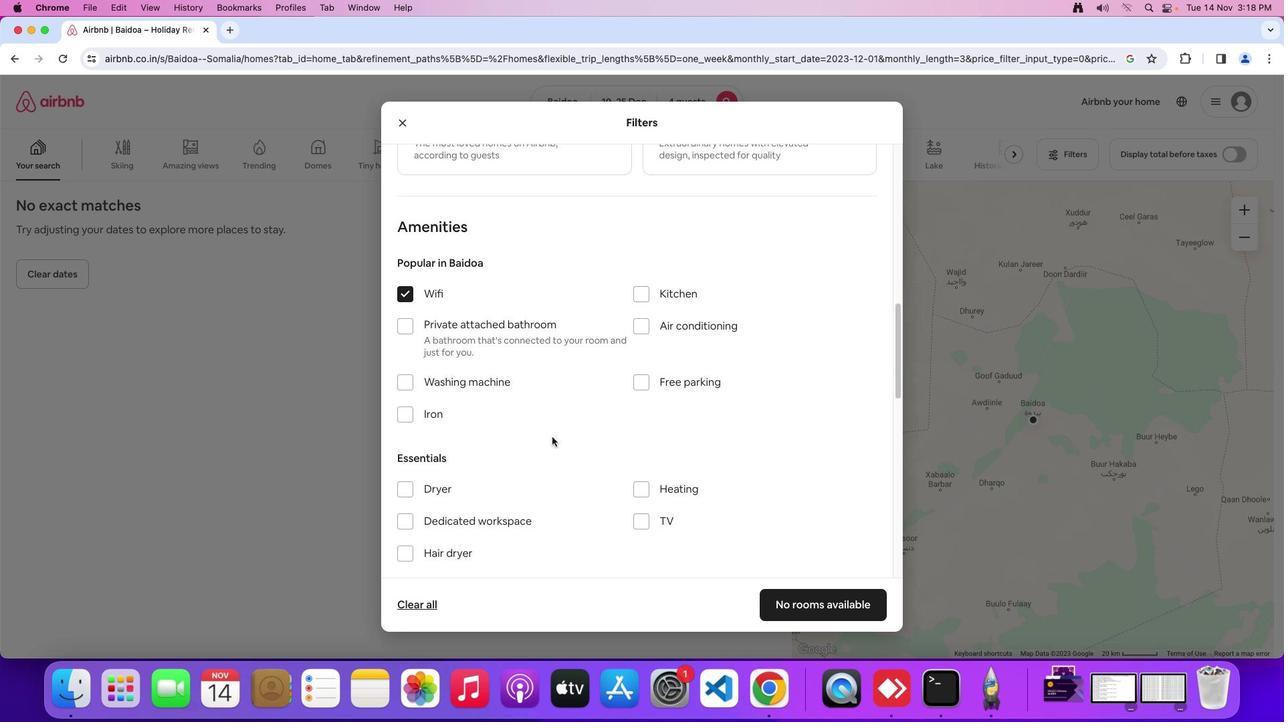 
Action: Mouse moved to (543, 422)
Screenshot: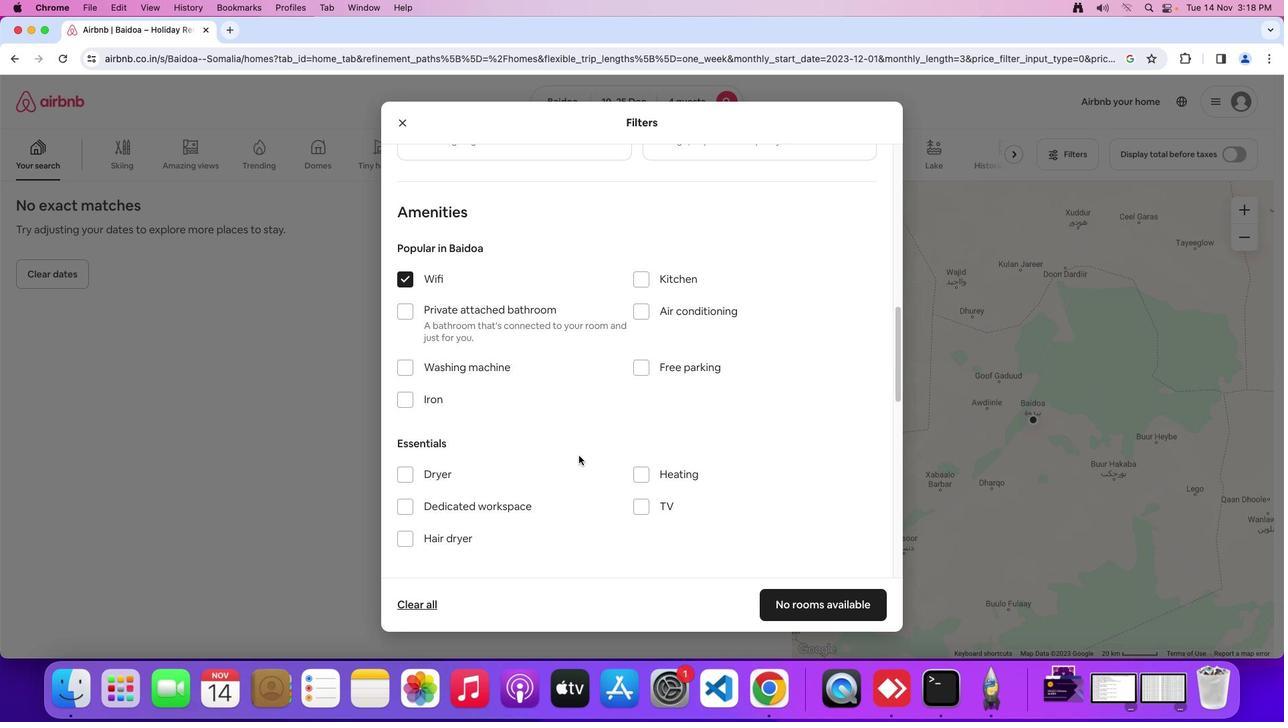 
Action: Mouse scrolled (543, 422) with delta (0, 0)
Screenshot: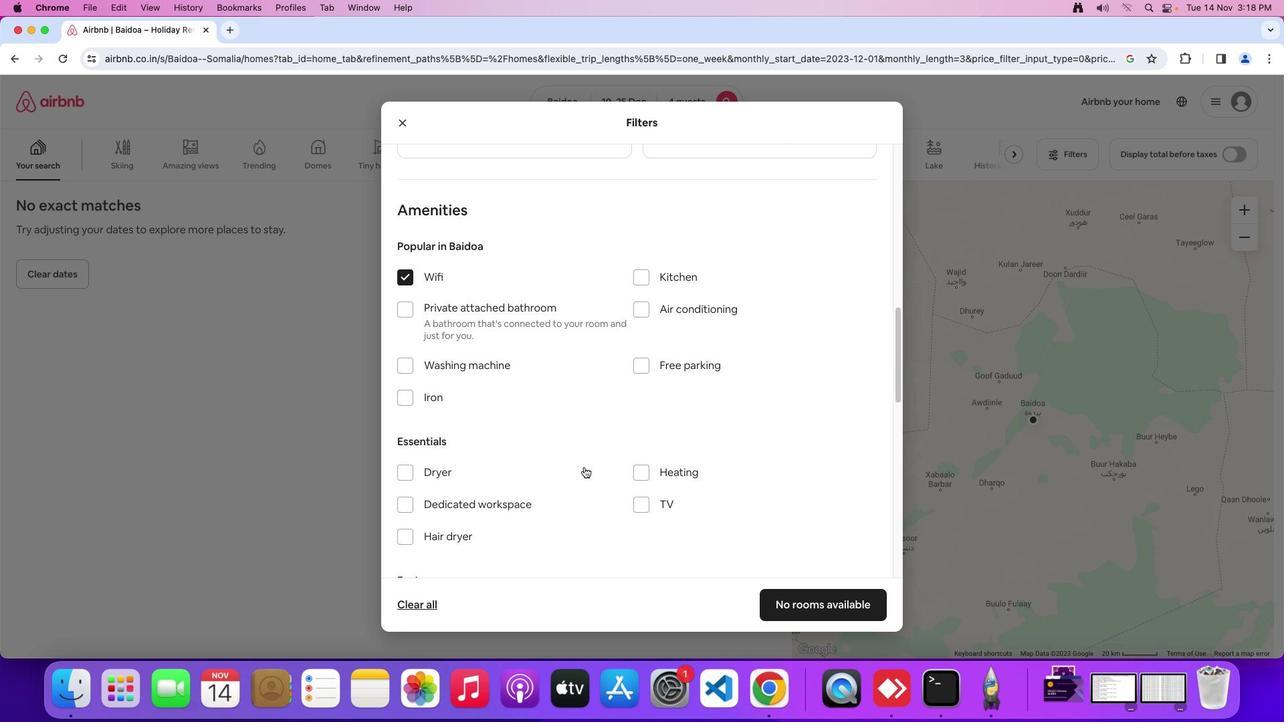 
Action: Mouse moved to (544, 422)
Screenshot: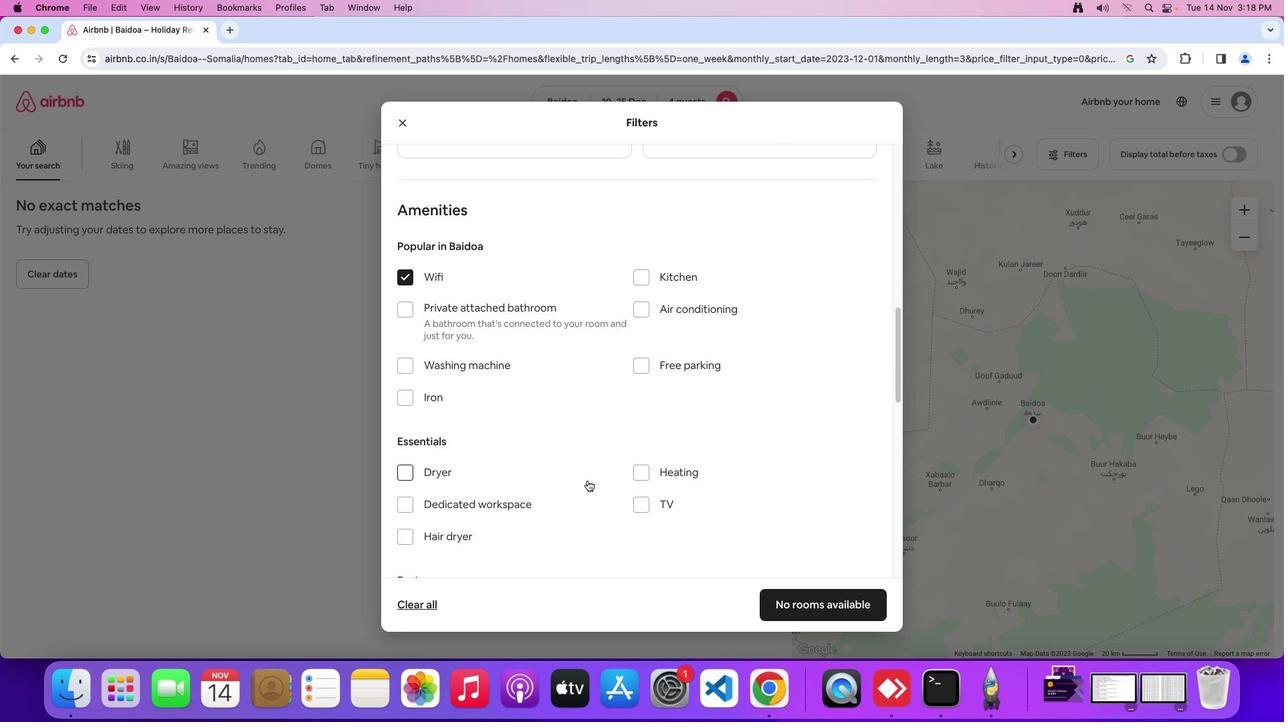 
Action: Mouse scrolled (544, 422) with delta (0, 0)
Screenshot: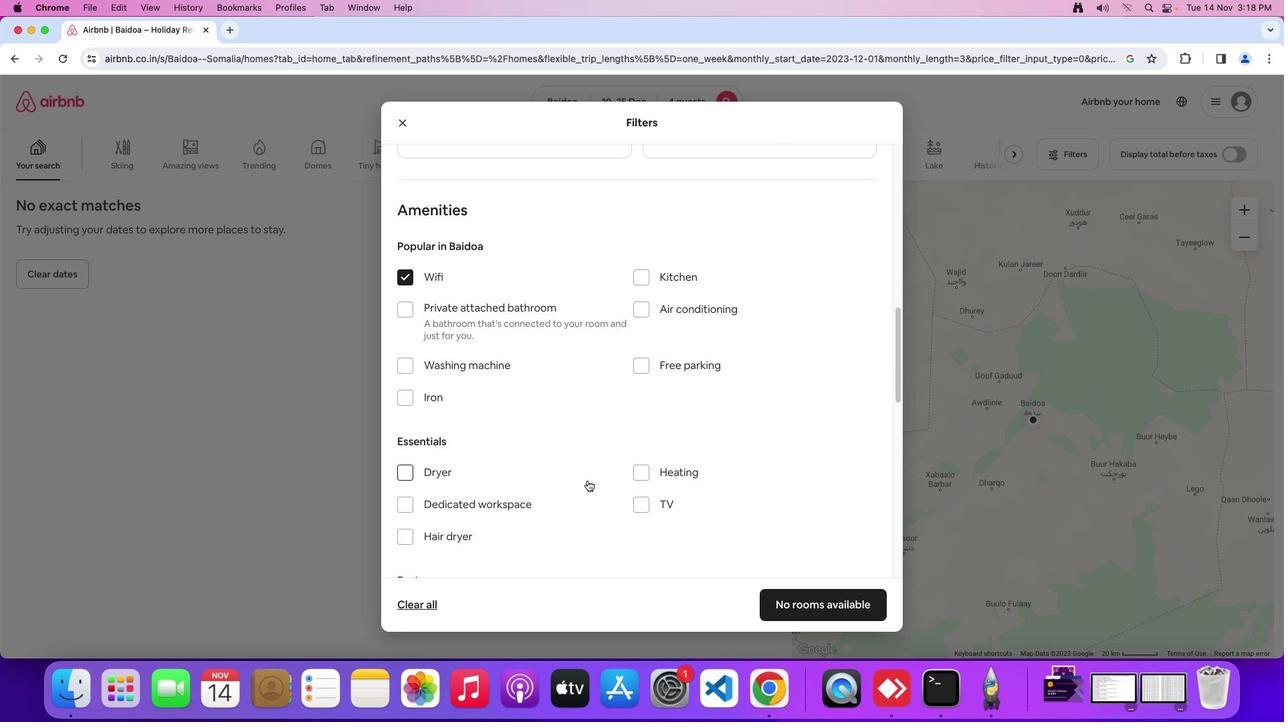
Action: Mouse moved to (643, 503)
Screenshot: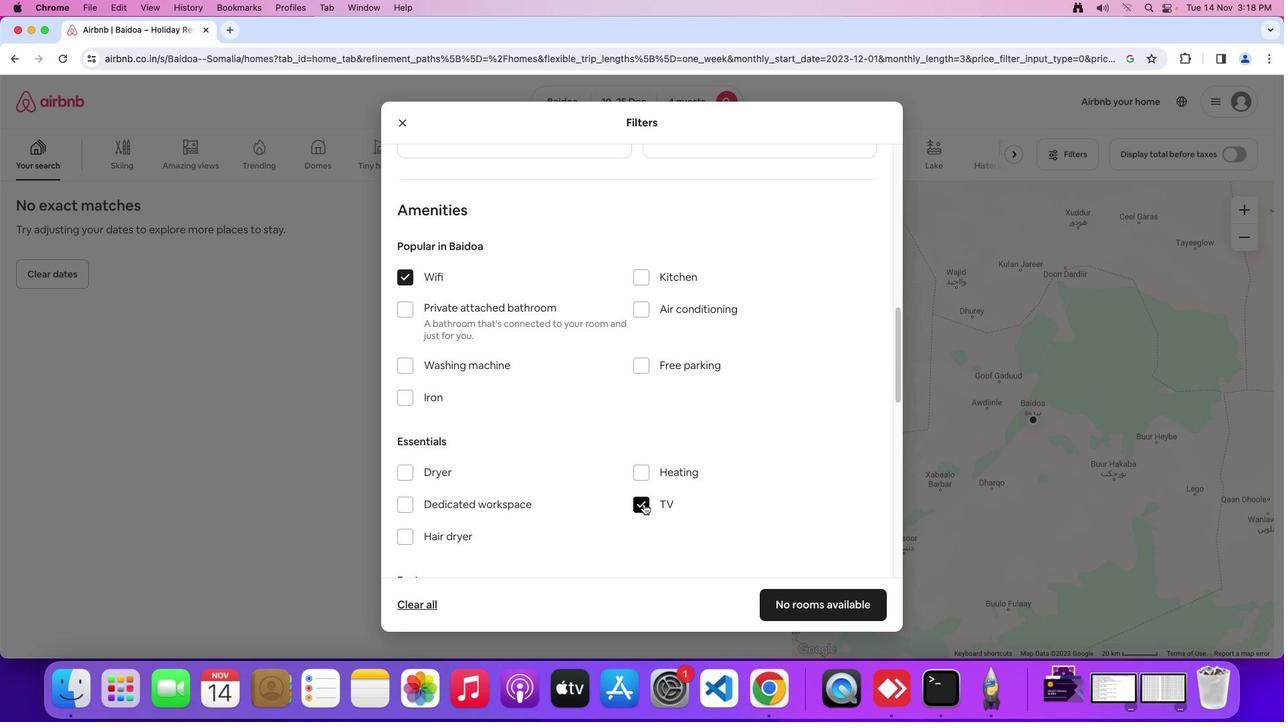 
Action: Mouse pressed left at (643, 503)
Screenshot: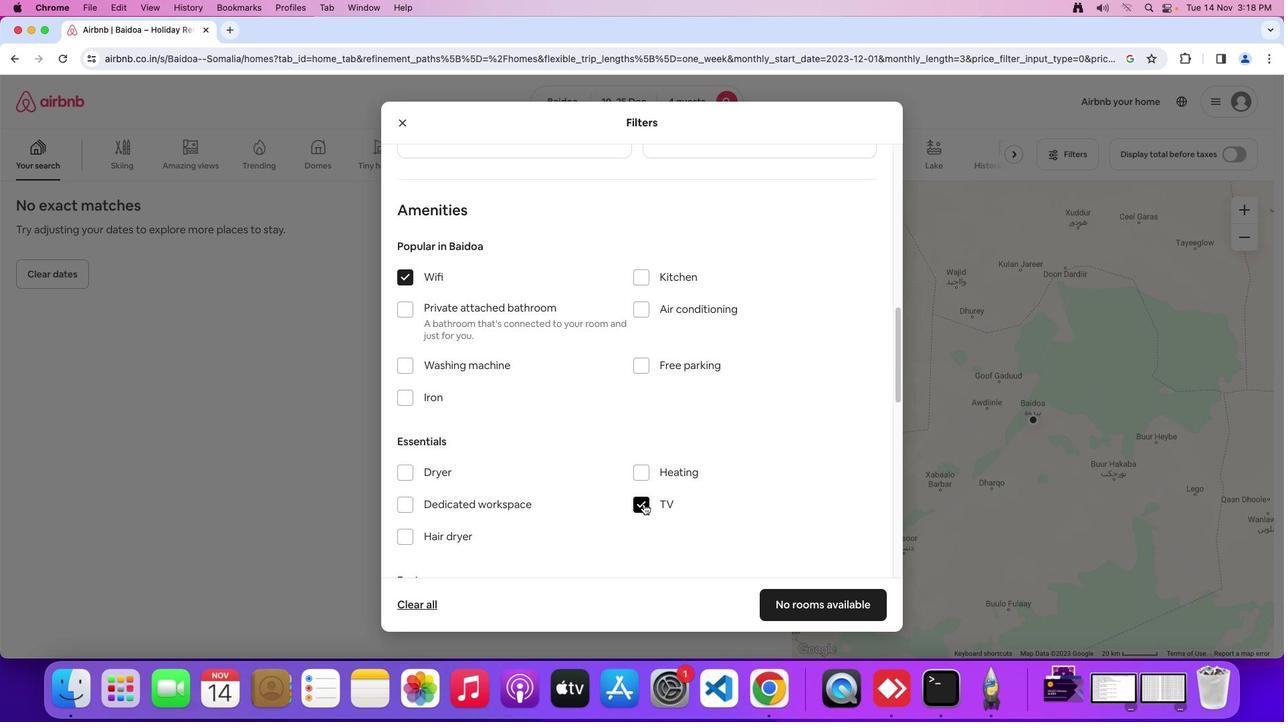 
Action: Mouse moved to (644, 375)
Screenshot: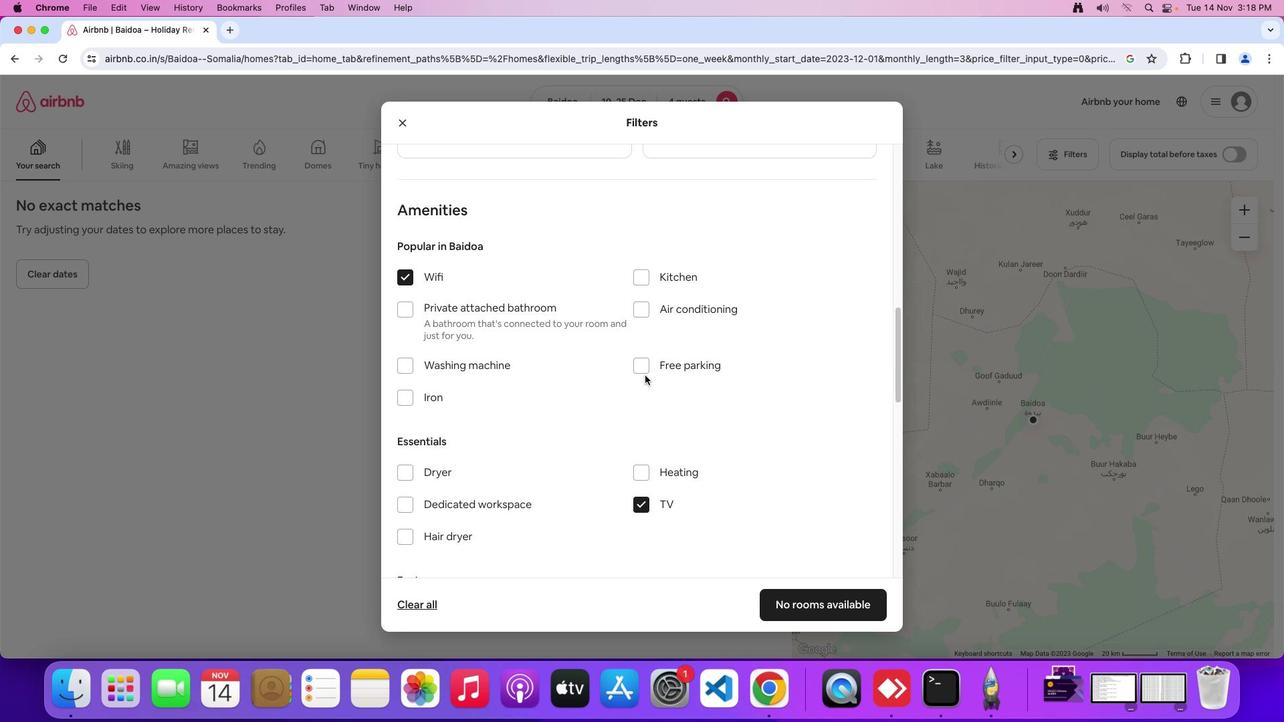 
Action: Mouse pressed left at (644, 375)
Screenshot: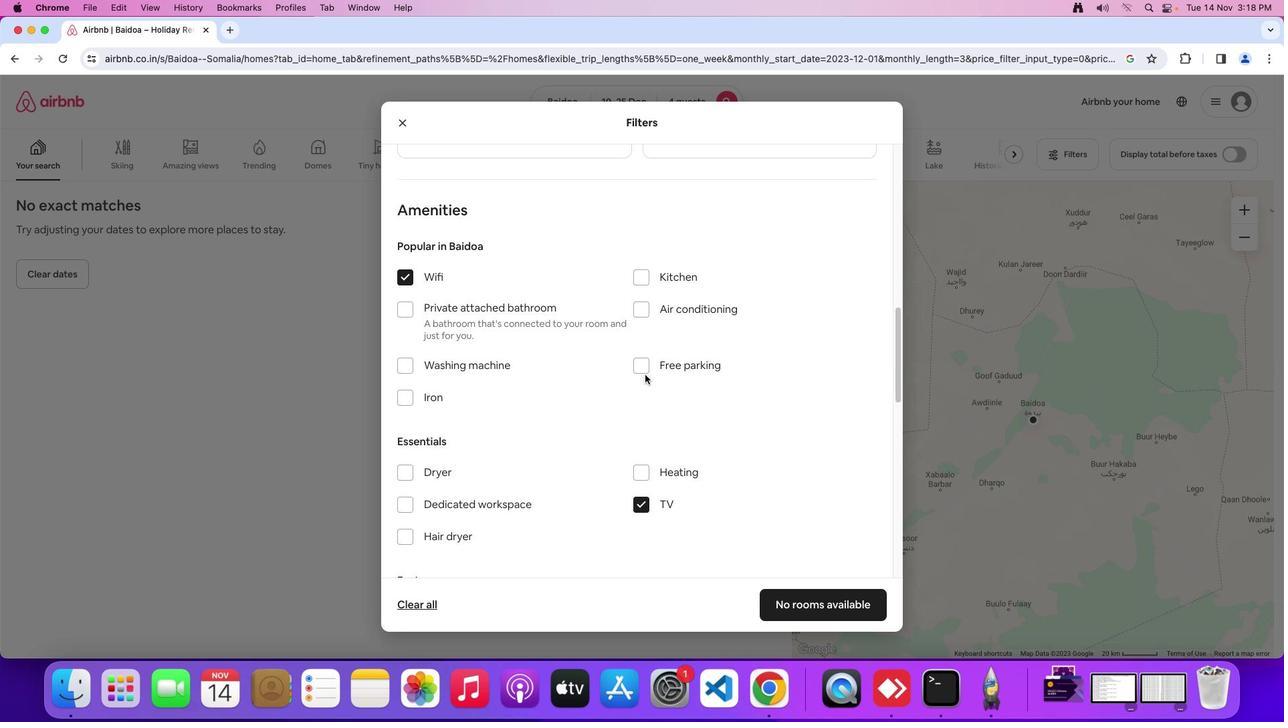
Action: Mouse moved to (644, 370)
Screenshot: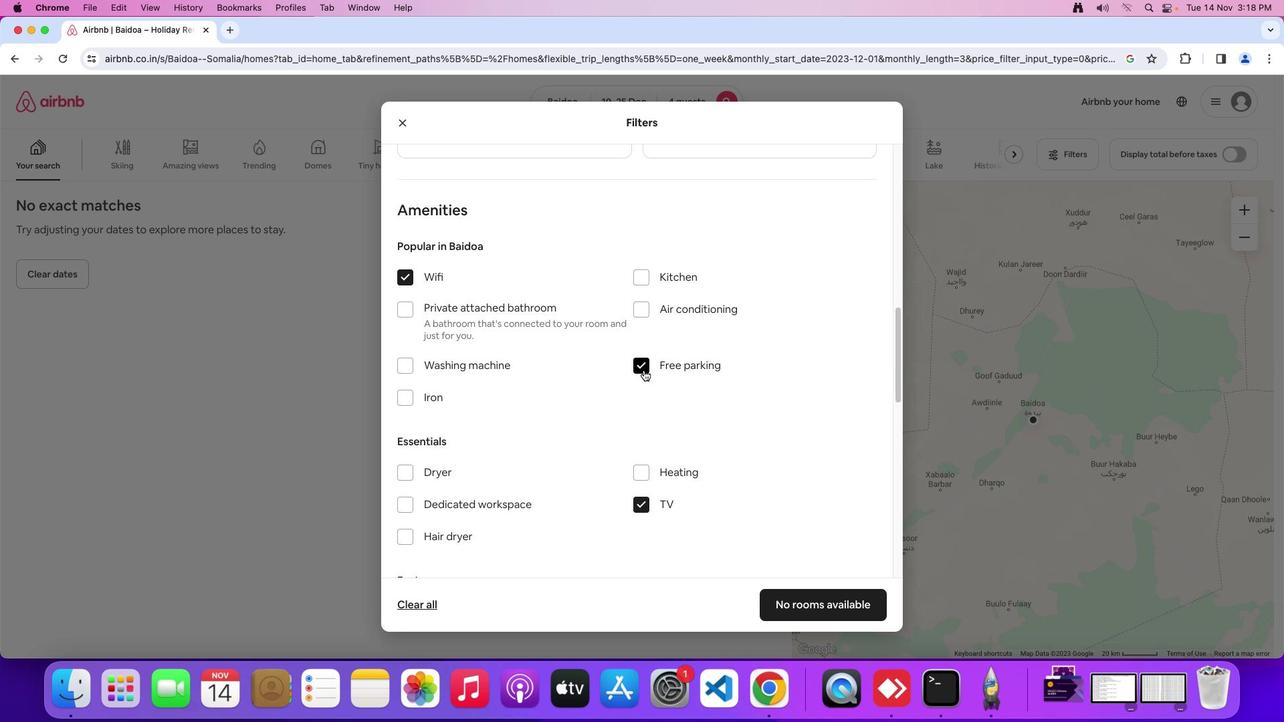 
Action: Mouse pressed left at (644, 370)
Screenshot: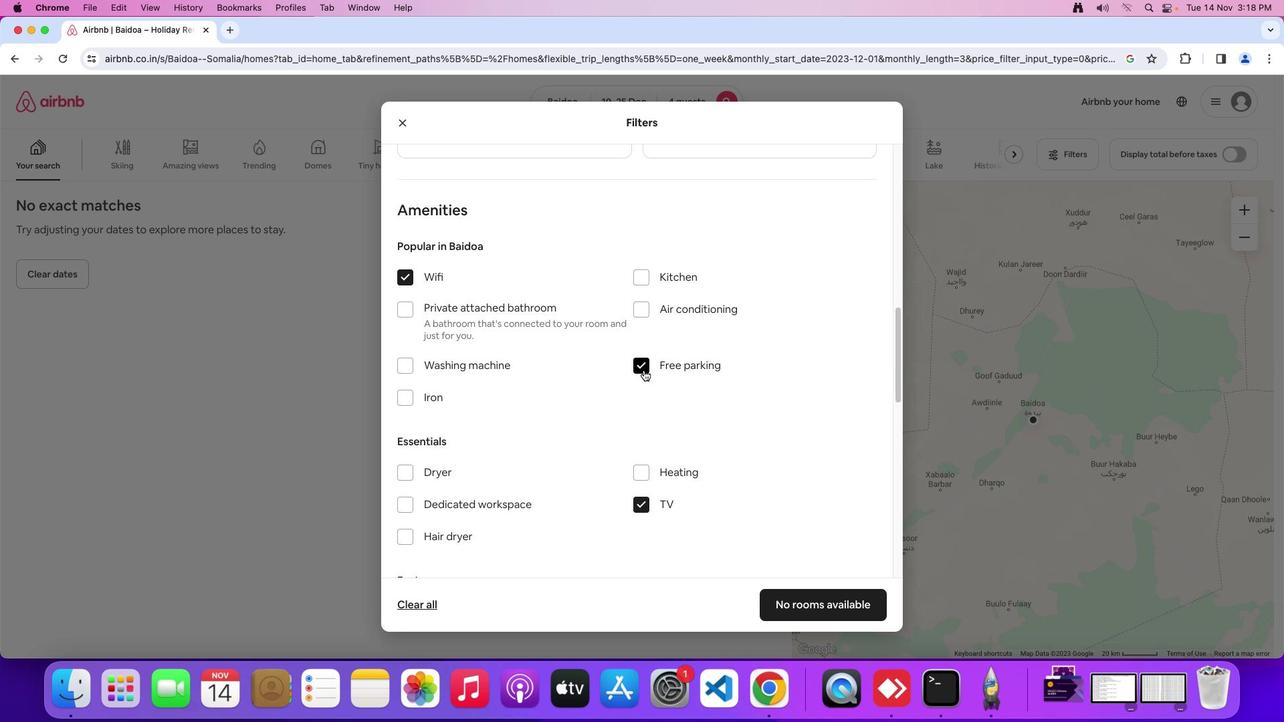 
Action: Mouse moved to (593, 438)
Screenshot: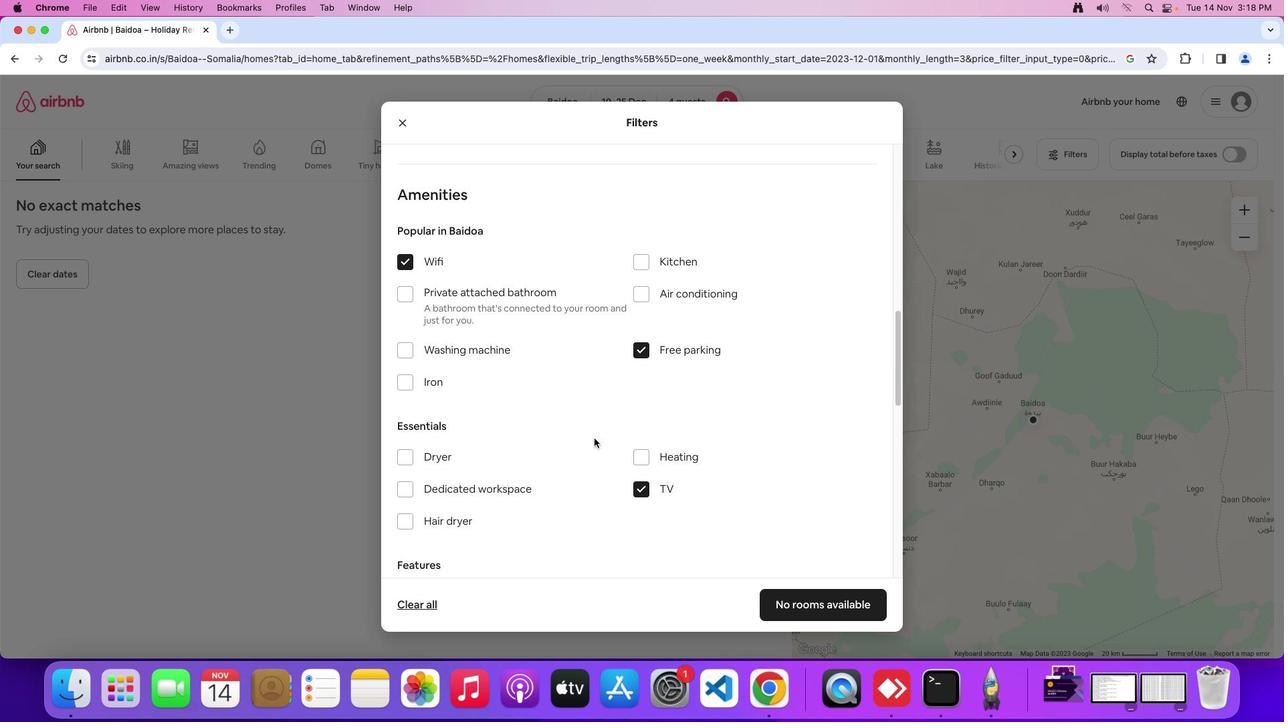 
Action: Mouse scrolled (593, 438) with delta (0, 0)
Screenshot: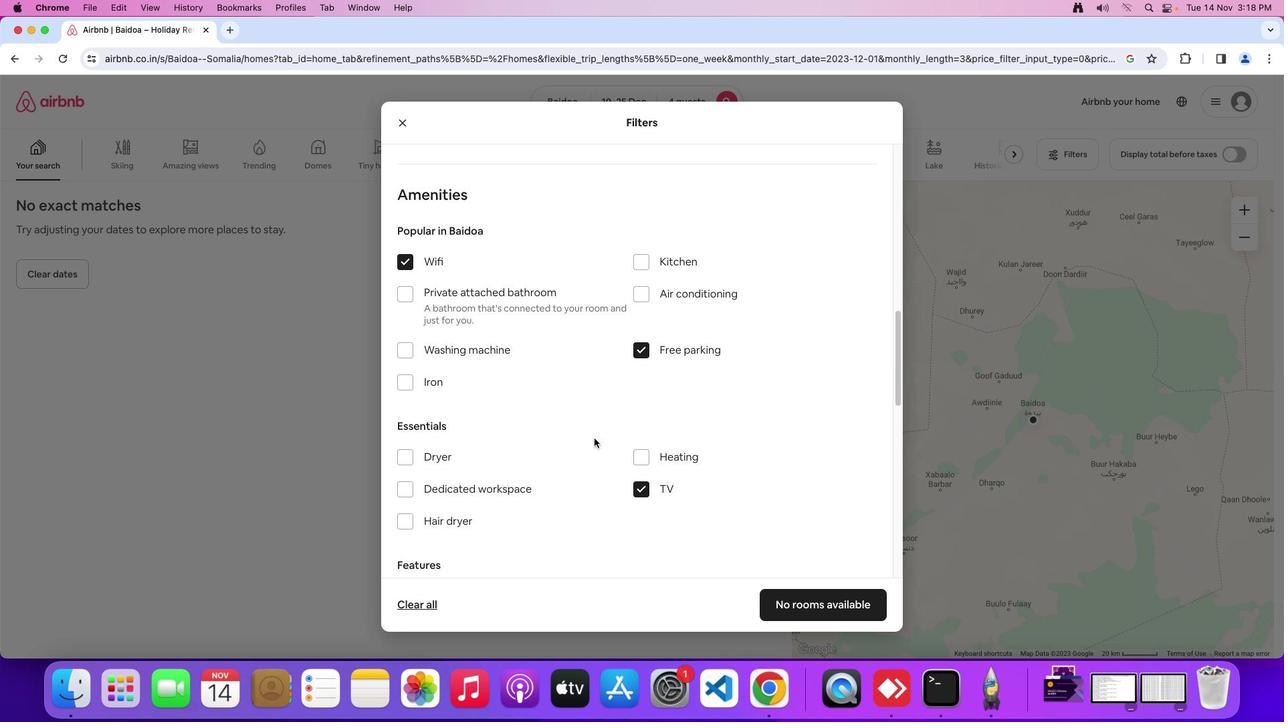 
Action: Mouse moved to (594, 438)
Screenshot: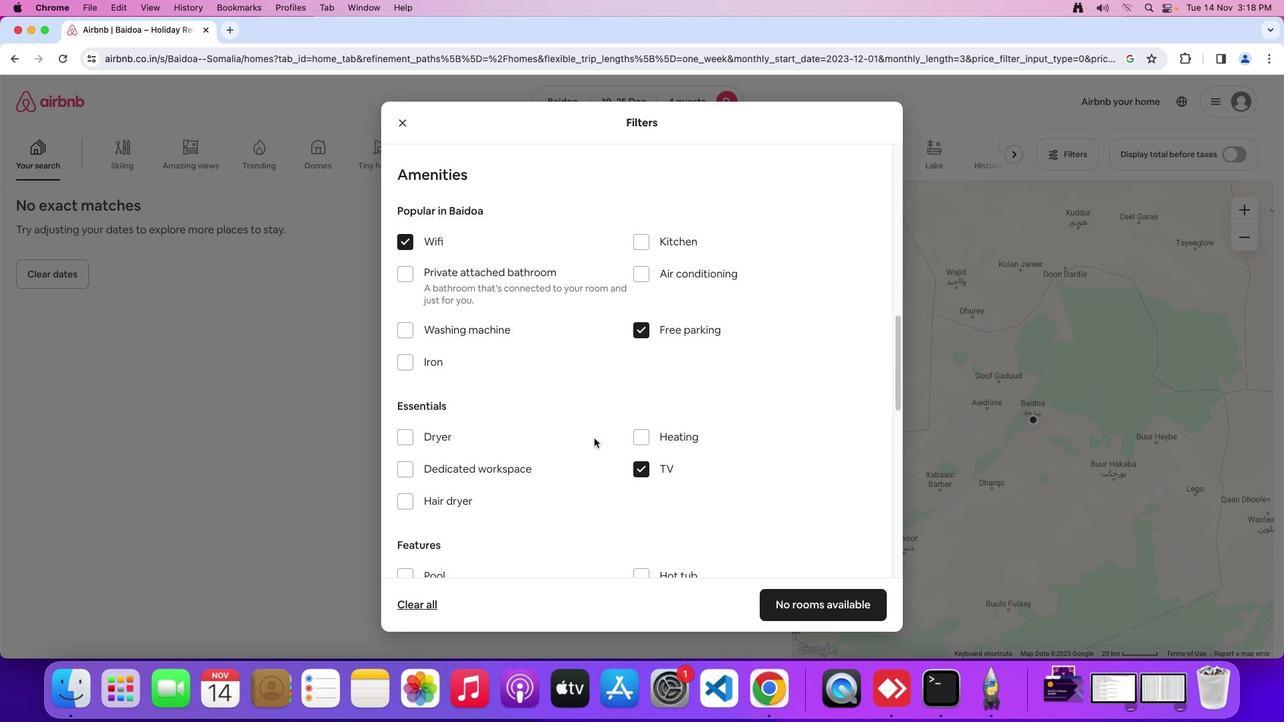 
Action: Mouse scrolled (594, 438) with delta (0, 0)
Screenshot: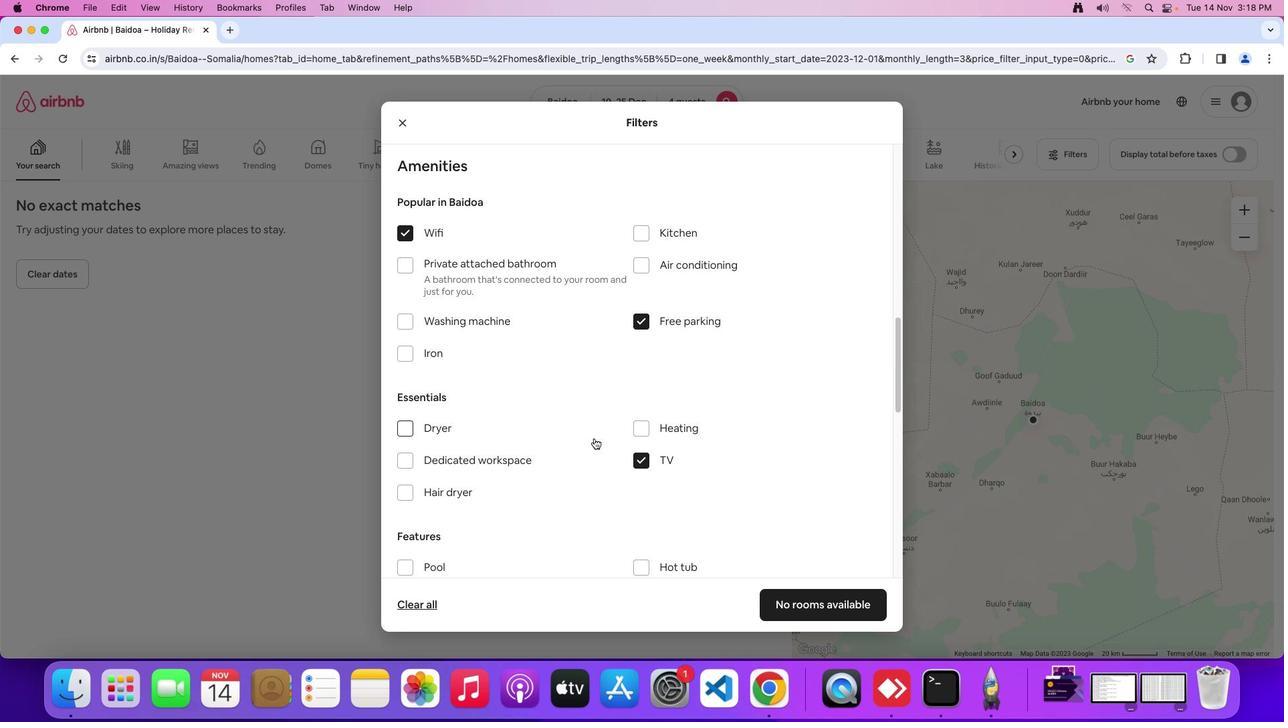 
Action: Mouse moved to (594, 438)
Screenshot: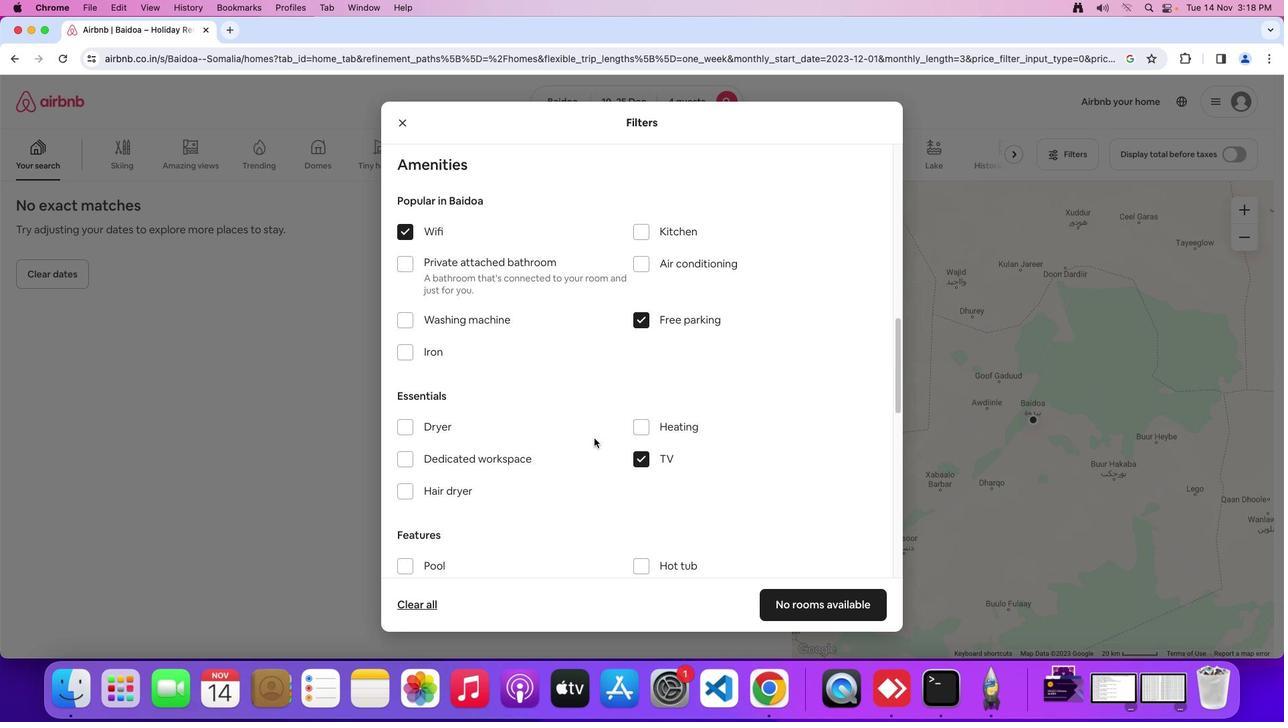 
Action: Mouse scrolled (594, 438) with delta (0, 0)
Screenshot: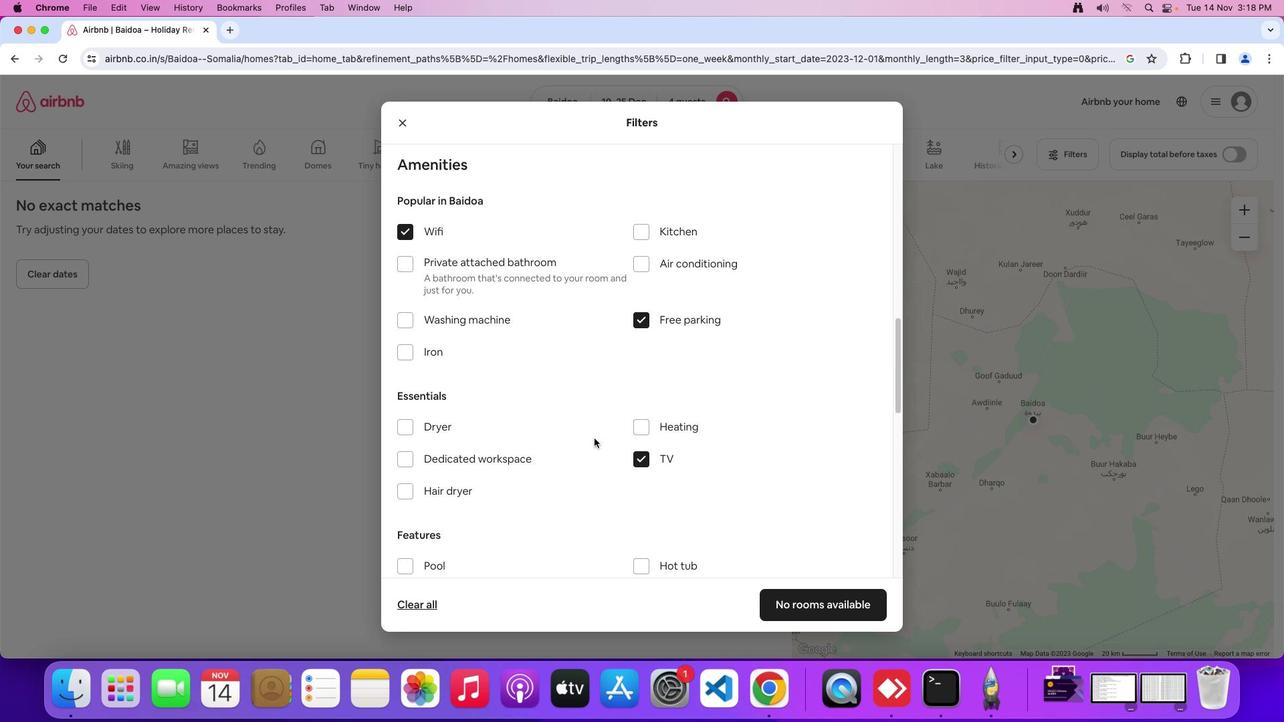 
Action: Mouse moved to (594, 432)
Screenshot: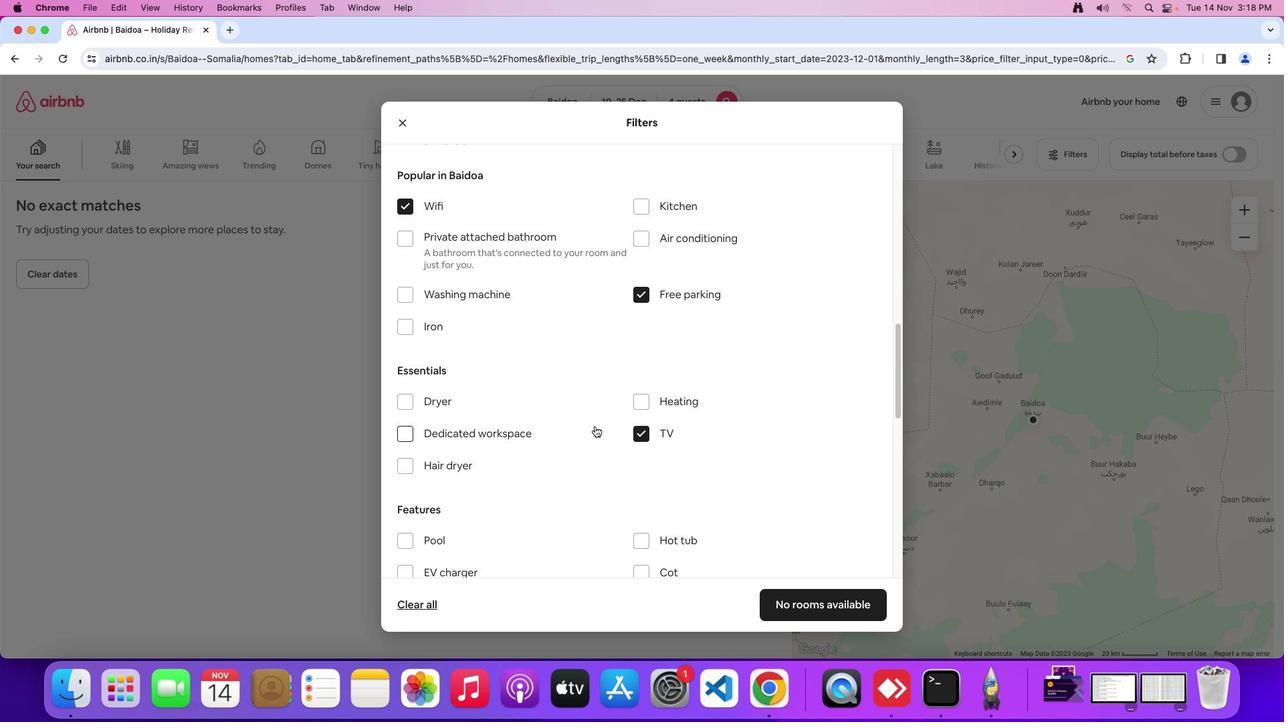 
Action: Mouse scrolled (594, 432) with delta (0, 0)
Screenshot: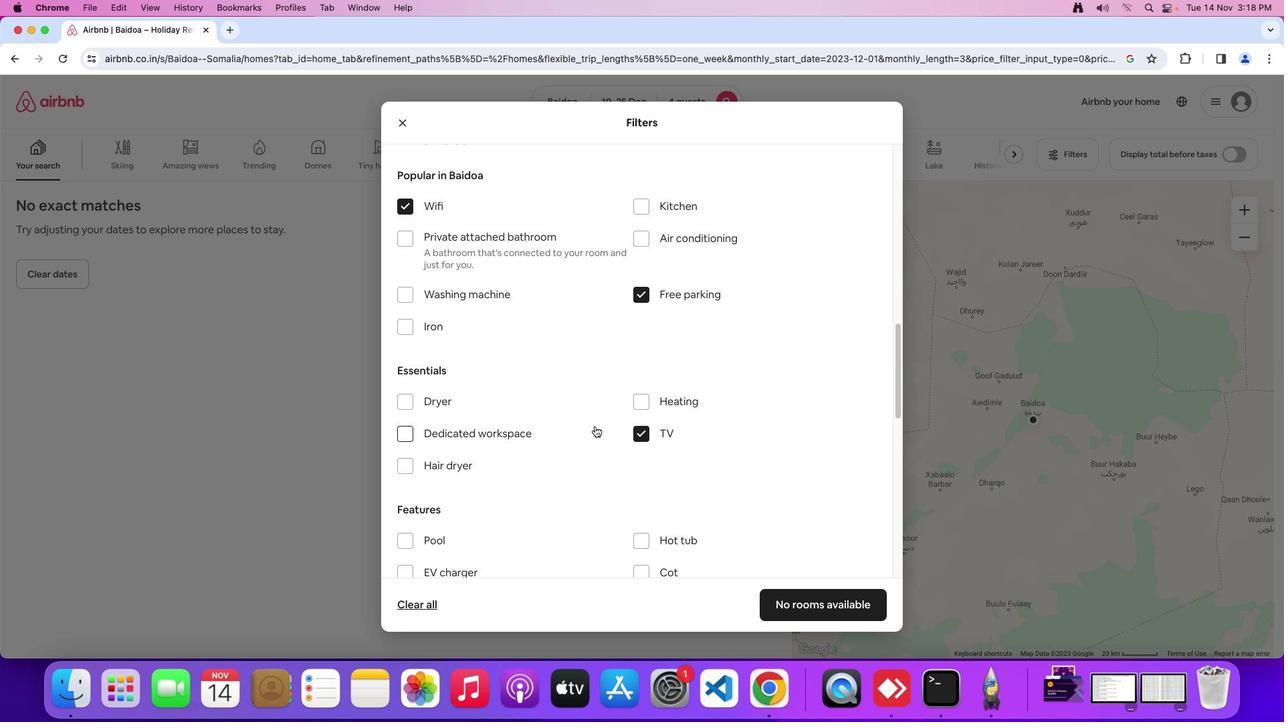 
Action: Mouse moved to (594, 430)
Screenshot: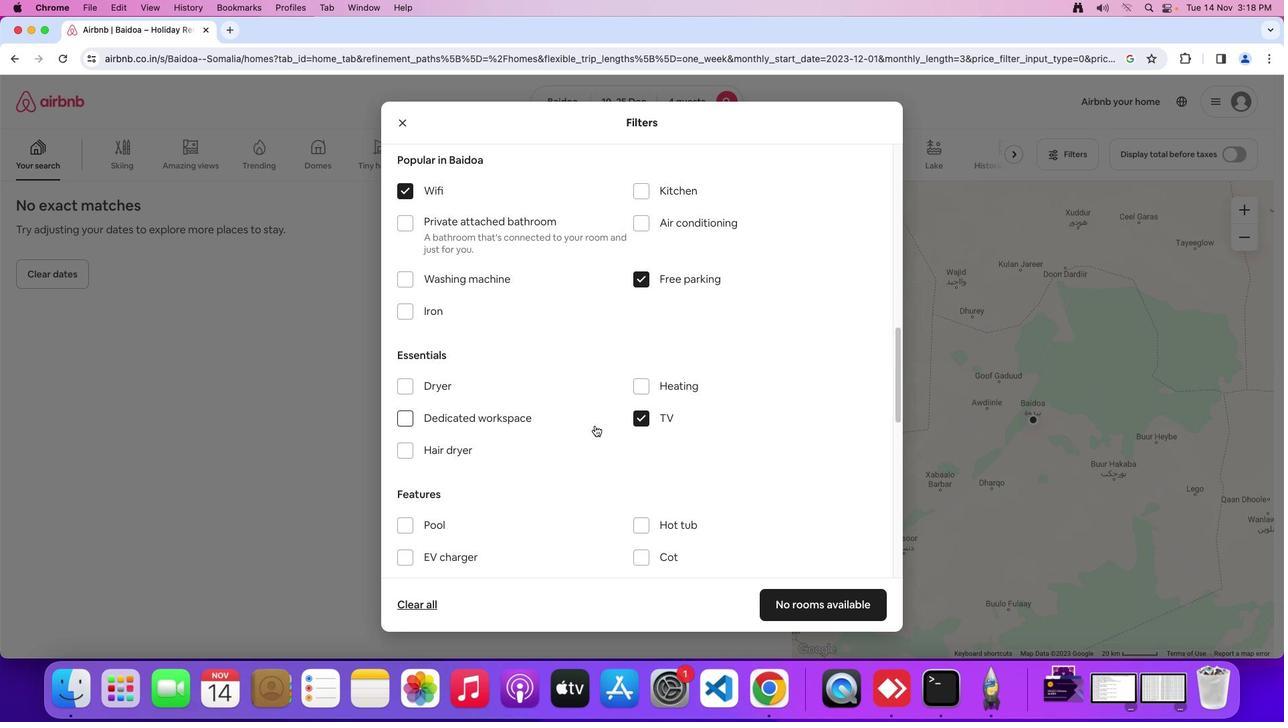 
Action: Mouse scrolled (594, 430) with delta (0, 0)
Screenshot: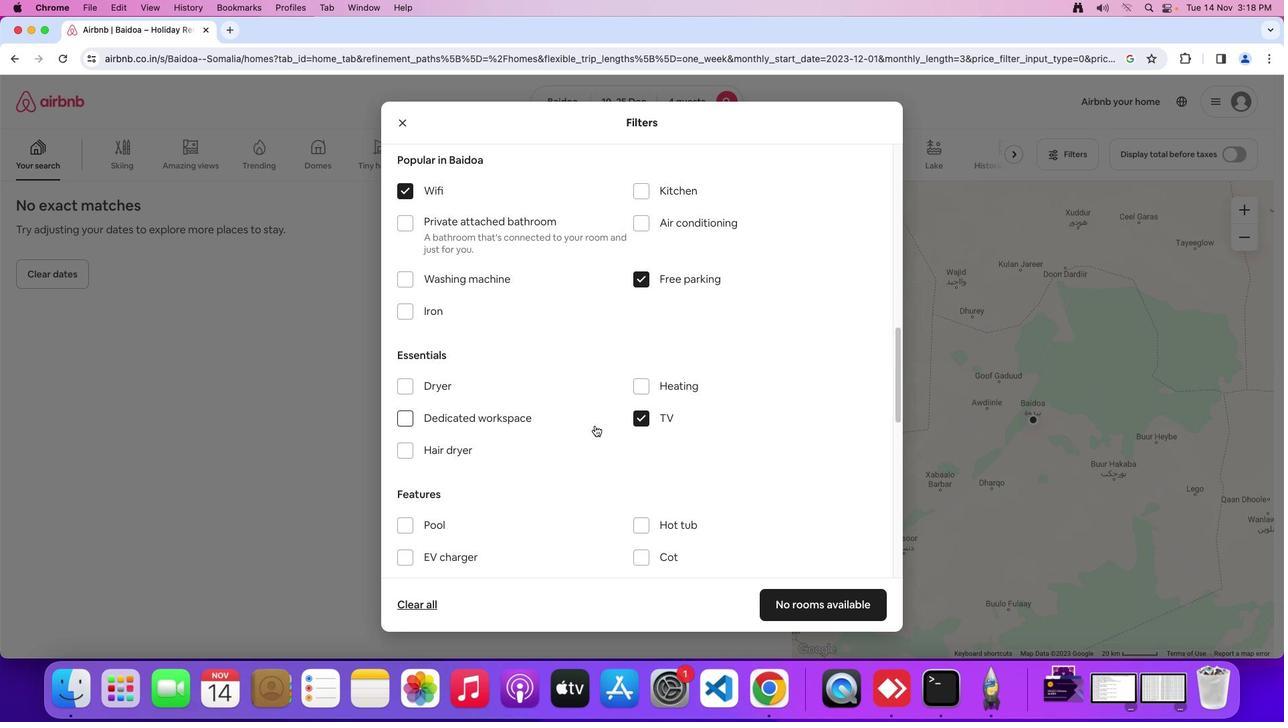 
Action: Mouse moved to (594, 428)
Screenshot: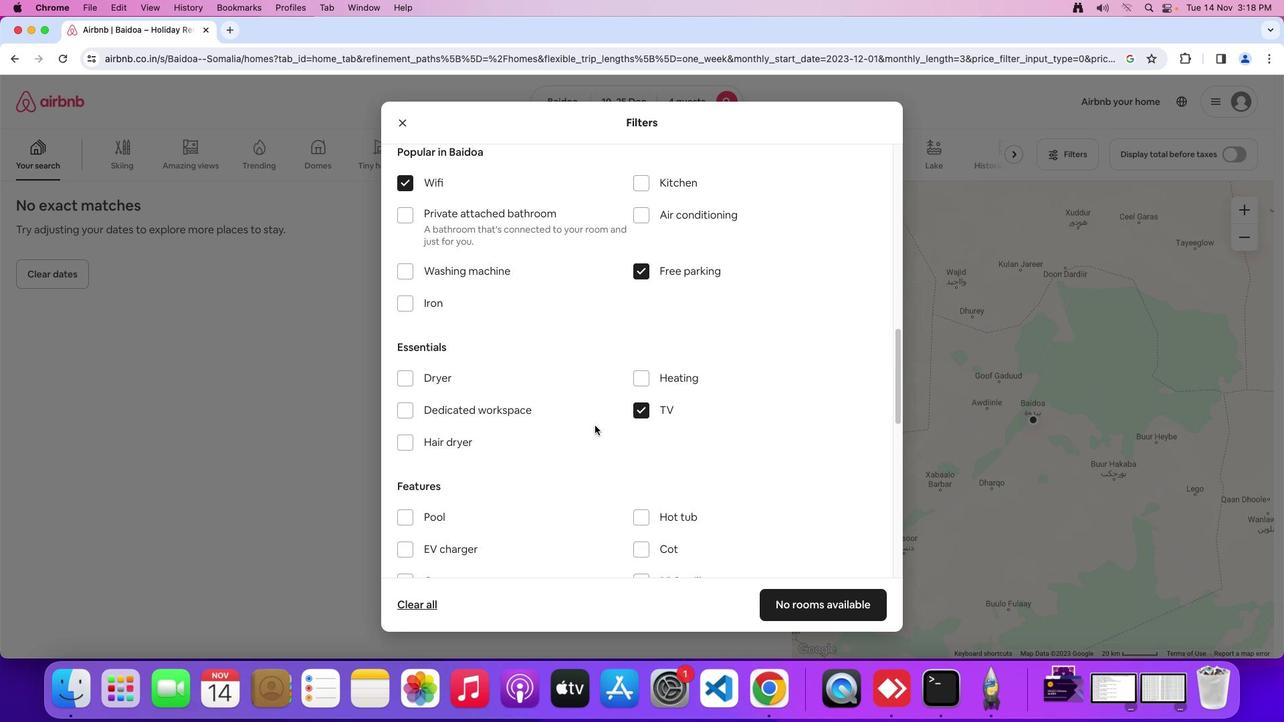 
Action: Mouse scrolled (594, 428) with delta (0, 0)
Screenshot: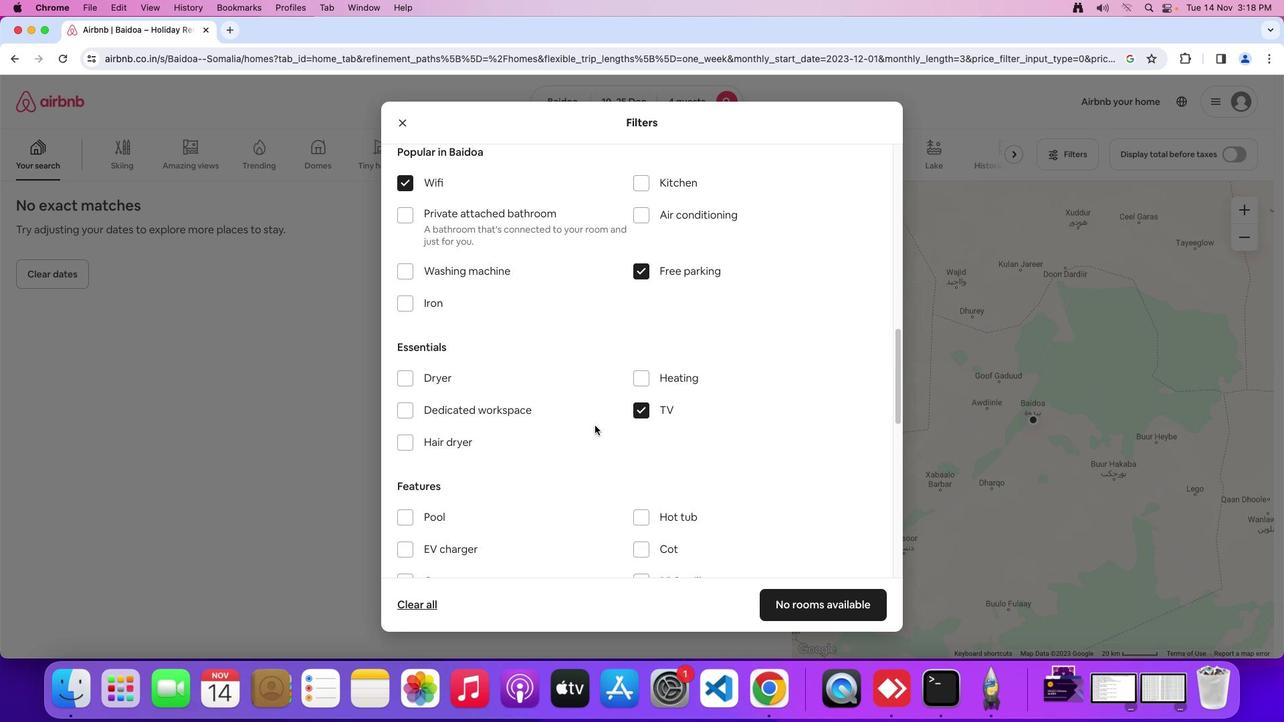 
Action: Mouse moved to (595, 424)
Screenshot: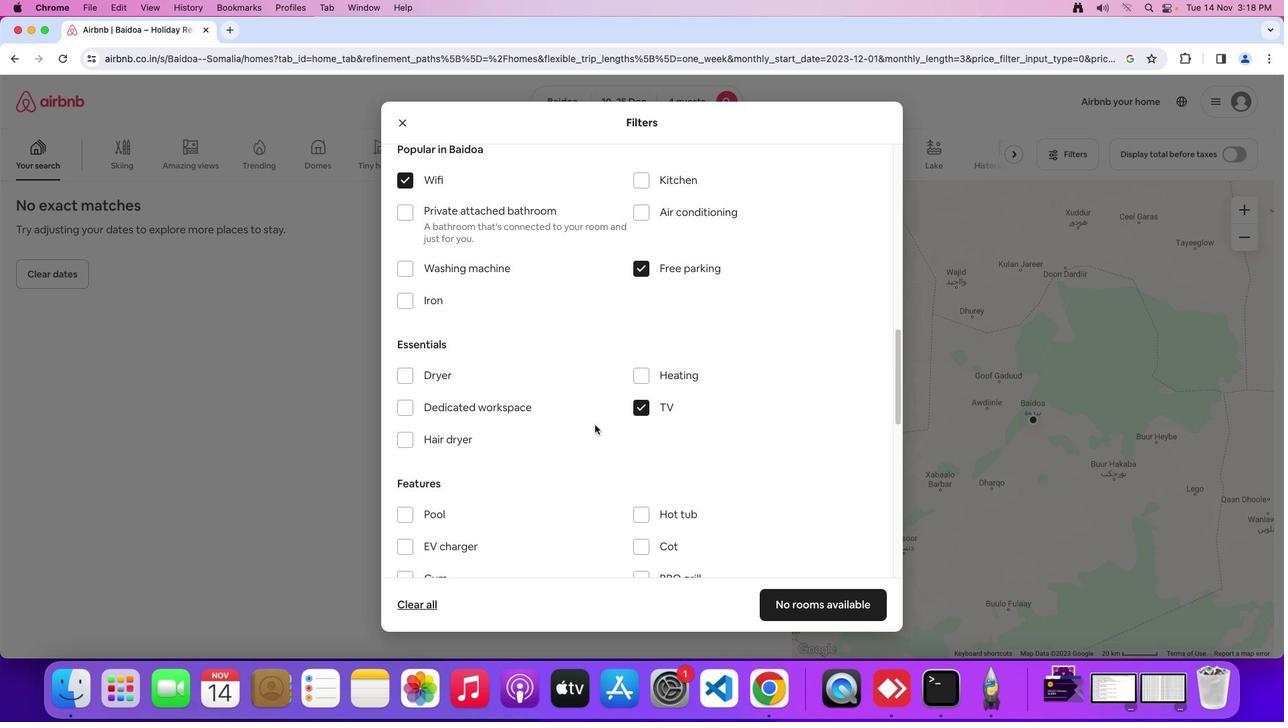 
Action: Mouse scrolled (595, 424) with delta (0, 0)
Screenshot: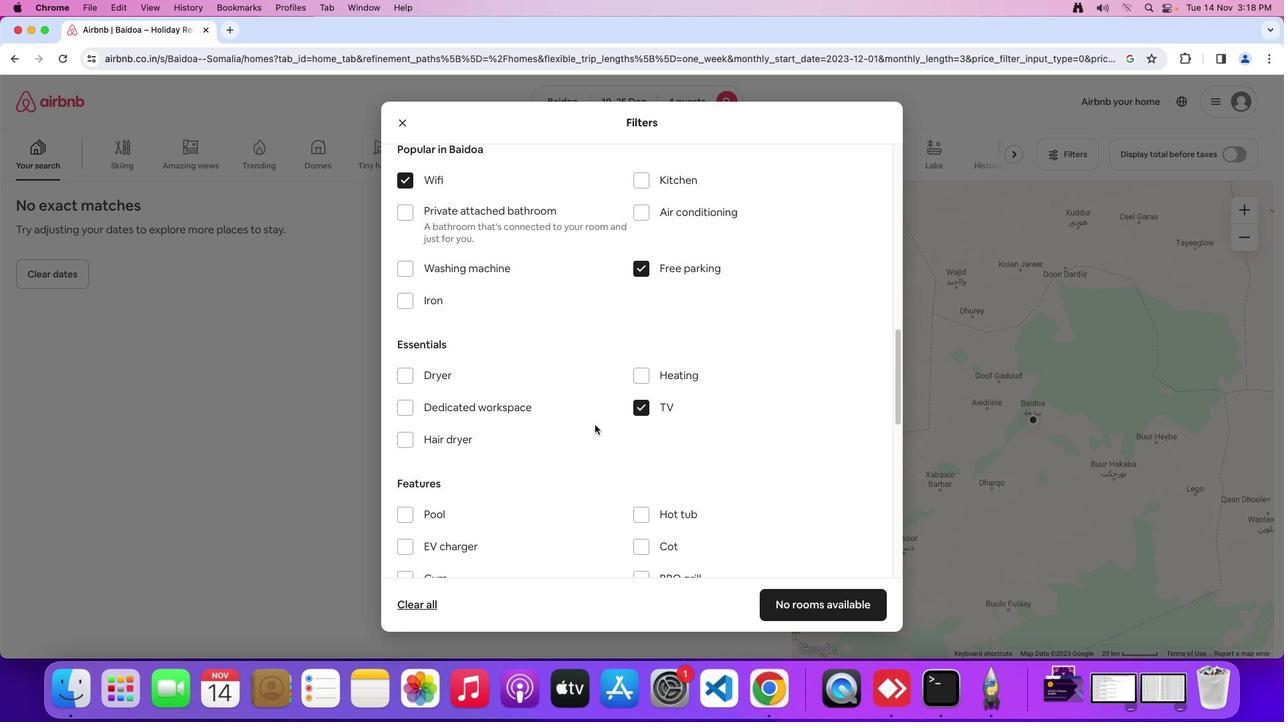 
Action: Mouse moved to (595, 424)
Screenshot: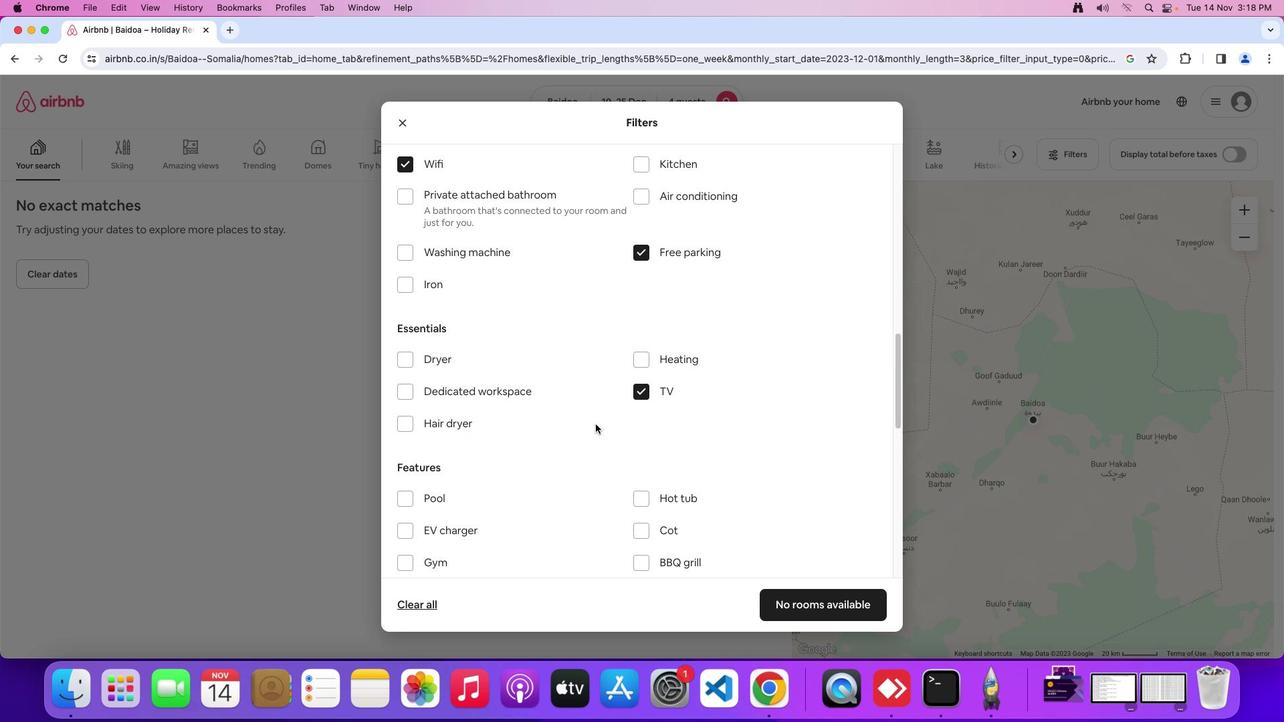 
Action: Mouse scrolled (595, 424) with delta (0, 0)
Screenshot: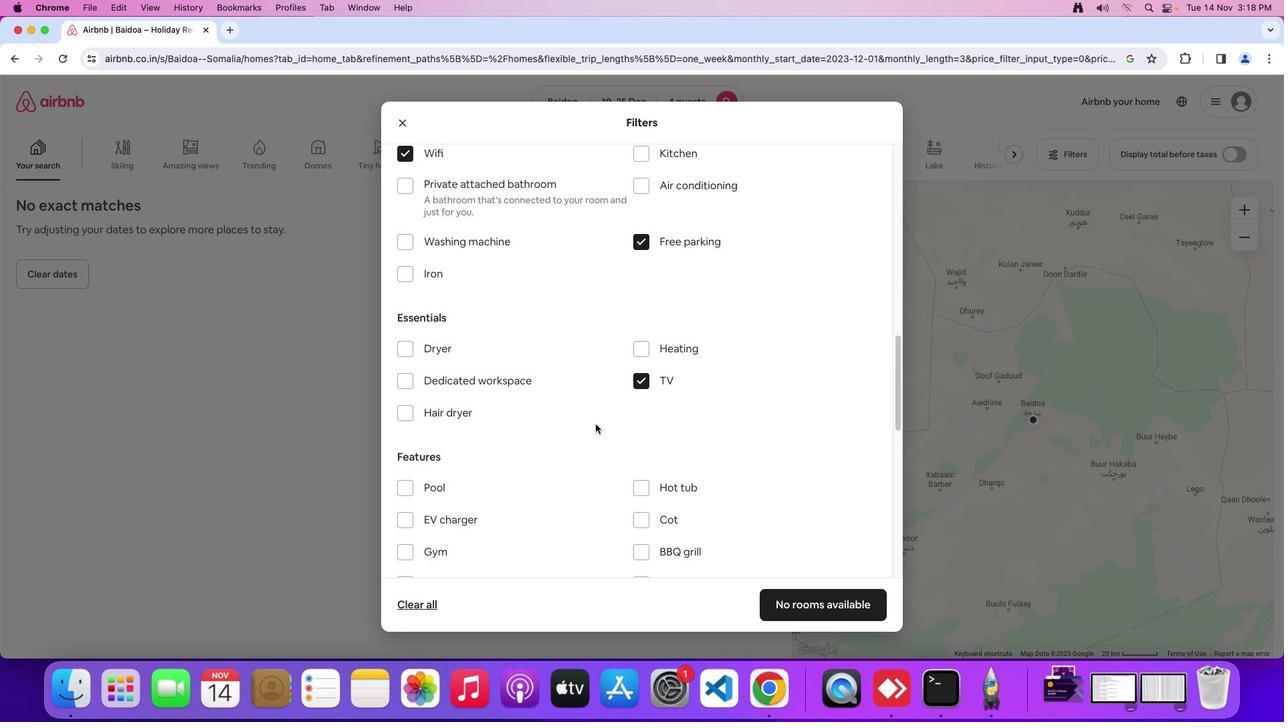 
Action: Mouse scrolled (595, 424) with delta (0, 0)
Screenshot: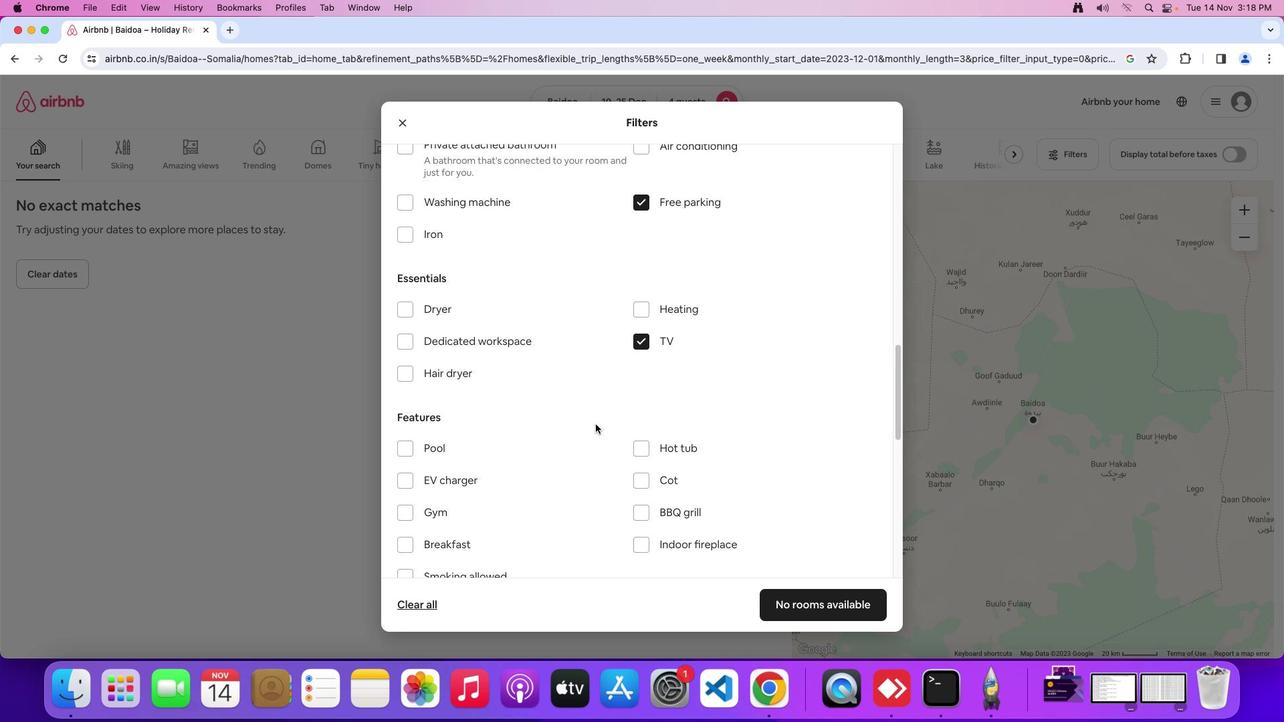 
Action: Mouse scrolled (595, 424) with delta (0, 0)
Screenshot: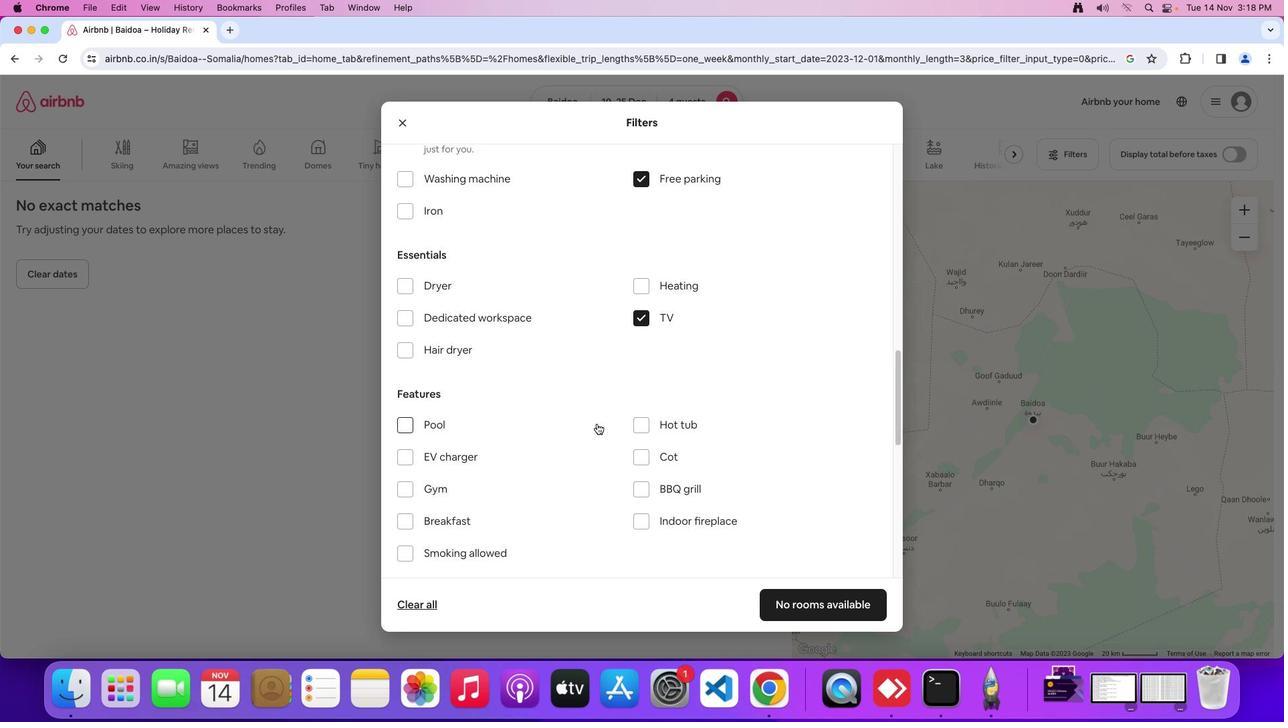 
Action: Mouse scrolled (595, 424) with delta (0, 0)
Screenshot: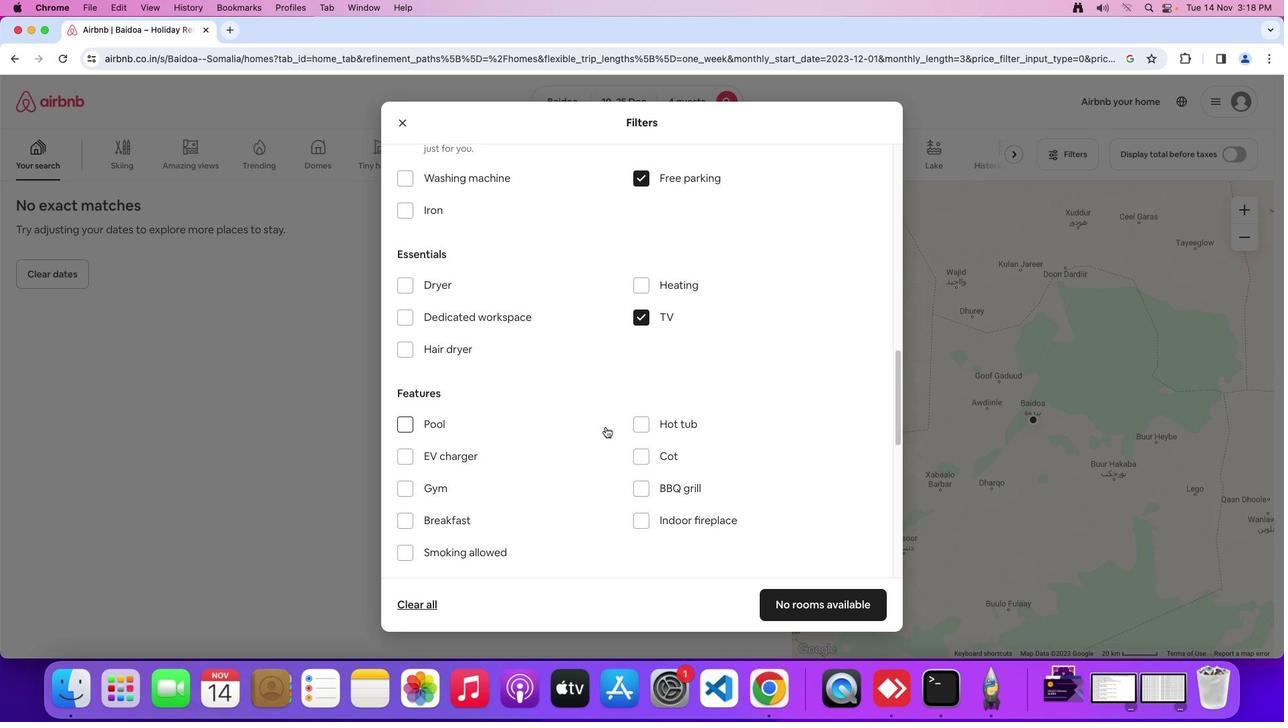
Action: Mouse moved to (628, 436)
Screenshot: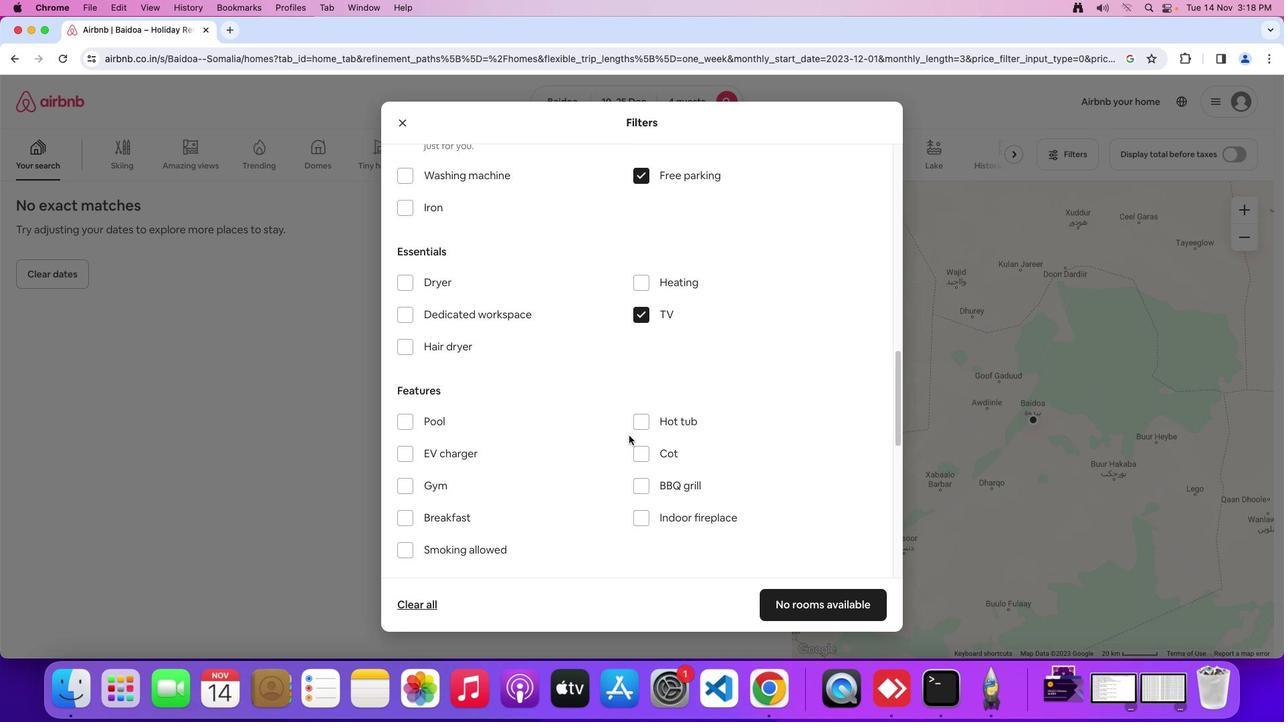 
Action: Mouse scrolled (628, 436) with delta (0, 0)
Screenshot: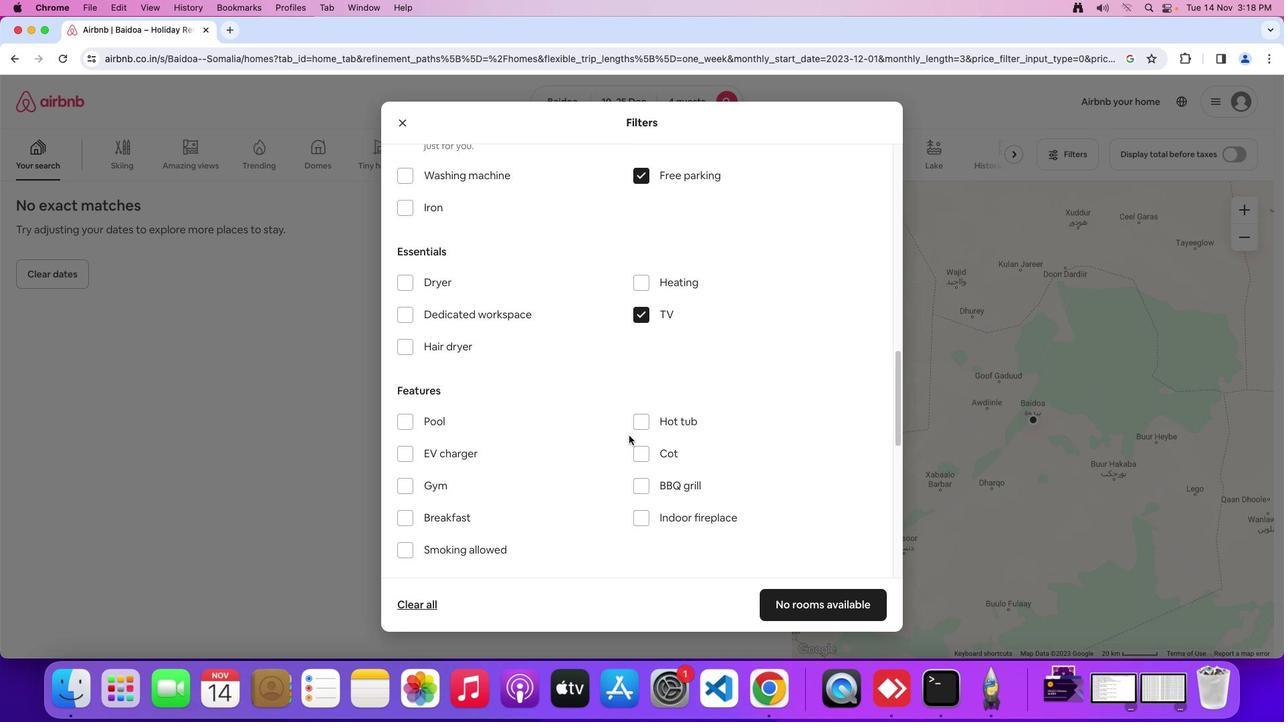 
Action: Mouse moved to (628, 434)
Screenshot: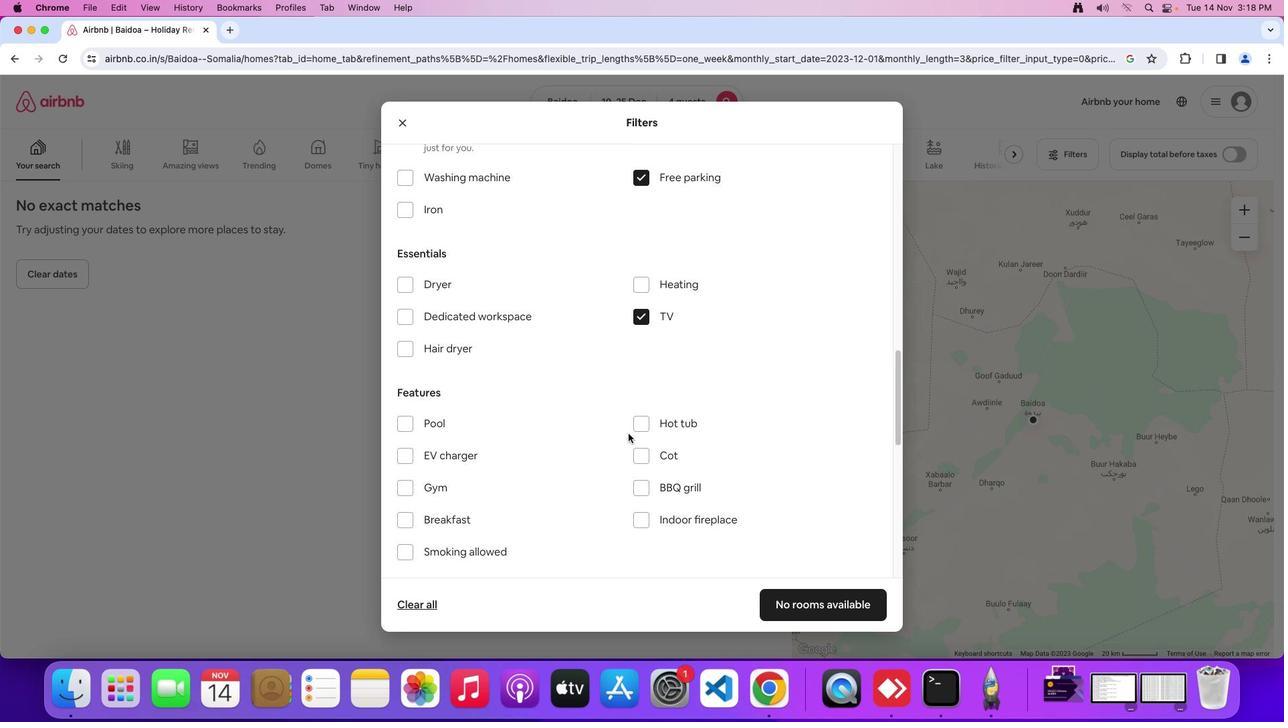 
Action: Mouse scrolled (628, 434) with delta (0, 0)
Screenshot: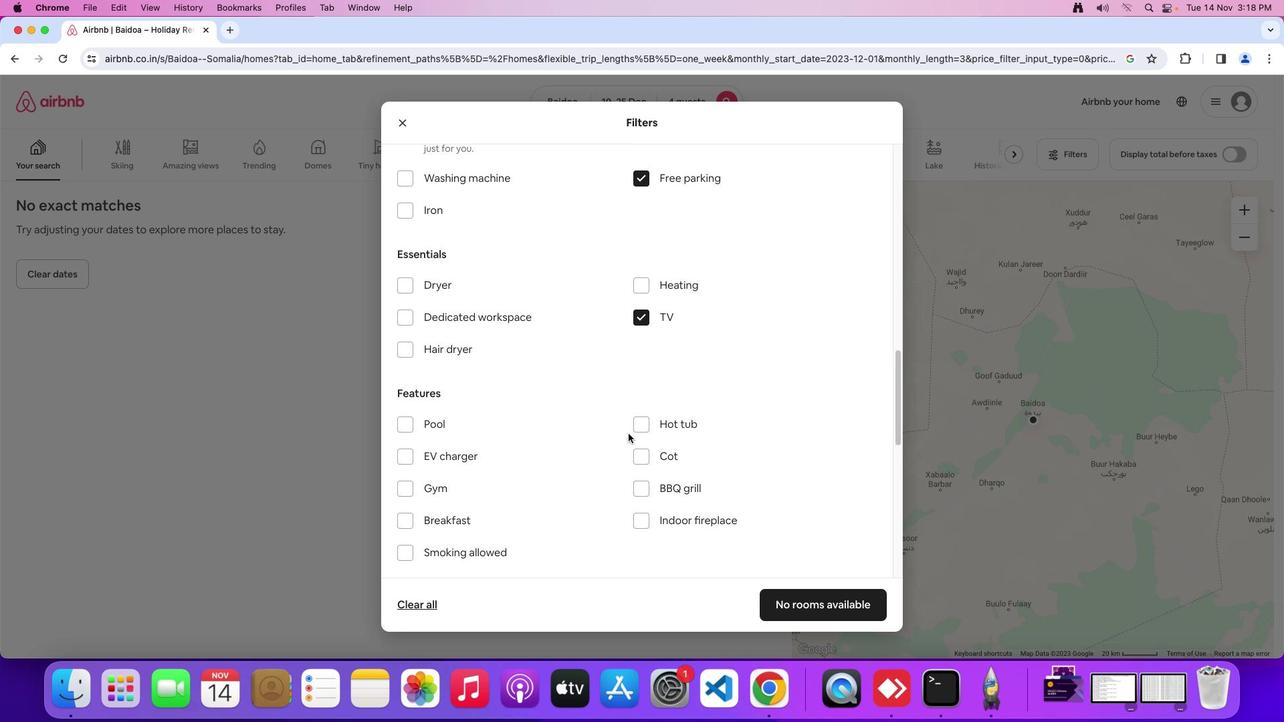 
Action: Mouse moved to (628, 433)
Screenshot: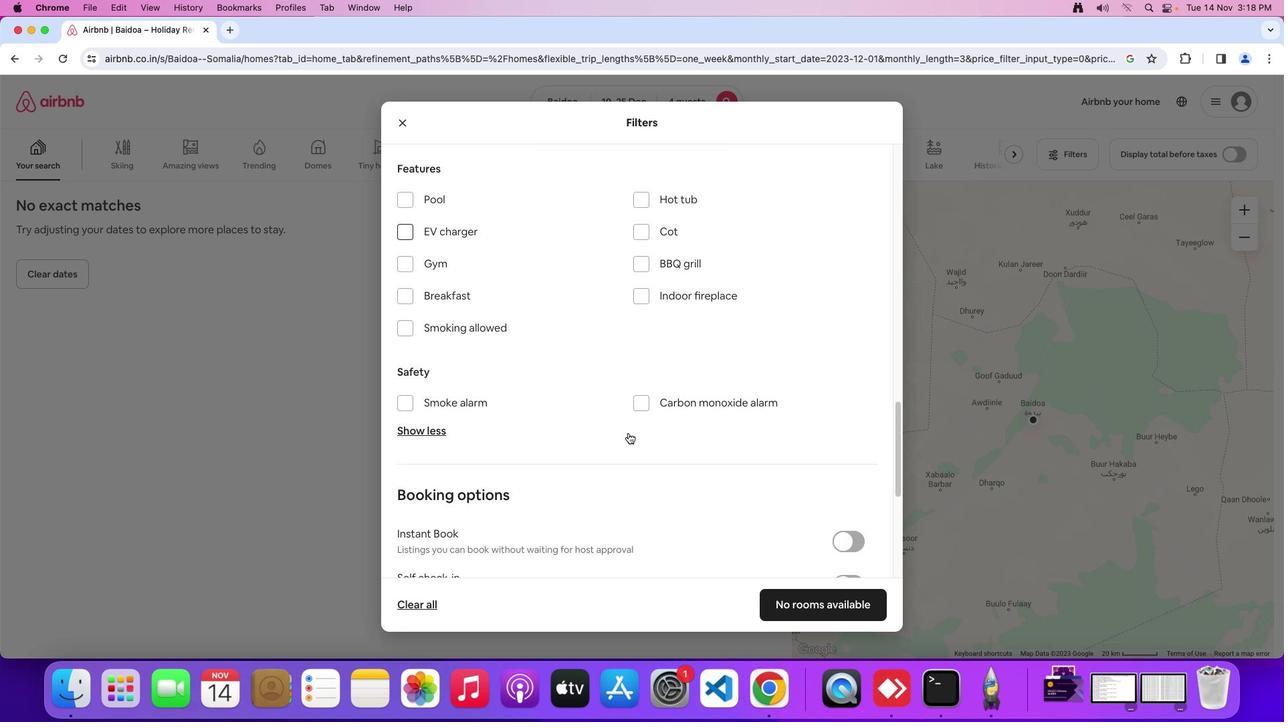 
Action: Mouse scrolled (628, 433) with delta (0, 0)
Screenshot: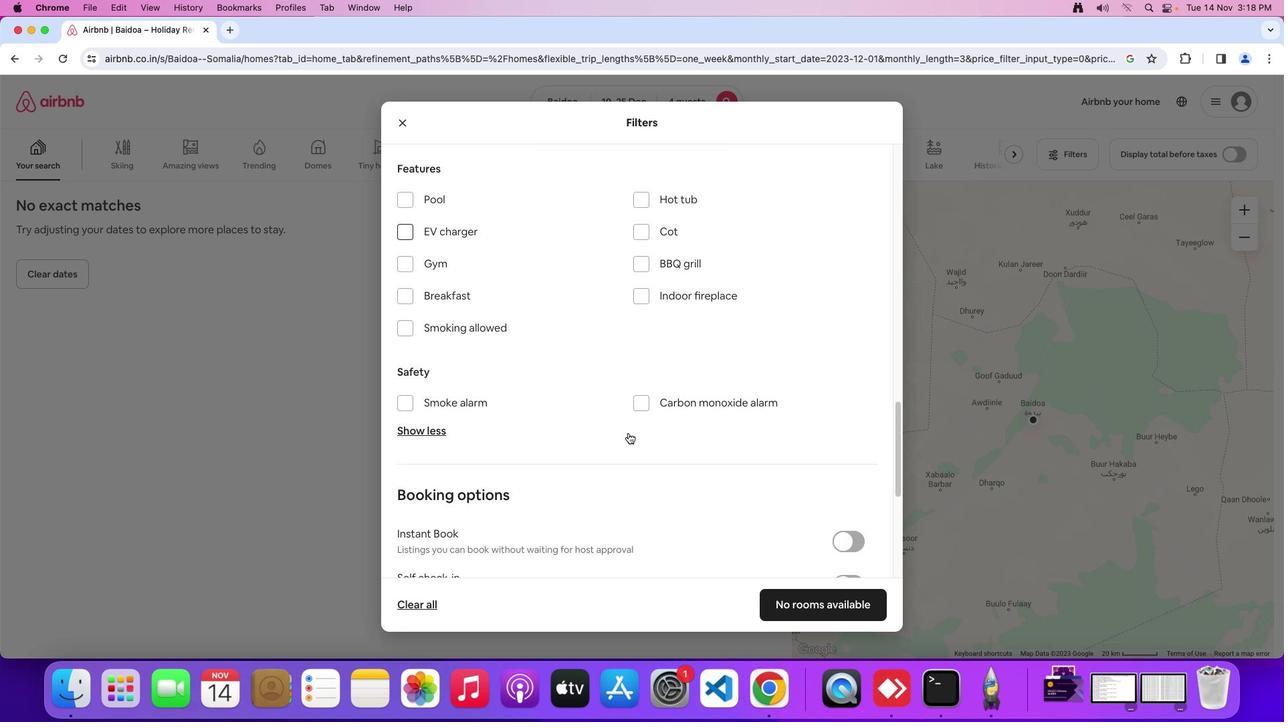 
Action: Mouse scrolled (628, 433) with delta (0, 0)
Screenshot: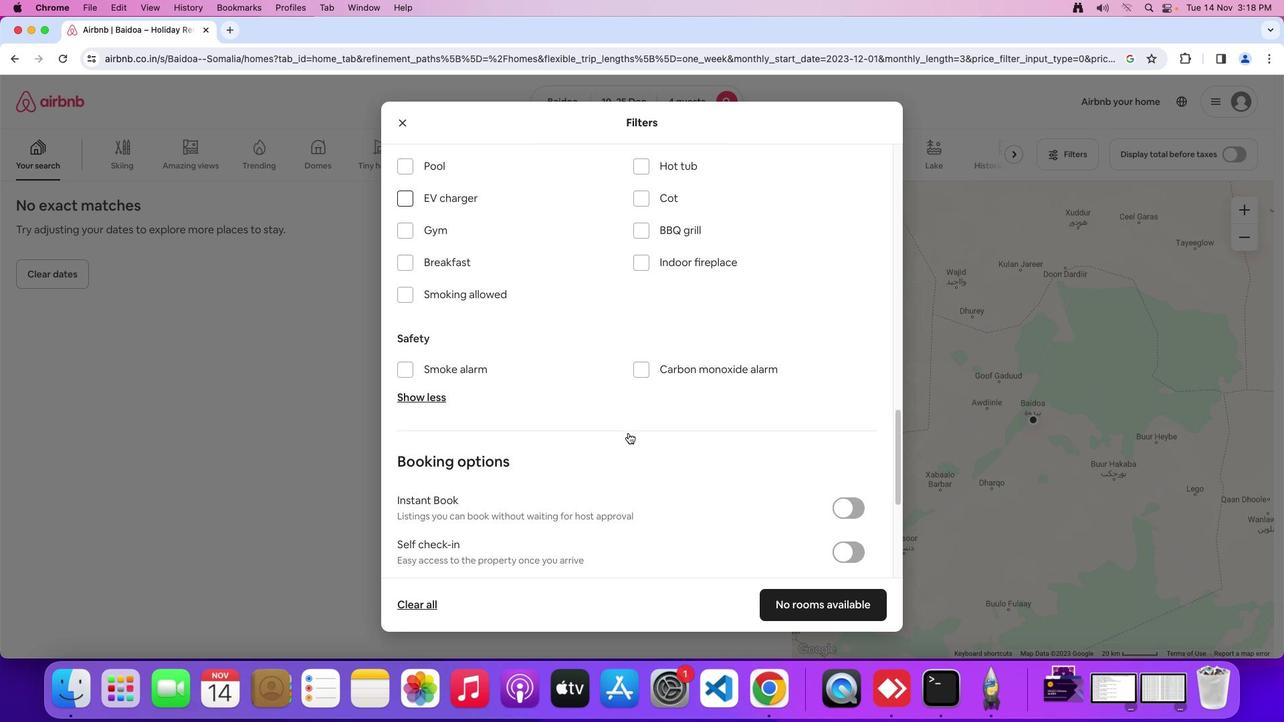 
Action: Mouse moved to (628, 433)
Screenshot: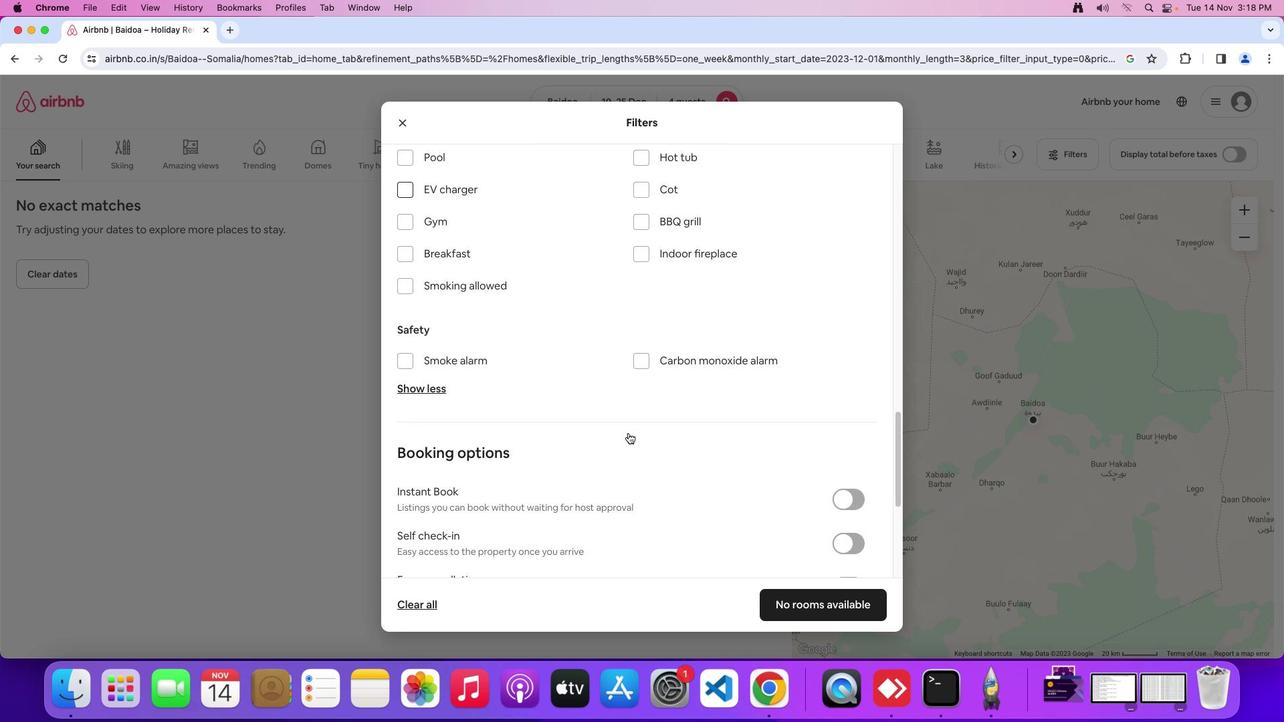 
Action: Mouse scrolled (628, 433) with delta (0, -2)
Screenshot: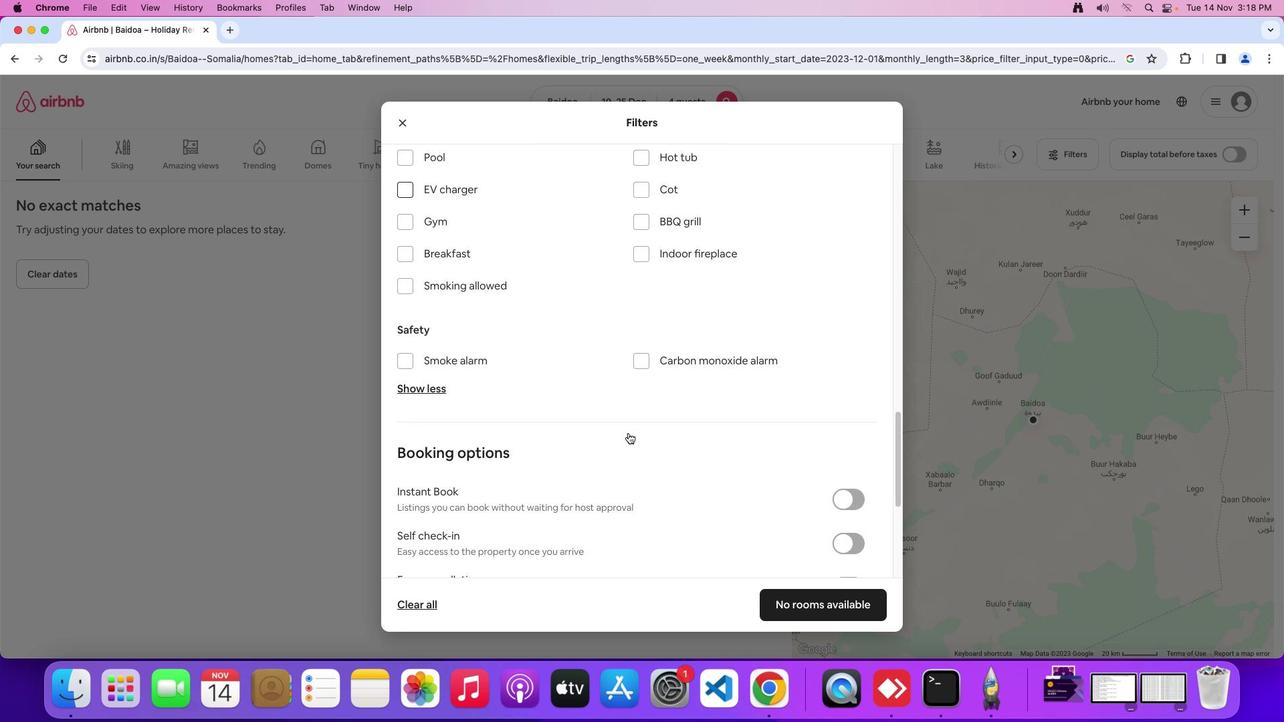 
Action: Mouse moved to (628, 433)
Screenshot: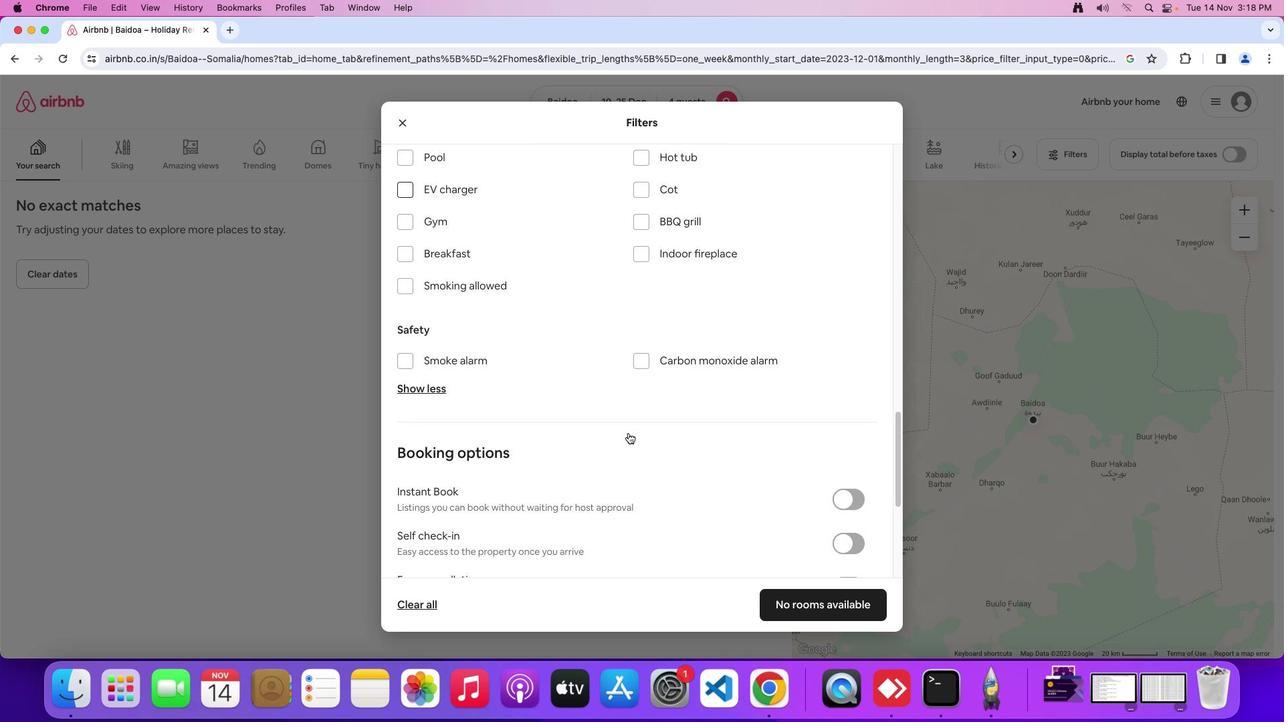 
Action: Mouse scrolled (628, 433) with delta (0, -2)
Screenshot: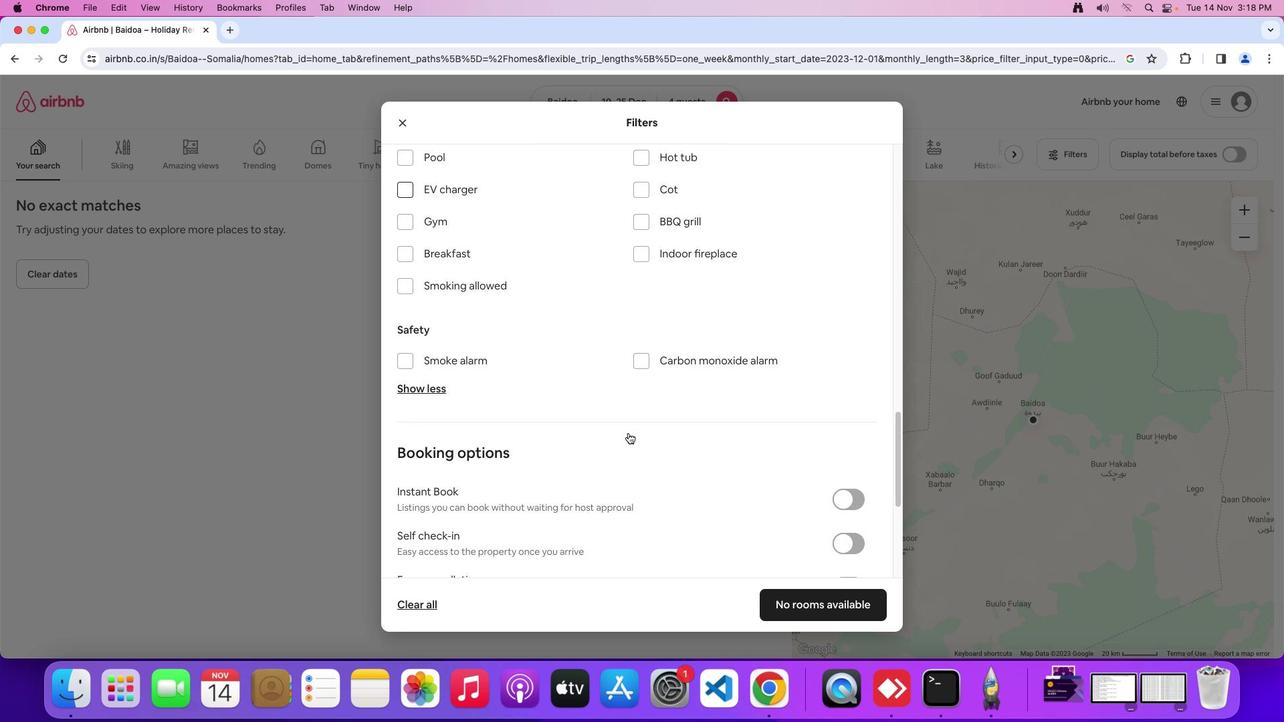 
Action: Mouse moved to (408, 218)
Screenshot: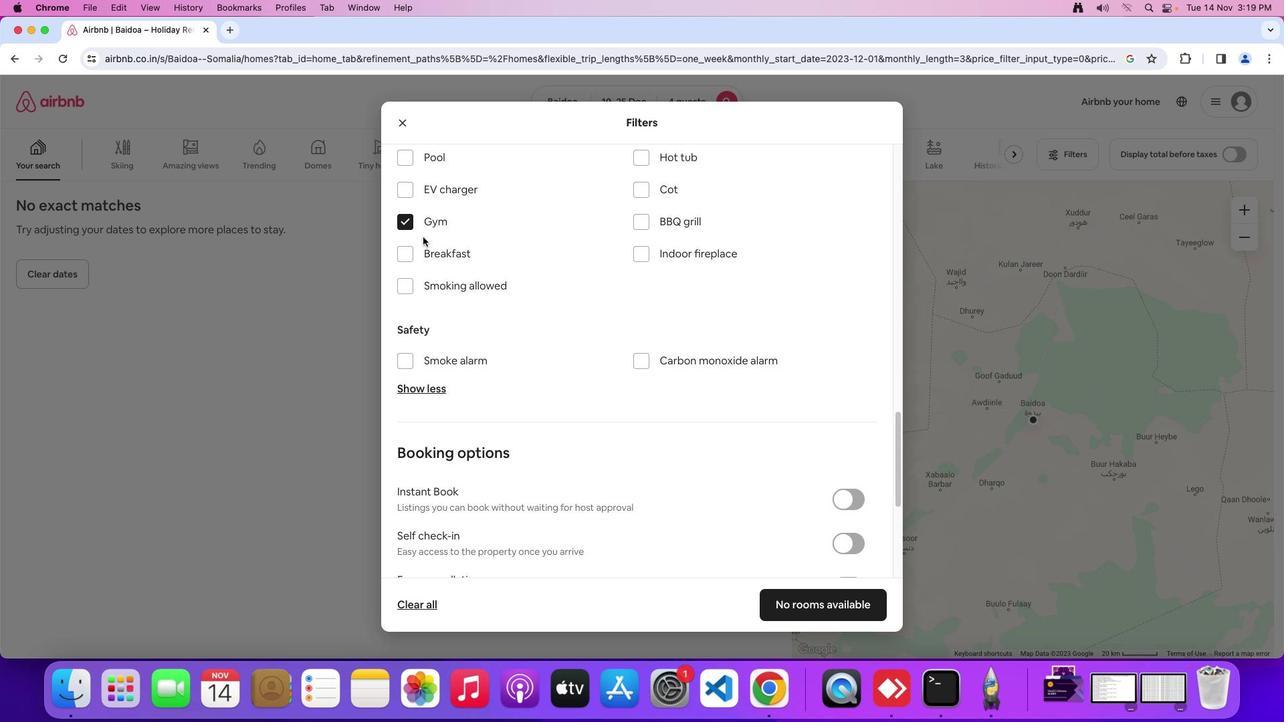 
Action: Mouse pressed left at (408, 218)
Screenshot: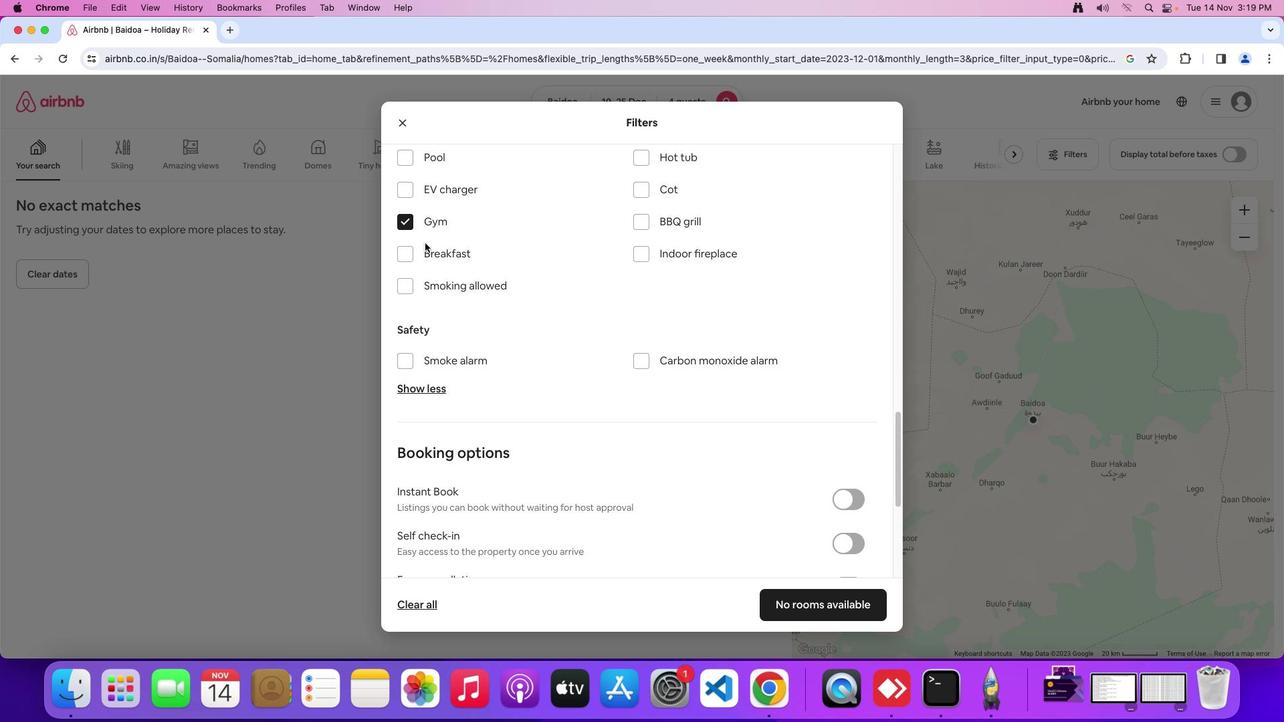 
Action: Mouse moved to (407, 255)
Screenshot: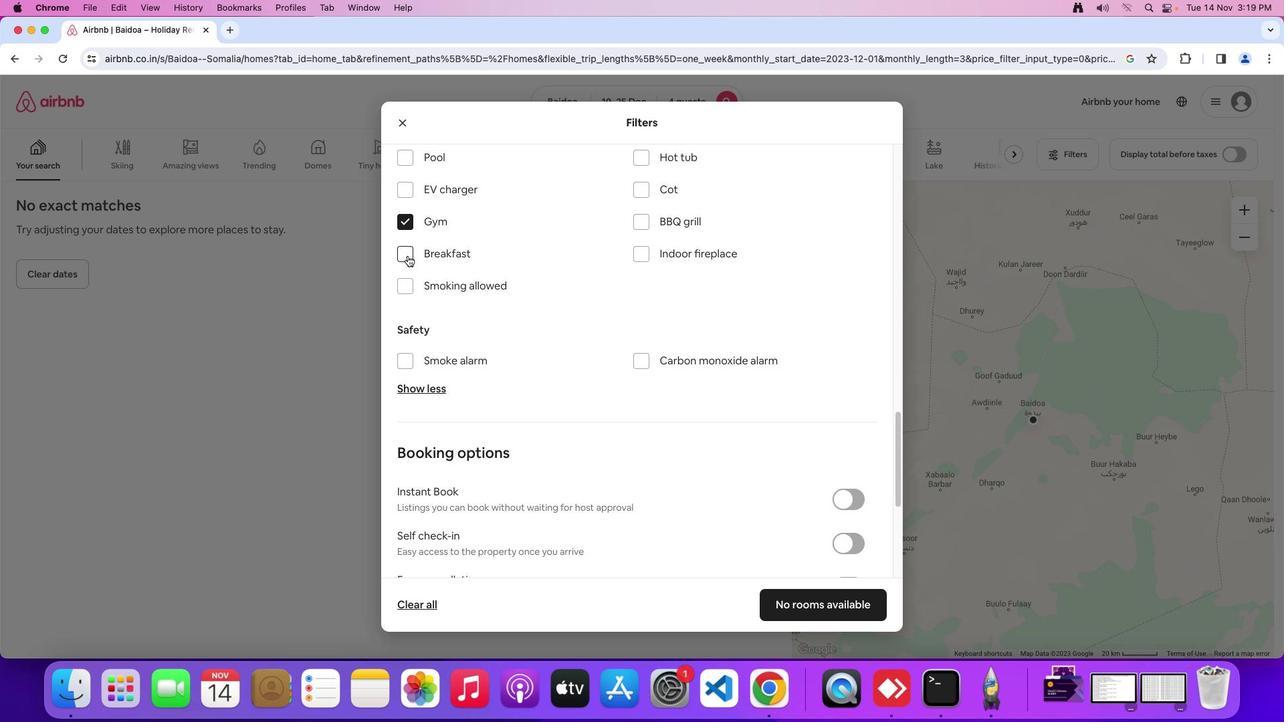 
Action: Mouse pressed left at (407, 255)
Screenshot: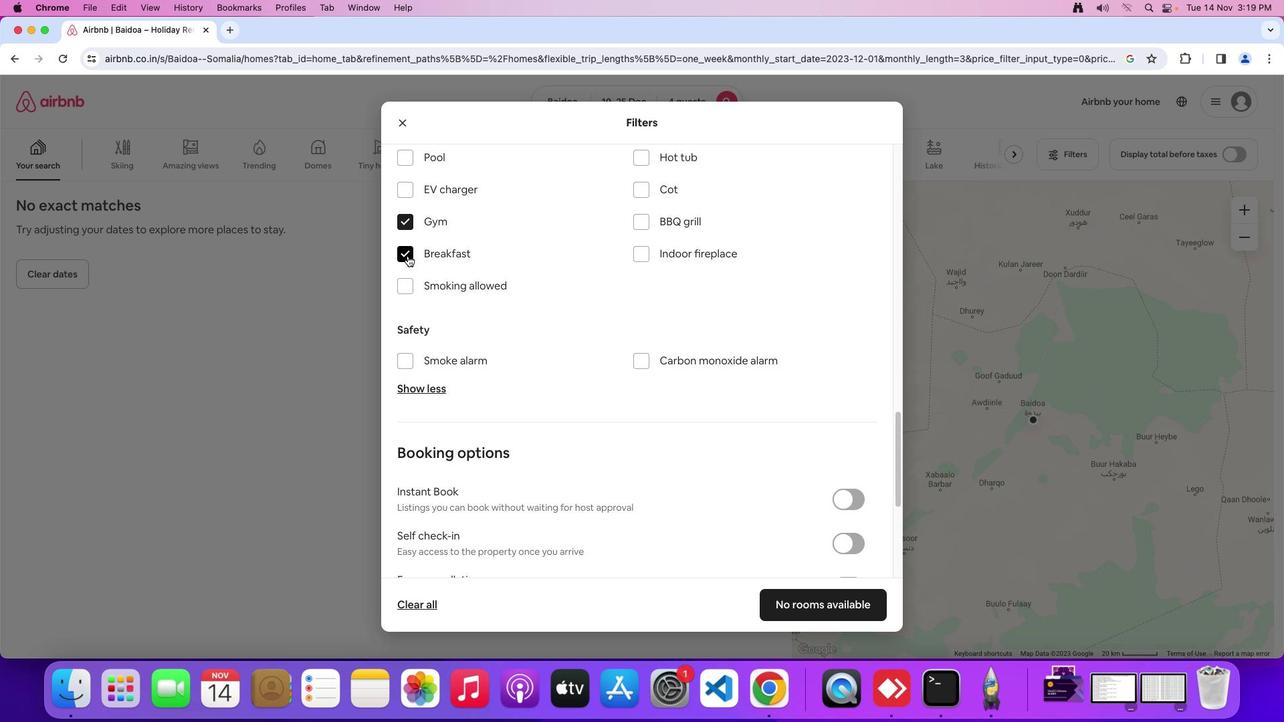 
Action: Mouse moved to (520, 282)
Screenshot: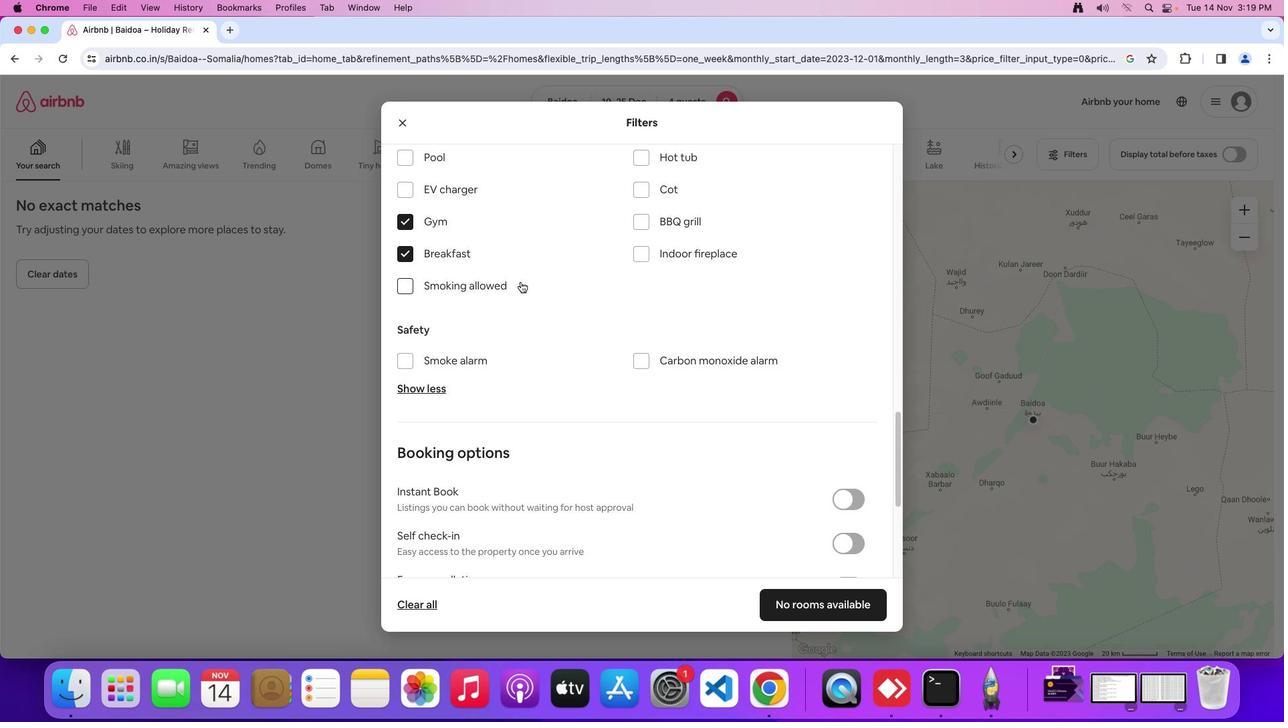 
Action: Mouse scrolled (520, 282) with delta (0, 0)
Screenshot: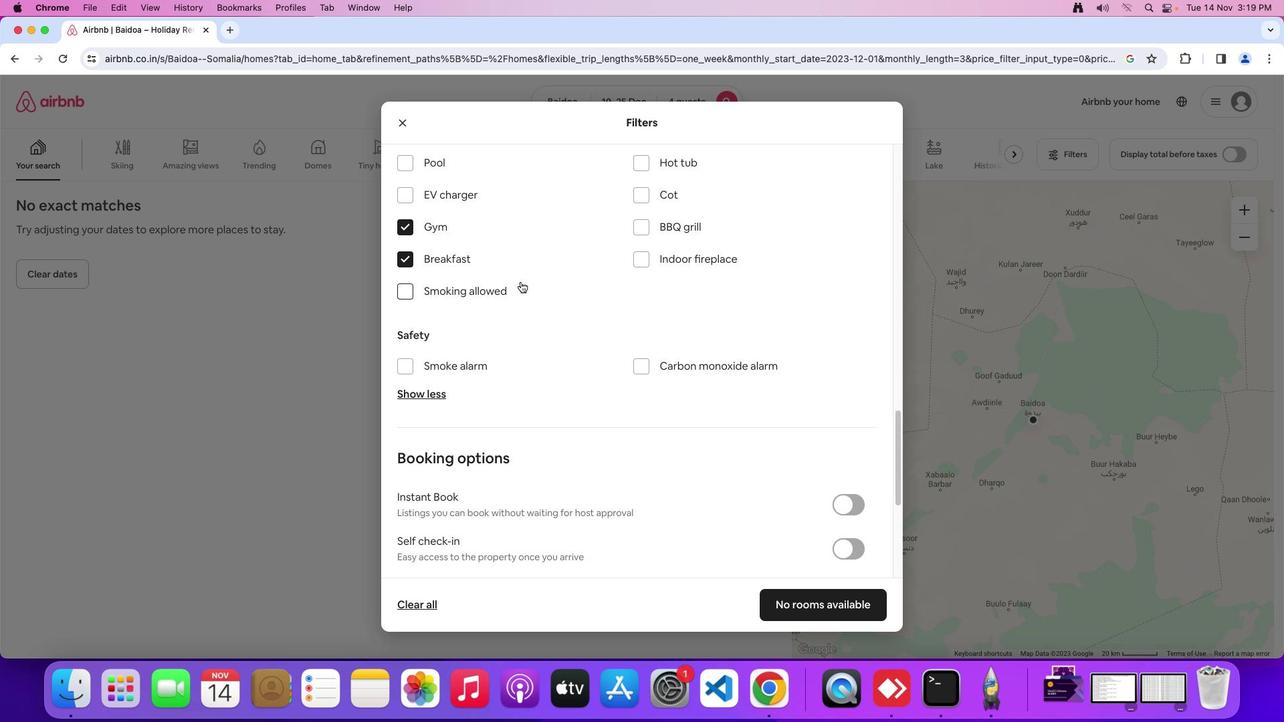 
Action: Mouse moved to (520, 282)
Screenshot: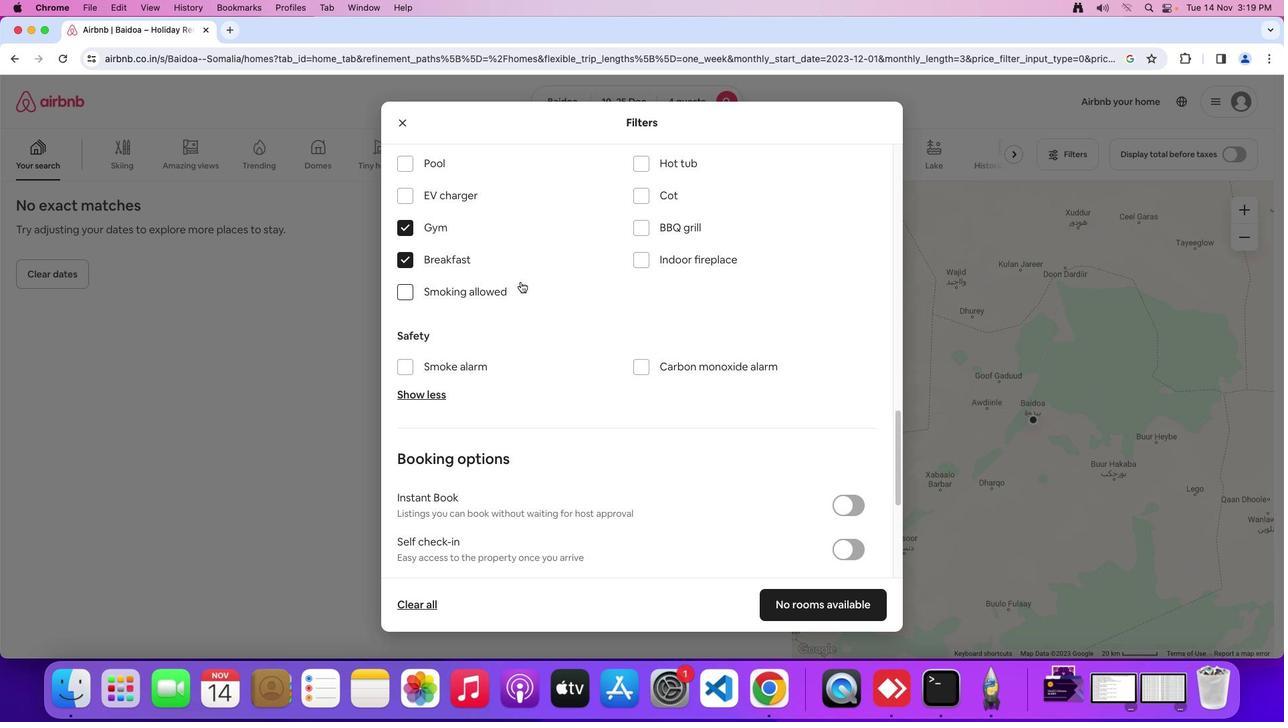 
Action: Mouse scrolled (520, 282) with delta (0, 0)
Screenshot: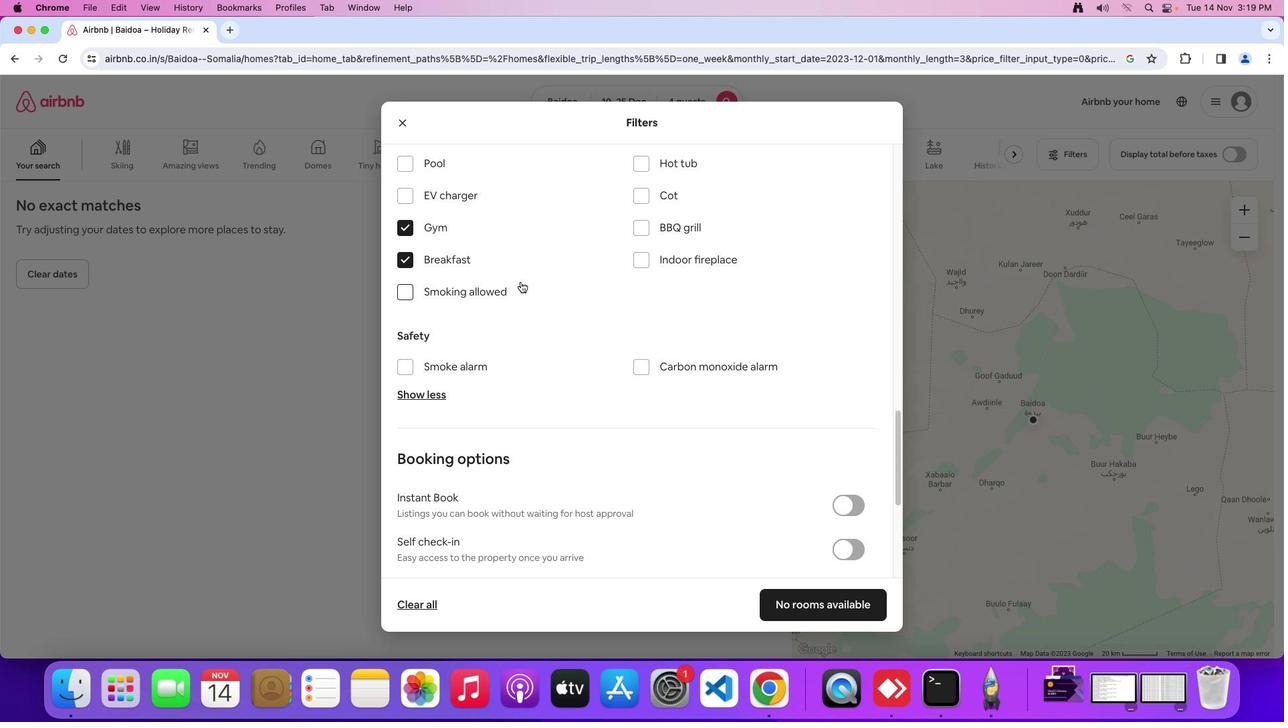 
Action: Mouse moved to (566, 292)
Screenshot: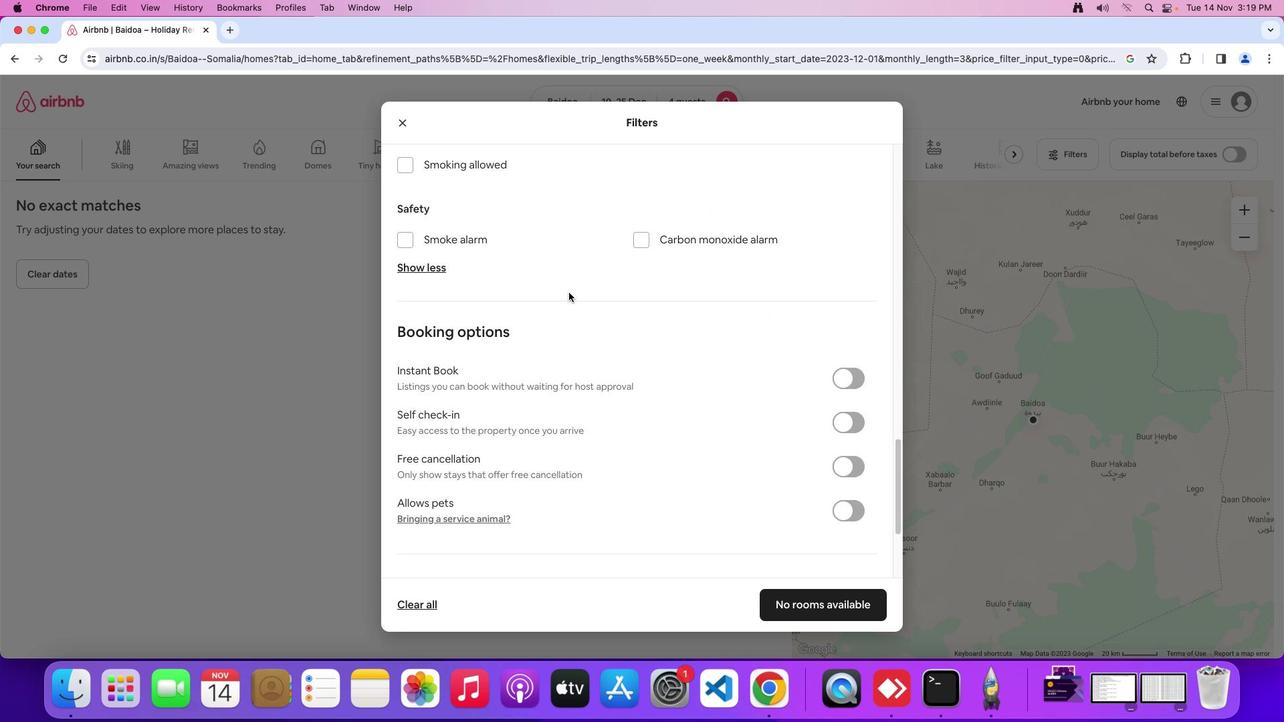 
Action: Mouse scrolled (566, 292) with delta (0, 0)
Screenshot: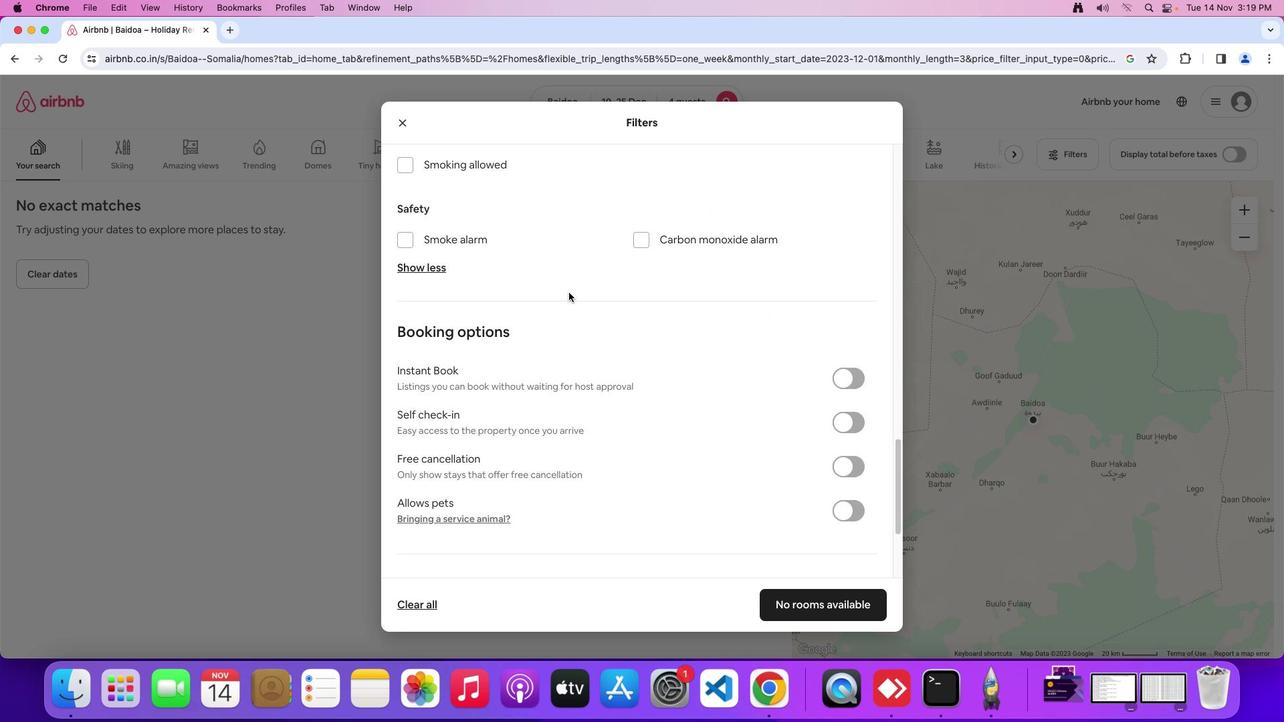 
Action: Mouse moved to (567, 292)
Screenshot: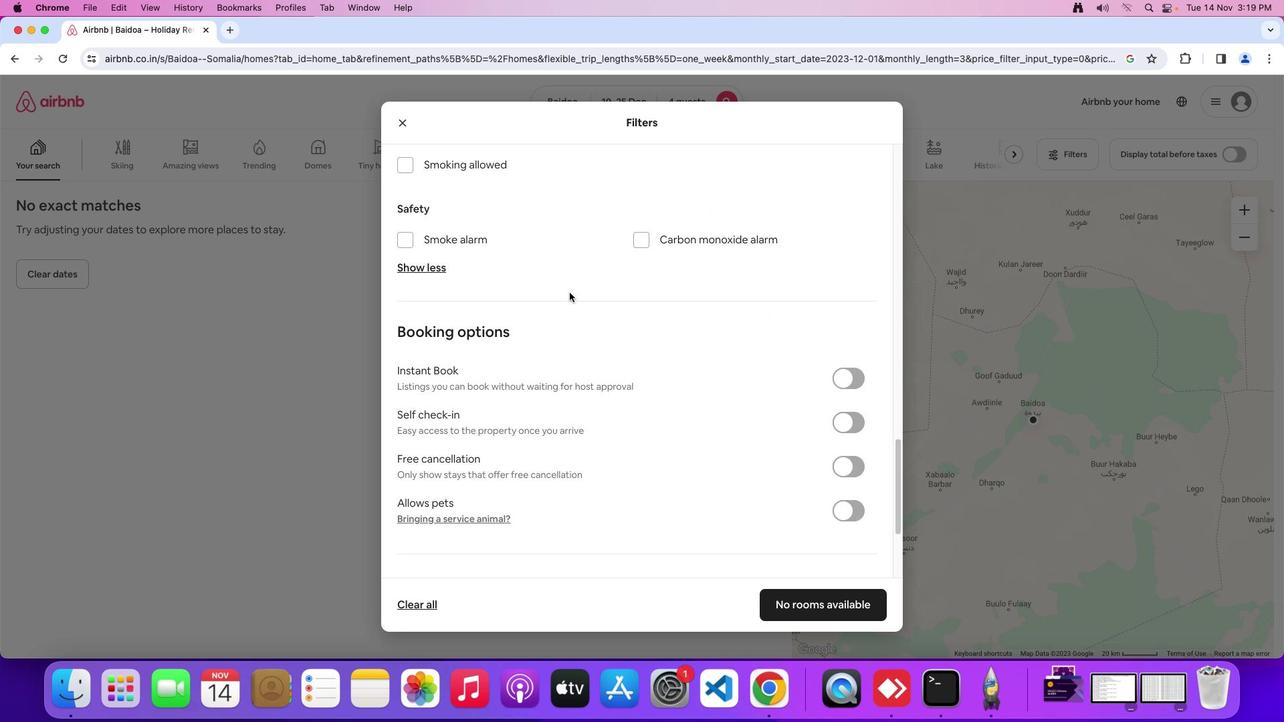 
Action: Mouse scrolled (567, 292) with delta (0, 0)
Screenshot: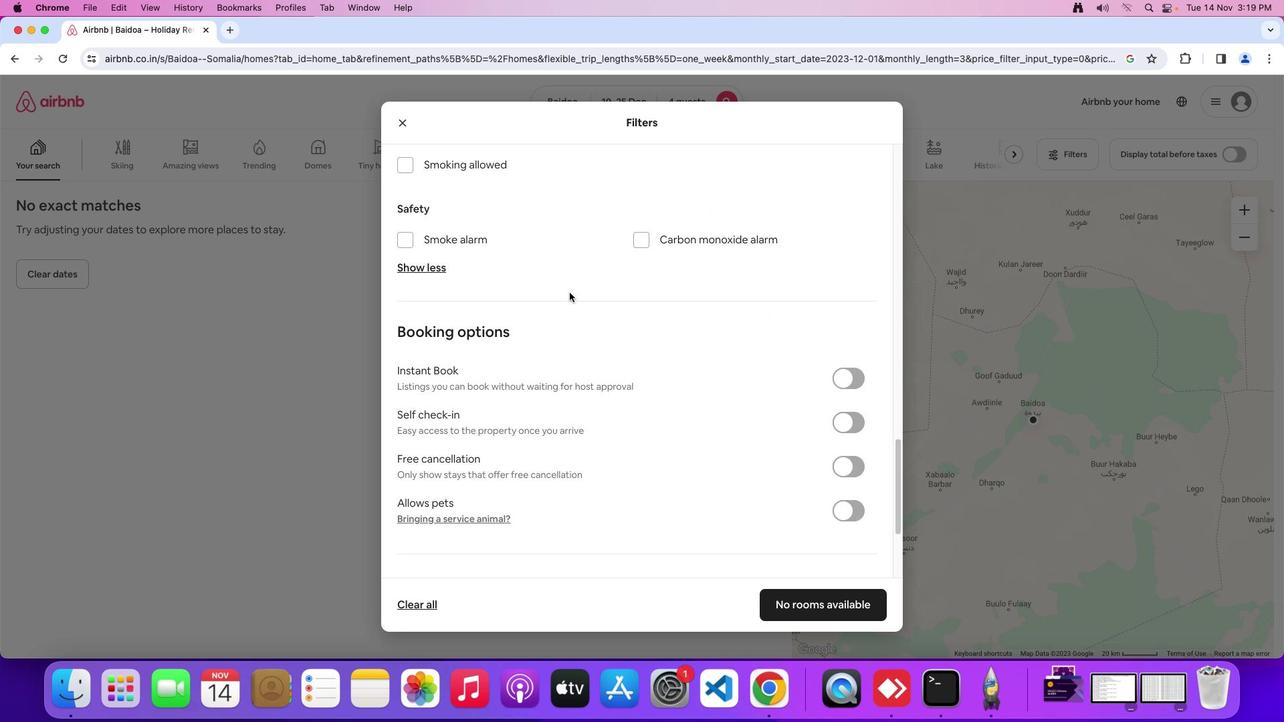 
Action: Mouse moved to (567, 292)
Screenshot: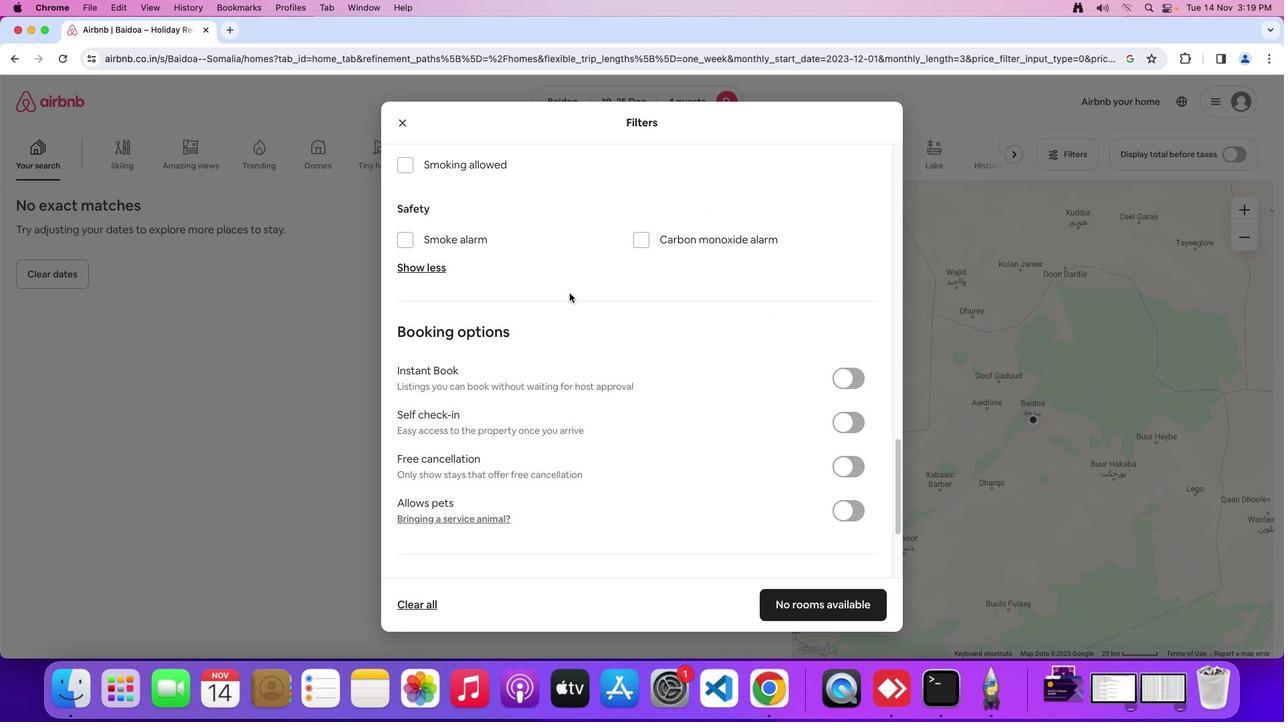 
Action: Mouse scrolled (567, 292) with delta (0, -2)
Screenshot: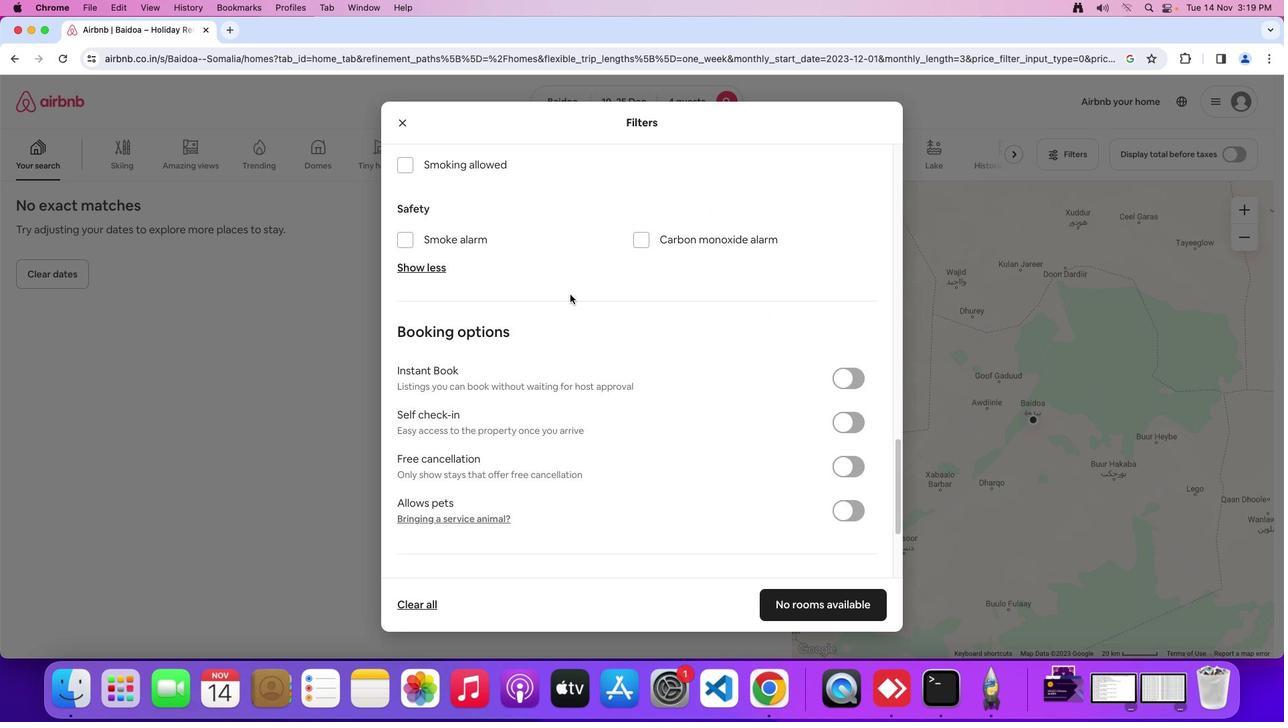
Action: Mouse moved to (573, 298)
Screenshot: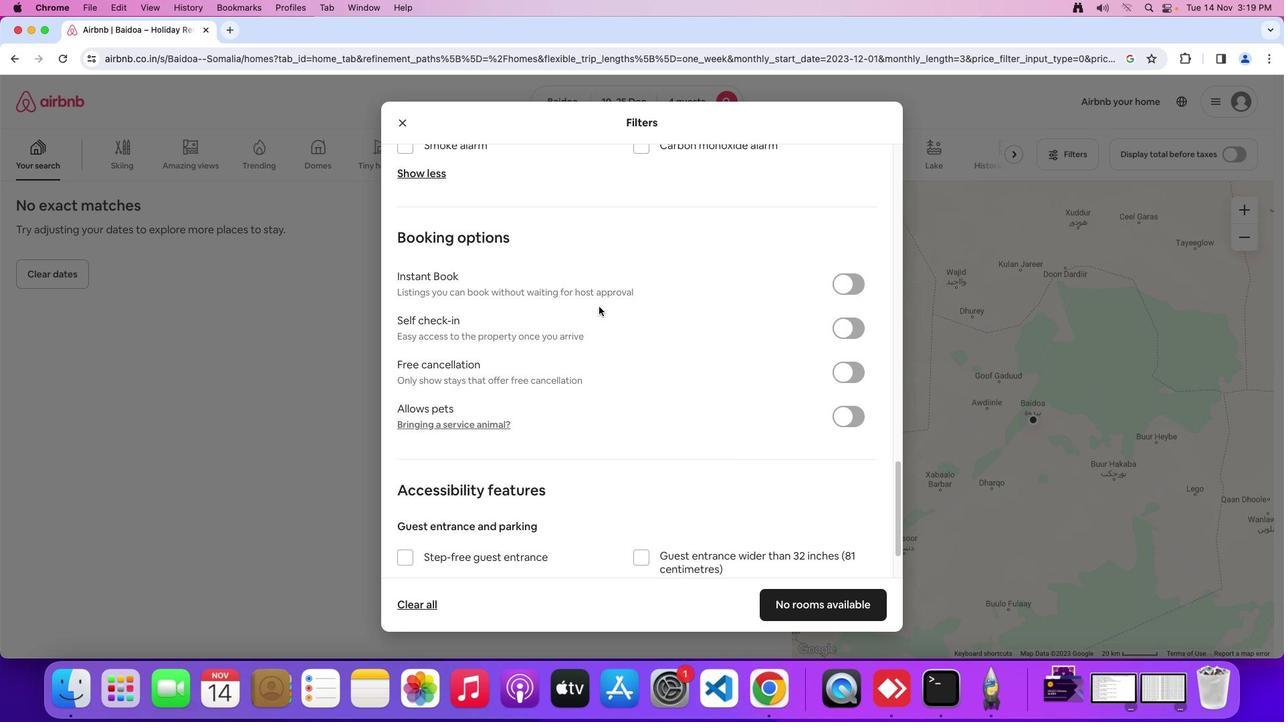 
Action: Mouse scrolled (573, 298) with delta (0, 0)
Screenshot: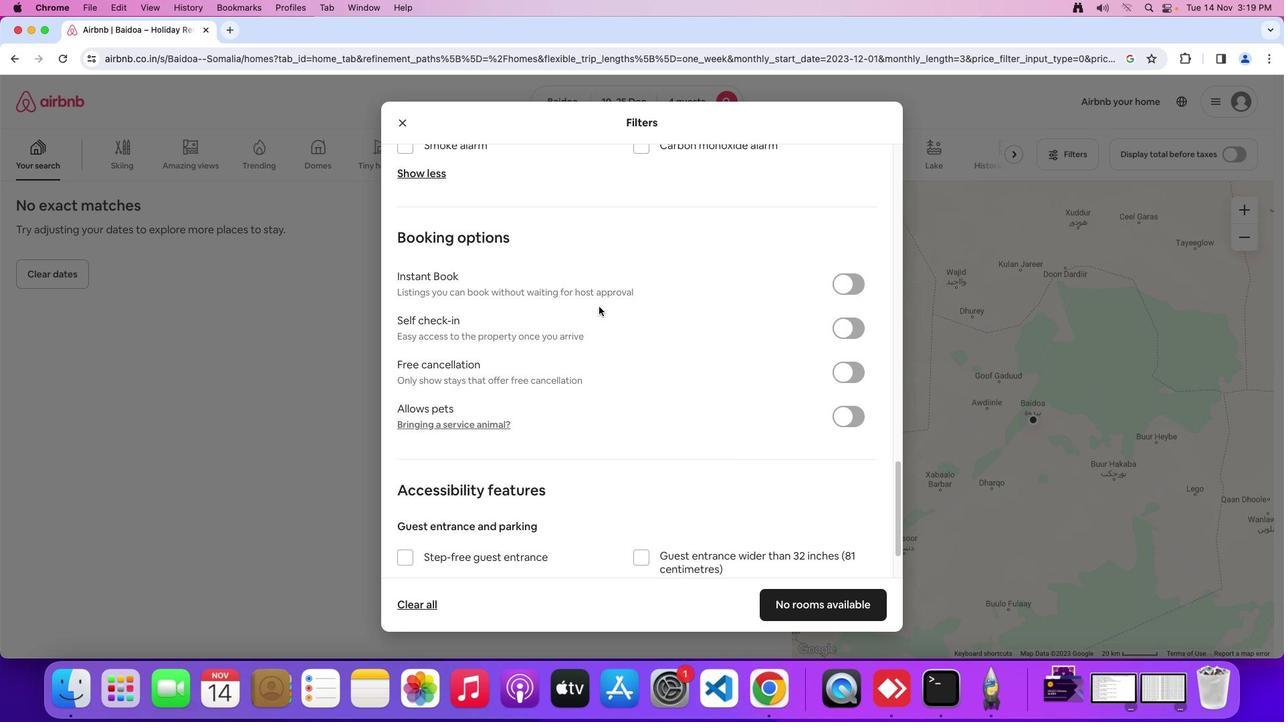 
Action: Mouse moved to (578, 300)
Screenshot: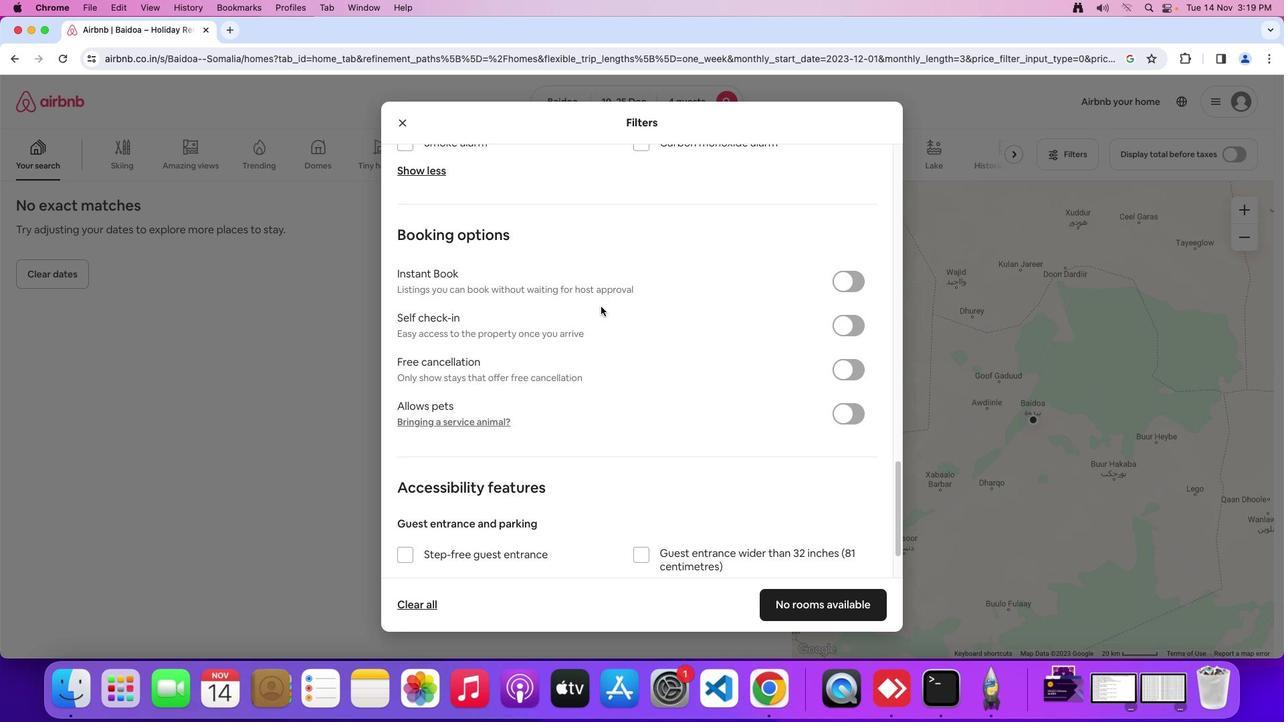 
Action: Mouse scrolled (578, 300) with delta (0, 0)
Screenshot: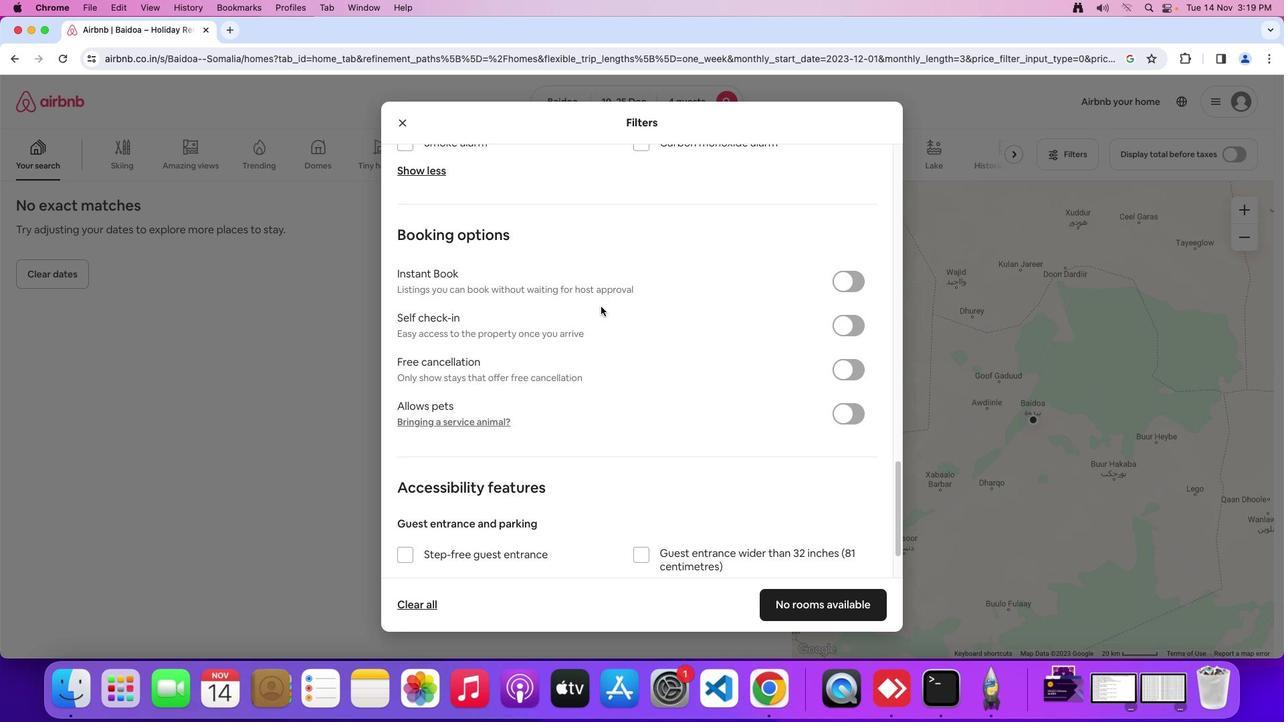 
Action: Mouse moved to (583, 302)
Screenshot: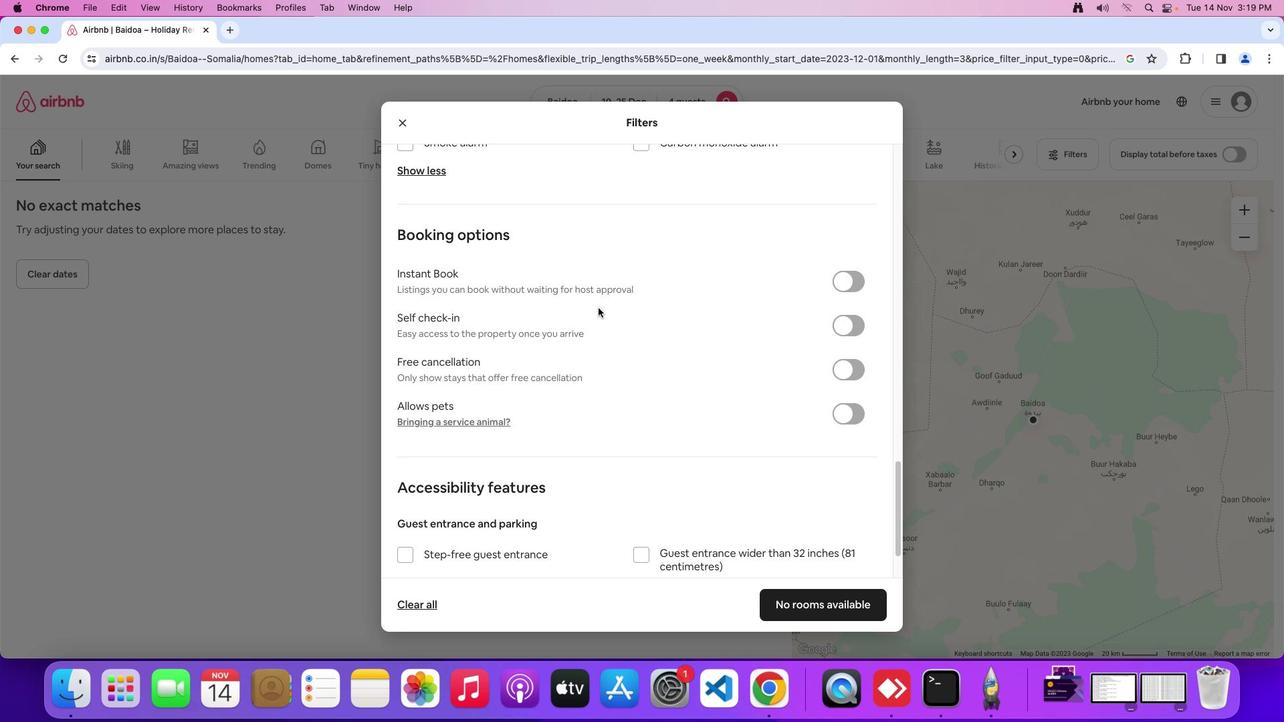 
Action: Mouse scrolled (583, 302) with delta (0, -1)
Screenshot: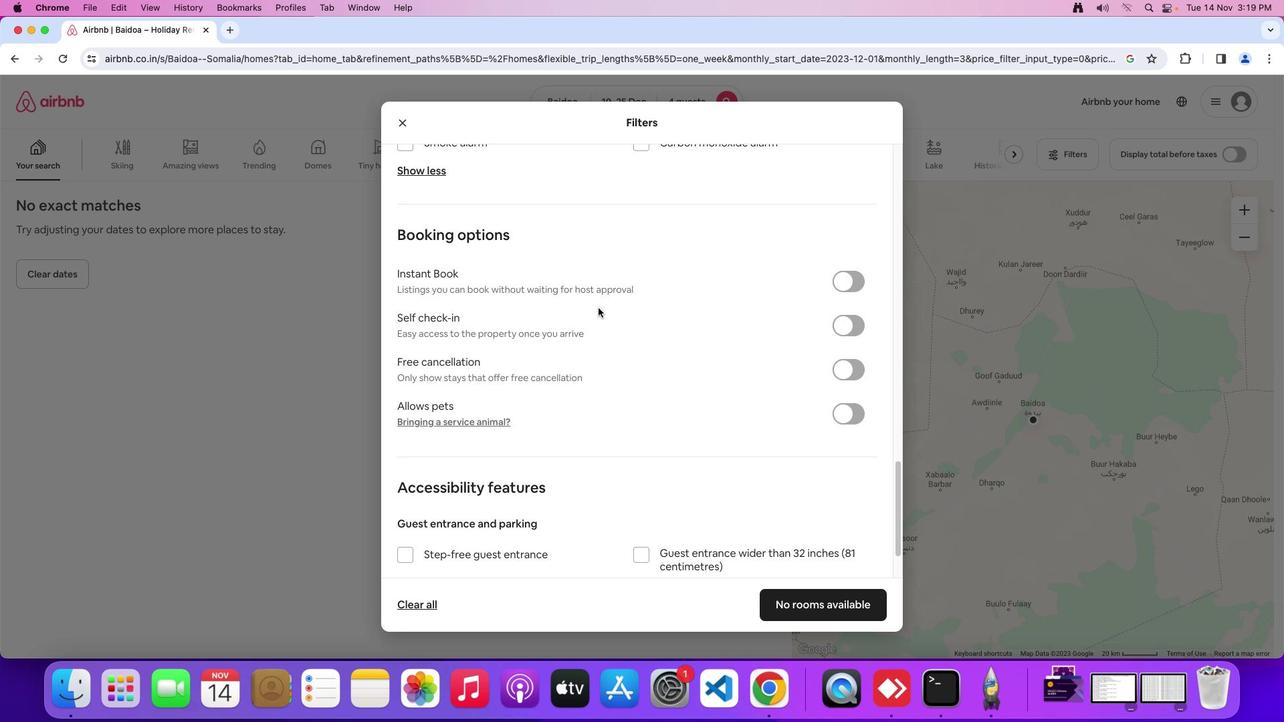 
Action: Mouse moved to (845, 328)
Screenshot: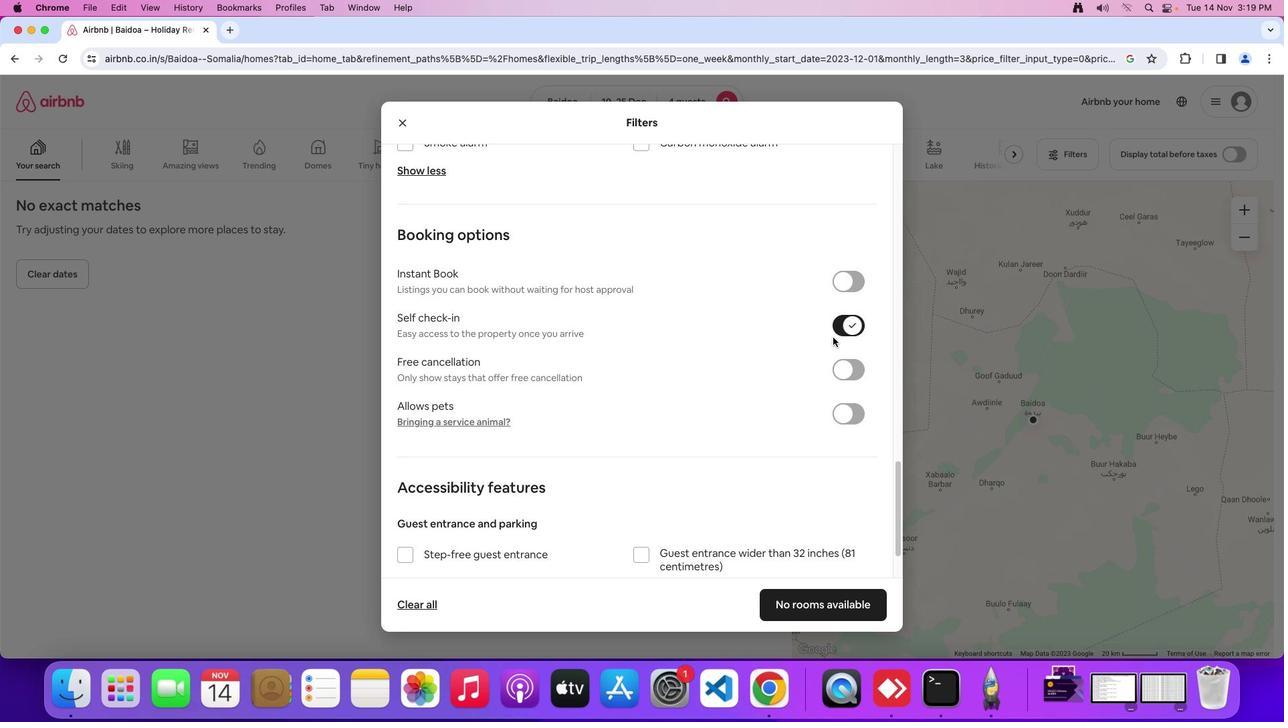 
Action: Mouse pressed left at (845, 328)
Screenshot: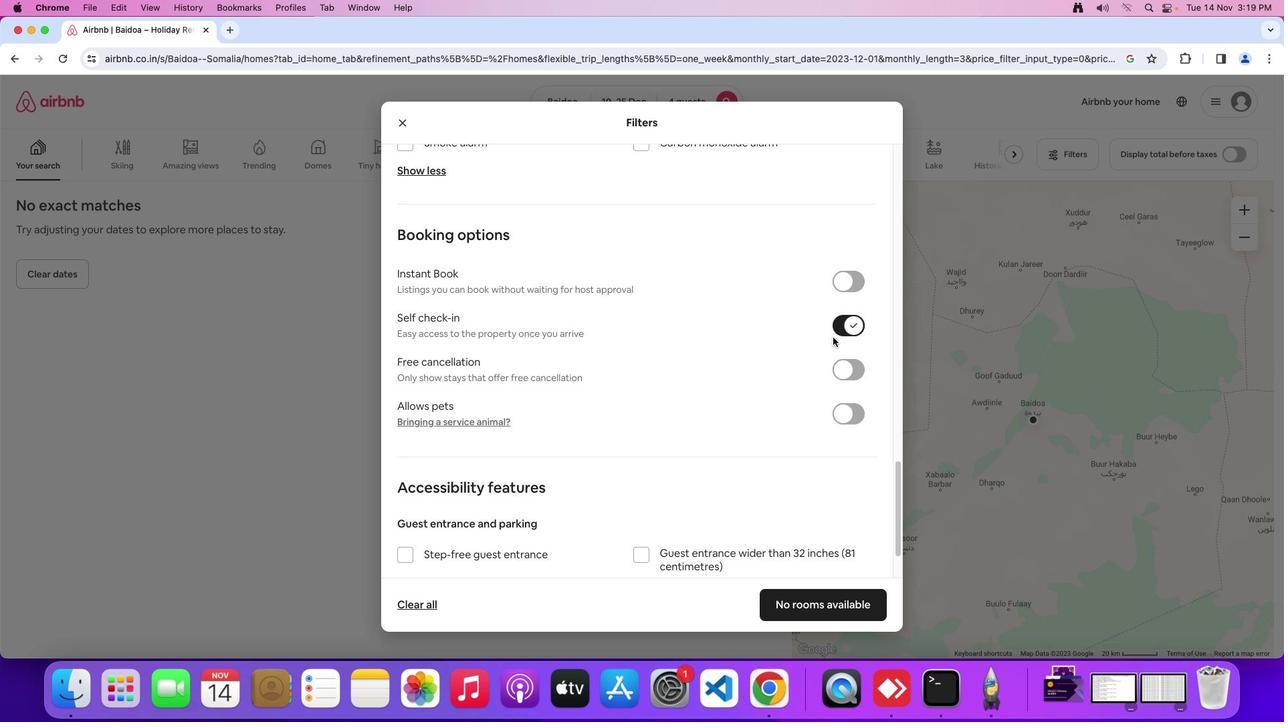 
Action: Mouse moved to (808, 602)
Screenshot: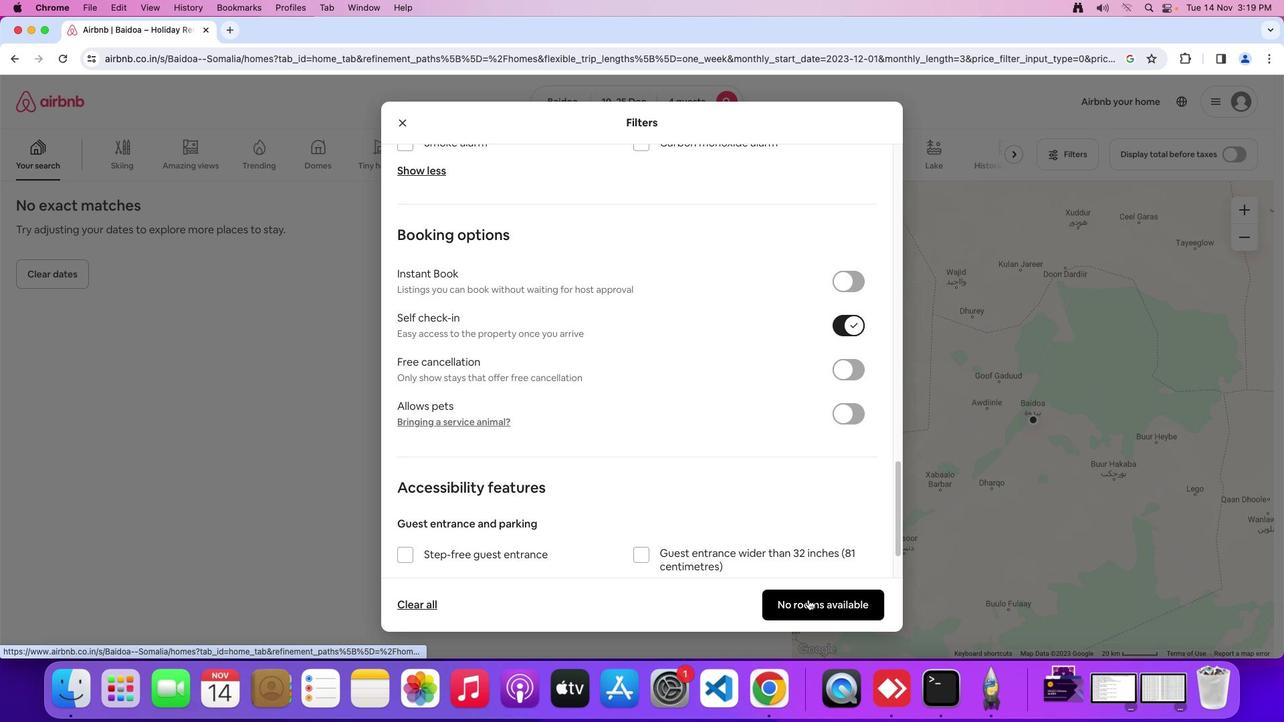 
Action: Mouse pressed left at (808, 602)
Screenshot: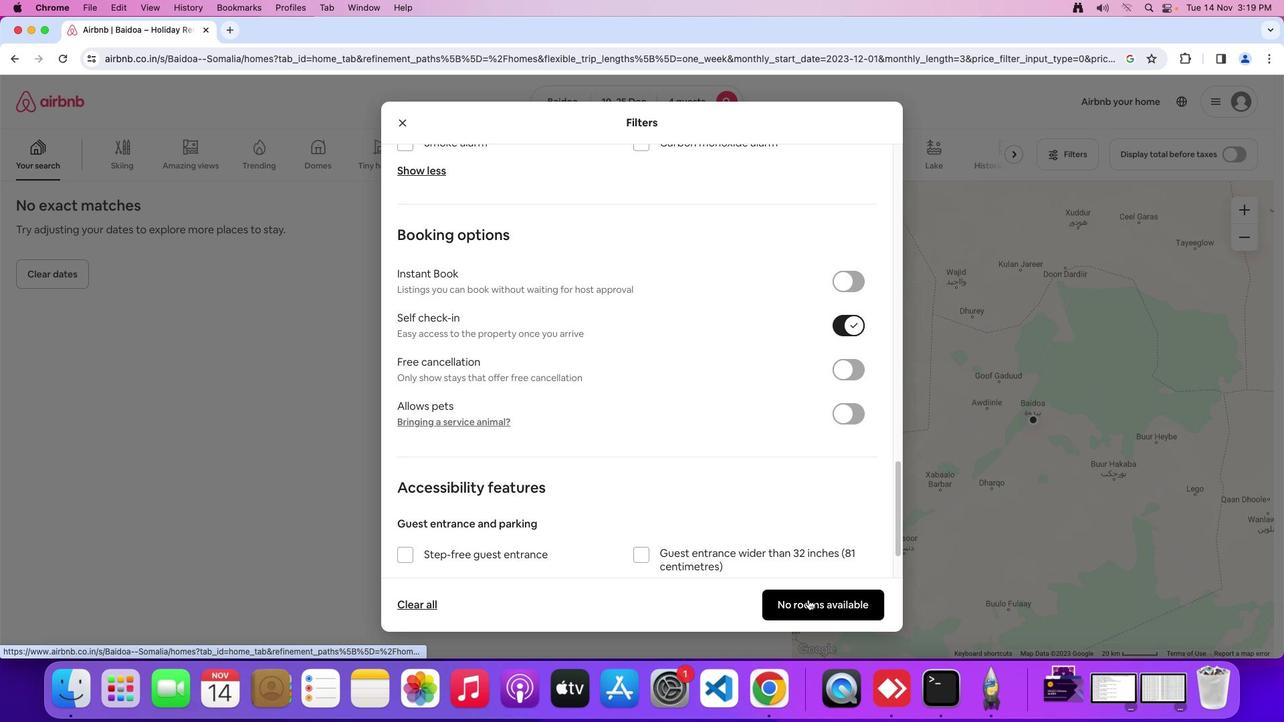 
Action: Mouse moved to (613, 371)
Screenshot: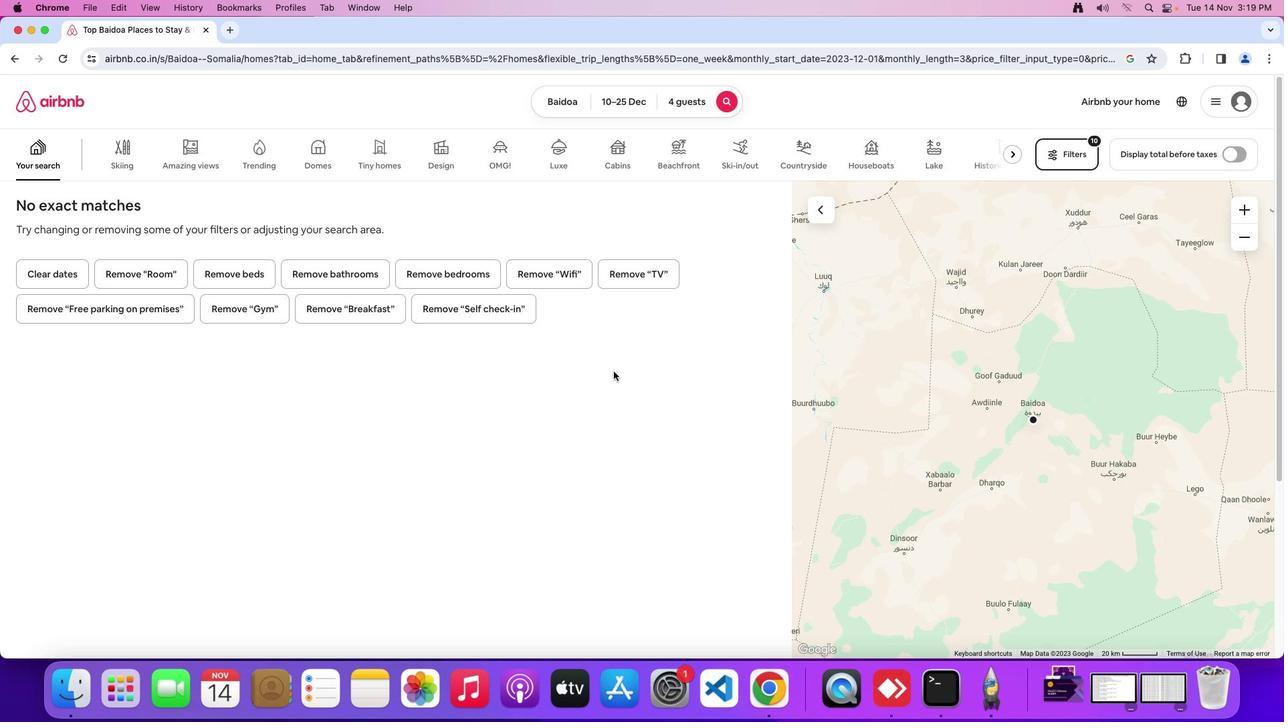 
Action: Mouse pressed left at (613, 371)
Screenshot: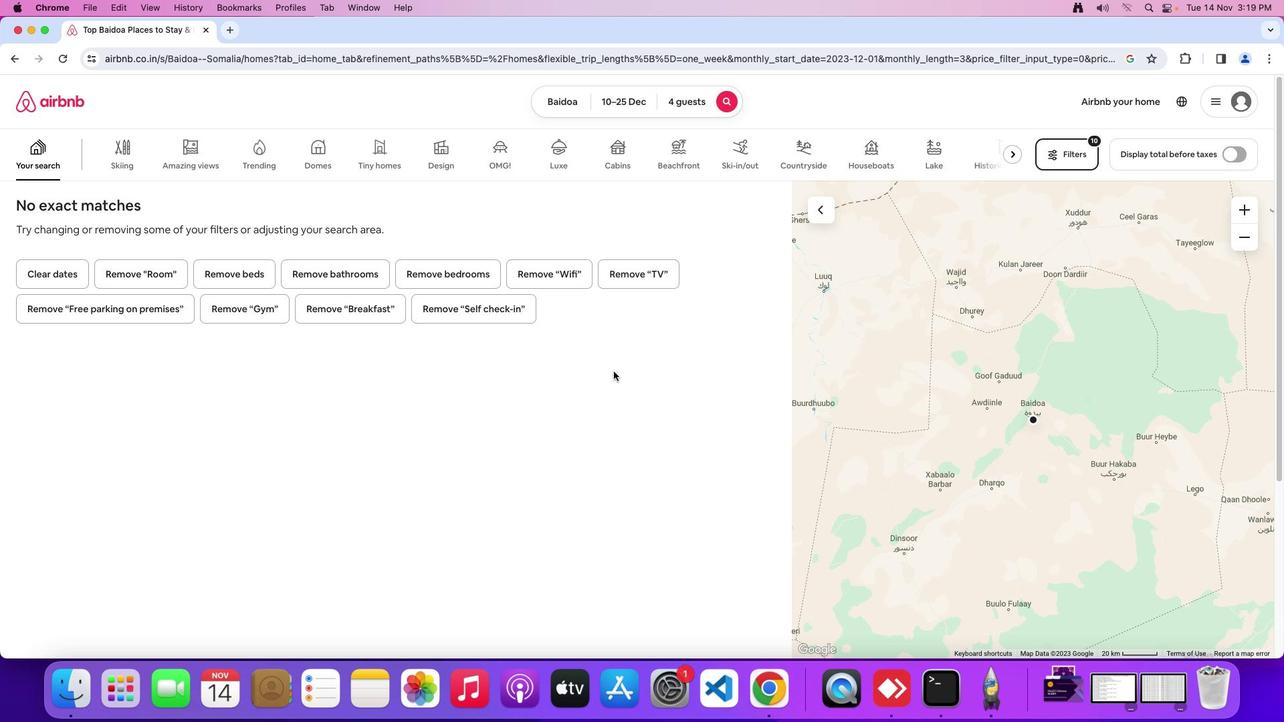 
Action: Mouse moved to (622, 385)
Screenshot: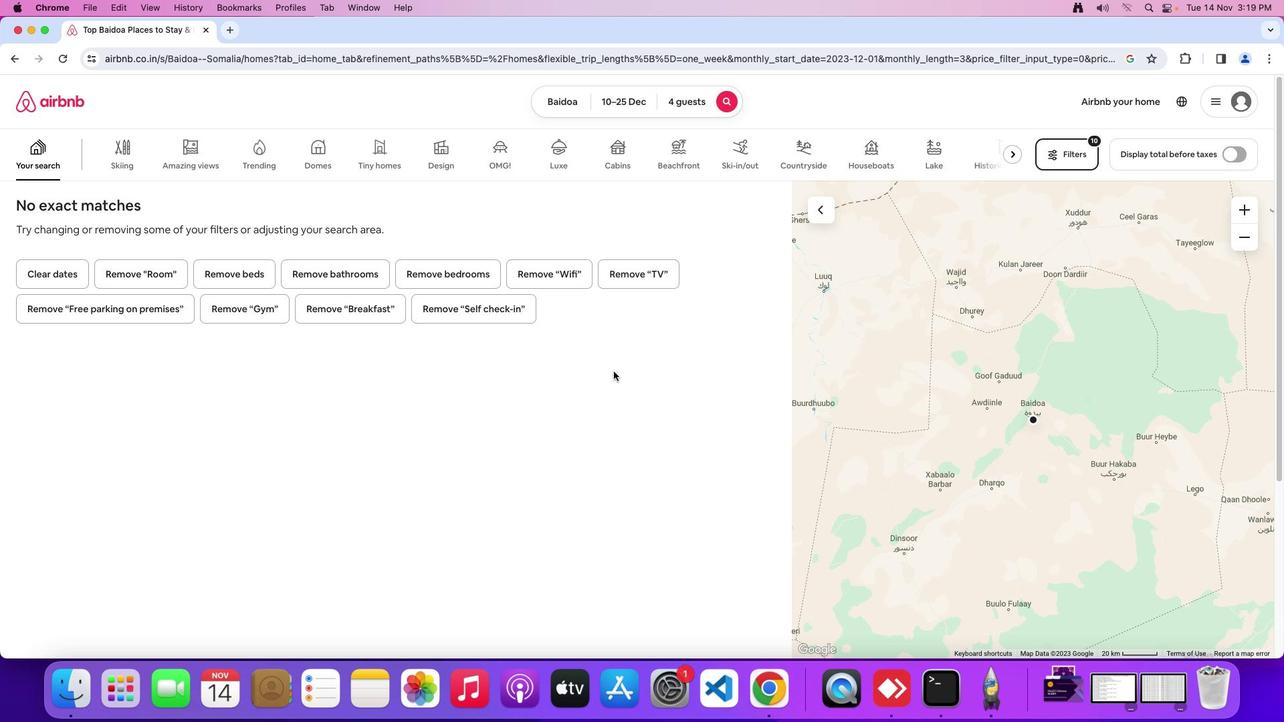 
